 Task: Dashboard Creation
Action: Mouse moved to (429, 185)
Screenshot: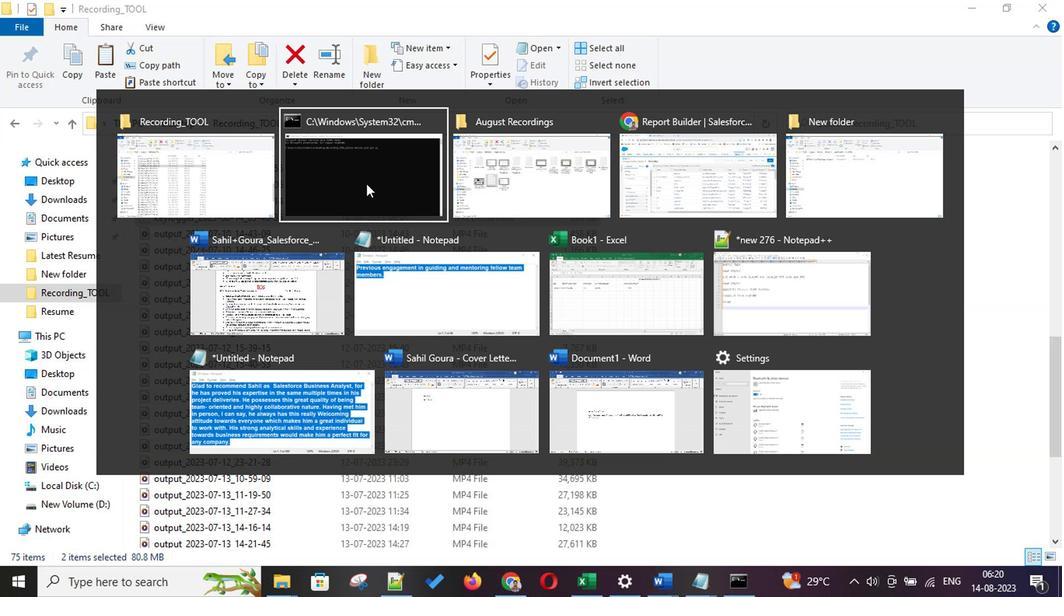 
Action: Key pressed <Key.alt_l><Key.tab><Key.tab><Key.tab>
Screenshot: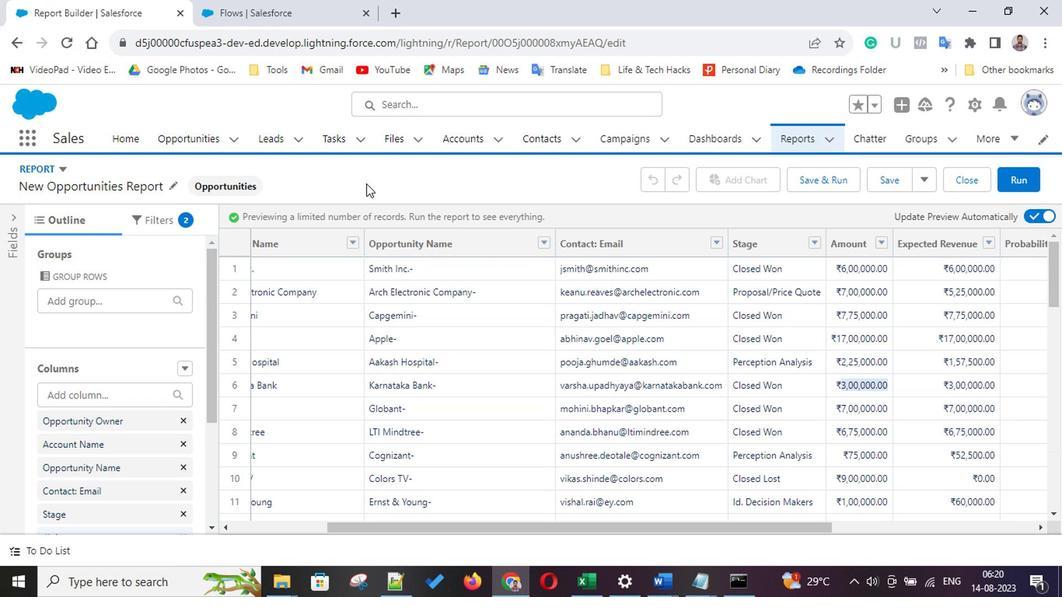 
Action: Mouse moved to (709, 141)
Screenshot: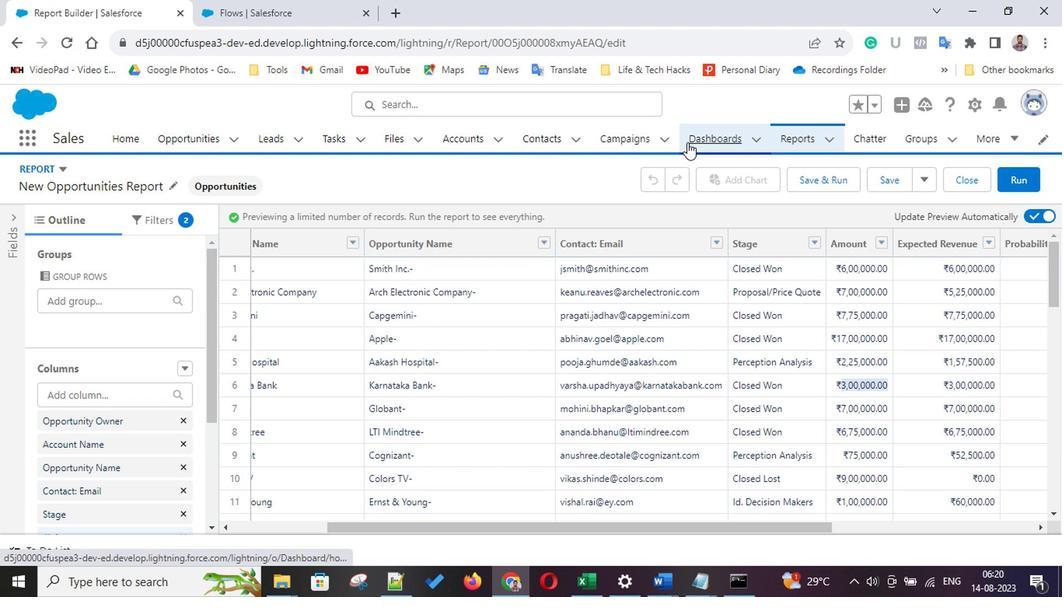 
Action: Mouse pressed left at (709, 141)
Screenshot: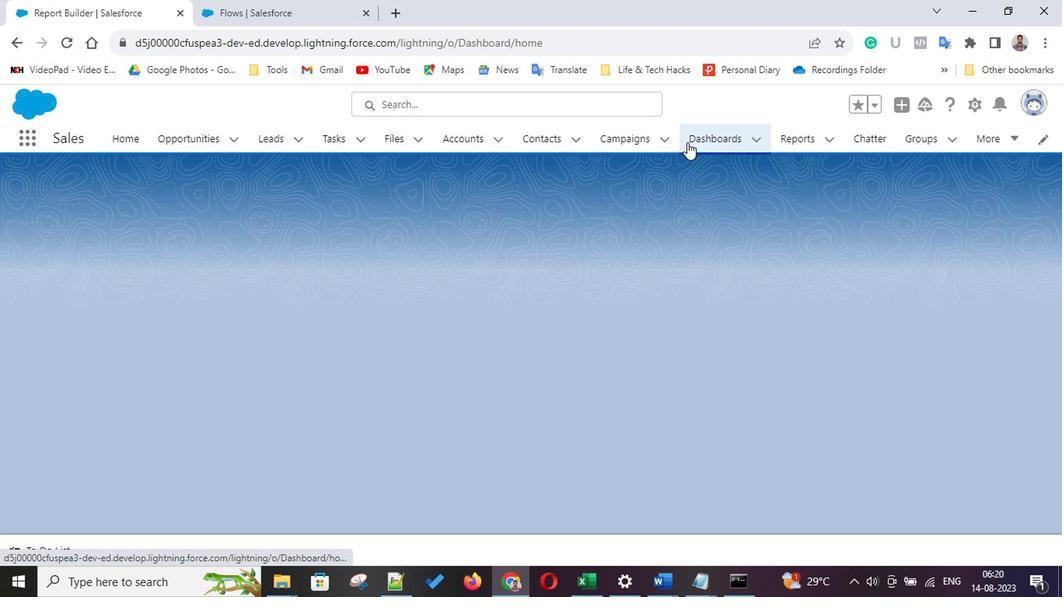 
Action: Mouse moved to (868, 196)
Screenshot: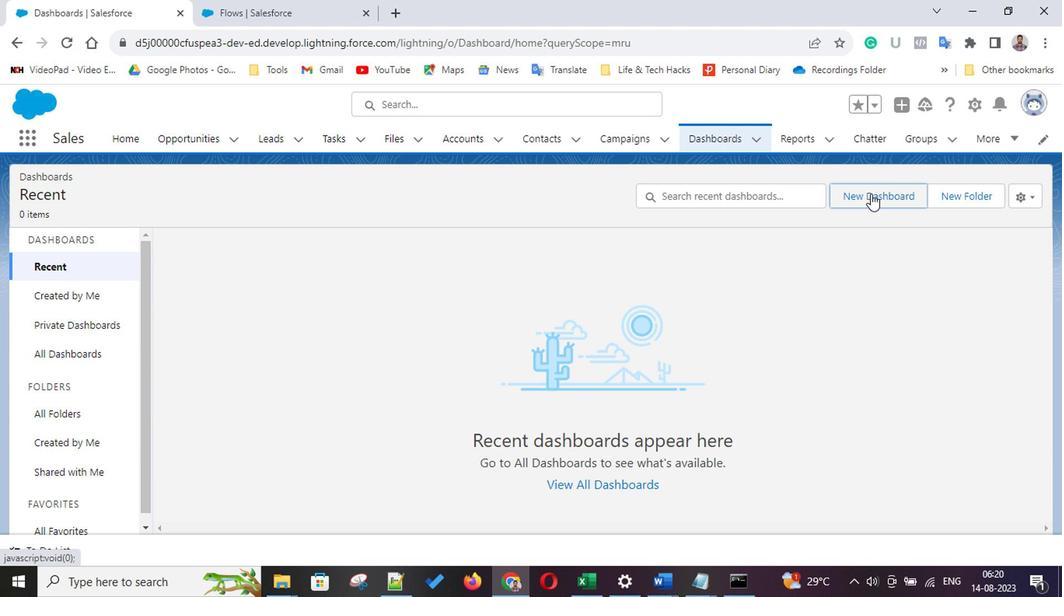
Action: Mouse pressed left at (868, 196)
Screenshot: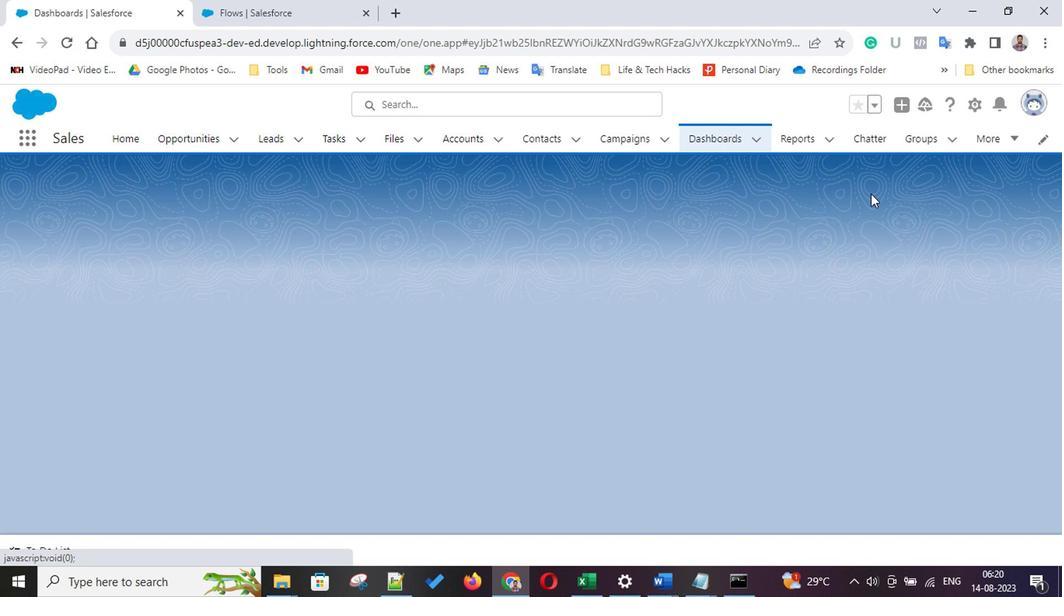 
Action: Mouse moved to (719, 238)
Screenshot: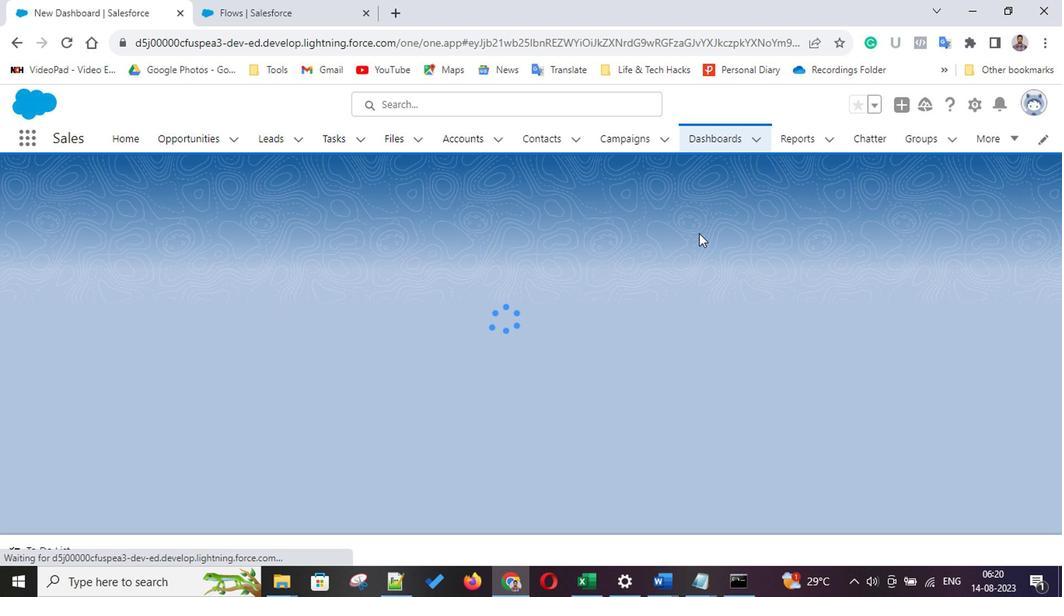 
Action: Key pressed <Key.shift>New<Key.space><Key.shift>O<Key.shift>pportunities<Key.space><Key.shift>Dashboard
Screenshot: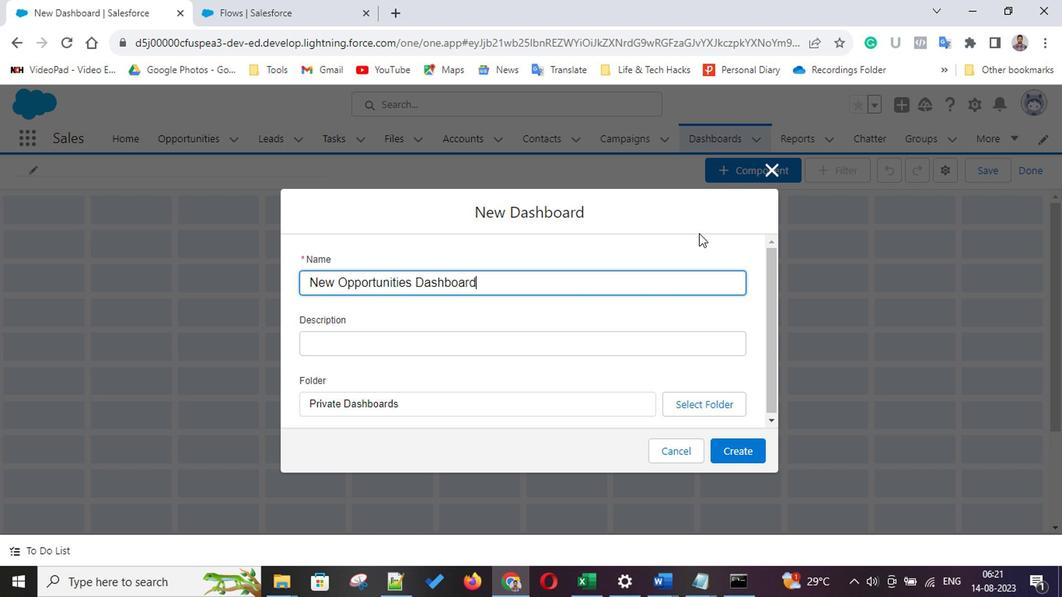 
Action: Mouse moved to (751, 423)
Screenshot: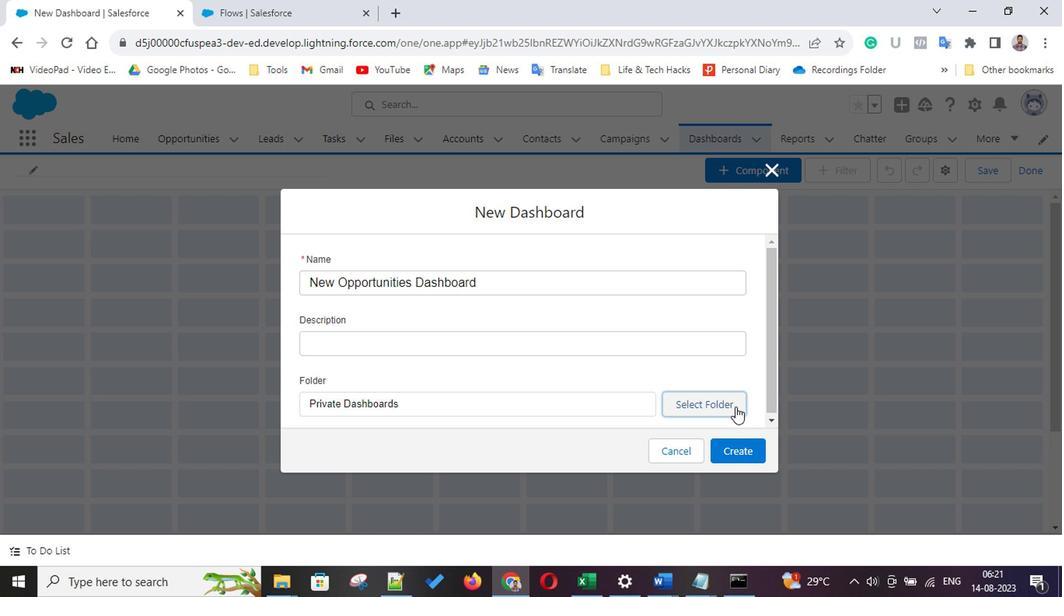 
Action: Mouse pressed left at (751, 423)
Screenshot: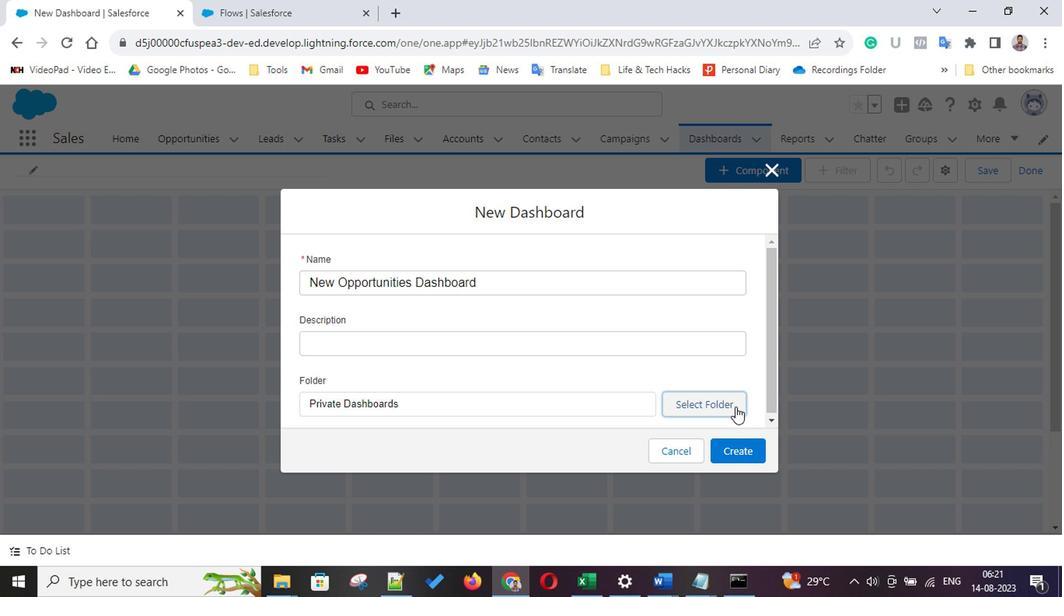 
Action: Mouse moved to (391, 274)
Screenshot: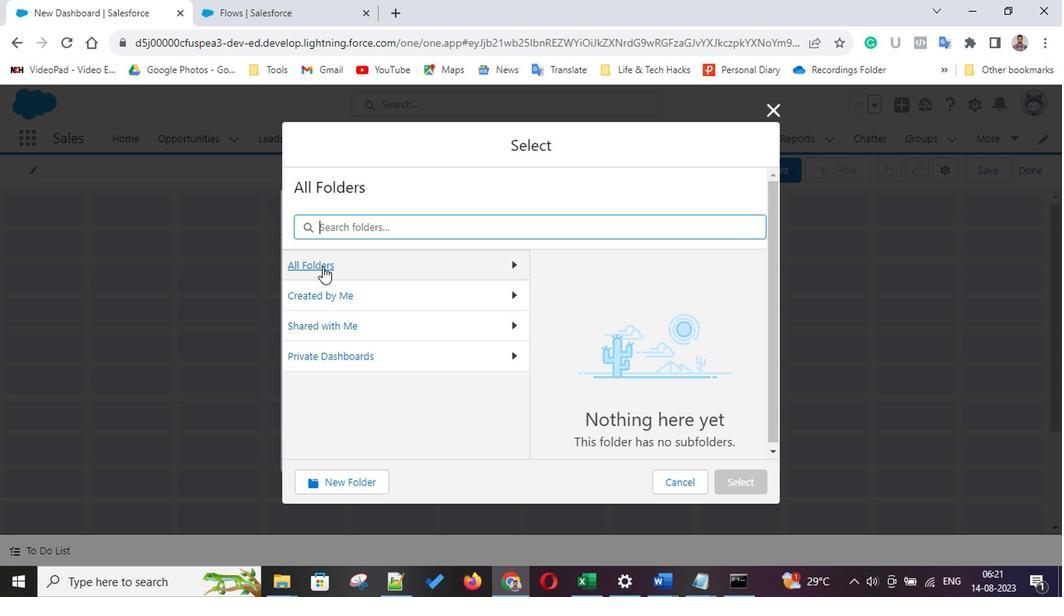 
Action: Mouse pressed left at (391, 274)
Screenshot: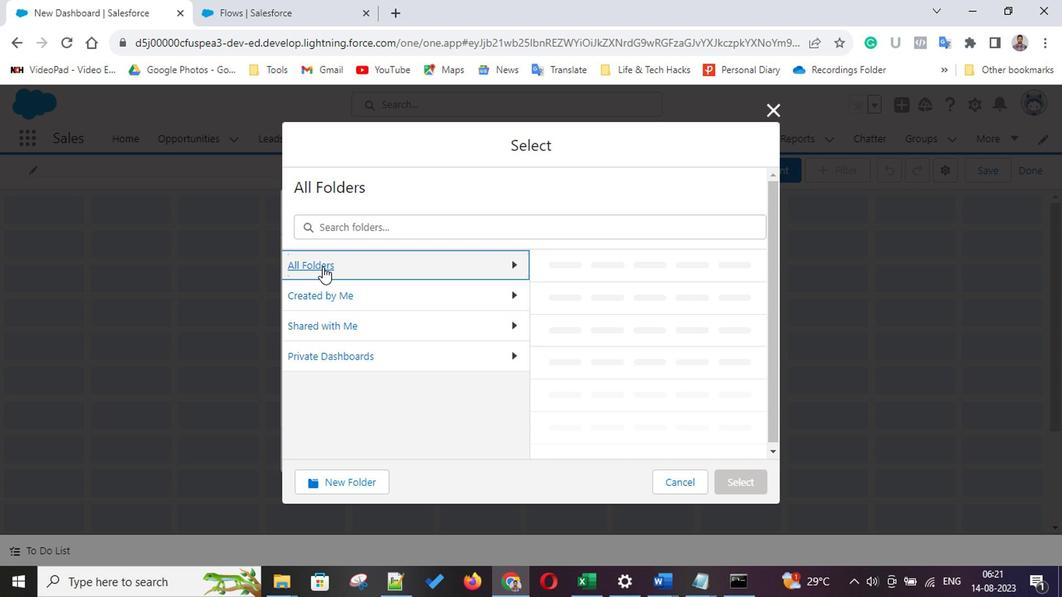 
Action: Mouse moved to (417, 368)
Screenshot: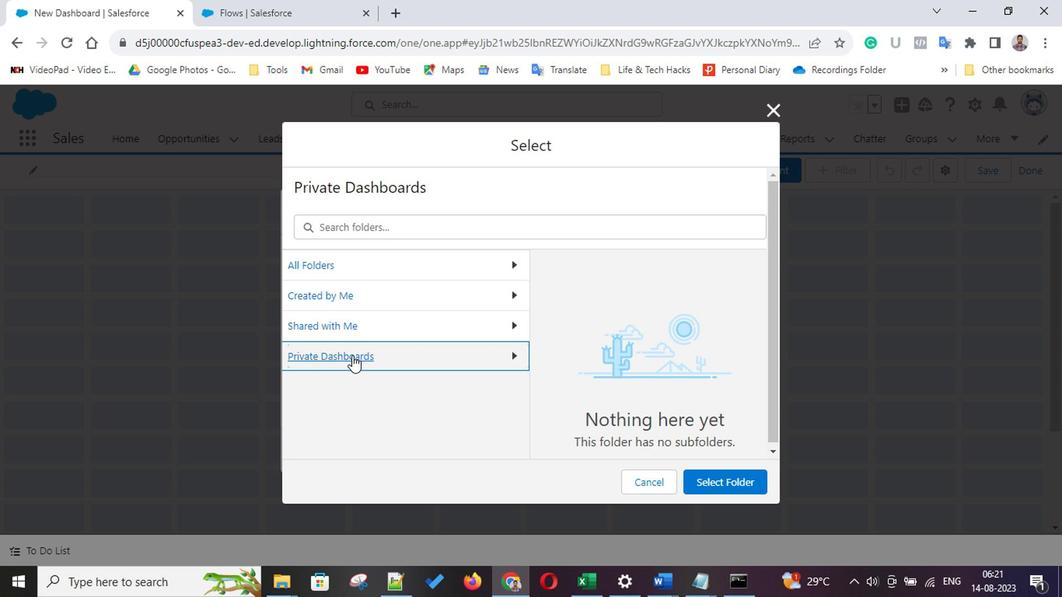 
Action: Mouse pressed left at (417, 368)
Screenshot: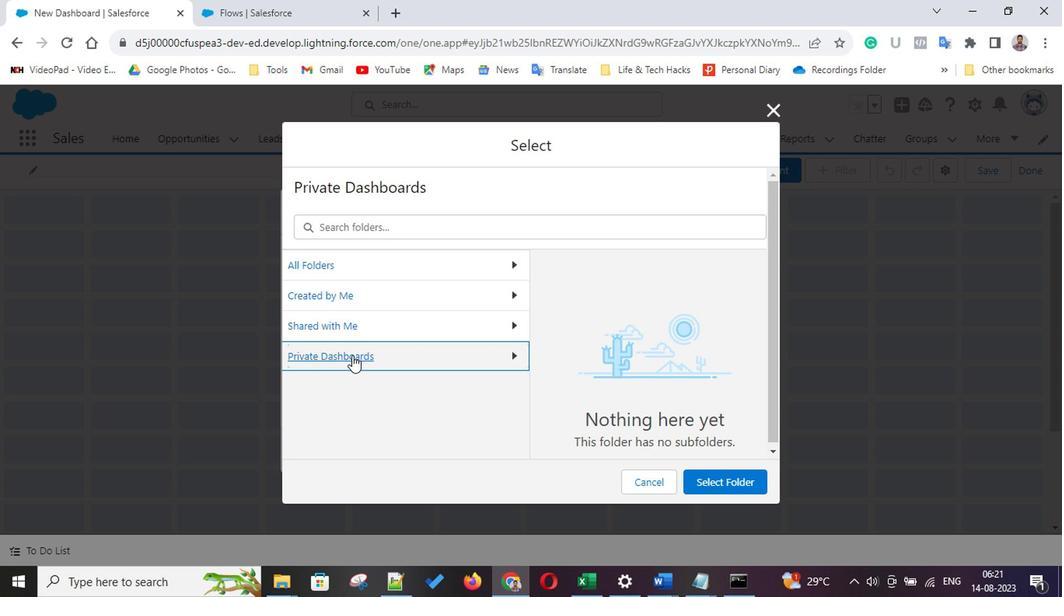 
Action: Mouse moved to (482, 293)
Screenshot: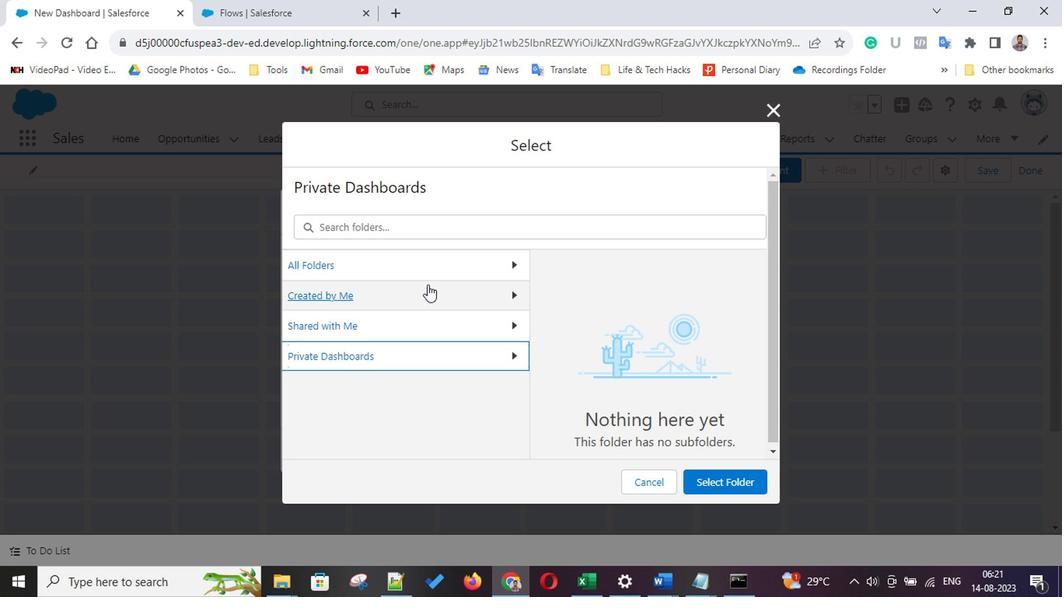 
Action: Mouse scrolled (482, 292) with delta (0, 0)
Screenshot: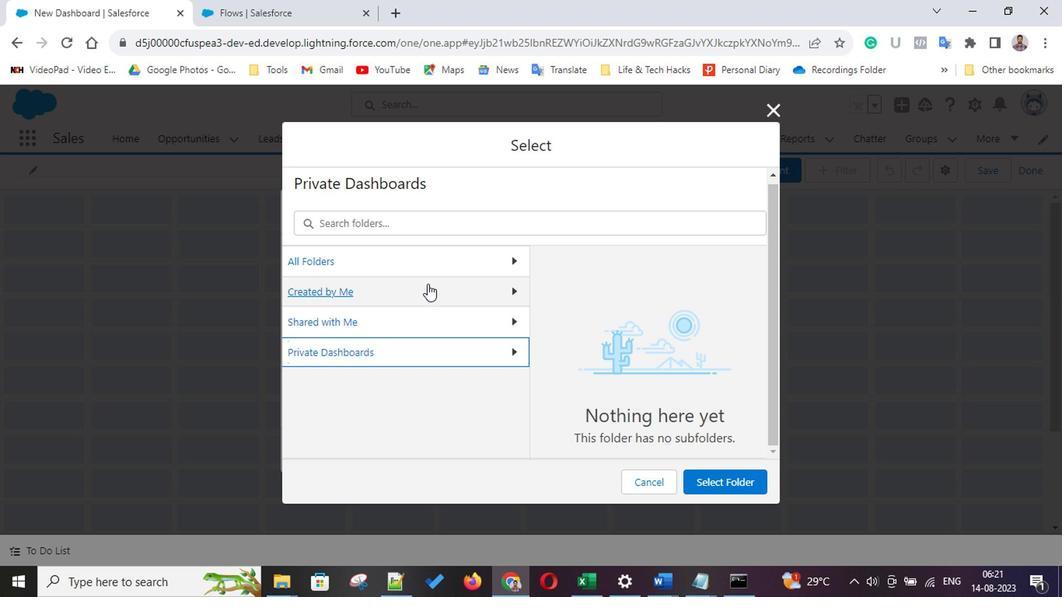 
Action: Mouse scrolled (482, 292) with delta (0, 0)
Screenshot: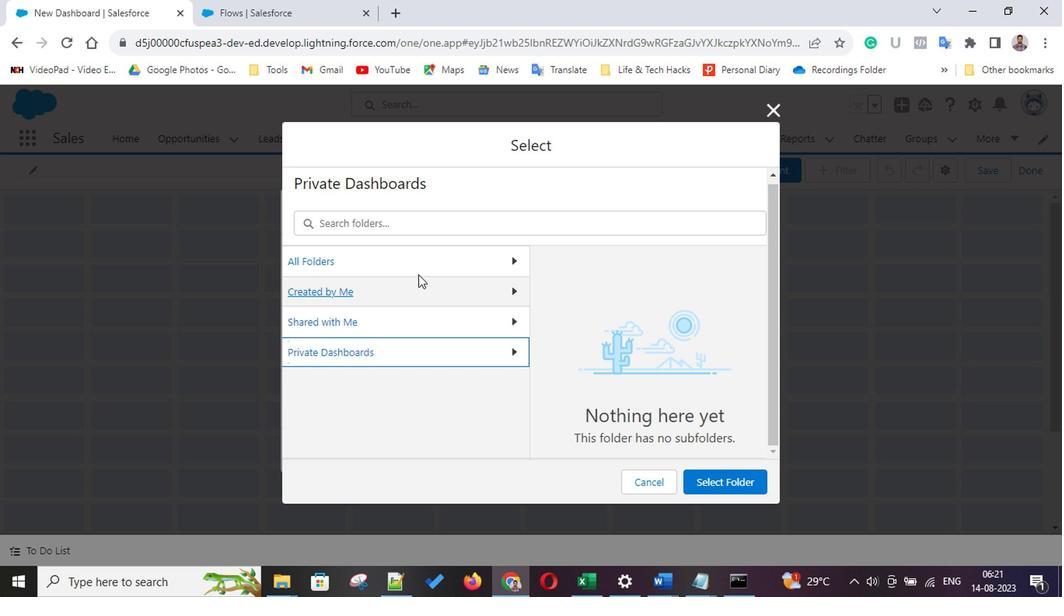 
Action: Mouse scrolled (482, 292) with delta (0, 0)
Screenshot: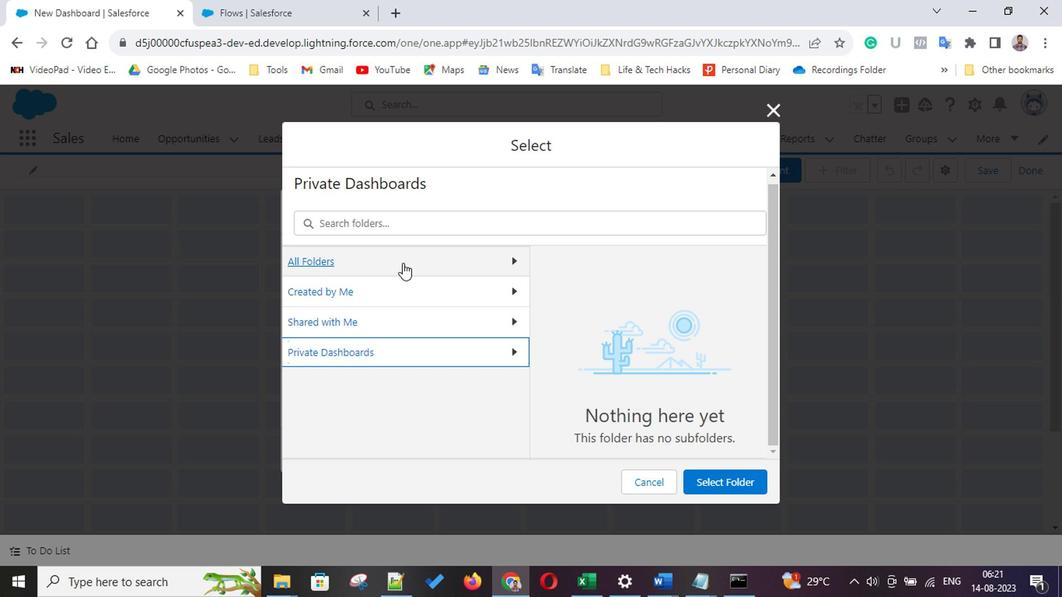 
Action: Mouse scrolled (482, 292) with delta (0, 0)
Screenshot: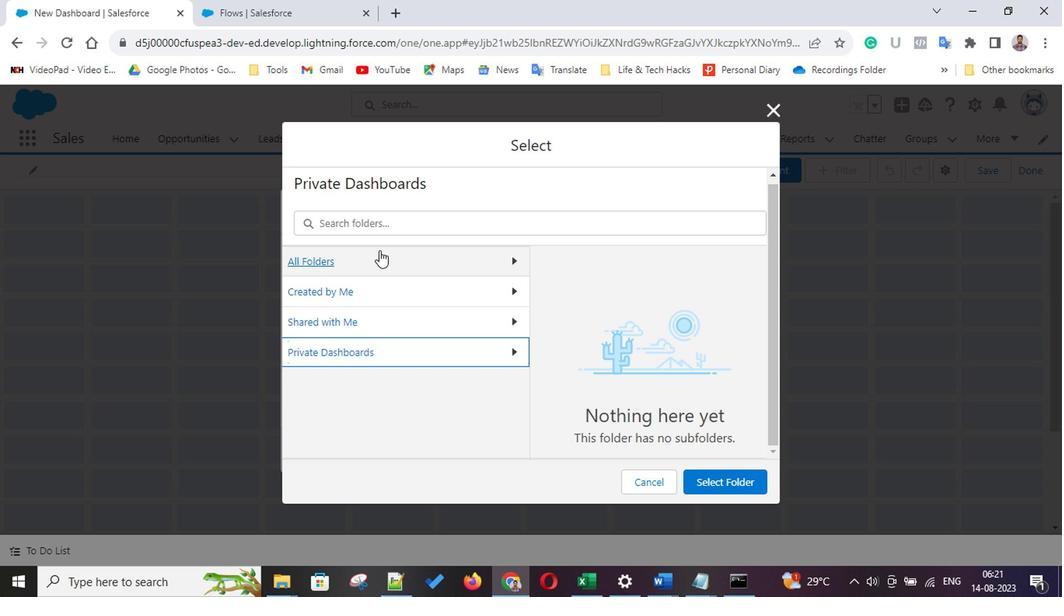 
Action: Mouse moved to (557, 266)
Screenshot: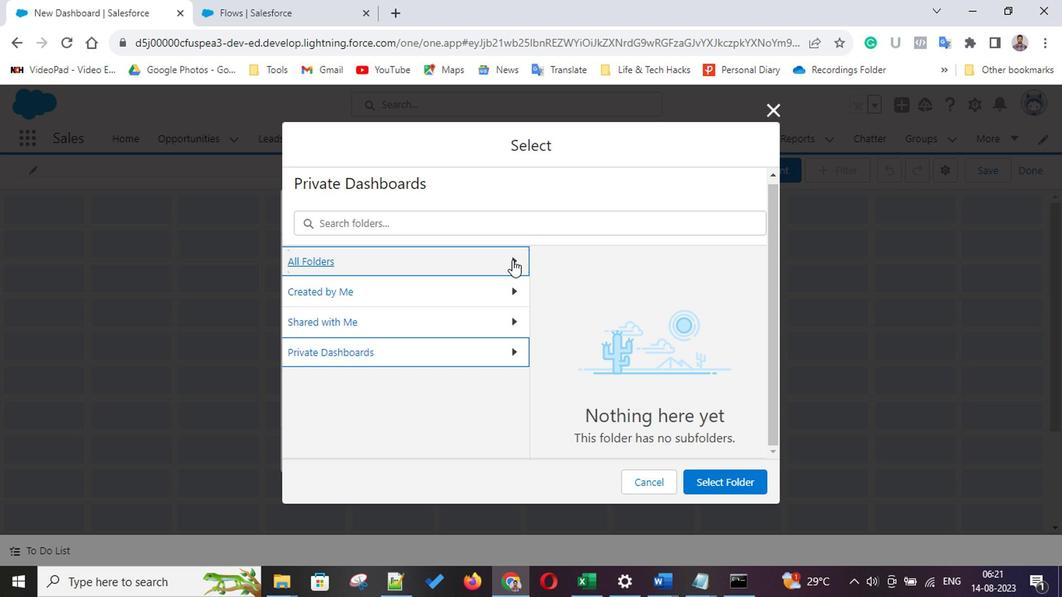 
Action: Mouse pressed left at (557, 266)
Screenshot: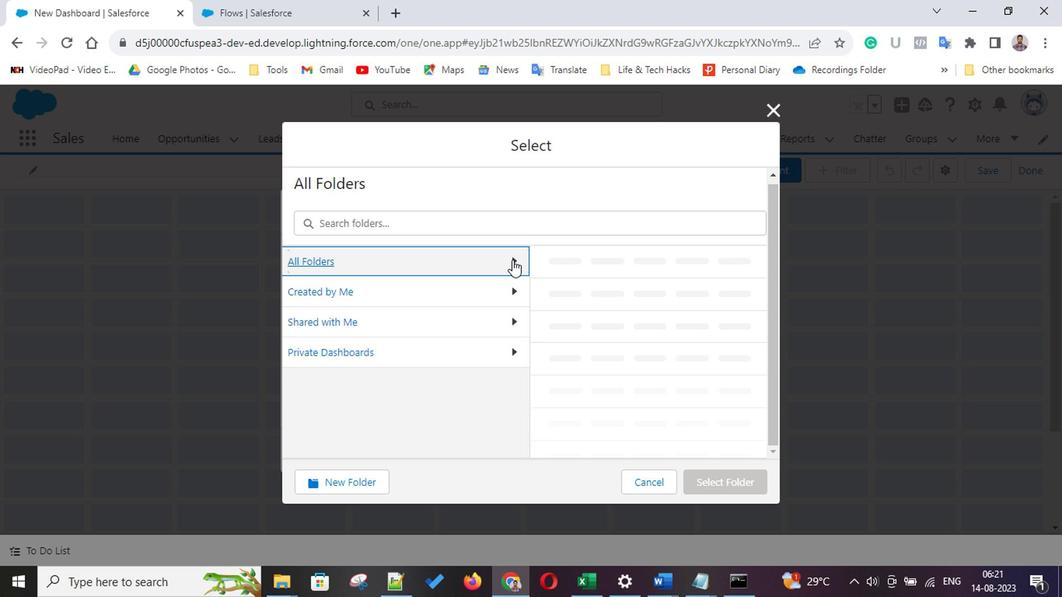 
Action: Mouse moved to (543, 361)
Screenshot: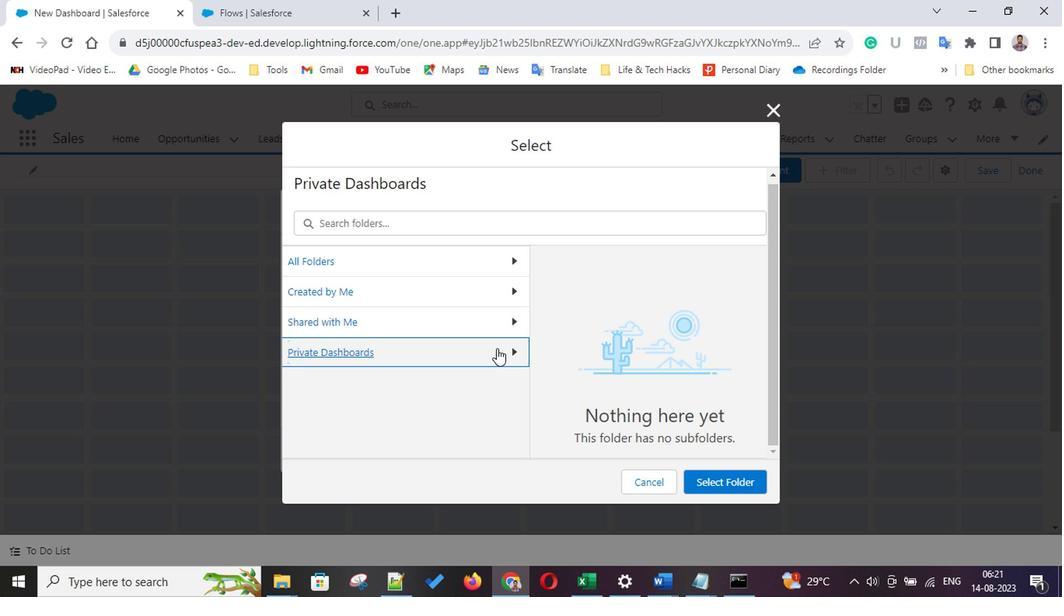 
Action: Mouse pressed left at (543, 361)
Screenshot: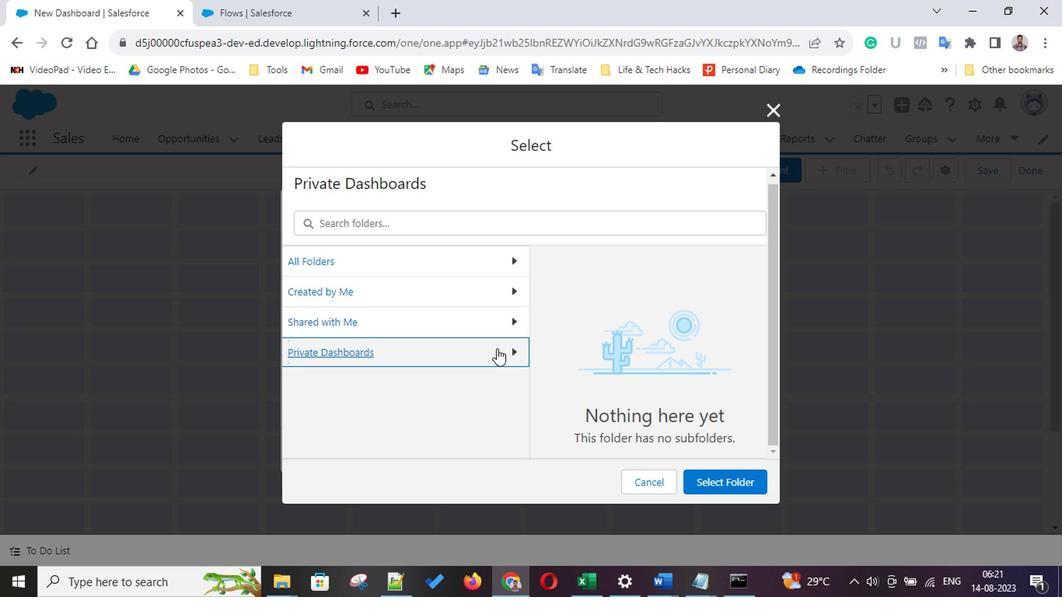 
Action: Mouse moved to (743, 492)
Screenshot: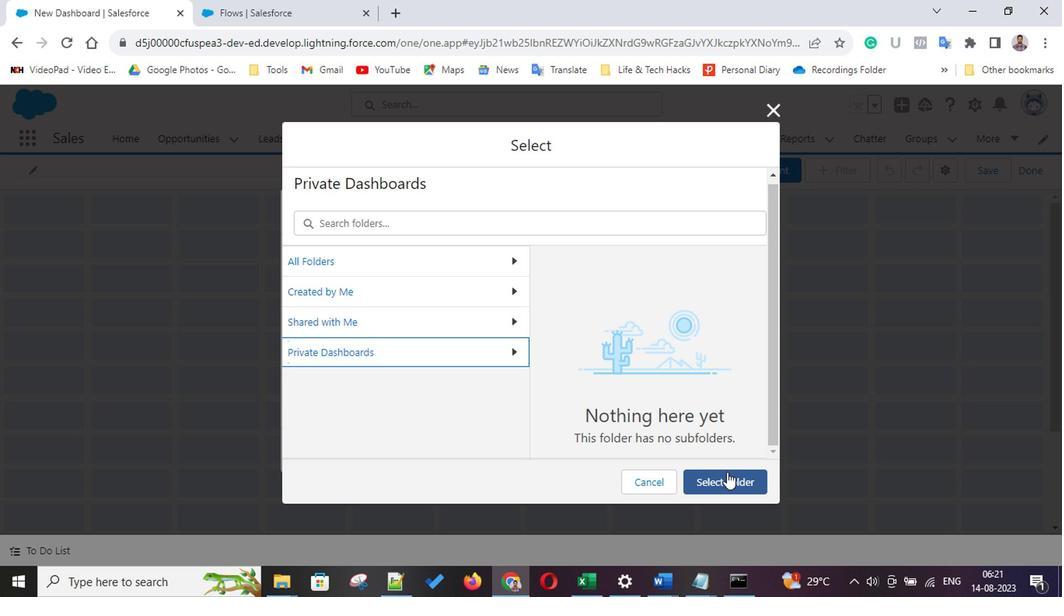 
Action: Mouse pressed left at (743, 492)
Screenshot: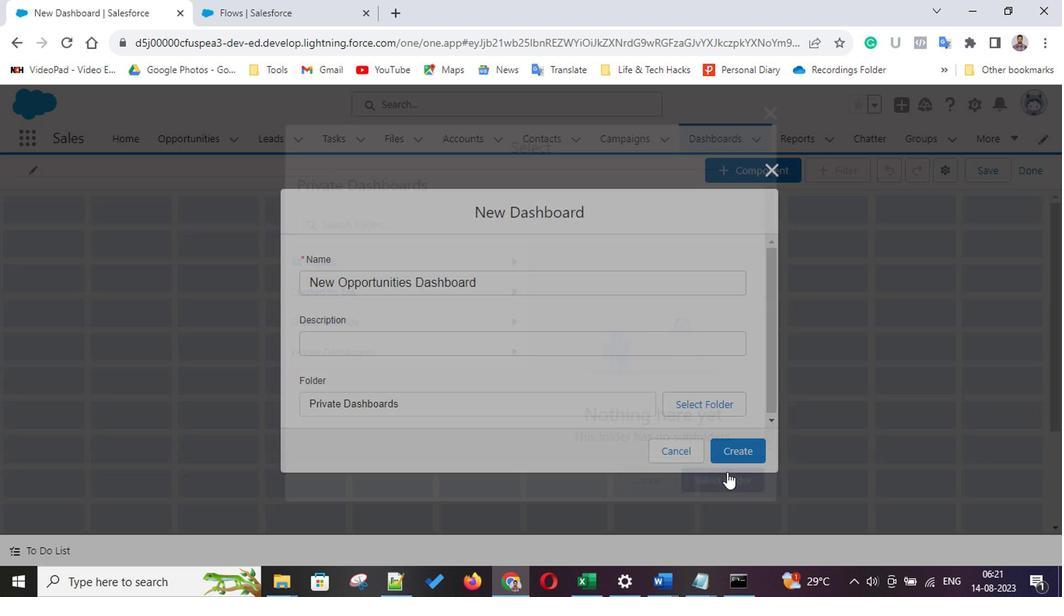 
Action: Mouse moved to (754, 459)
Screenshot: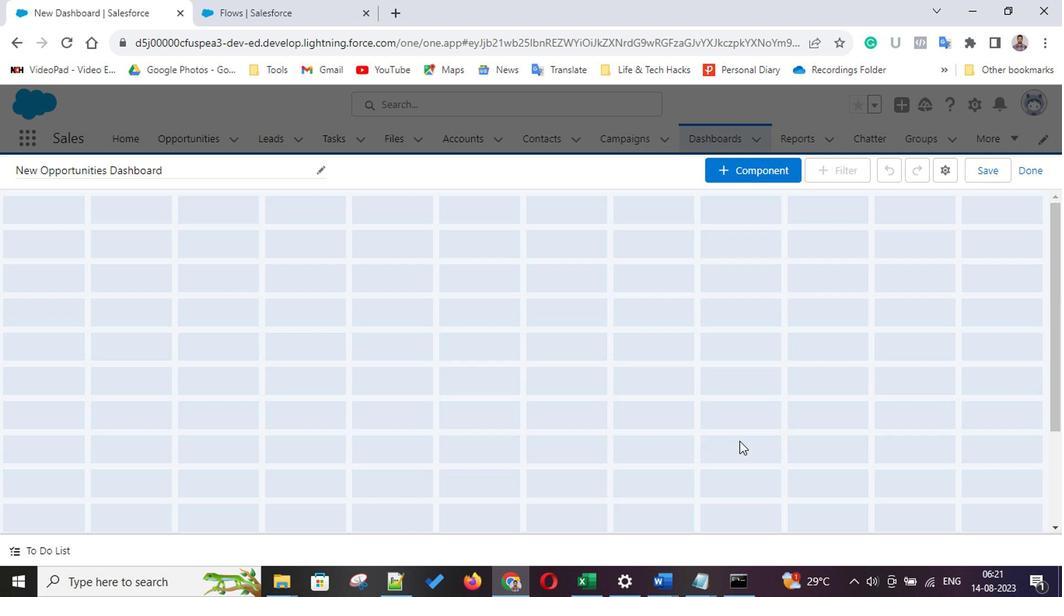 
Action: Mouse pressed left at (754, 459)
Screenshot: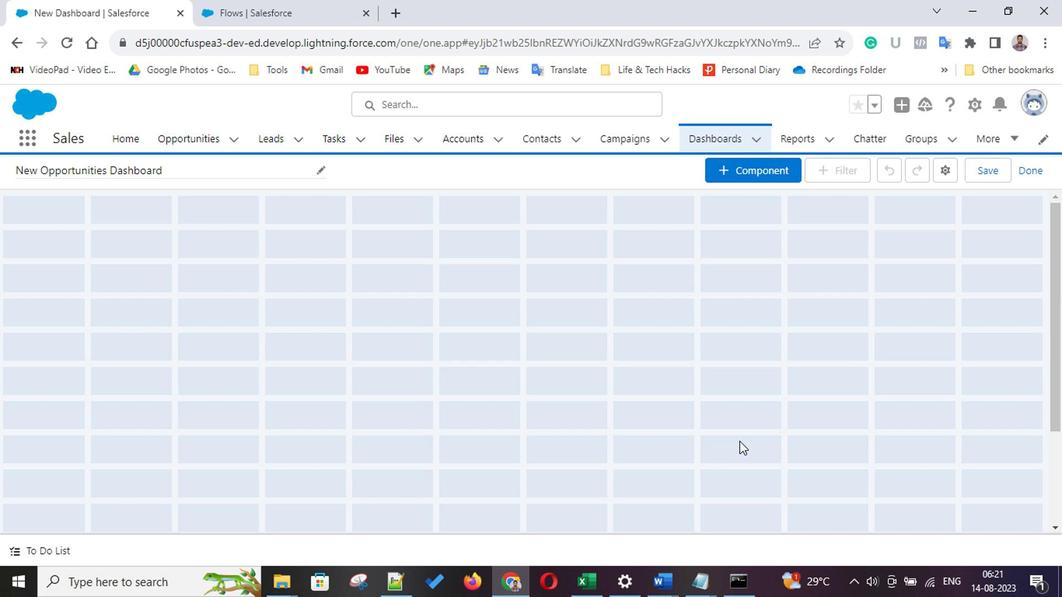 
Action: Mouse moved to (727, 167)
Screenshot: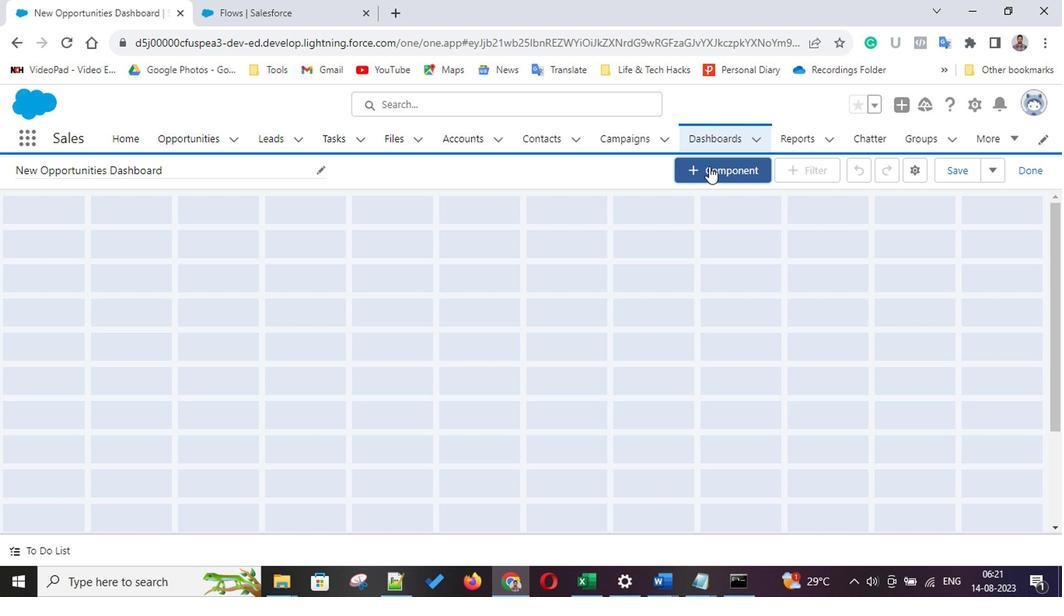 
Action: Mouse pressed left at (727, 167)
Screenshot: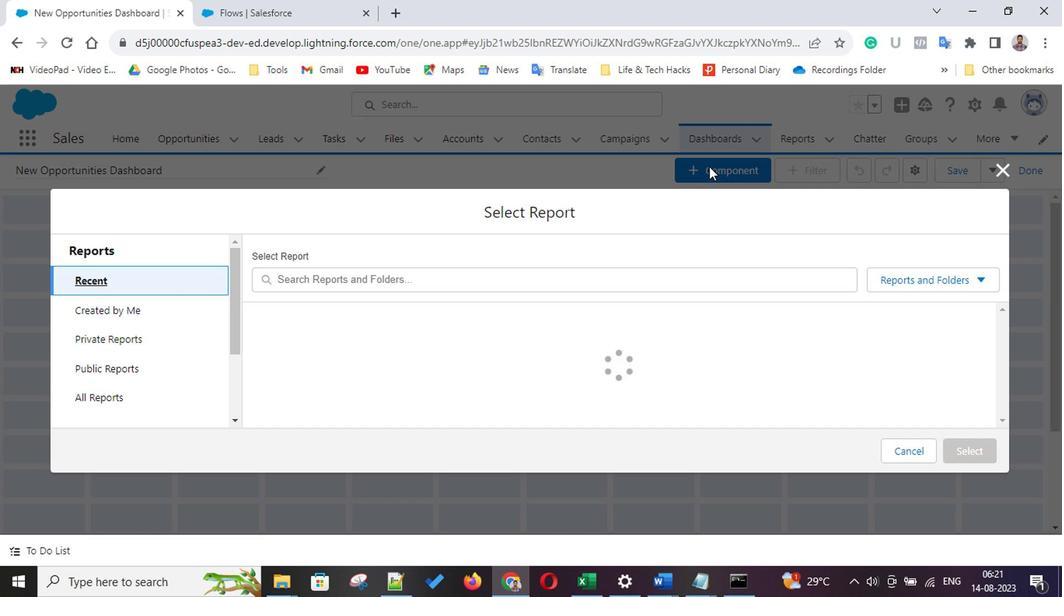 
Action: Mouse moved to (405, 381)
Screenshot: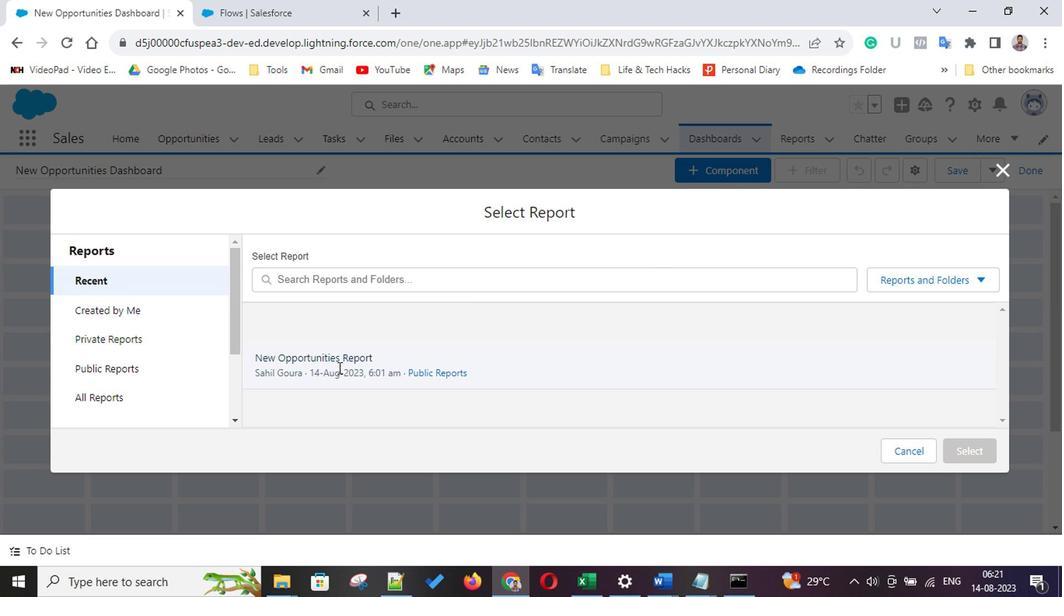 
Action: Mouse pressed left at (405, 381)
Screenshot: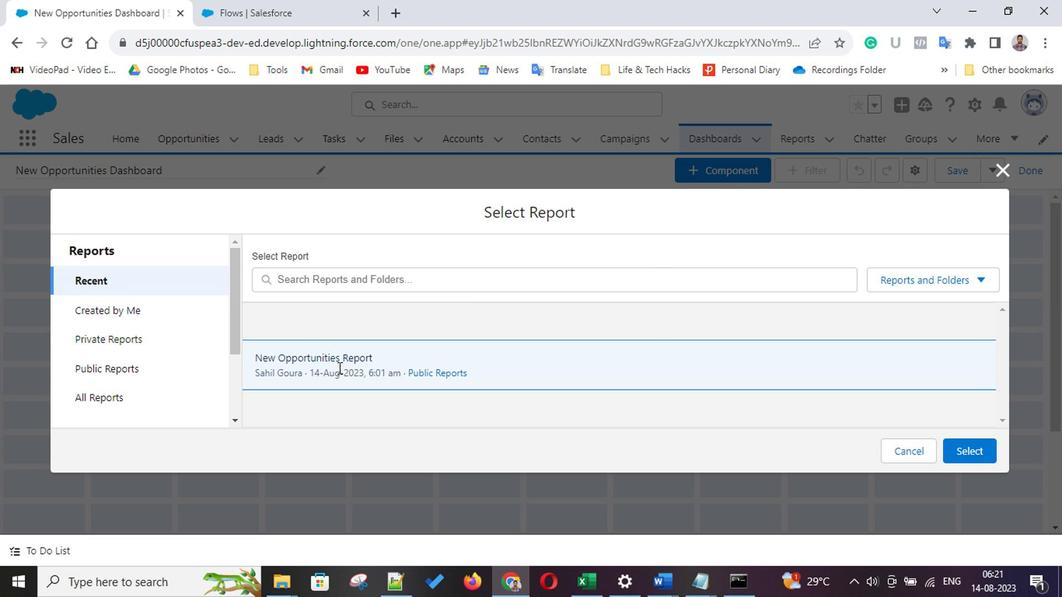 
Action: Mouse moved to (961, 467)
Screenshot: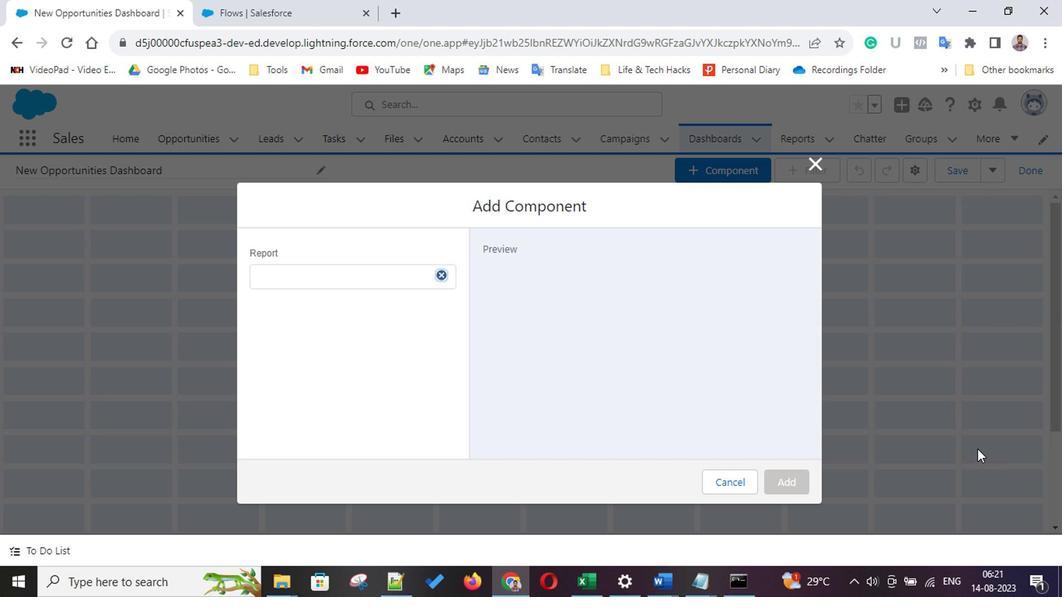 
Action: Mouse pressed left at (961, 467)
Screenshot: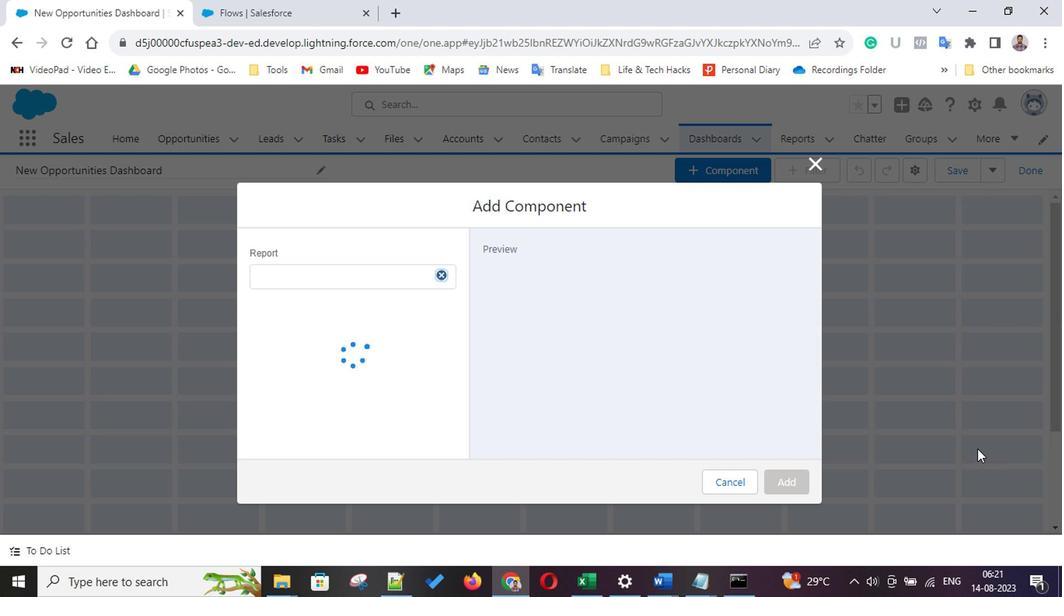 
Action: Mouse moved to (413, 409)
Screenshot: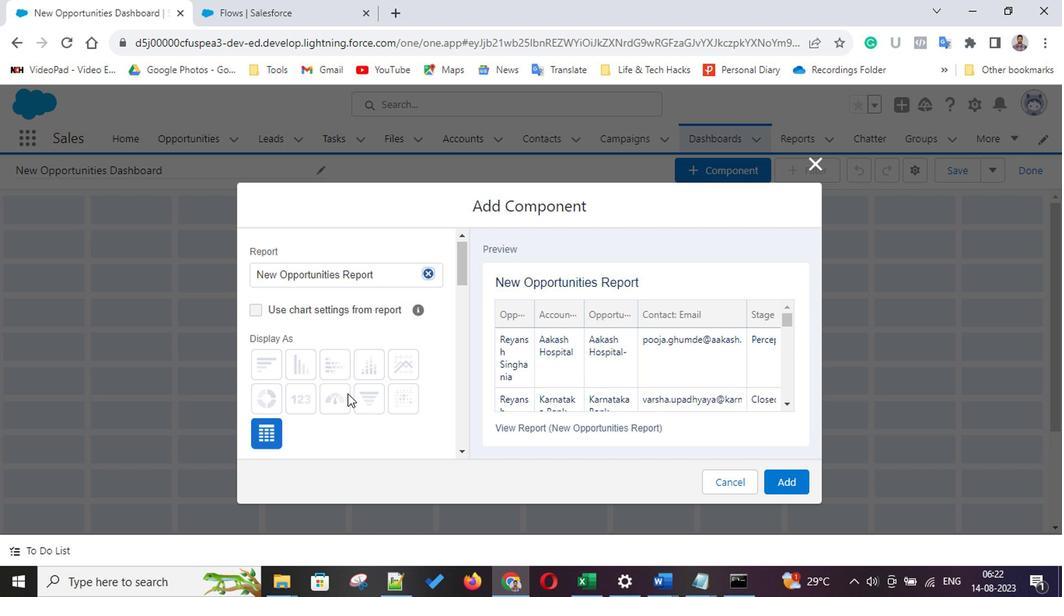 
Action: Mouse scrolled (413, 408) with delta (0, -1)
Screenshot: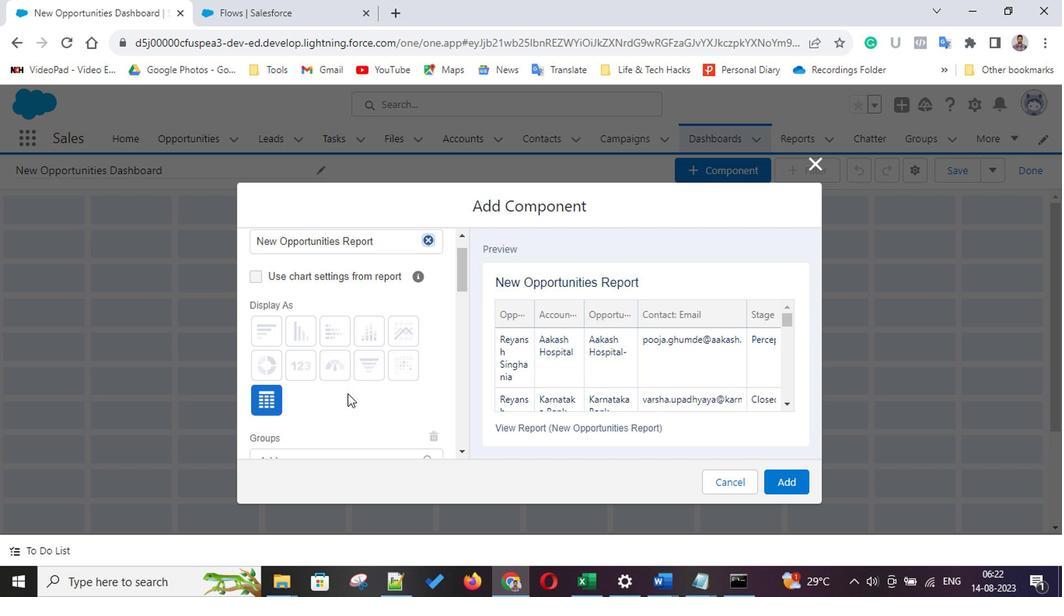 
Action: Mouse scrolled (413, 408) with delta (0, -1)
Screenshot: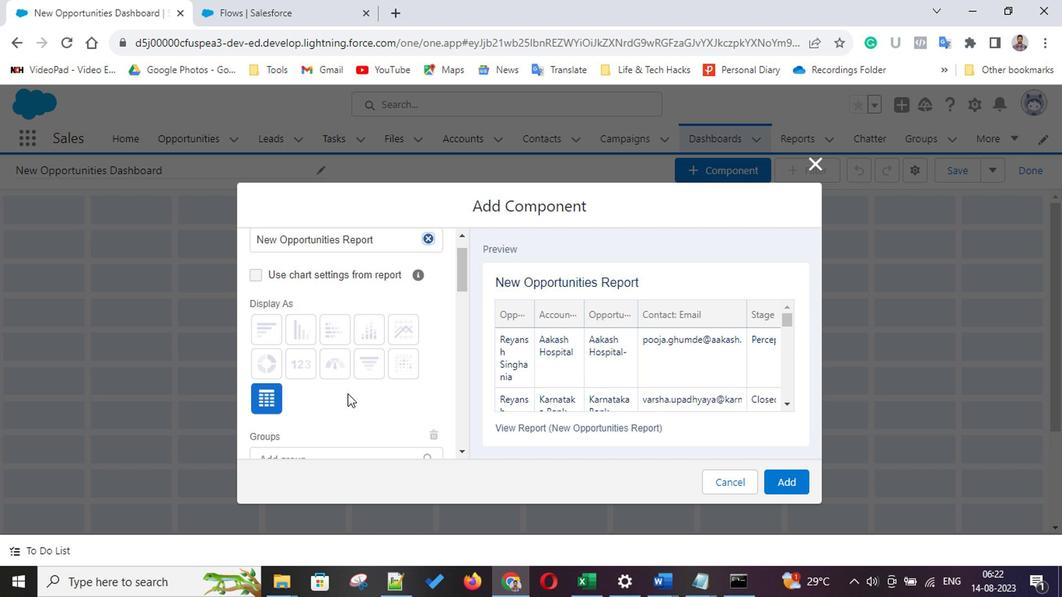 
Action: Mouse scrolled (413, 408) with delta (0, -1)
Screenshot: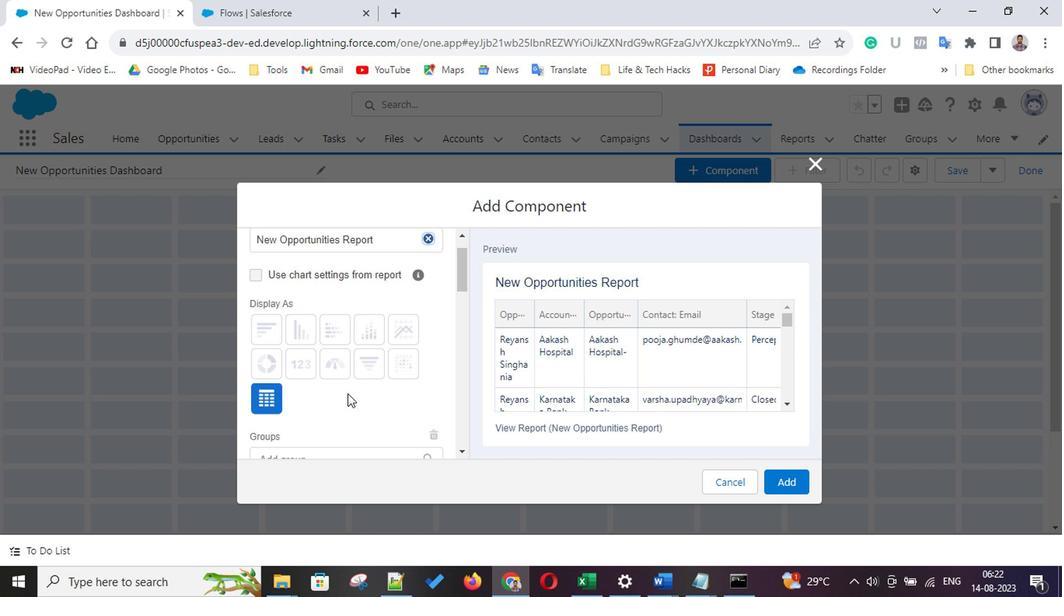 
Action: Mouse scrolled (413, 408) with delta (0, -1)
Screenshot: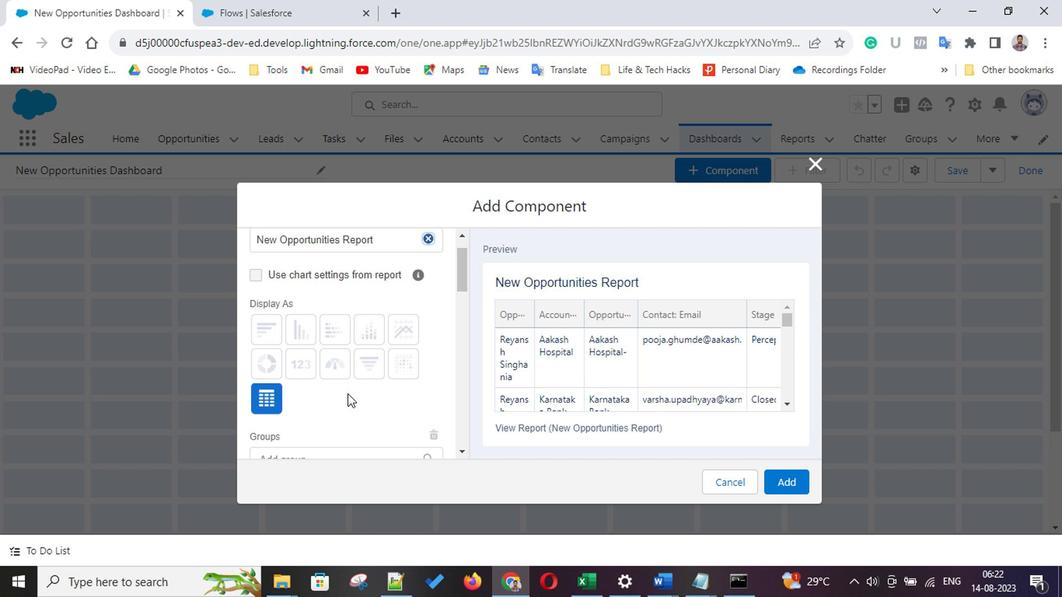 
Action: Mouse scrolled (413, 408) with delta (0, -1)
Screenshot: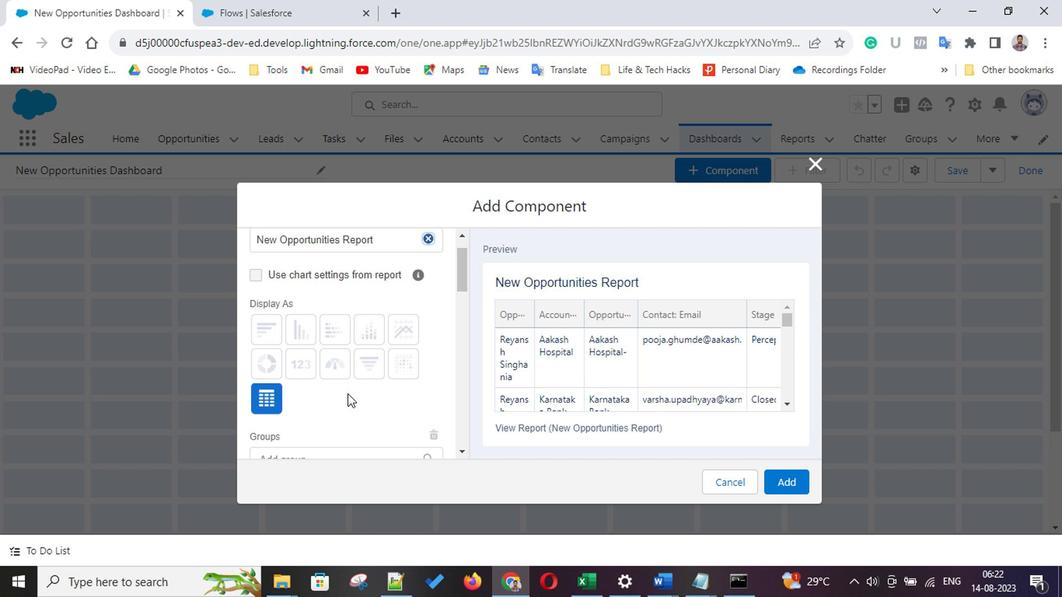 
Action: Mouse scrolled (413, 408) with delta (0, -1)
Screenshot: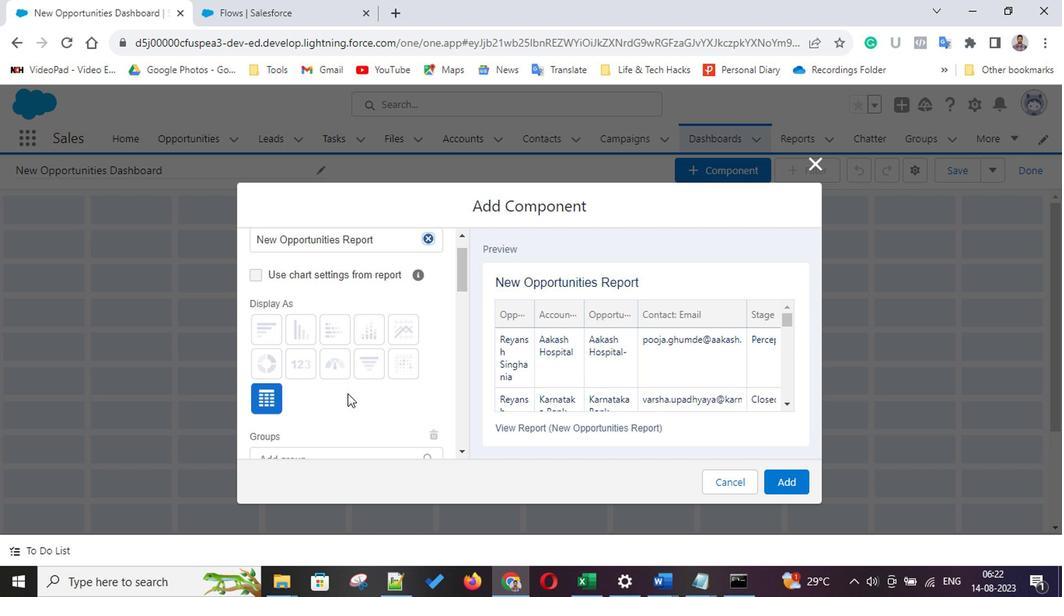 
Action: Mouse scrolled (413, 408) with delta (0, -1)
Screenshot: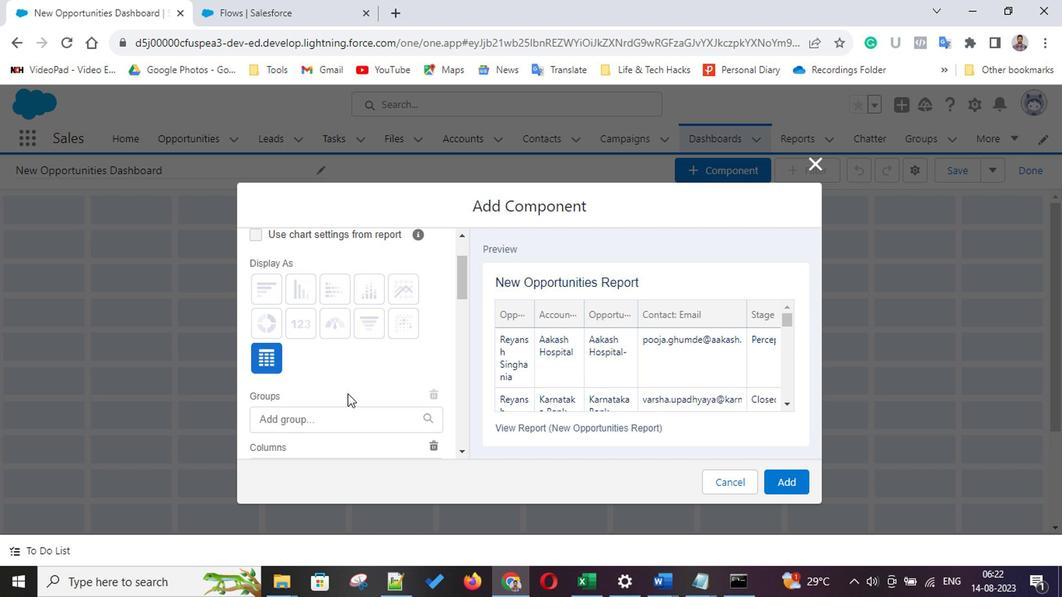 
Action: Mouse scrolled (413, 408) with delta (0, -1)
Screenshot: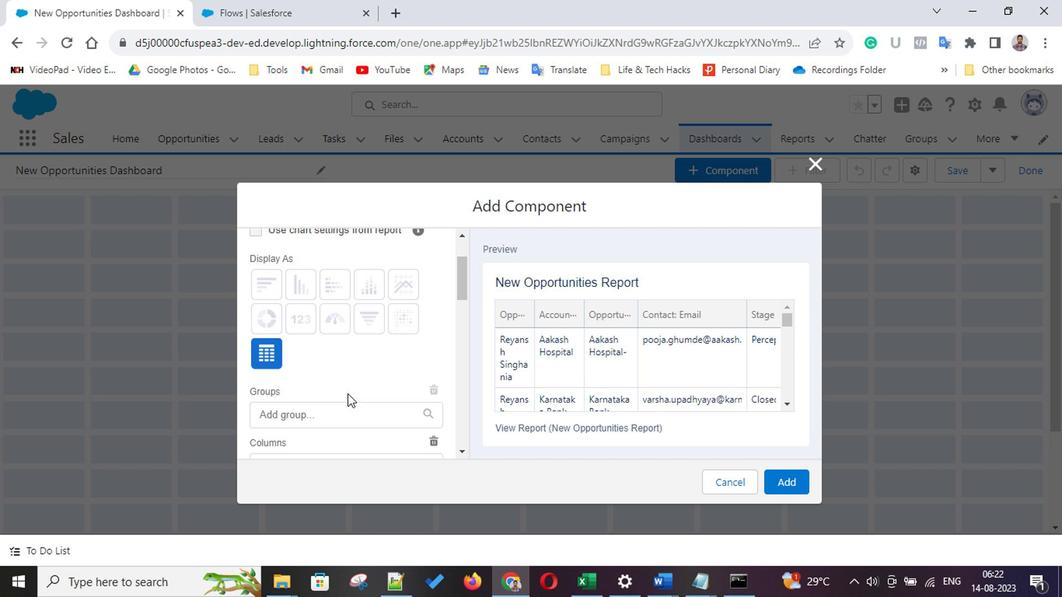
Action: Mouse scrolled (413, 408) with delta (0, -1)
Screenshot: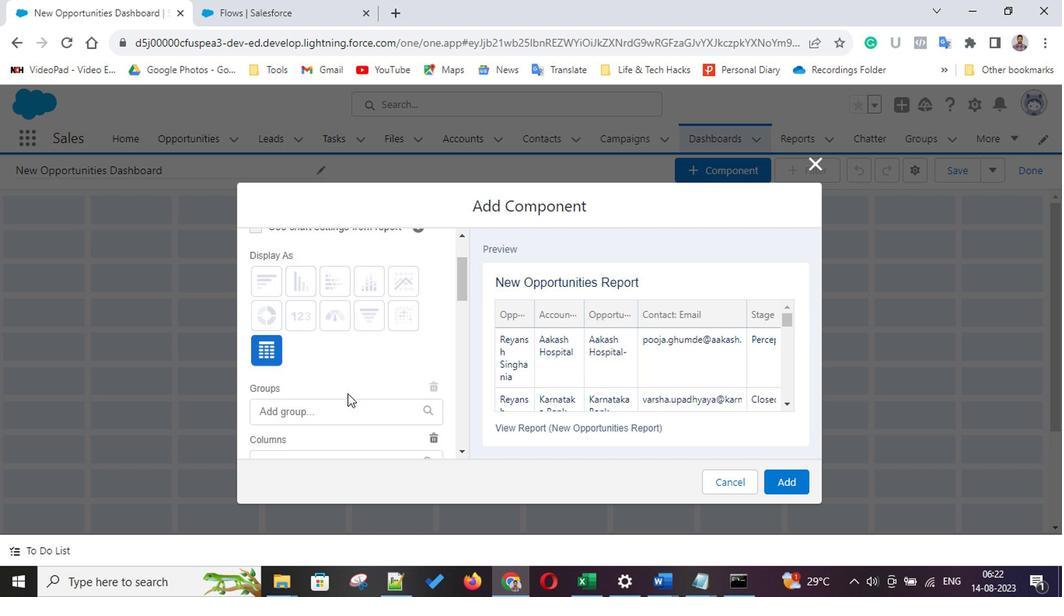 
Action: Mouse scrolled (413, 408) with delta (0, -1)
Screenshot: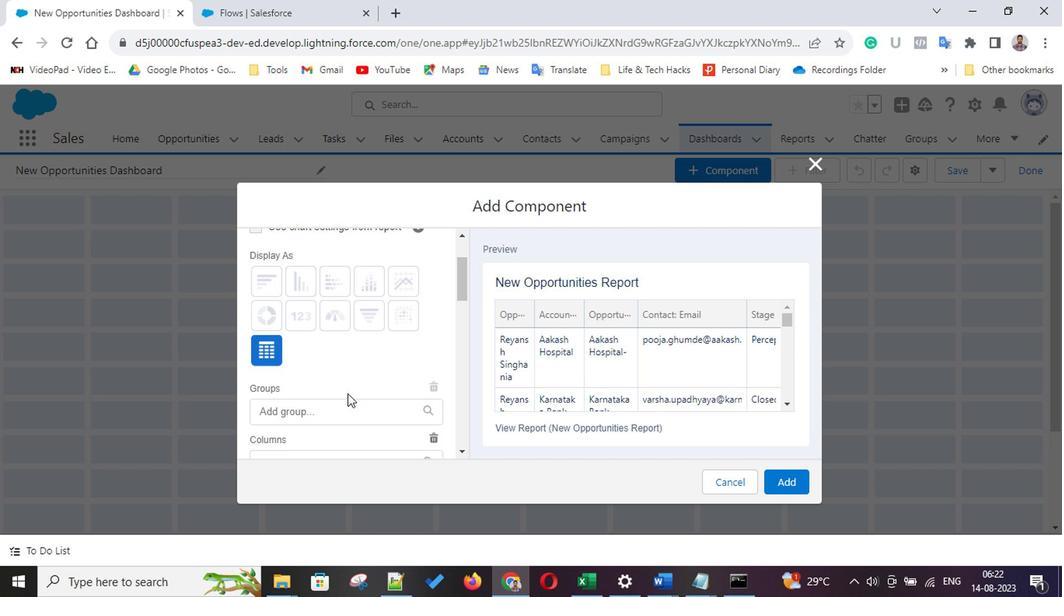 
Action: Mouse scrolled (413, 408) with delta (0, -1)
Screenshot: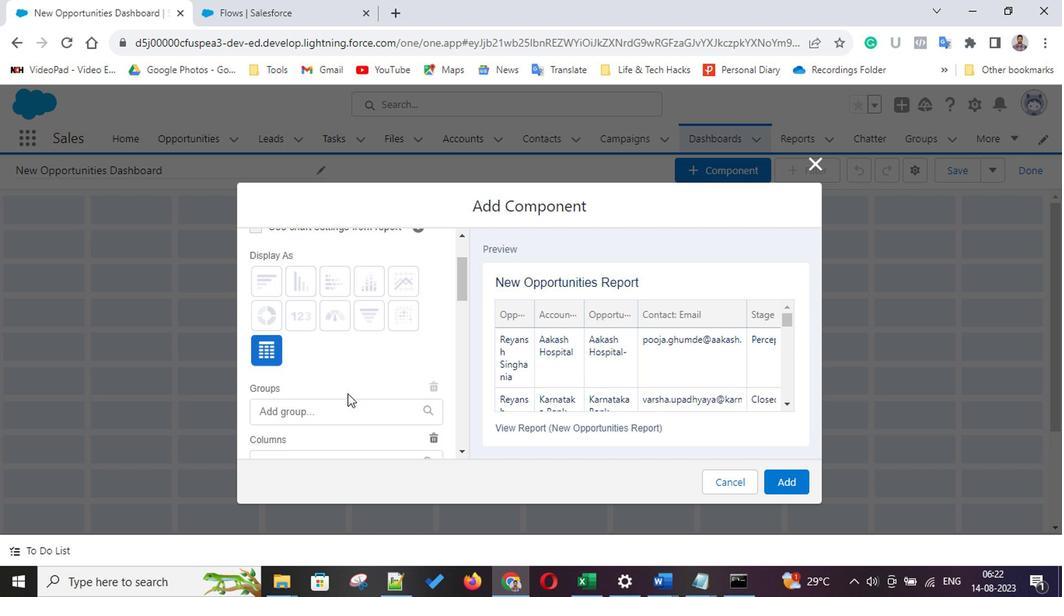 
Action: Mouse scrolled (413, 408) with delta (0, -1)
Screenshot: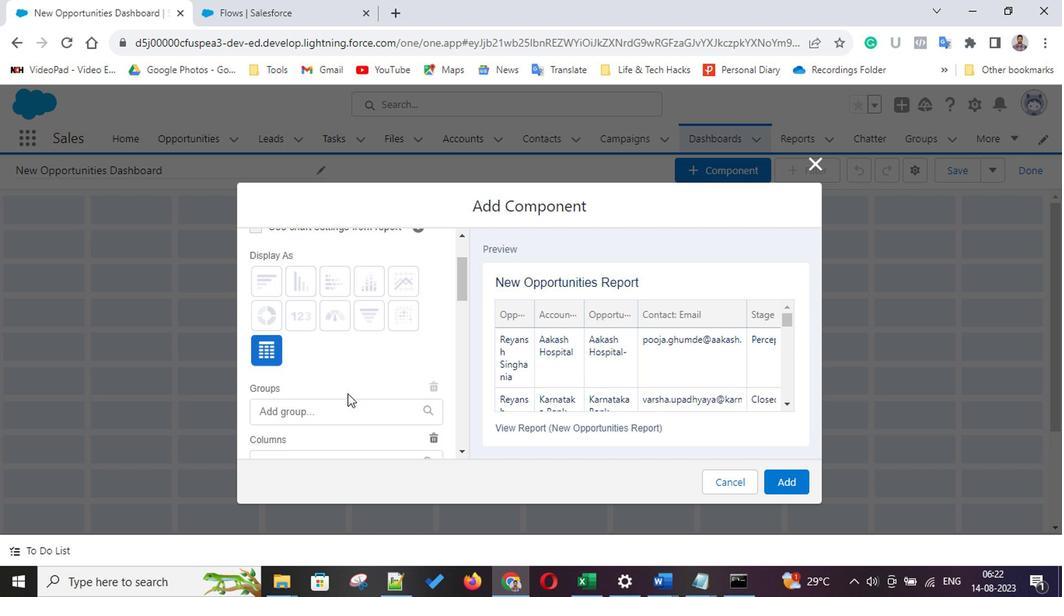 
Action: Mouse scrolled (413, 408) with delta (0, -1)
Screenshot: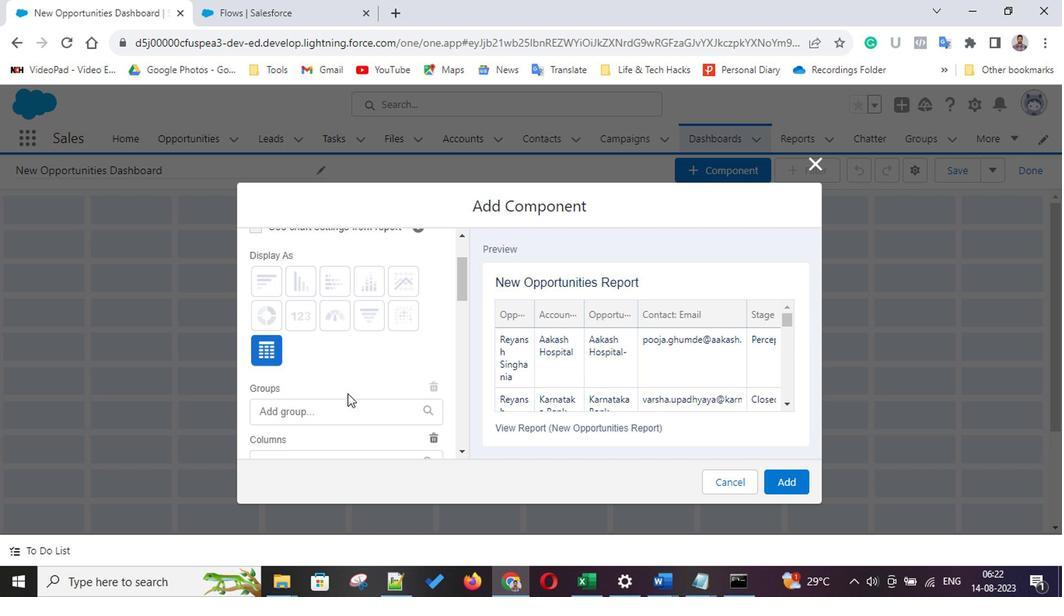 
Action: Mouse scrolled (413, 408) with delta (0, -1)
Screenshot: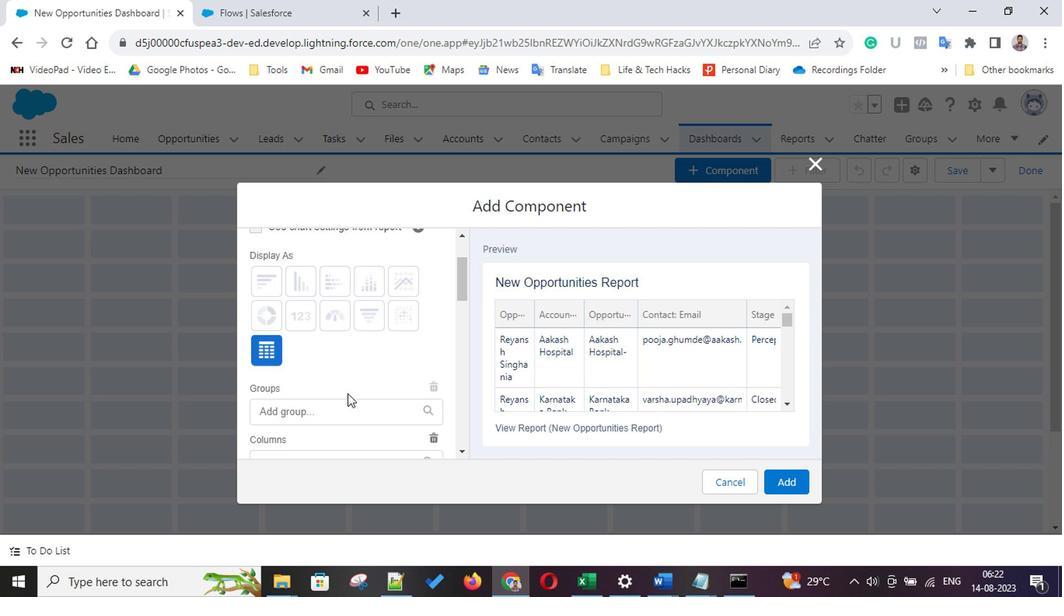 
Action: Mouse moved to (428, 412)
Screenshot: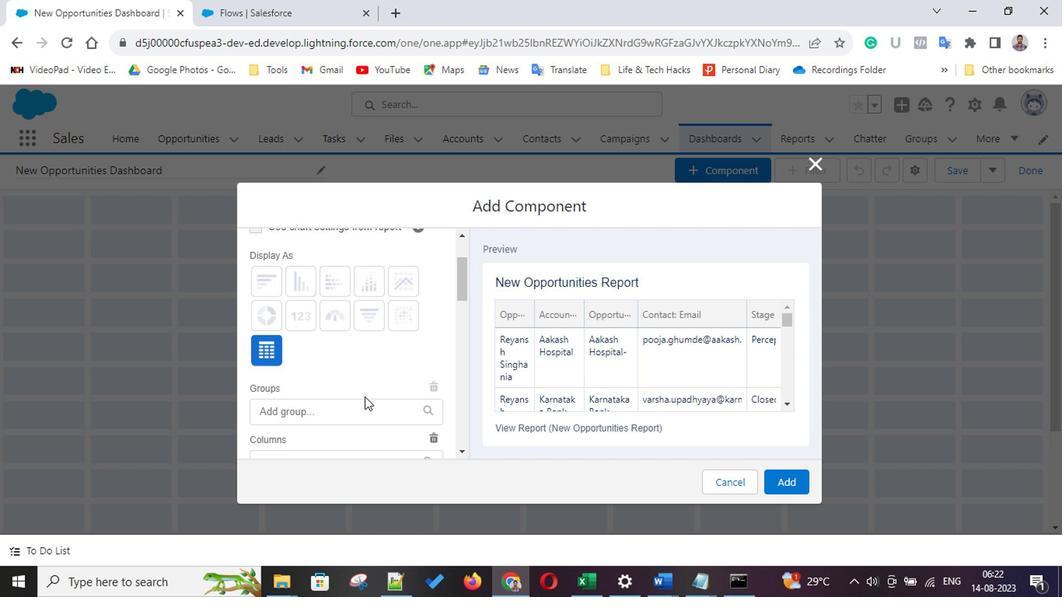 
Action: Mouse scrolled (428, 411) with delta (0, -1)
Screenshot: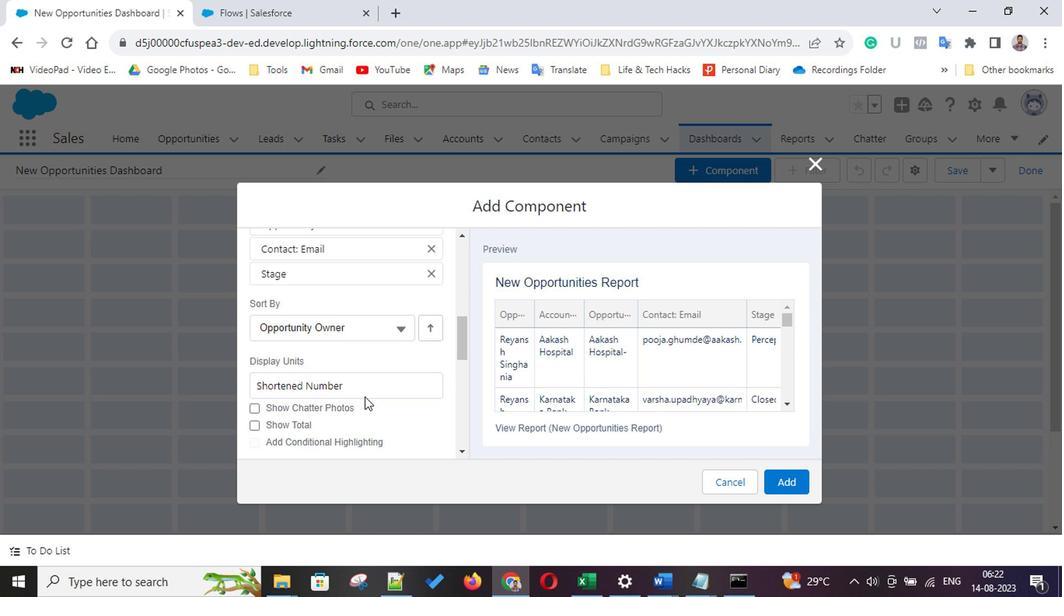 
Action: Mouse scrolled (428, 411) with delta (0, -1)
Screenshot: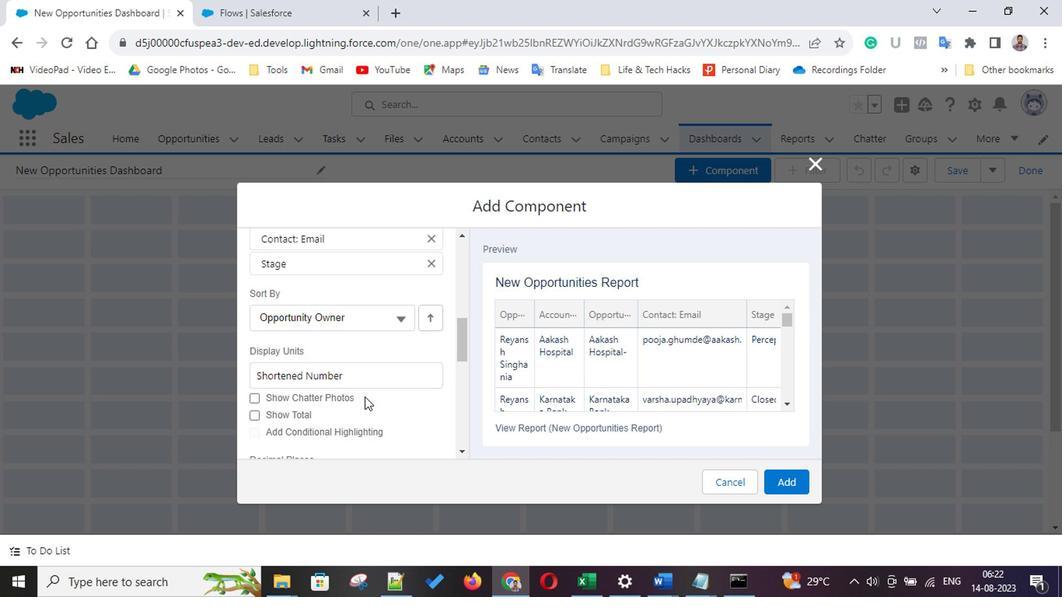 
Action: Mouse scrolled (428, 411) with delta (0, -1)
Screenshot: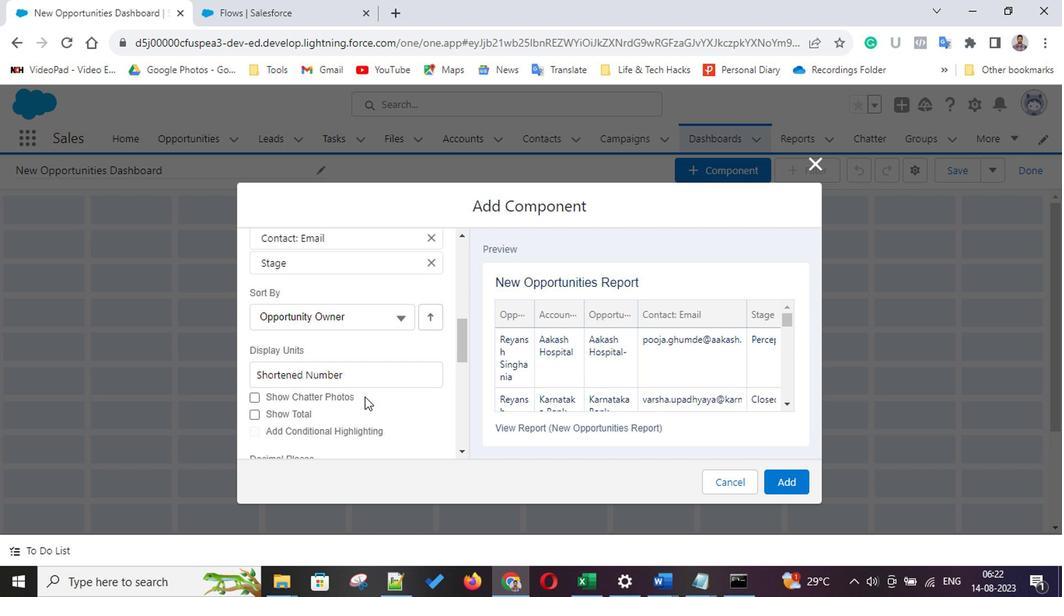 
Action: Mouse scrolled (428, 411) with delta (0, -1)
Screenshot: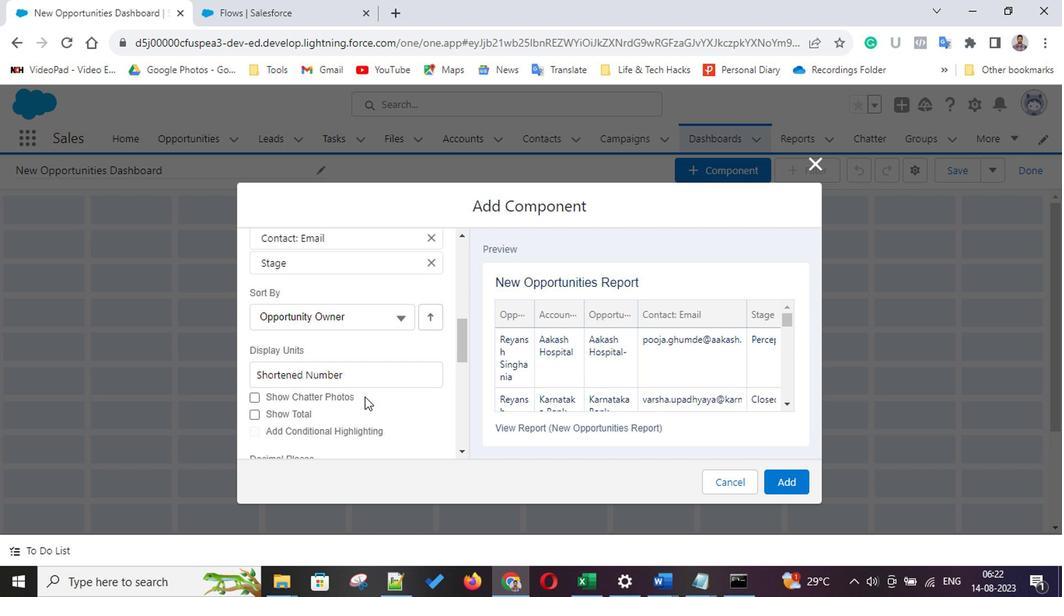 
Action: Mouse scrolled (428, 411) with delta (0, -1)
Screenshot: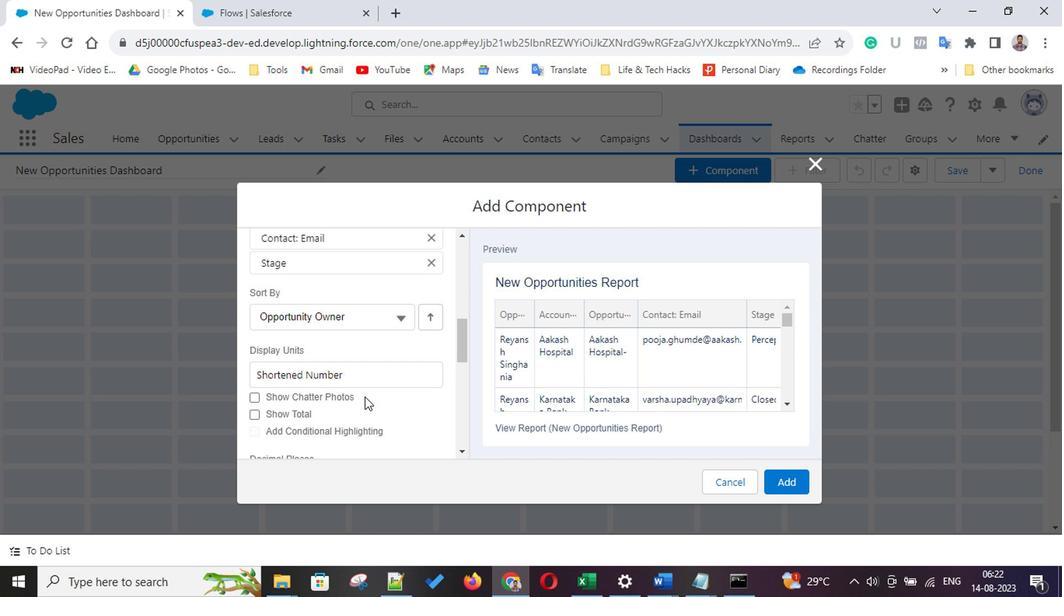 
Action: Mouse scrolled (428, 411) with delta (0, -1)
Screenshot: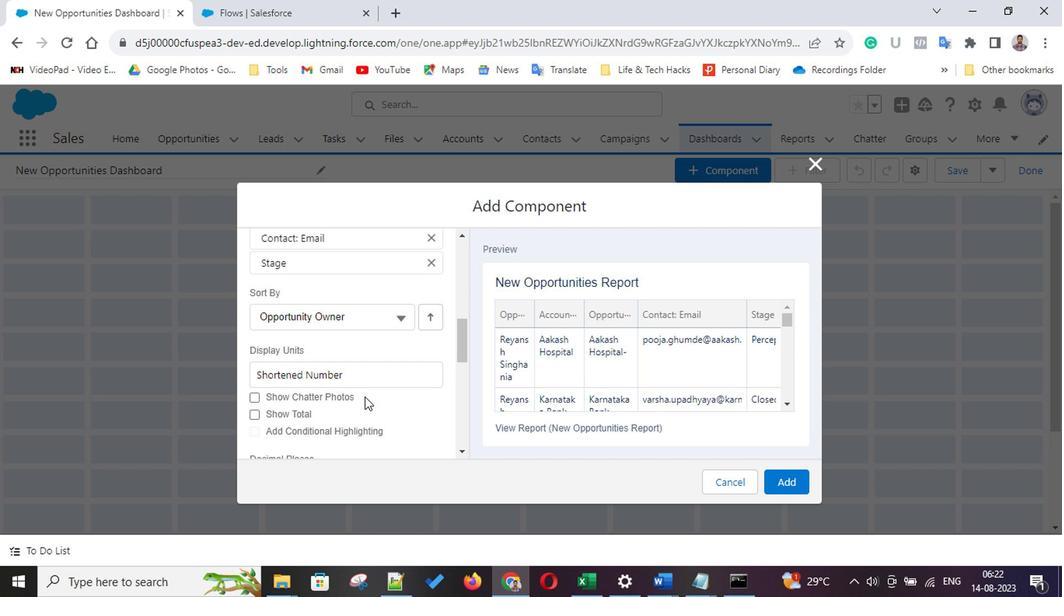 
Action: Mouse scrolled (428, 411) with delta (0, -1)
Screenshot: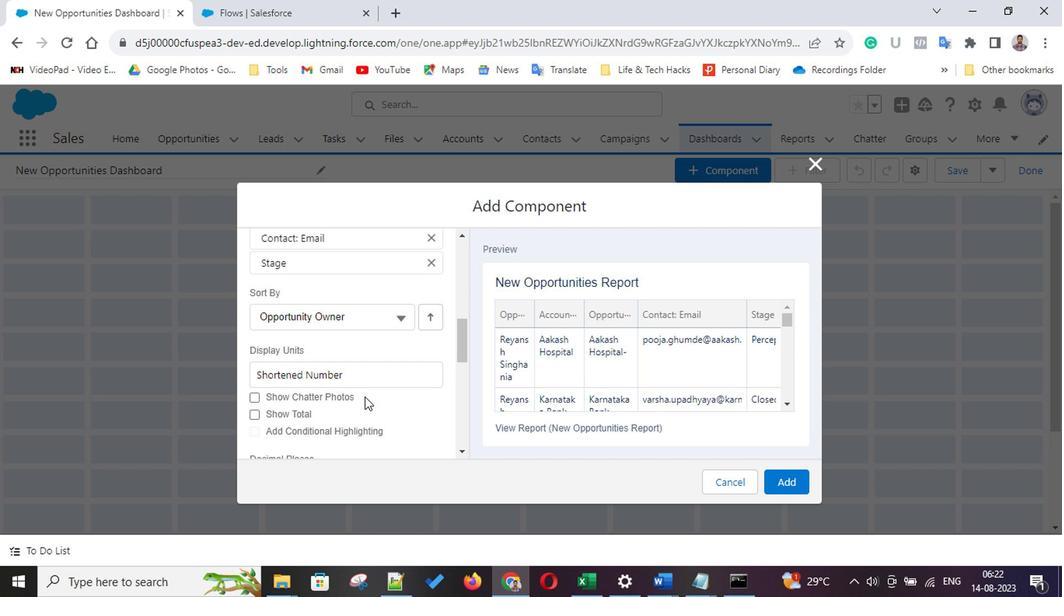 
Action: Mouse scrolled (428, 411) with delta (0, -1)
Screenshot: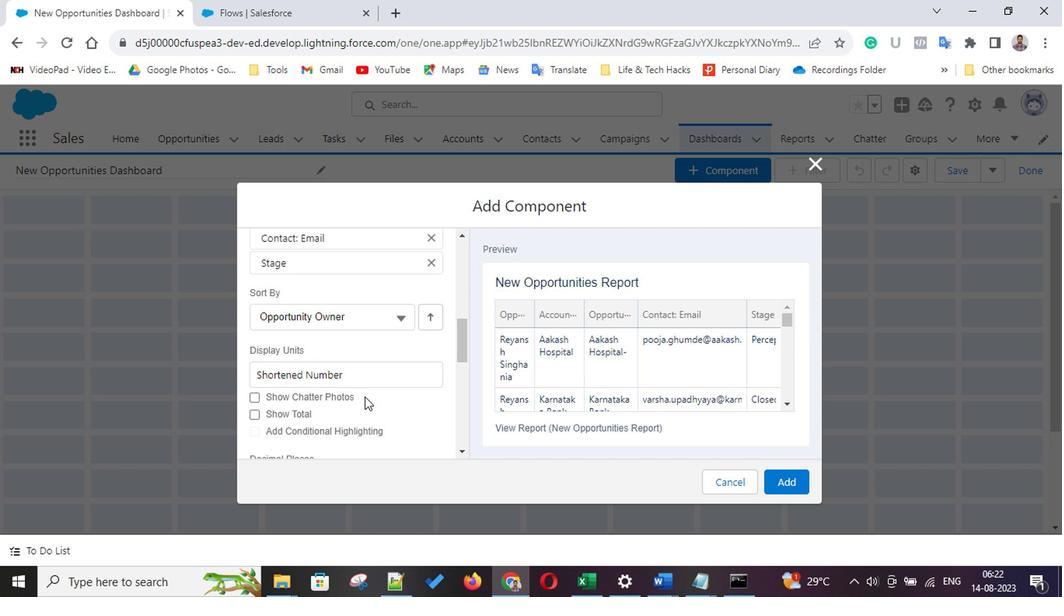 
Action: Mouse scrolled (428, 411) with delta (0, -1)
Screenshot: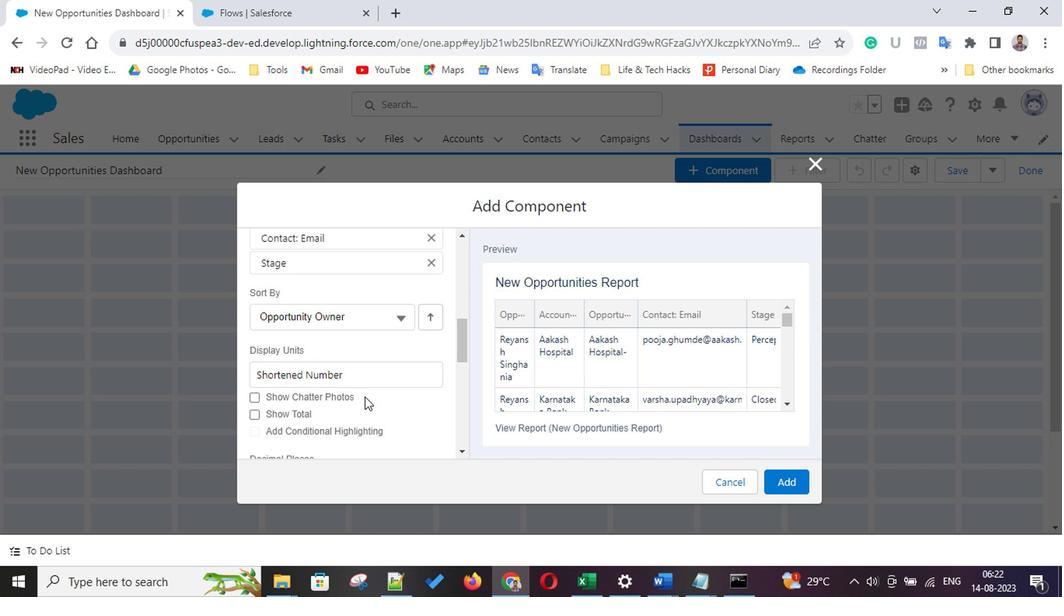 
Action: Mouse scrolled (428, 411) with delta (0, -1)
Screenshot: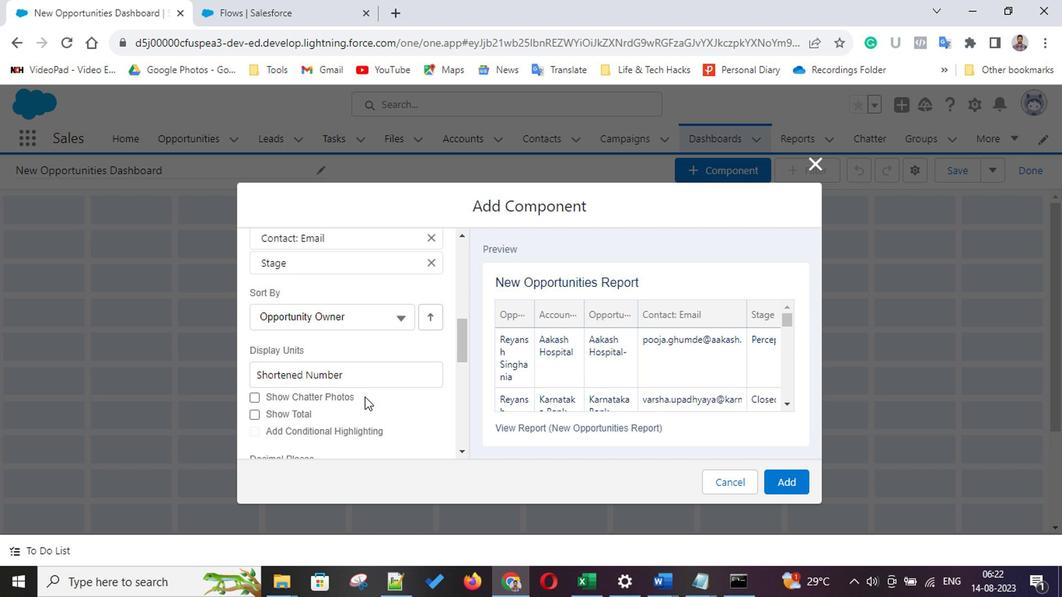 
Action: Mouse scrolled (428, 411) with delta (0, -1)
Screenshot: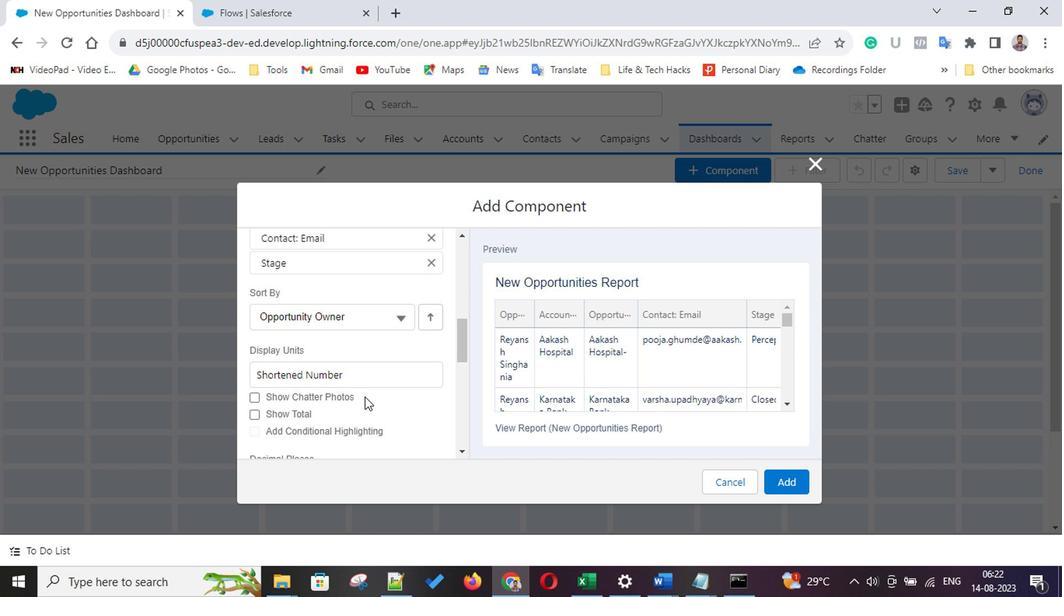 
Action: Mouse scrolled (428, 411) with delta (0, -1)
Screenshot: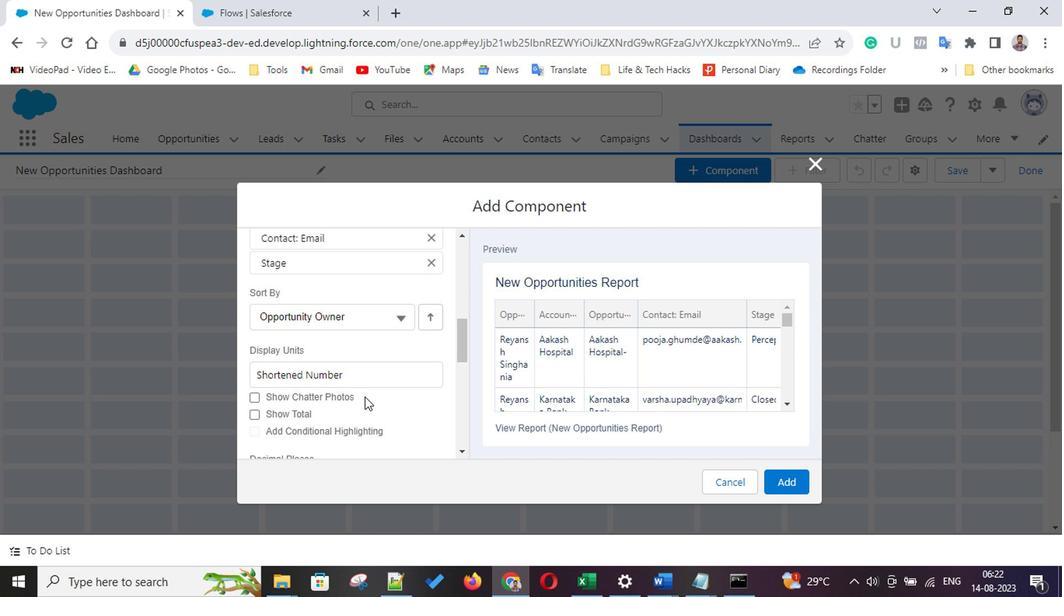 
Action: Mouse scrolled (428, 411) with delta (0, -1)
Screenshot: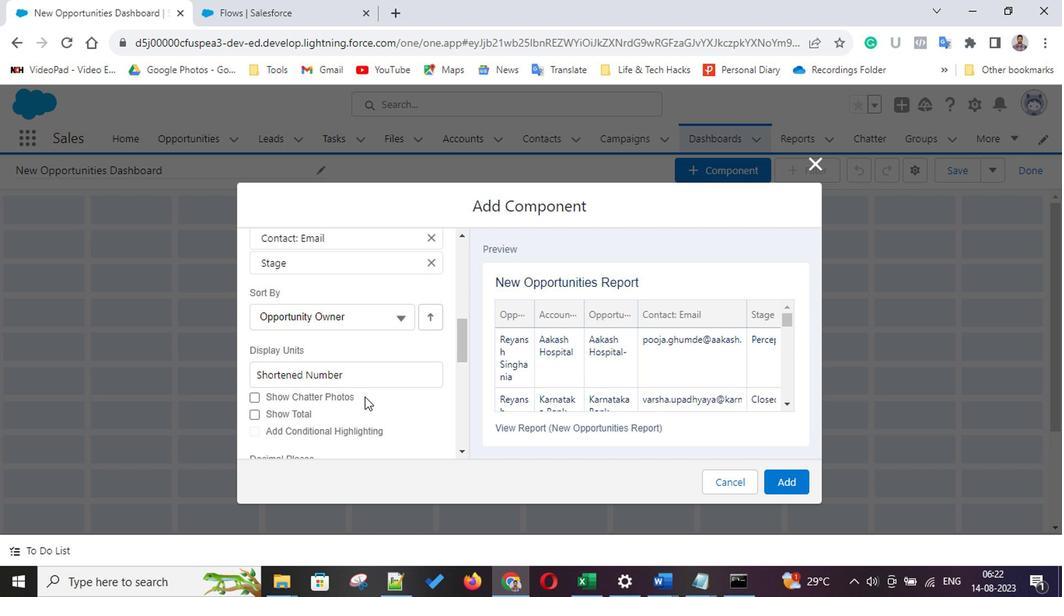 
Action: Mouse moved to (422, 361)
Screenshot: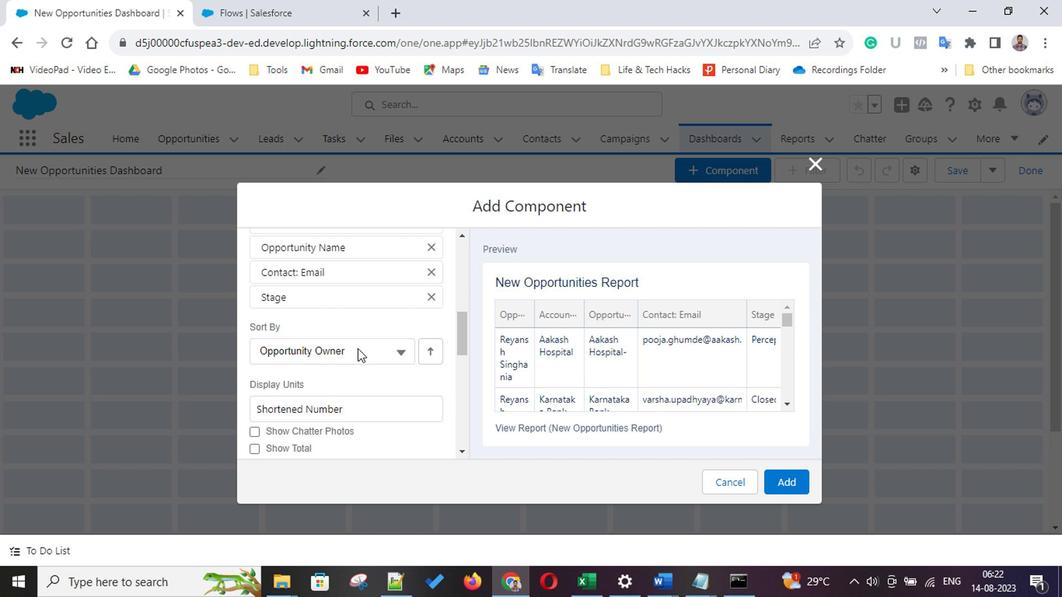 
Action: Mouse scrolled (422, 360) with delta (0, -1)
Screenshot: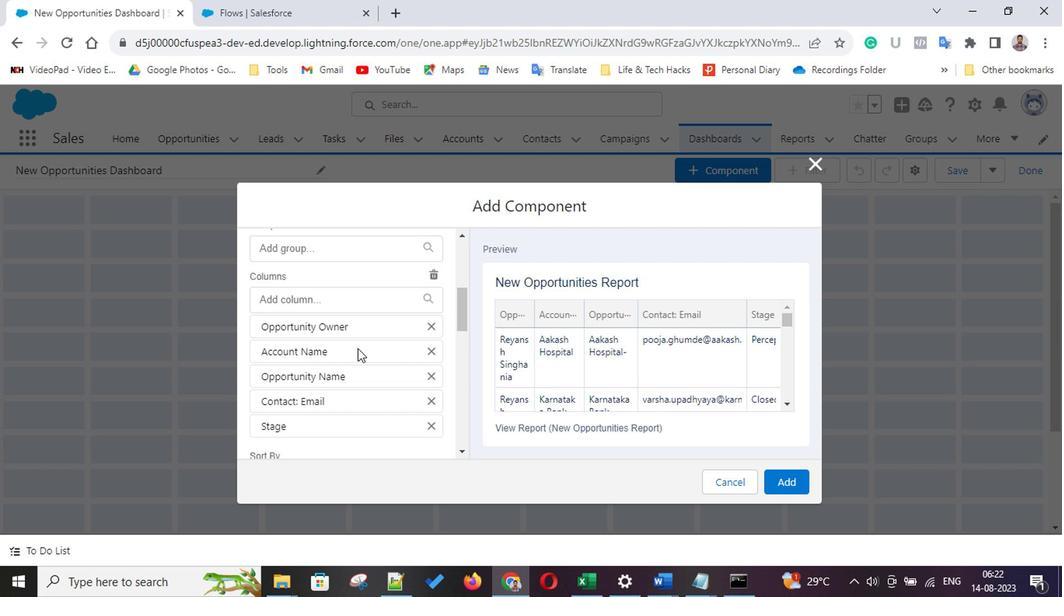 
Action: Mouse scrolled (422, 360) with delta (0, -1)
Screenshot: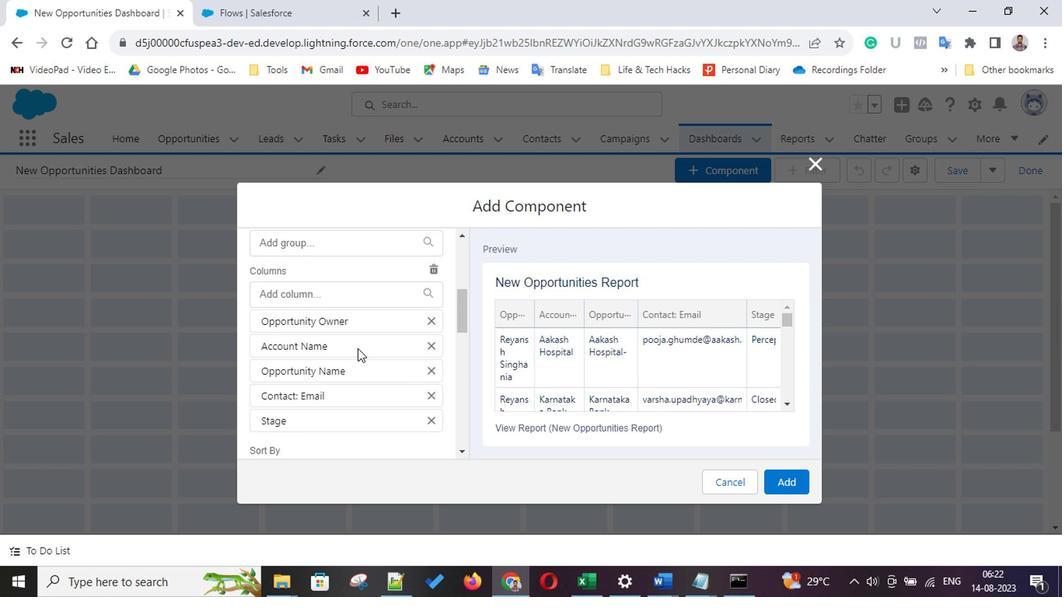 
Action: Mouse scrolled (422, 360) with delta (0, -1)
Screenshot: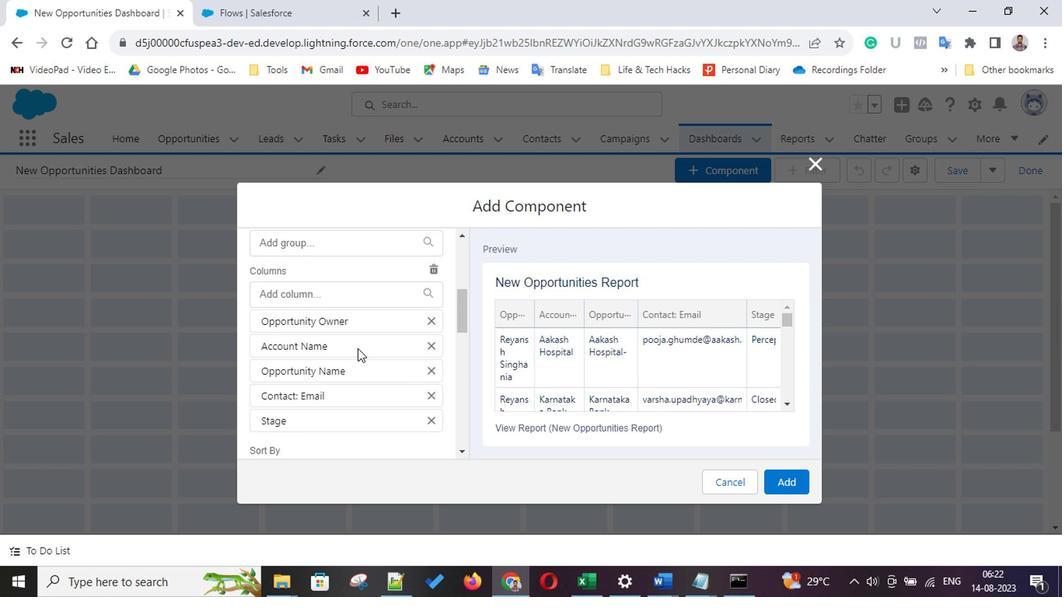 
Action: Mouse scrolled (422, 360) with delta (0, -1)
Screenshot: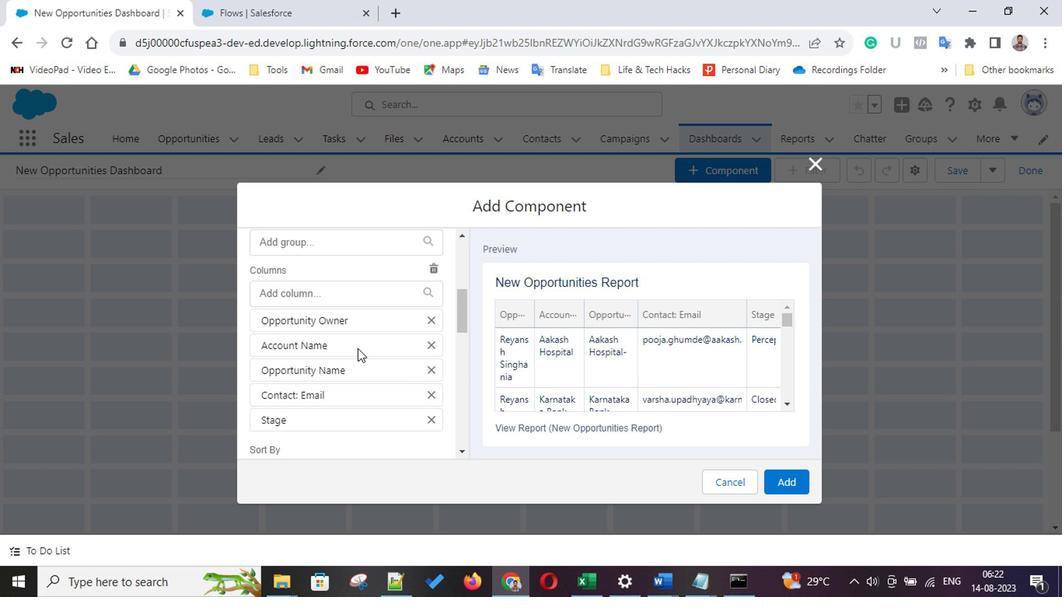 
Action: Mouse scrolled (422, 360) with delta (0, -1)
Screenshot: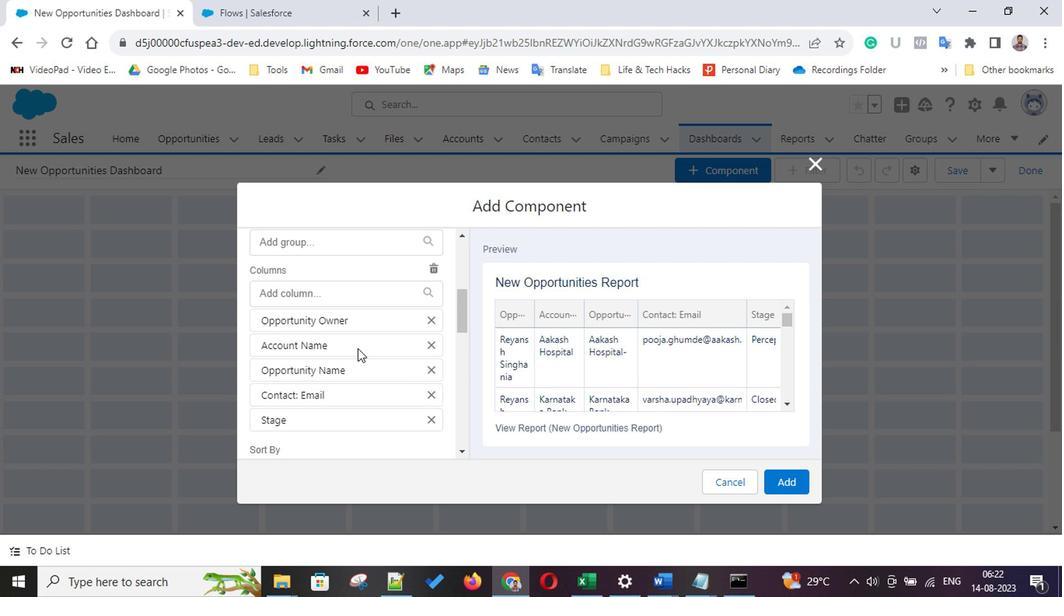 
Action: Mouse scrolled (422, 360) with delta (0, -1)
Screenshot: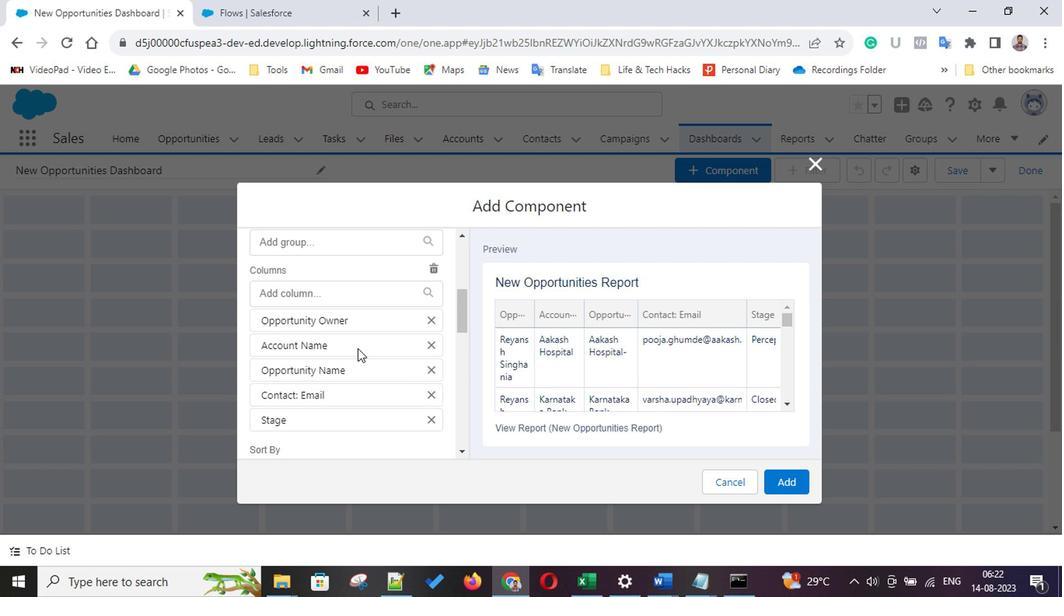 
Action: Mouse scrolled (422, 360) with delta (0, -1)
Screenshot: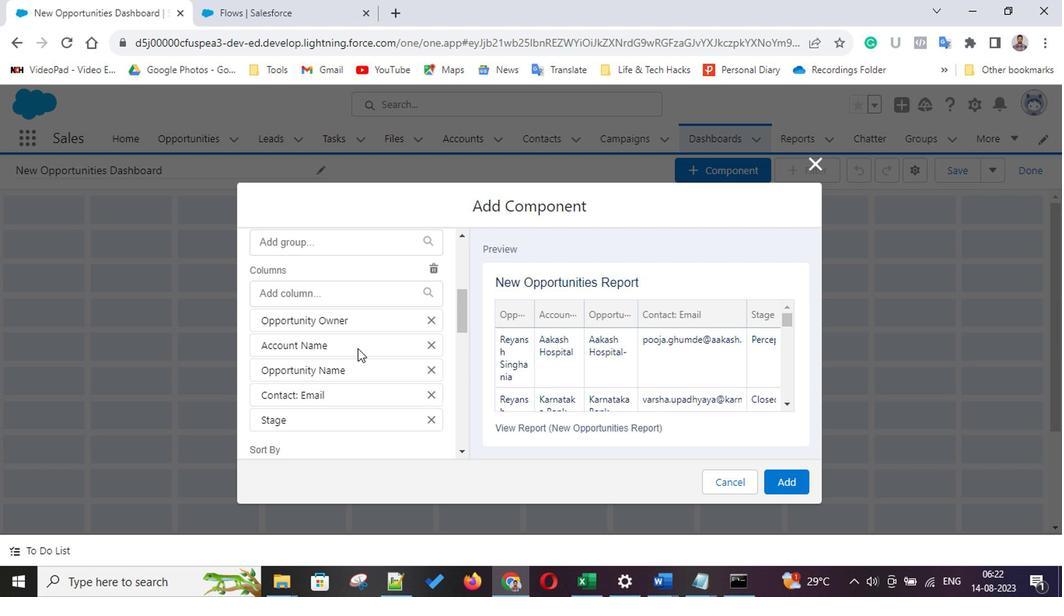 
Action: Mouse scrolled (422, 360) with delta (0, -1)
Screenshot: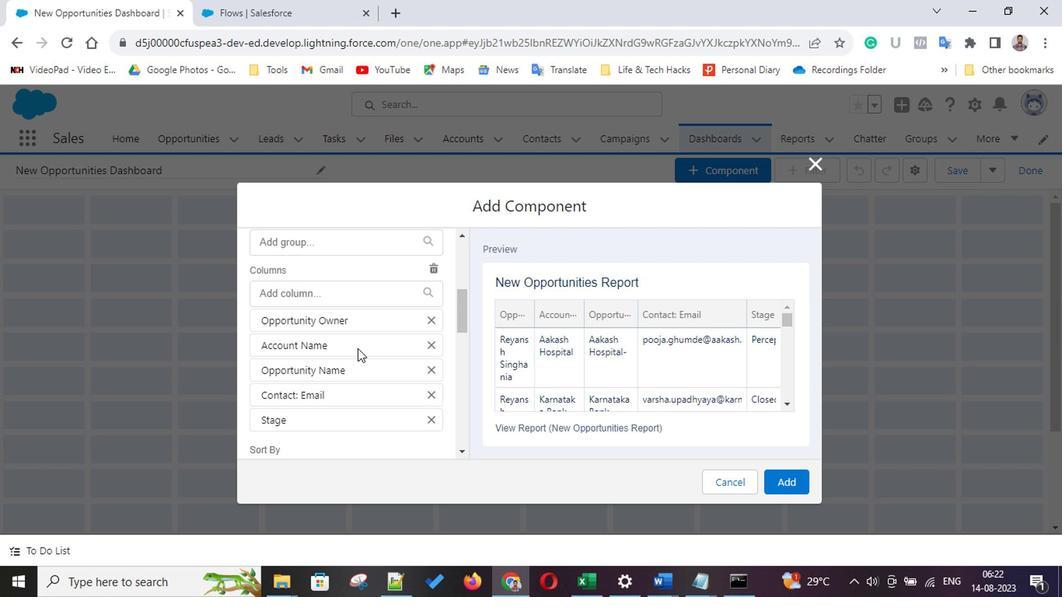 
Action: Mouse scrolled (422, 360) with delta (0, -1)
Screenshot: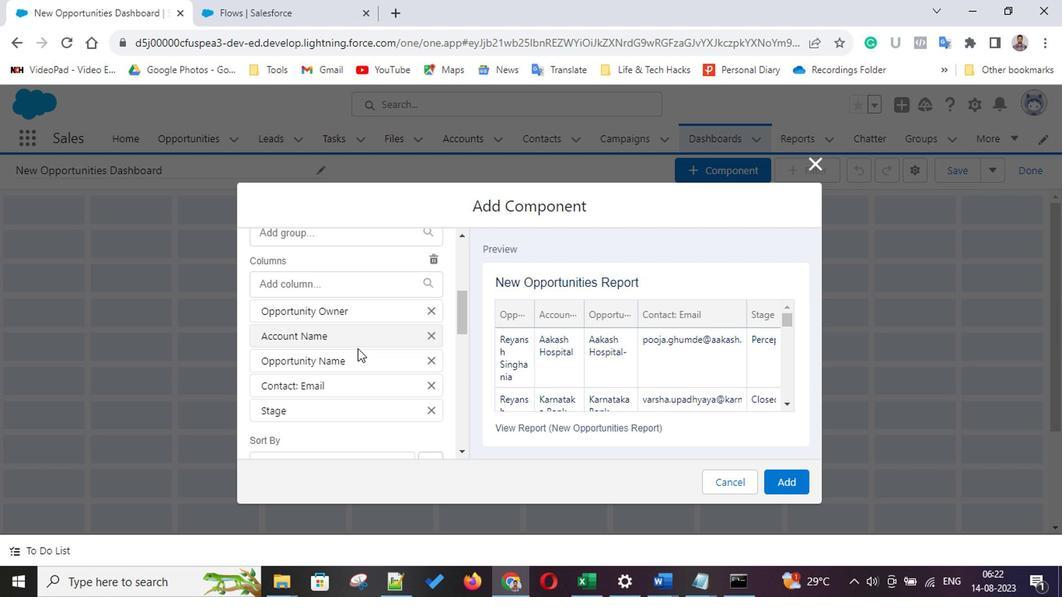 
Action: Mouse scrolled (422, 360) with delta (0, -1)
Screenshot: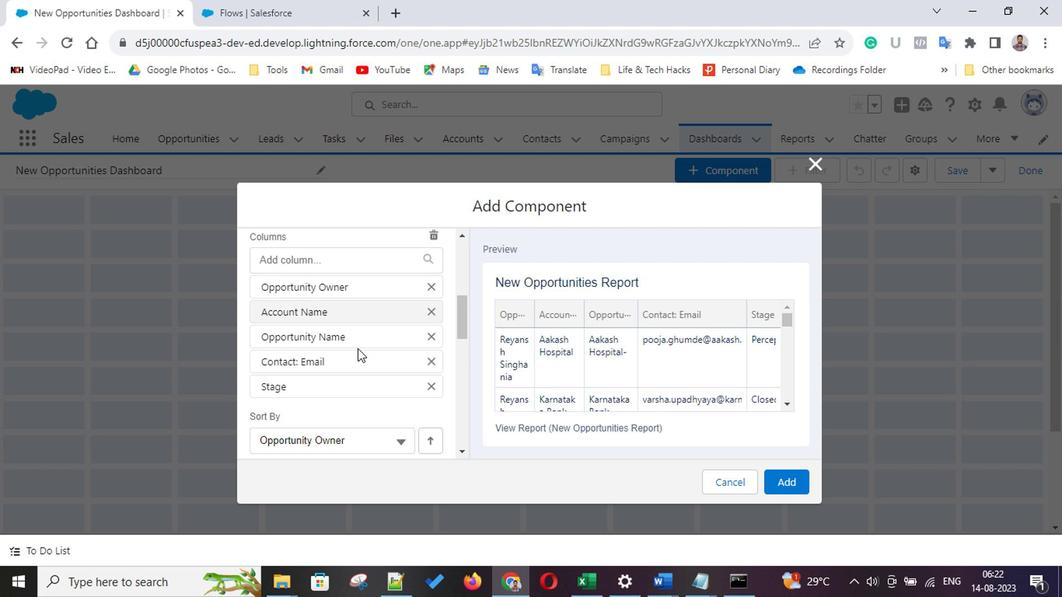 
Action: Mouse scrolled (422, 360) with delta (0, -1)
Screenshot: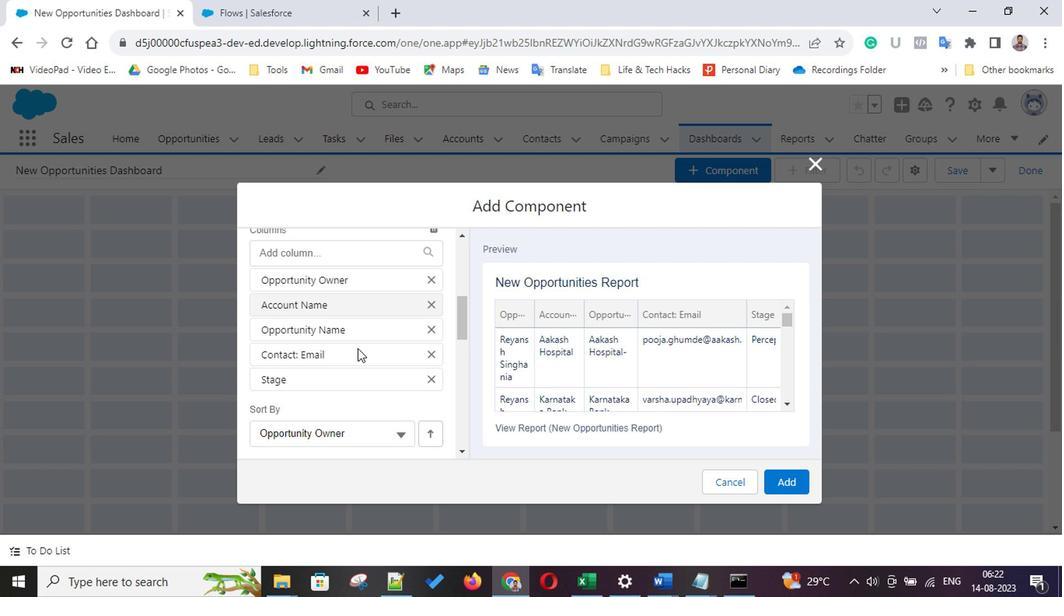 
Action: Mouse scrolled (422, 360) with delta (0, -1)
Screenshot: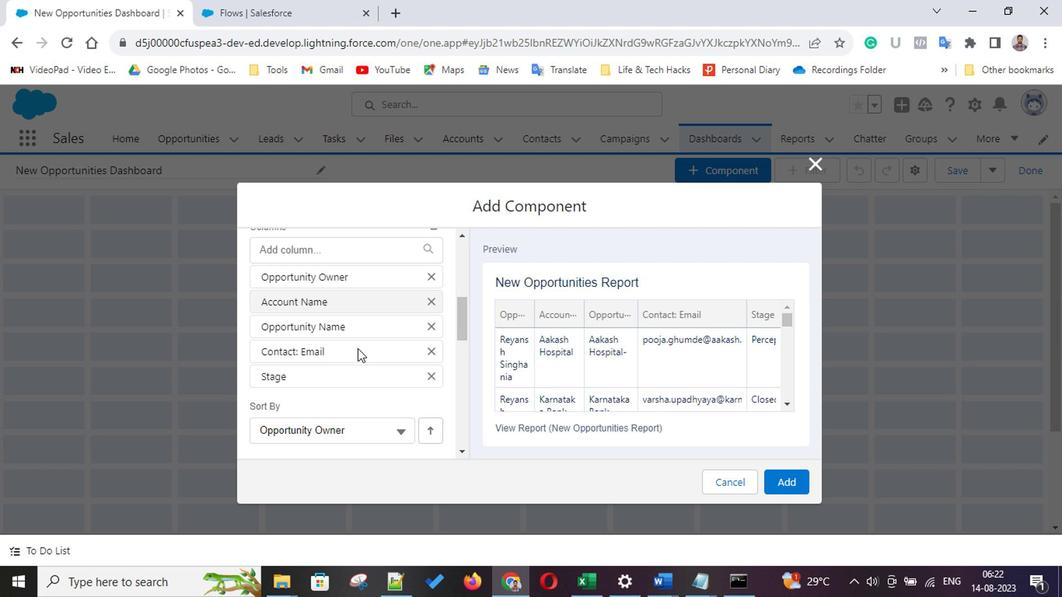 
Action: Mouse scrolled (422, 360) with delta (0, -1)
Screenshot: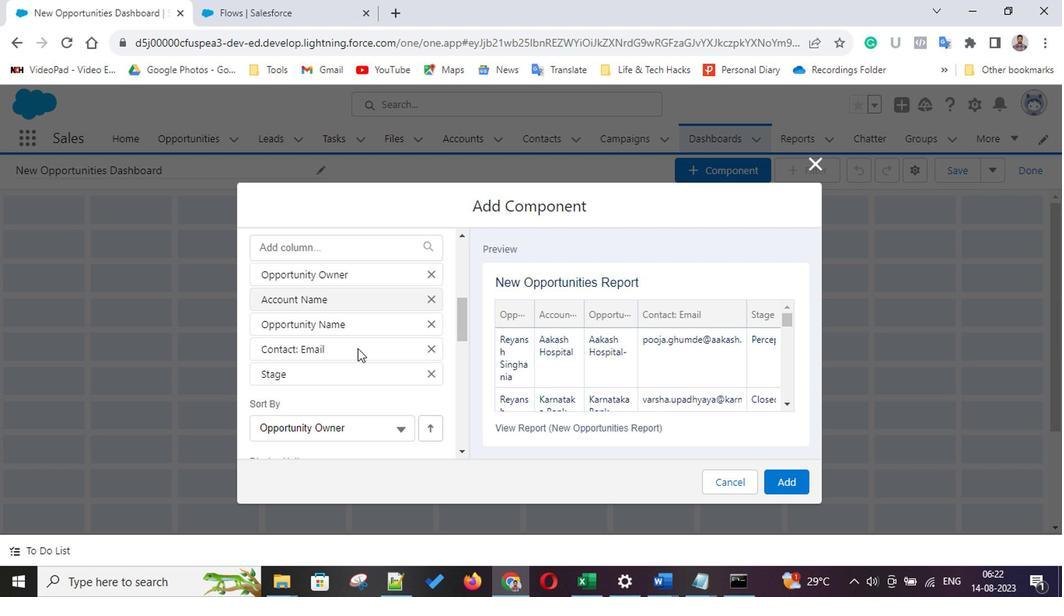 
Action: Mouse scrolled (422, 360) with delta (0, -1)
Screenshot: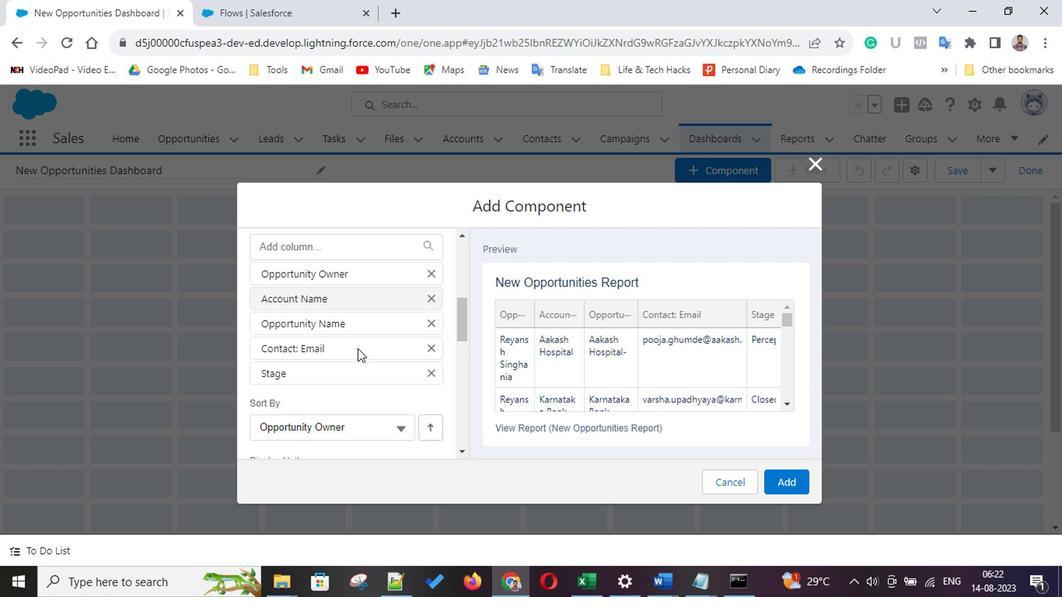 
Action: Mouse scrolled (422, 360) with delta (0, -1)
Screenshot: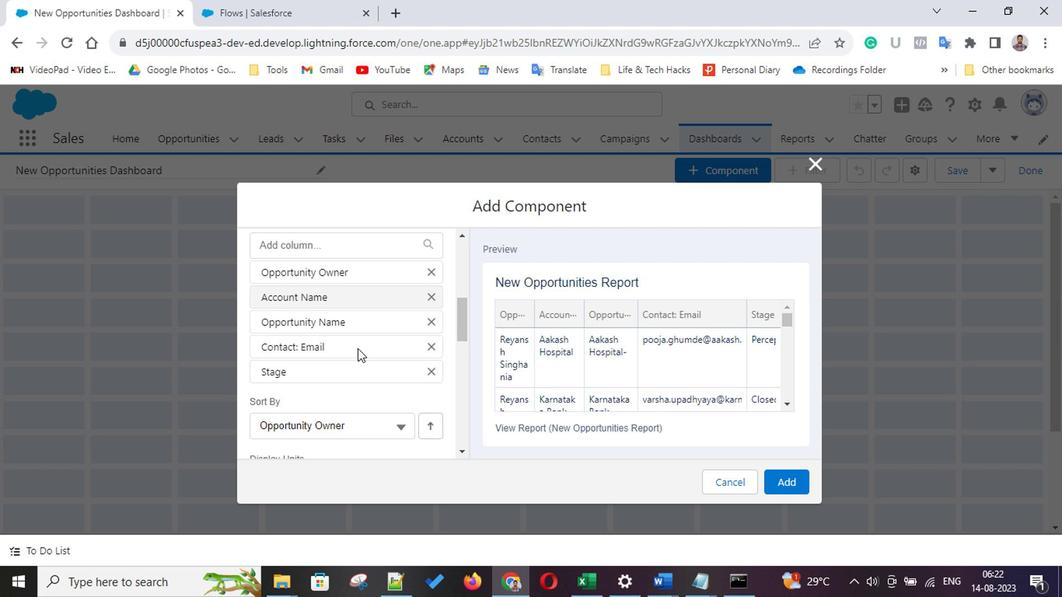 
Action: Mouse scrolled (422, 360) with delta (0, -1)
Screenshot: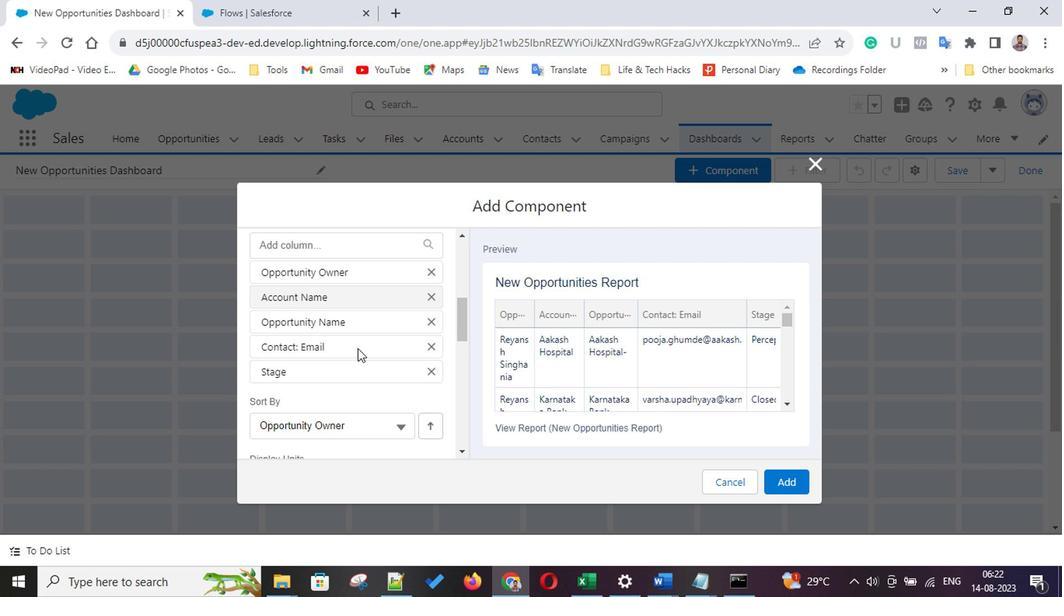
Action: Mouse moved to (335, 324)
Screenshot: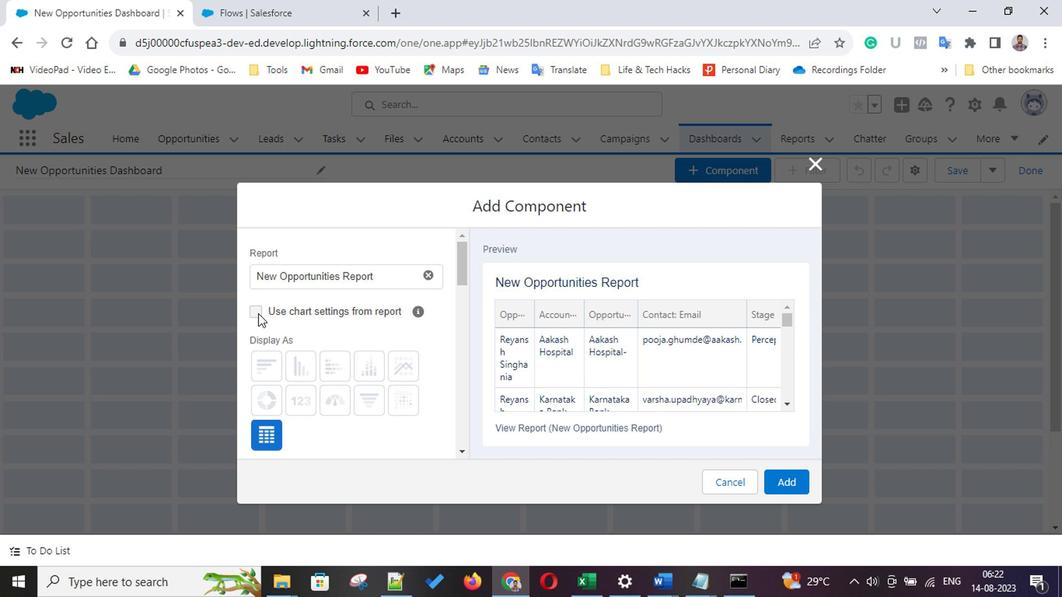 
Action: Mouse pressed left at (335, 324)
Screenshot: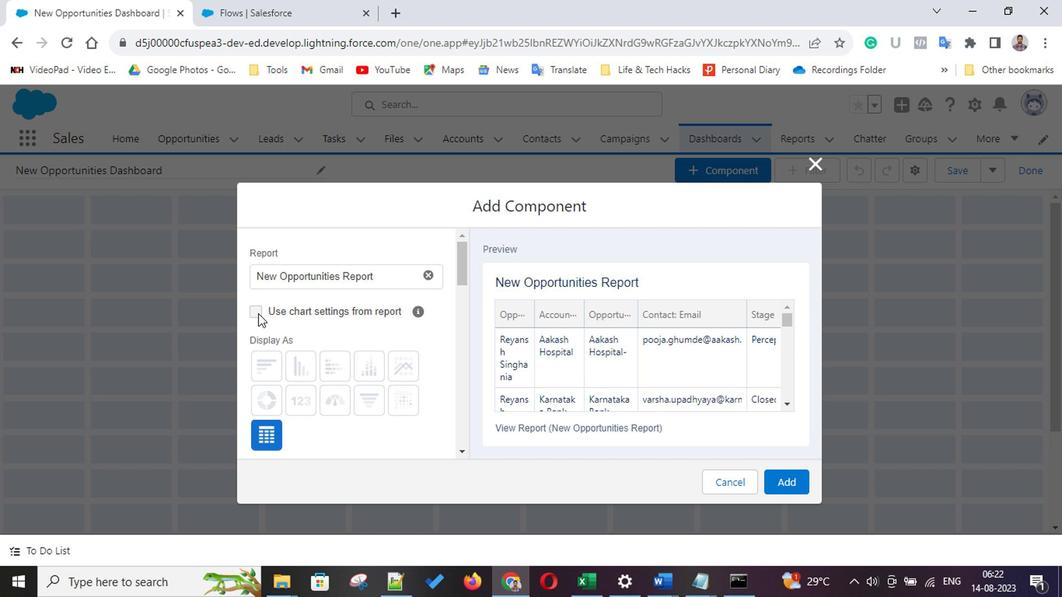
Action: Mouse moved to (335, 323)
Screenshot: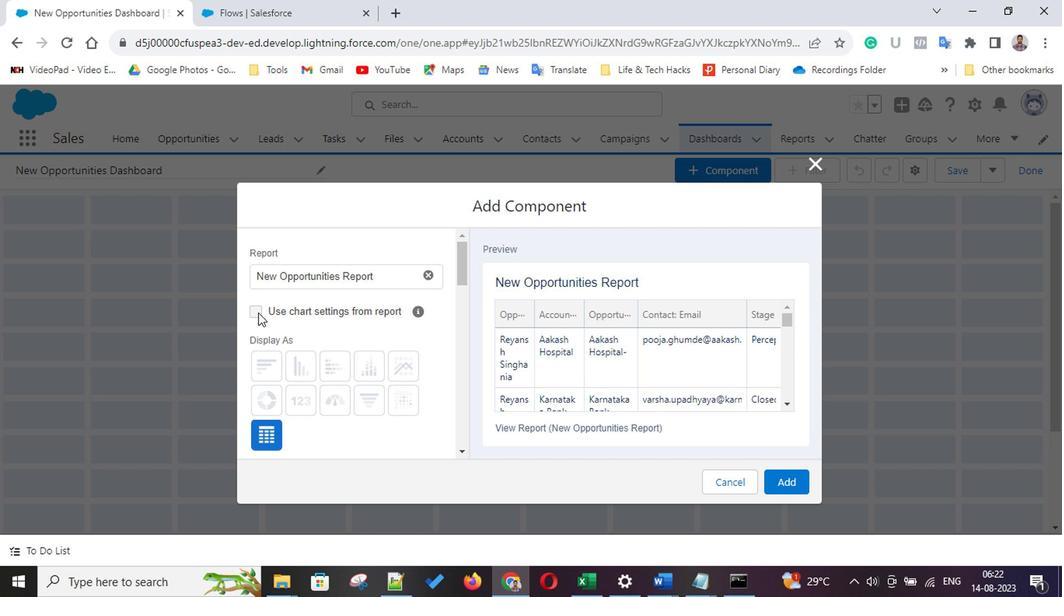 
Action: Mouse pressed left at (335, 323)
Screenshot: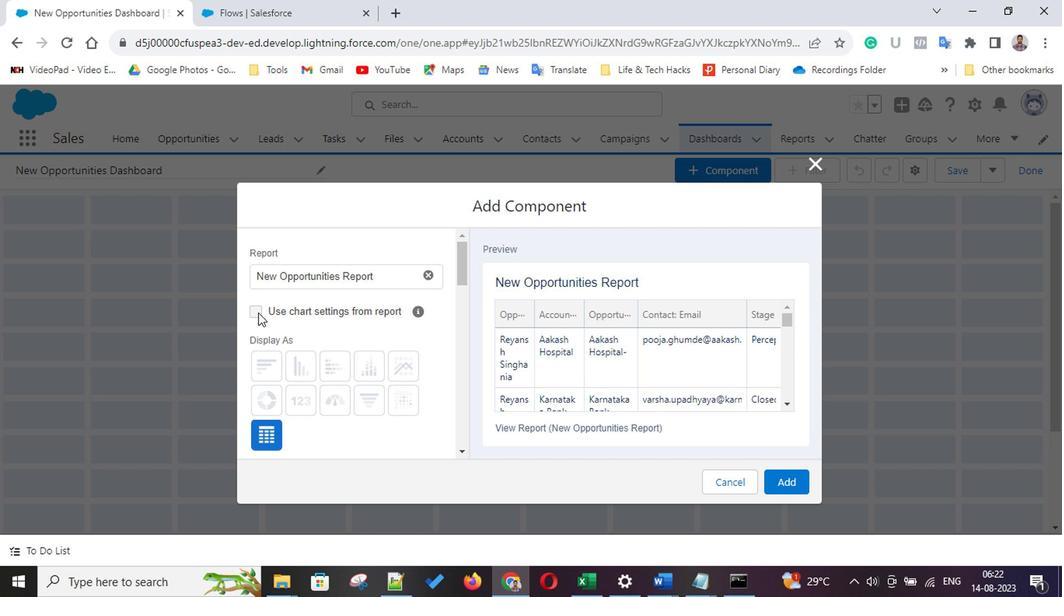 
Action: Mouse moved to (766, 374)
Screenshot: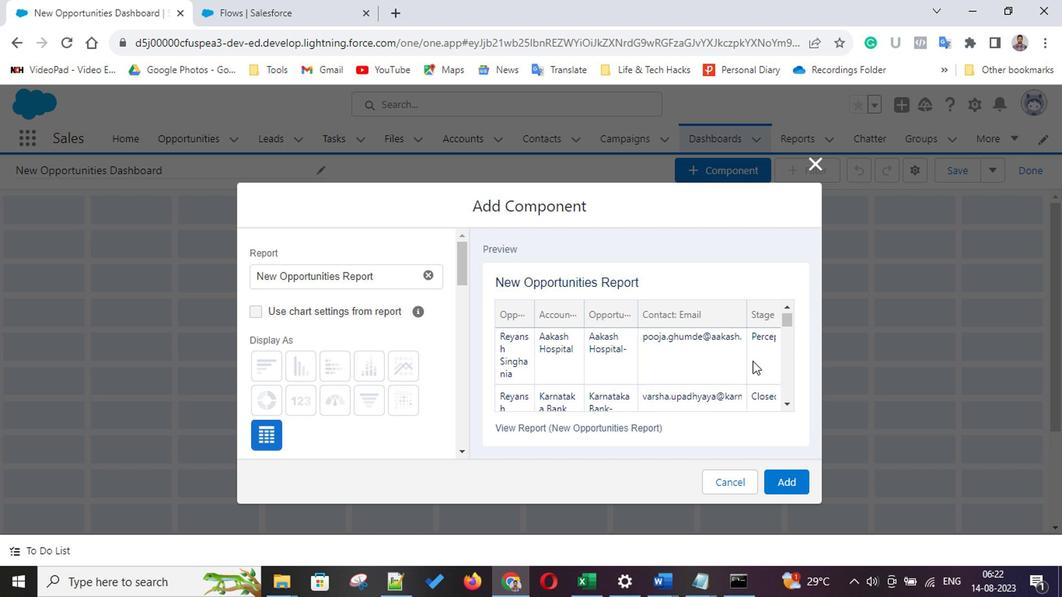 
Action: Mouse scrolled (766, 373) with delta (0, -1)
Screenshot: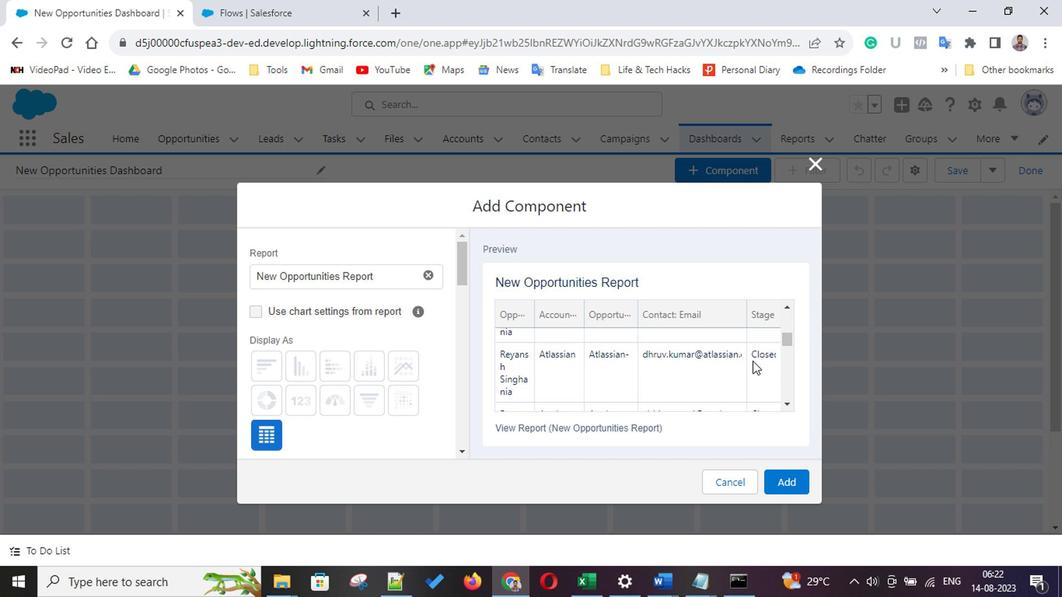 
Action: Mouse scrolled (766, 373) with delta (0, -1)
Screenshot: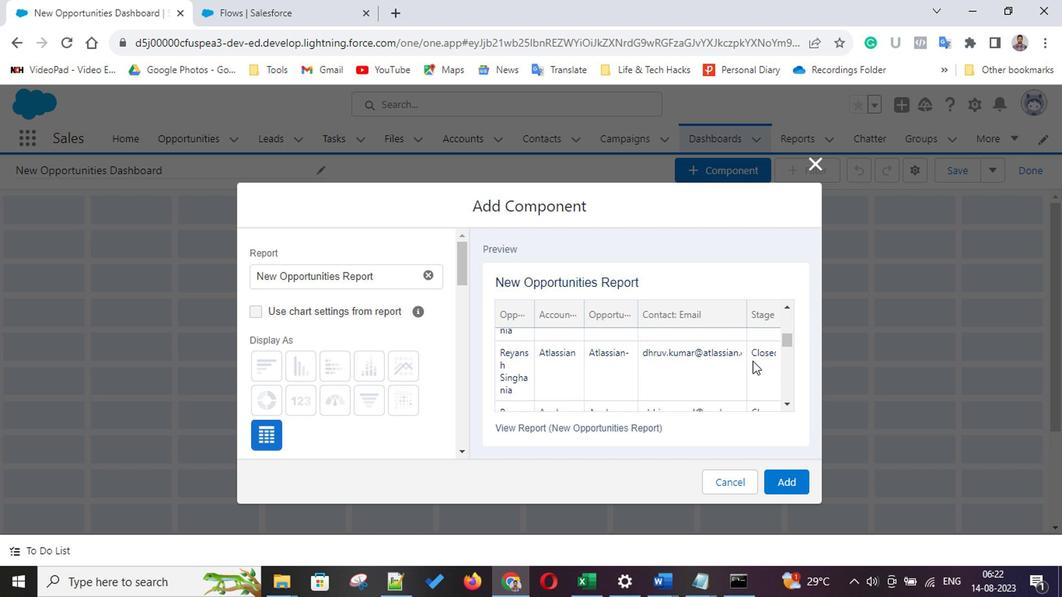 
Action: Mouse scrolled (766, 373) with delta (0, -1)
Screenshot: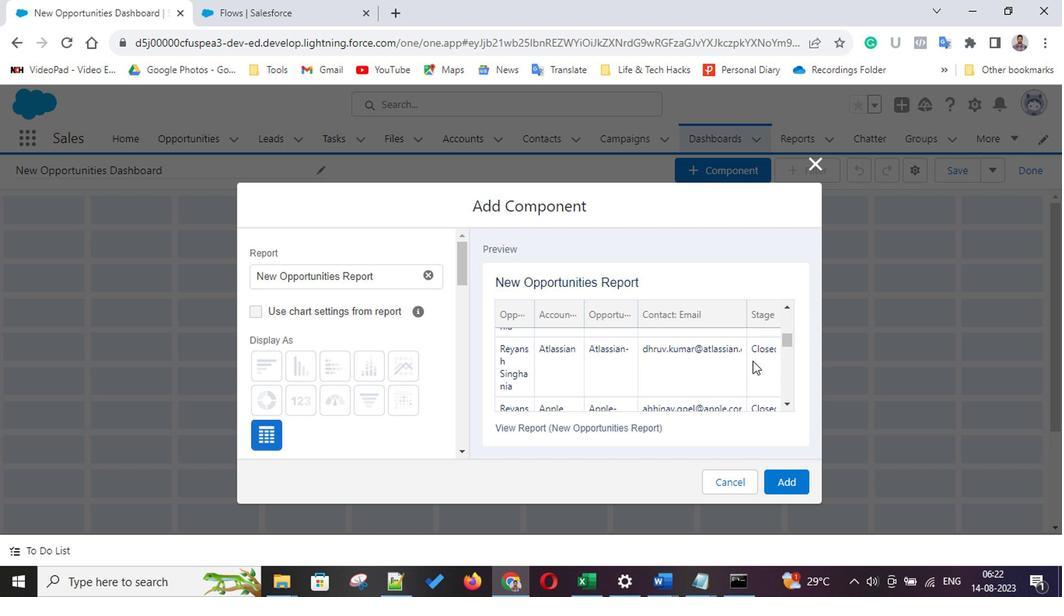 
Action: Mouse scrolled (766, 373) with delta (0, -1)
Screenshot: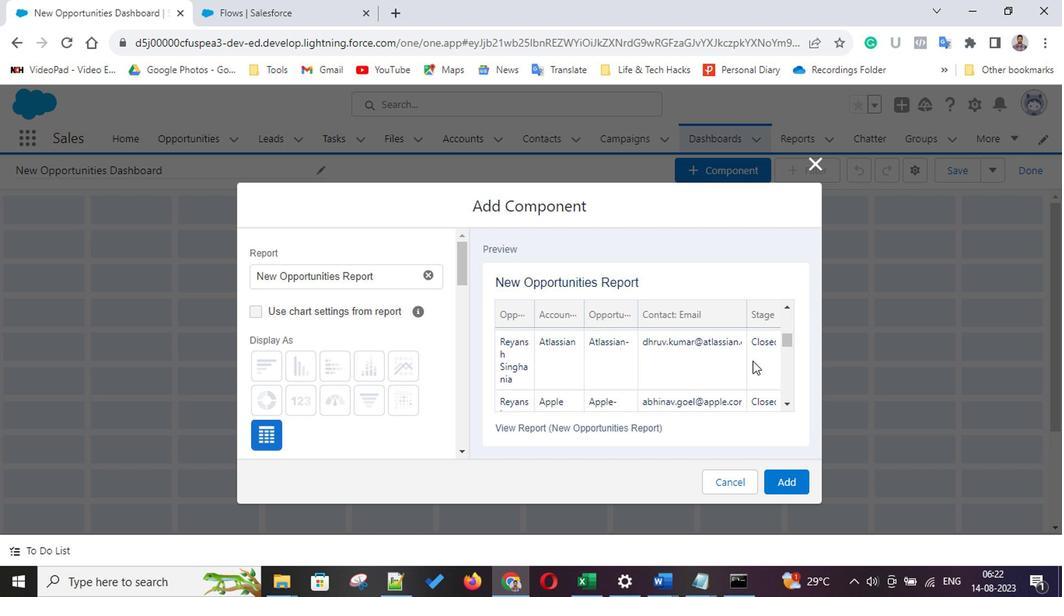 
Action: Mouse scrolled (766, 372) with delta (0, -1)
Screenshot: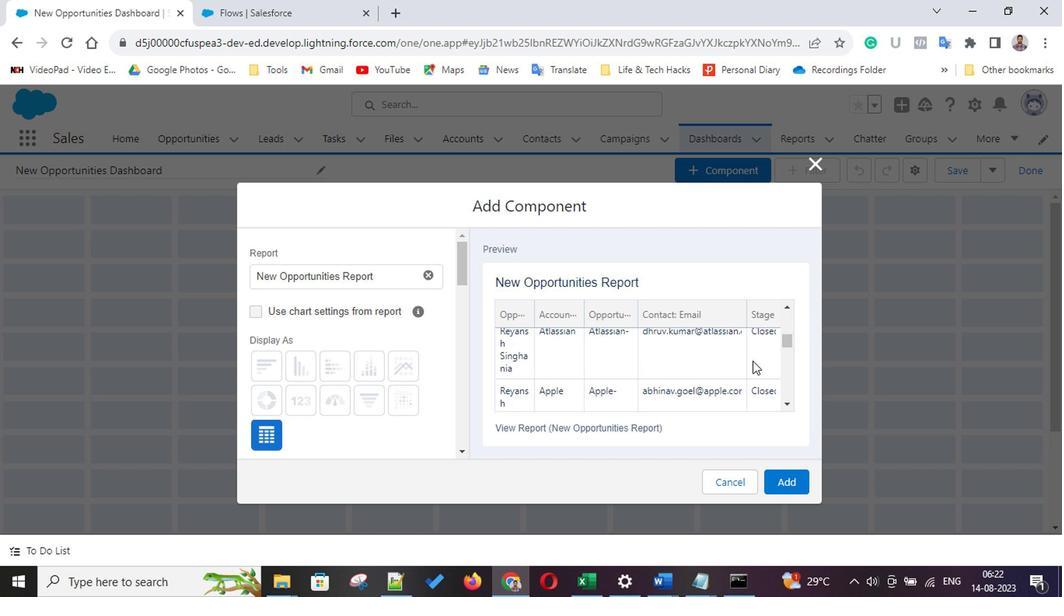 
Action: Mouse scrolled (766, 373) with delta (0, -1)
Screenshot: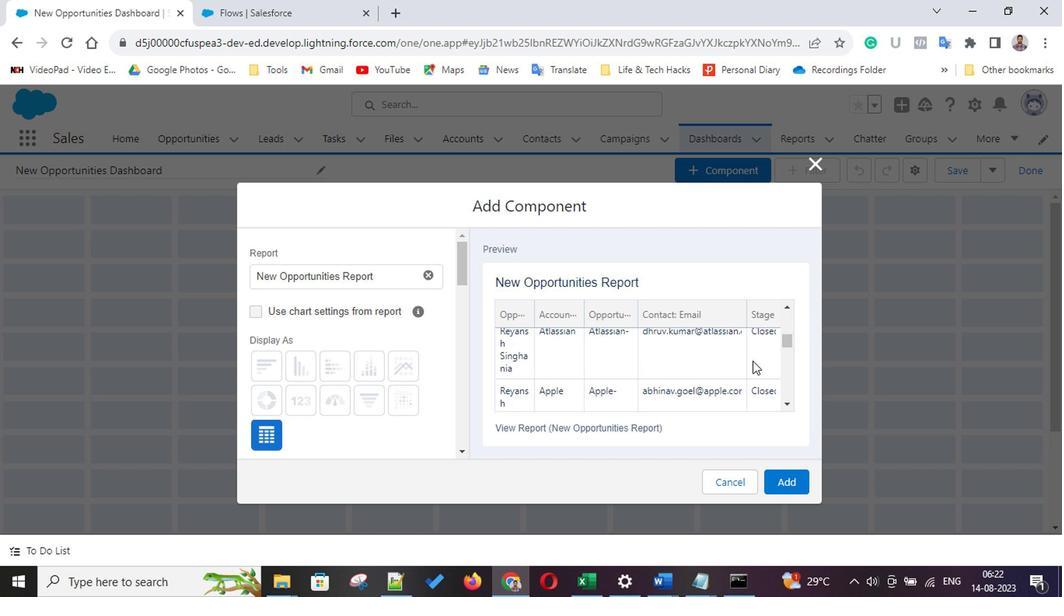 
Action: Mouse scrolled (766, 373) with delta (0, -1)
Screenshot: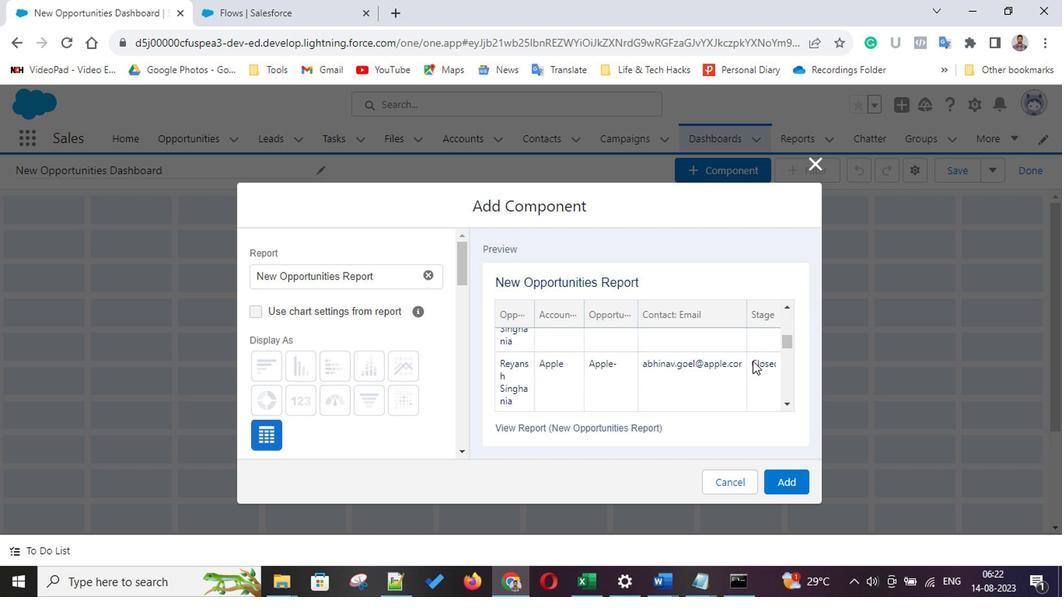 
Action: Mouse scrolled (766, 373) with delta (0, -1)
Screenshot: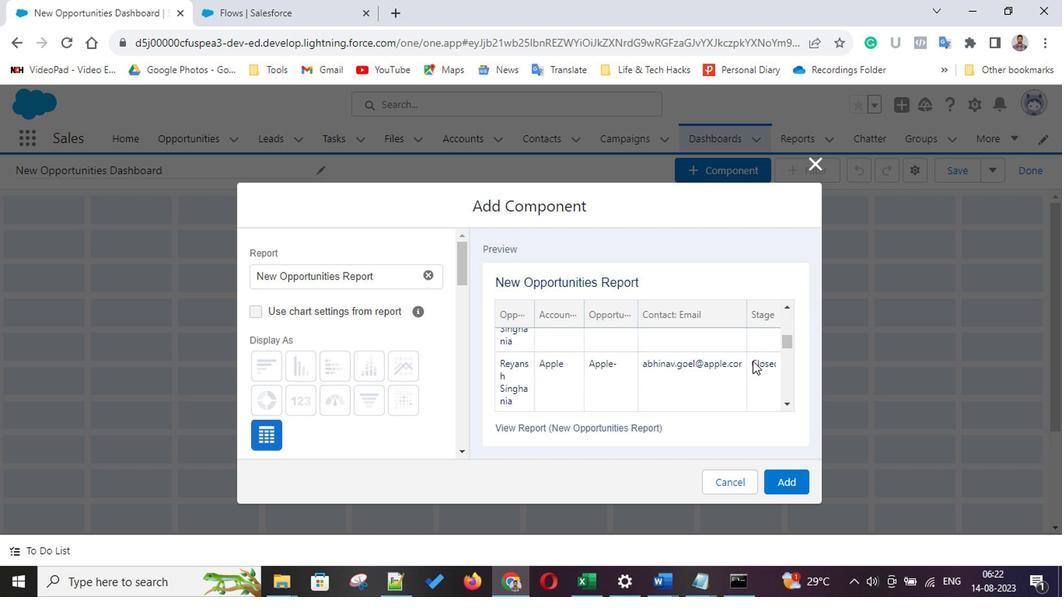 
Action: Mouse scrolled (766, 373) with delta (0, -1)
Screenshot: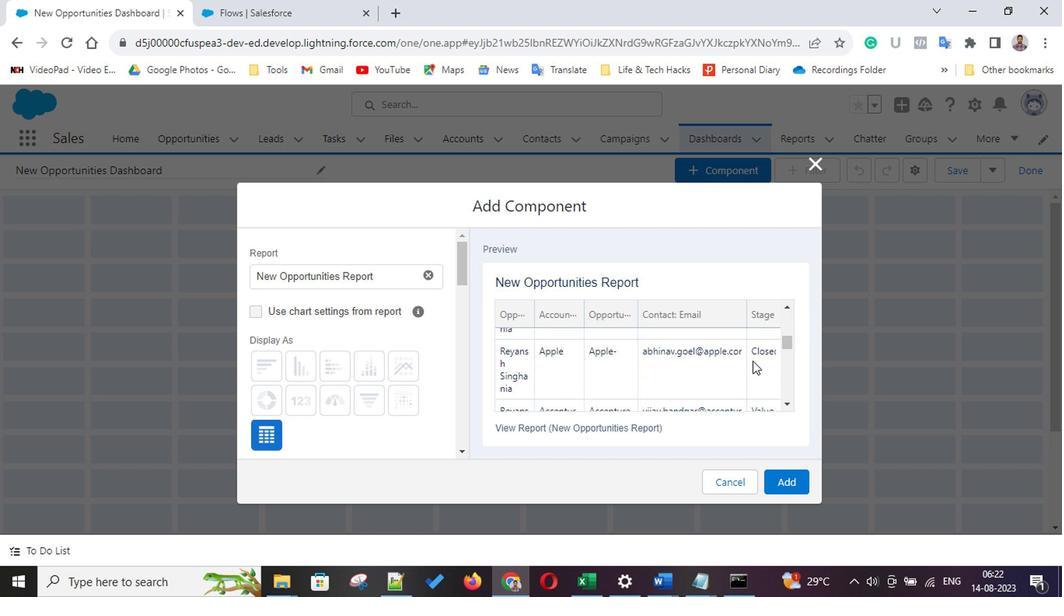 
Action: Mouse scrolled (766, 373) with delta (0, -1)
Screenshot: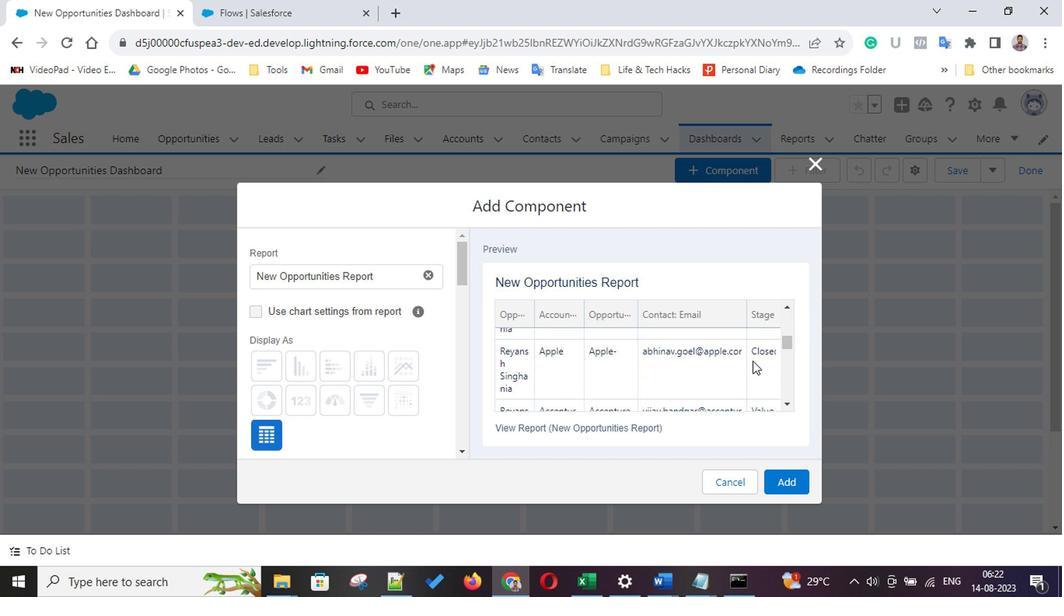 
Action: Mouse scrolled (766, 373) with delta (0, -1)
Screenshot: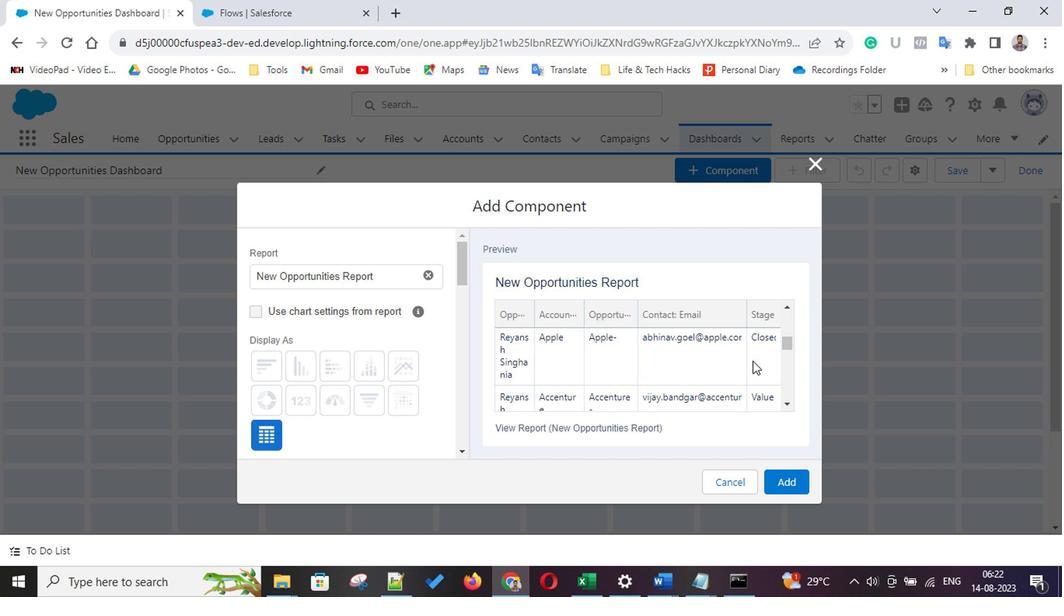 
Action: Mouse scrolled (766, 373) with delta (0, -1)
Screenshot: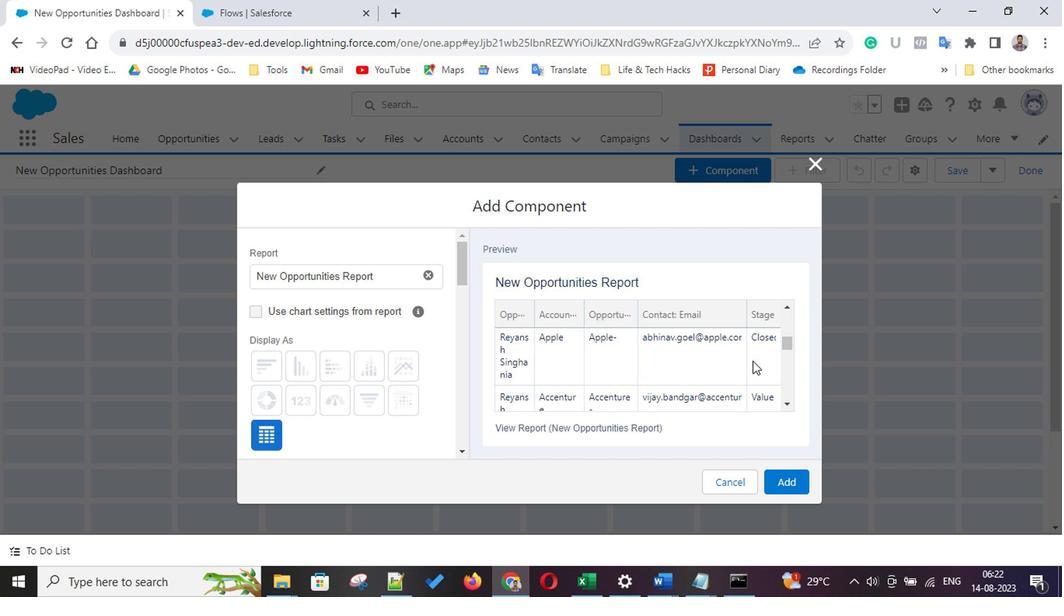 
Action: Mouse scrolled (766, 373) with delta (0, -1)
Screenshot: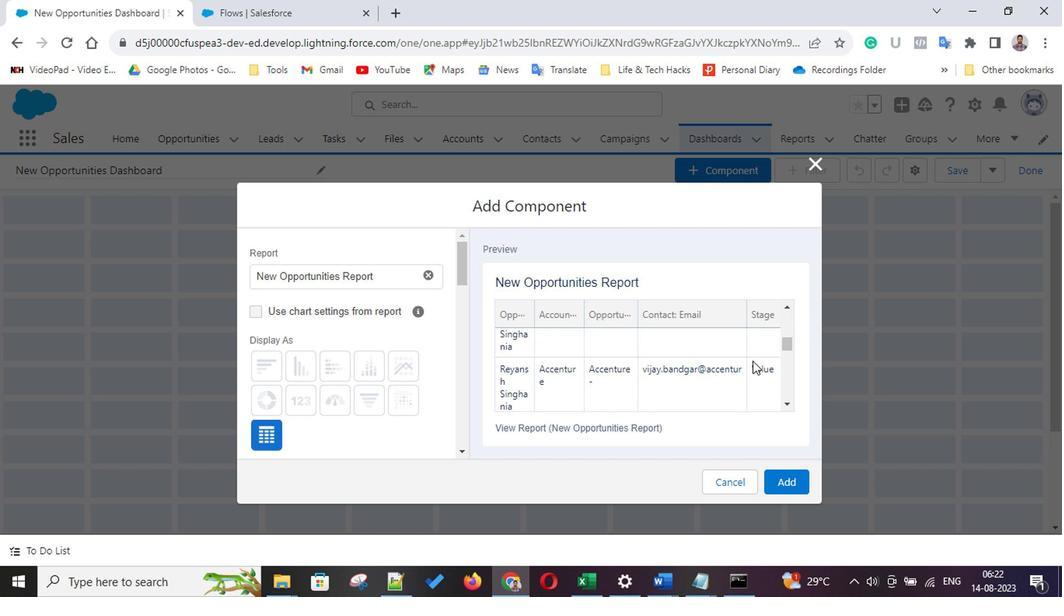 
Action: Mouse scrolled (766, 373) with delta (0, -1)
Screenshot: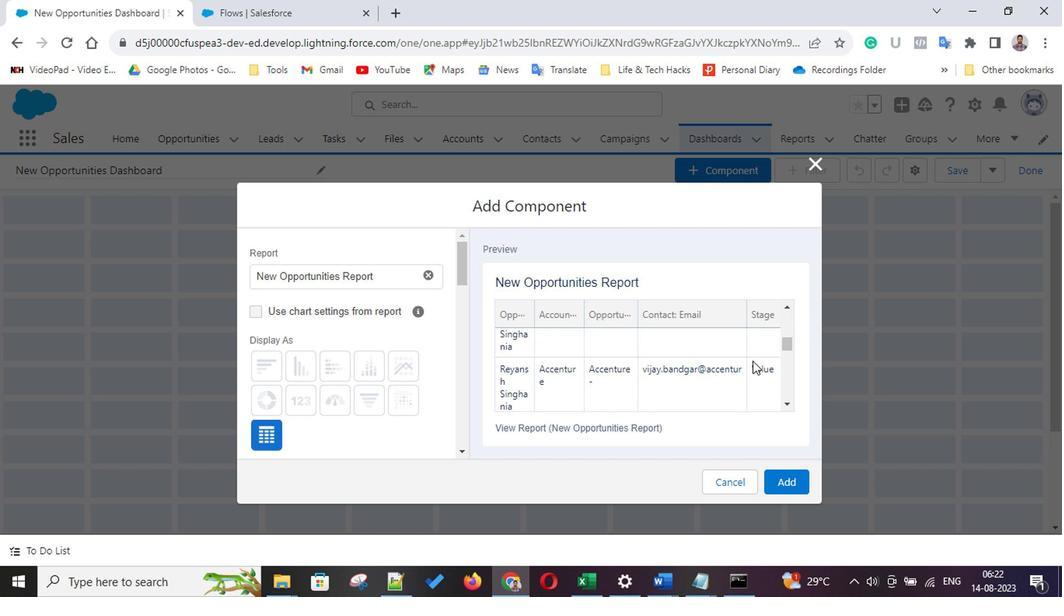 
Action: Mouse scrolled (766, 373) with delta (0, -1)
Screenshot: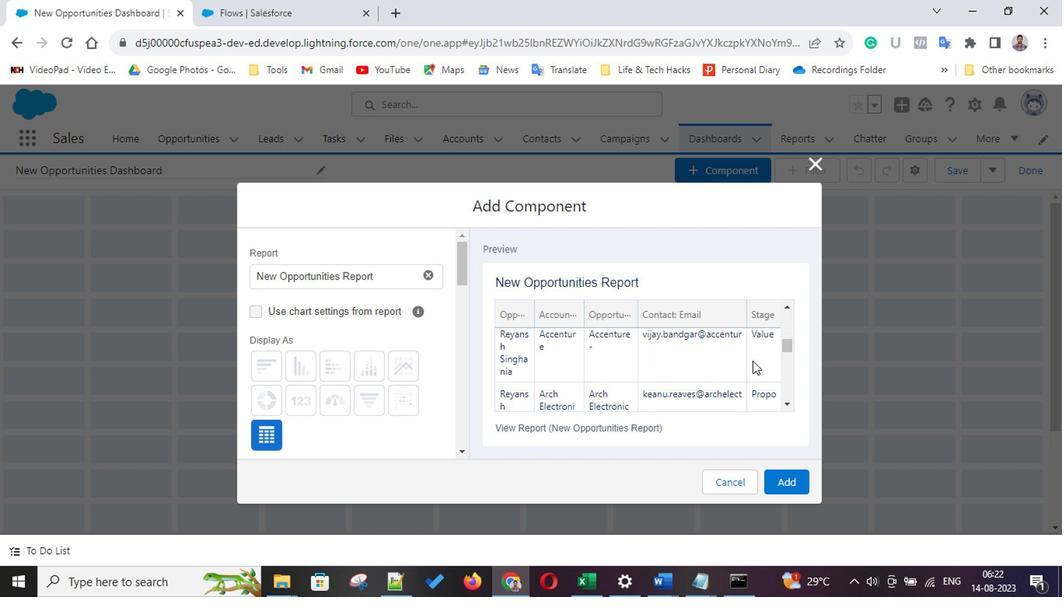 
Action: Mouse scrolled (766, 373) with delta (0, -1)
Screenshot: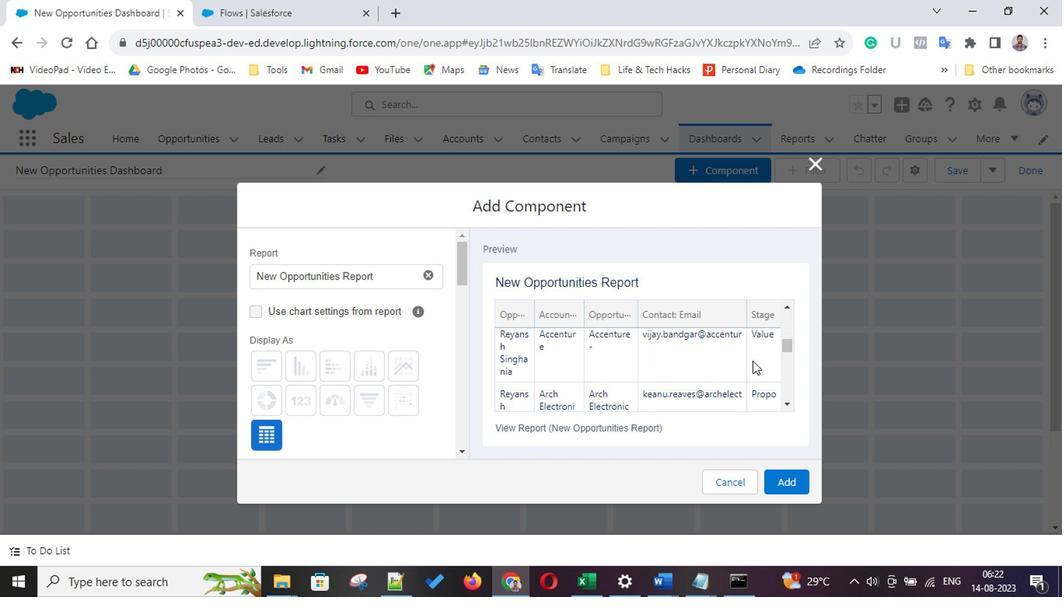 
Action: Mouse scrolled (766, 373) with delta (0, -1)
Screenshot: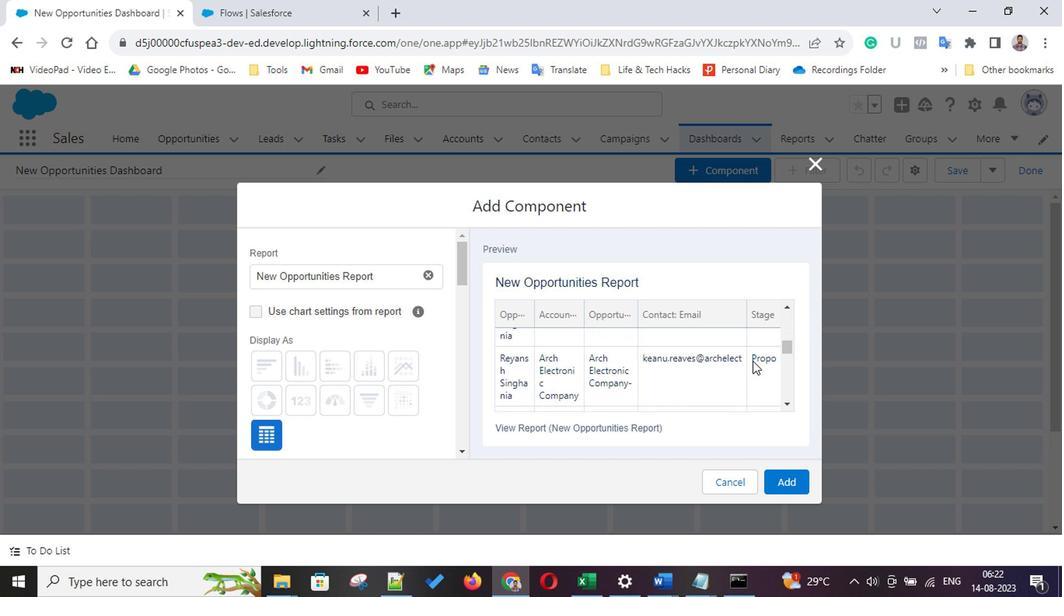 
Action: Mouse scrolled (766, 373) with delta (0, -1)
Screenshot: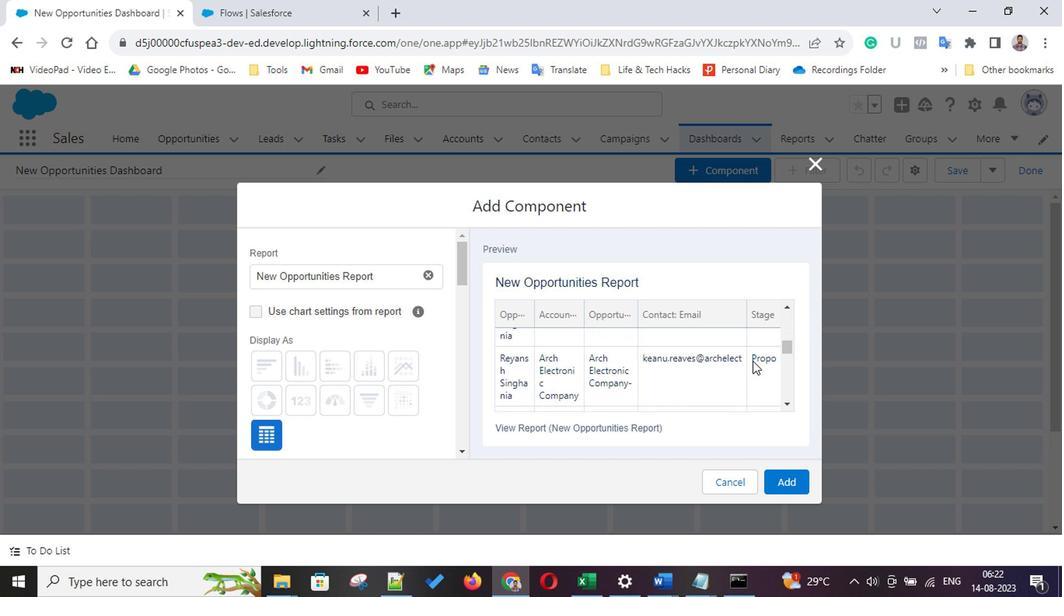 
Action: Mouse scrolled (766, 373) with delta (0, -1)
Screenshot: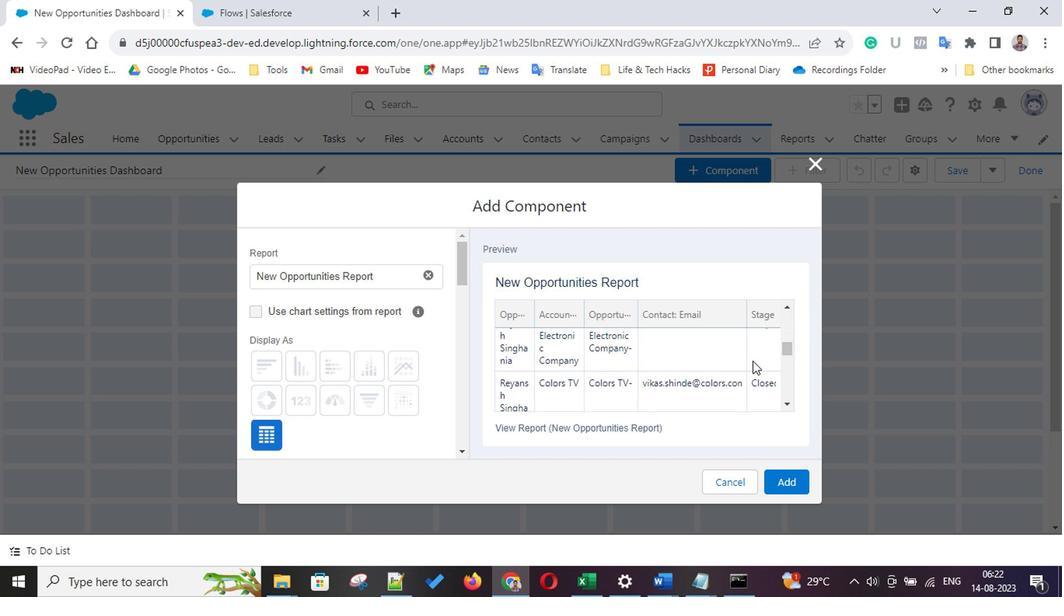
Action: Mouse scrolled (766, 373) with delta (0, -1)
Screenshot: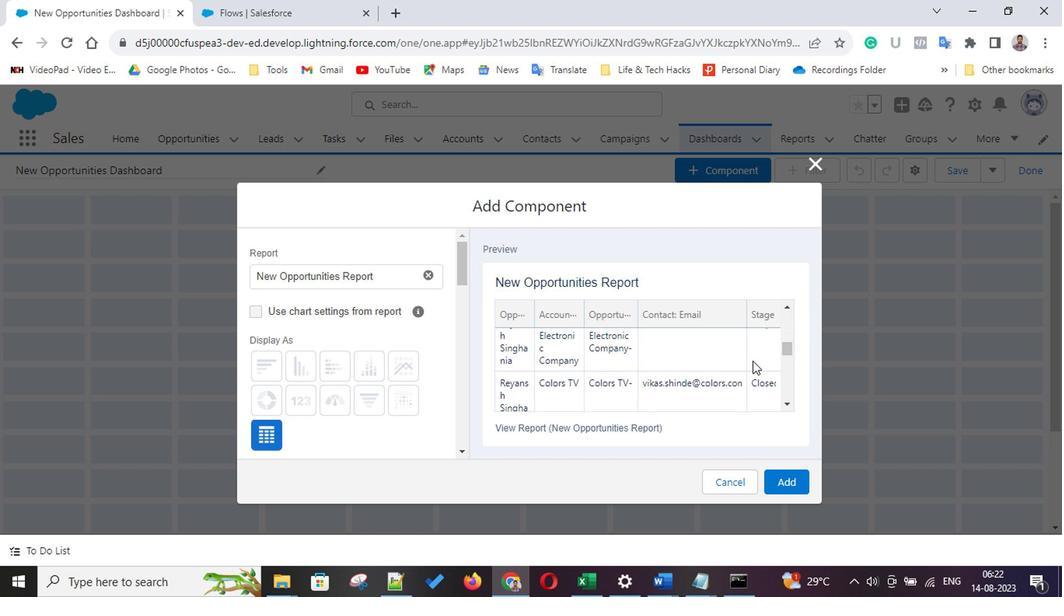 
Action: Mouse scrolled (766, 373) with delta (0, -1)
Screenshot: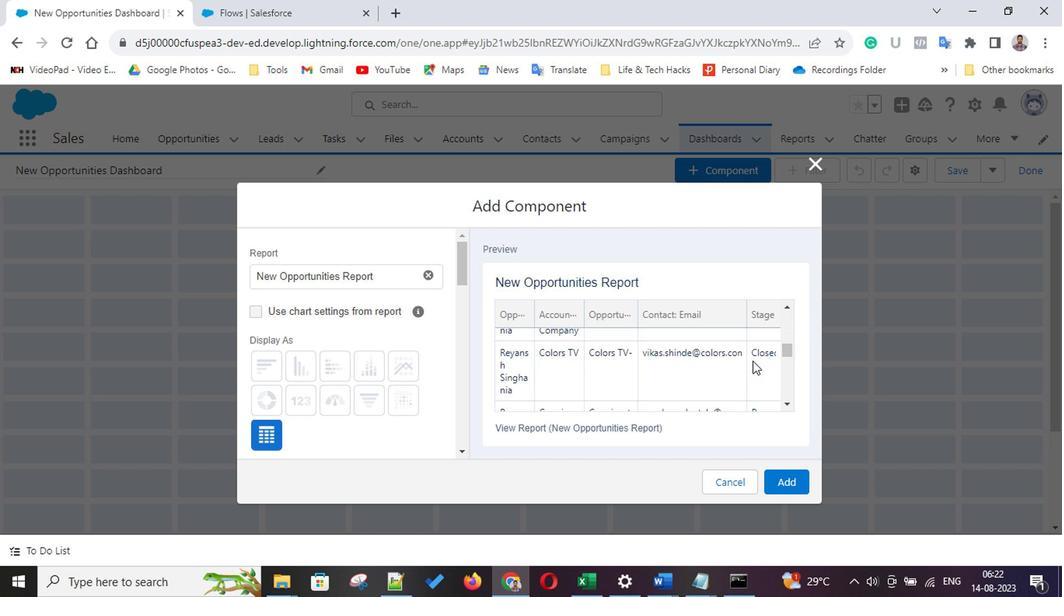 
Action: Mouse scrolled (766, 373) with delta (0, -1)
Screenshot: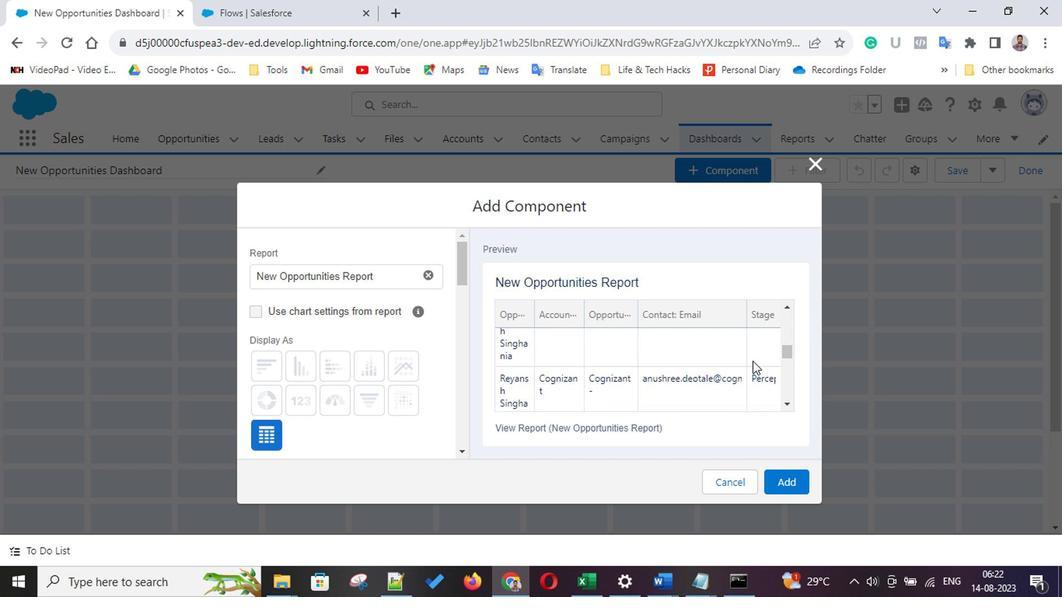 
Action: Mouse scrolled (766, 373) with delta (0, -1)
Screenshot: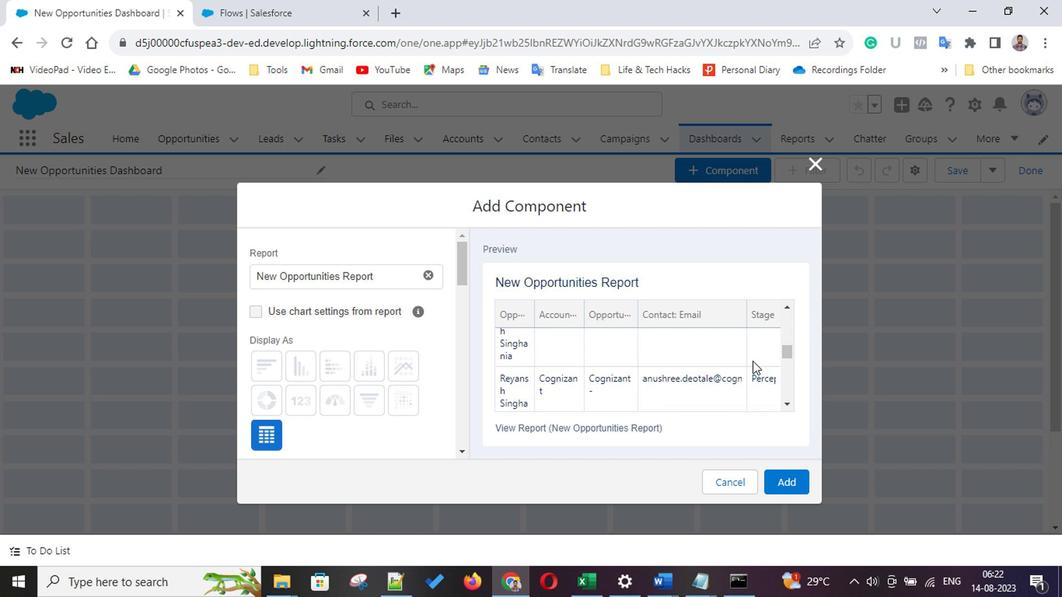 
Action: Mouse scrolled (766, 373) with delta (0, -1)
Screenshot: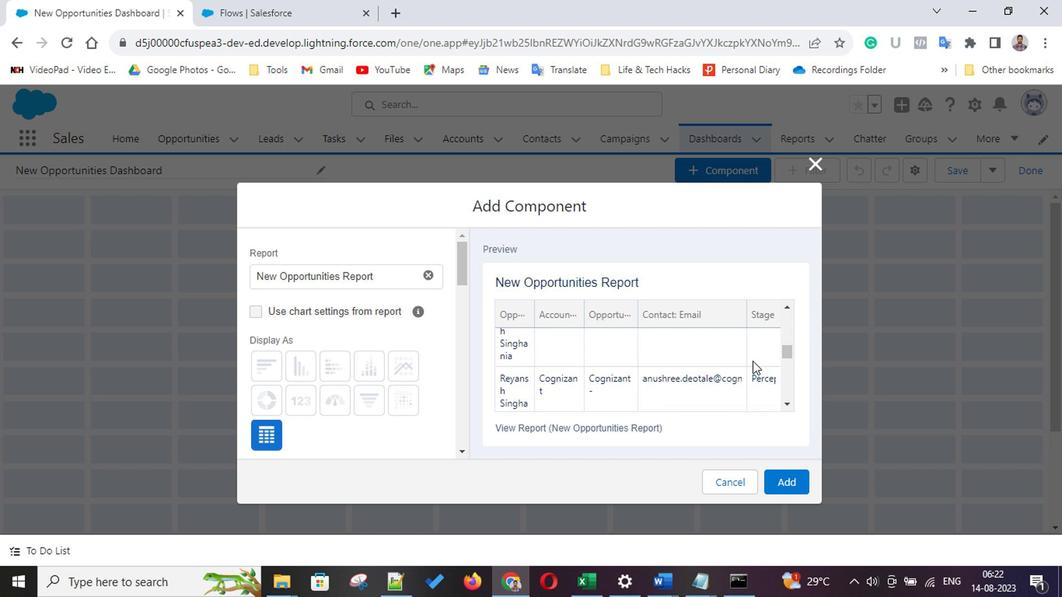 
Action: Mouse scrolled (766, 373) with delta (0, -1)
Screenshot: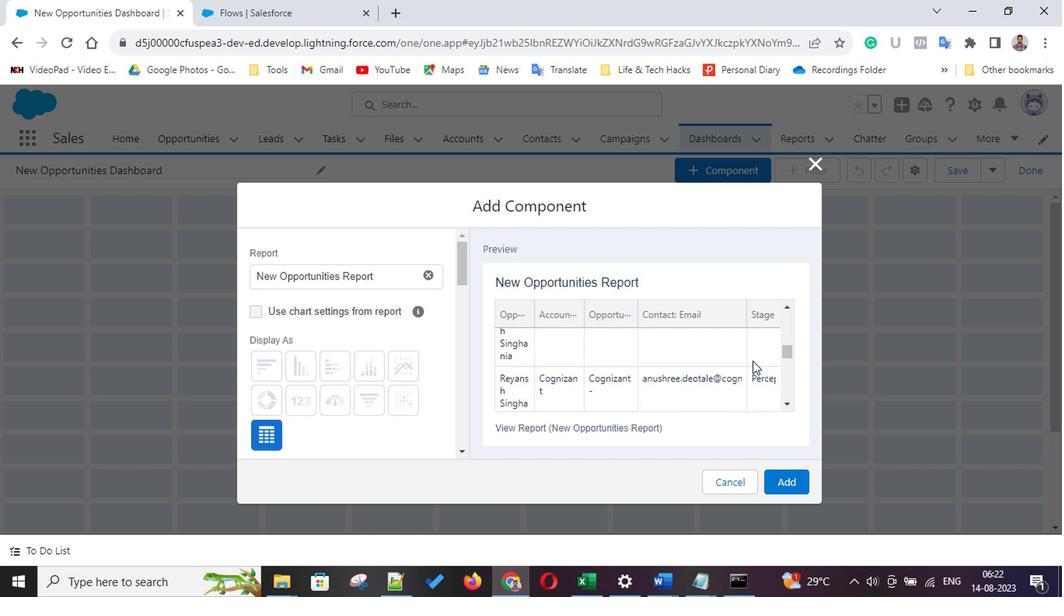 
Action: Mouse scrolled (766, 373) with delta (0, -1)
Screenshot: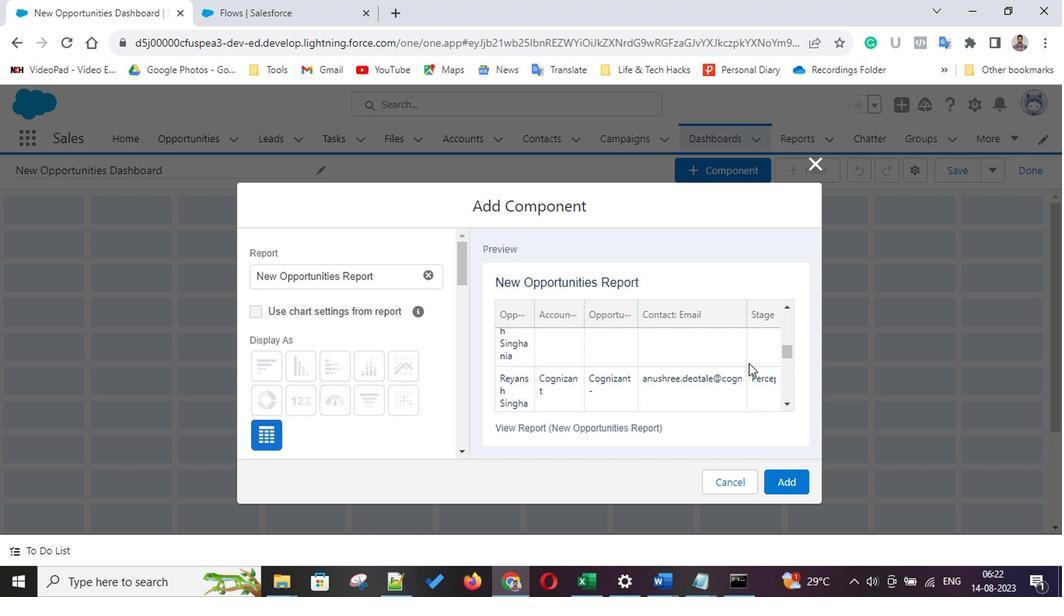 
Action: Mouse scrolled (766, 373) with delta (0, -1)
Screenshot: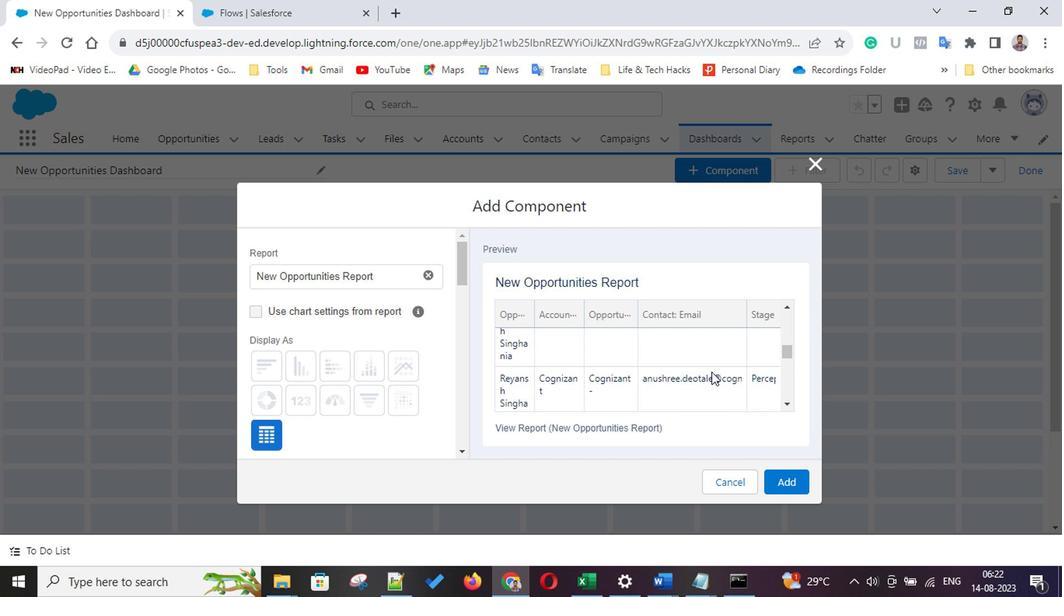 
Action: Mouse moved to (685, 394)
Screenshot: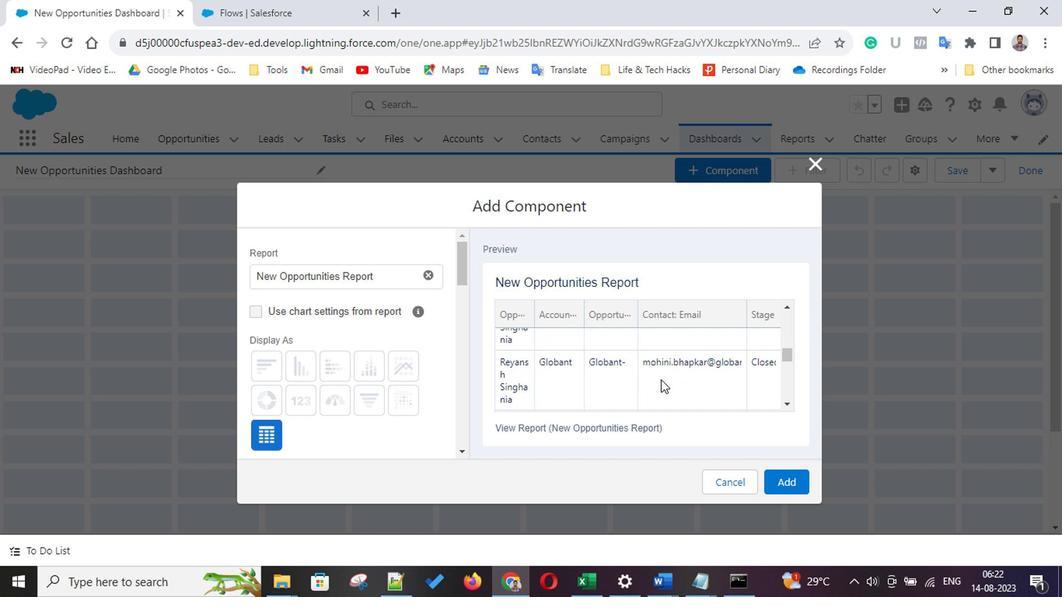 
Action: Mouse scrolled (685, 393) with delta (0, -1)
Screenshot: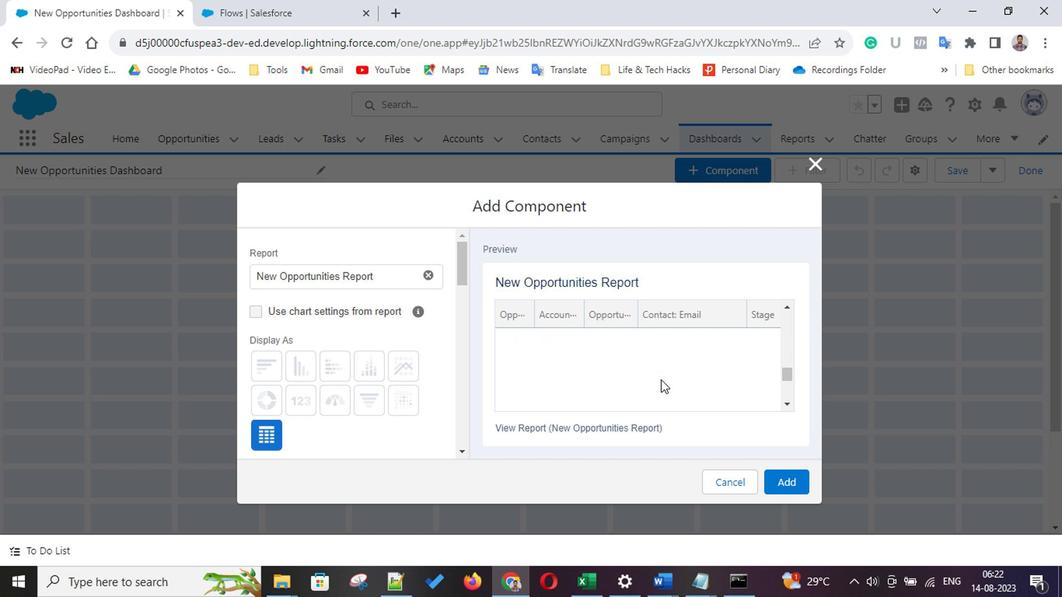 
Action: Mouse scrolled (685, 393) with delta (0, -1)
Screenshot: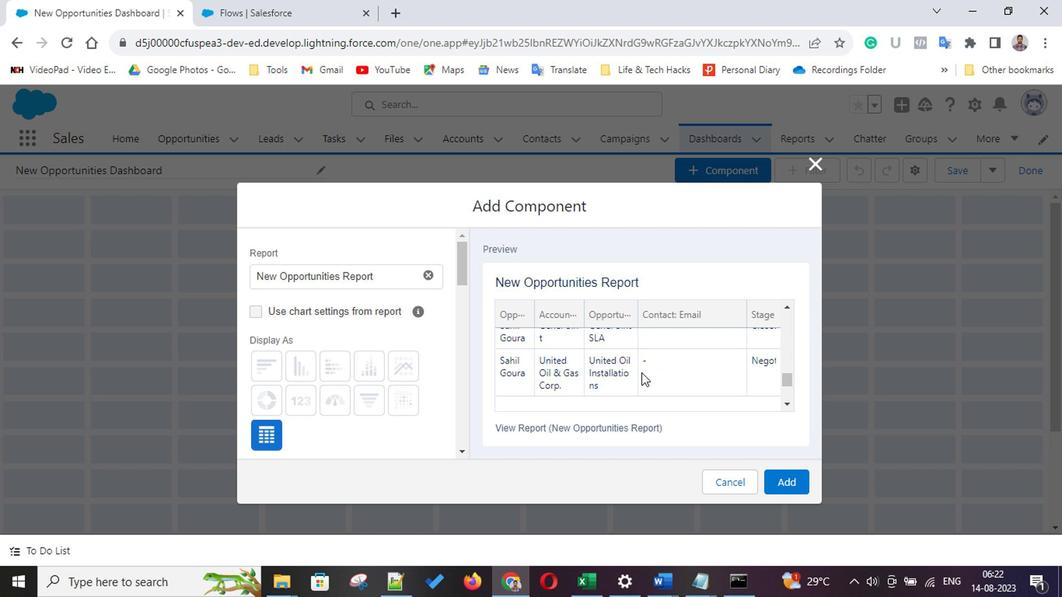 
Action: Mouse scrolled (685, 393) with delta (0, -1)
Screenshot: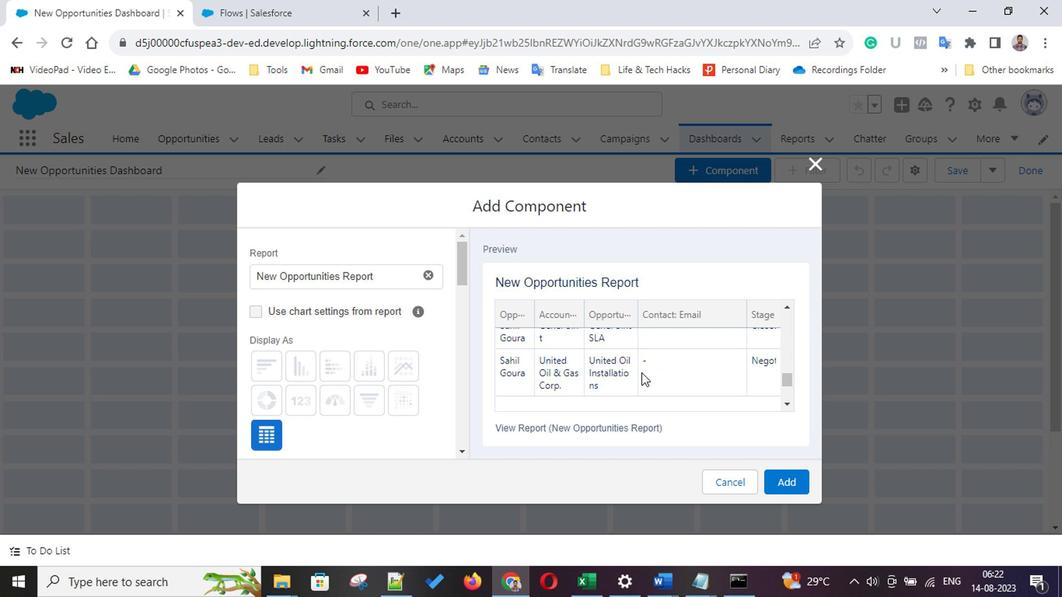 
Action: Mouse scrolled (685, 393) with delta (0, -1)
Screenshot: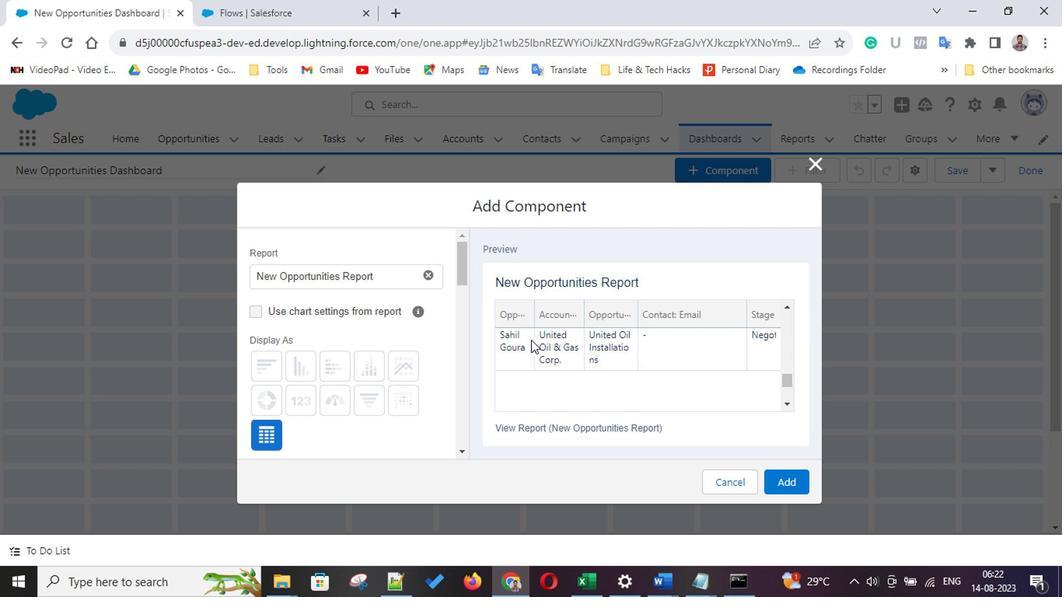 
Action: Mouse scrolled (685, 393) with delta (0, -1)
Screenshot: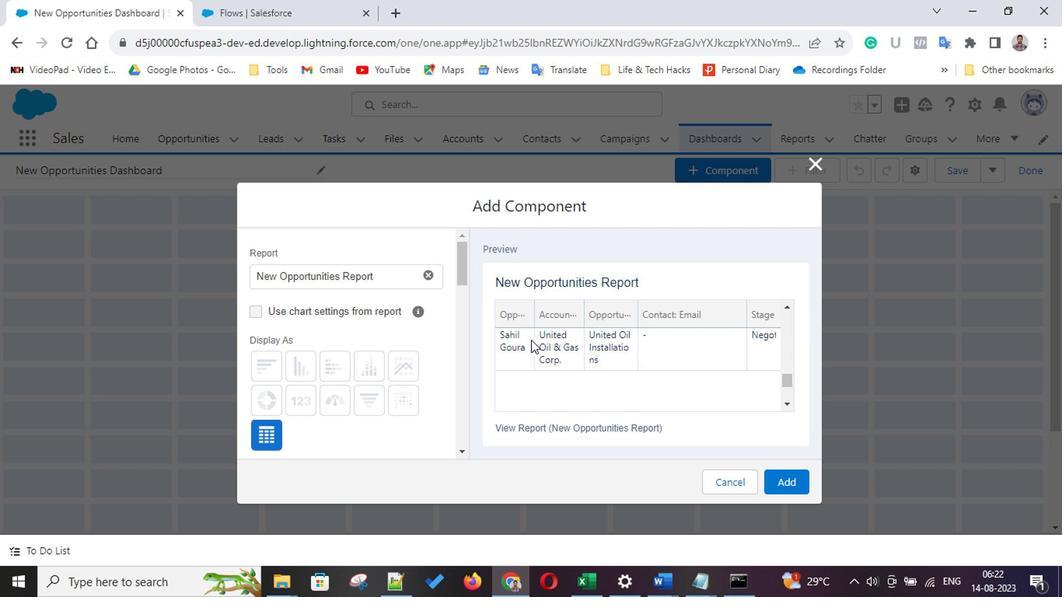 
Action: Mouse scrolled (685, 393) with delta (0, -1)
Screenshot: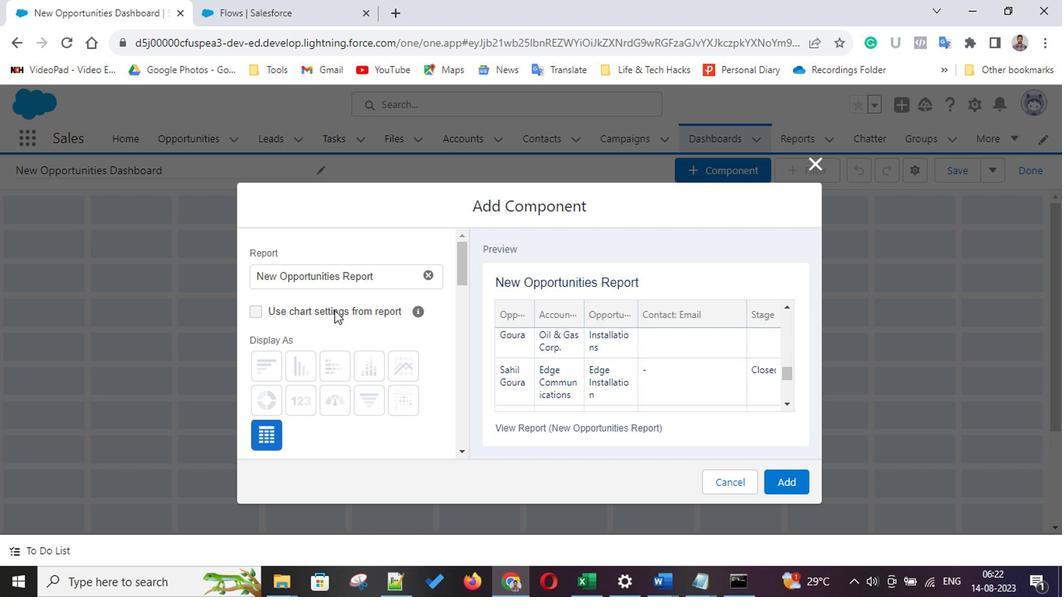 
Action: Mouse scrolled (685, 393) with delta (0, -1)
Screenshot: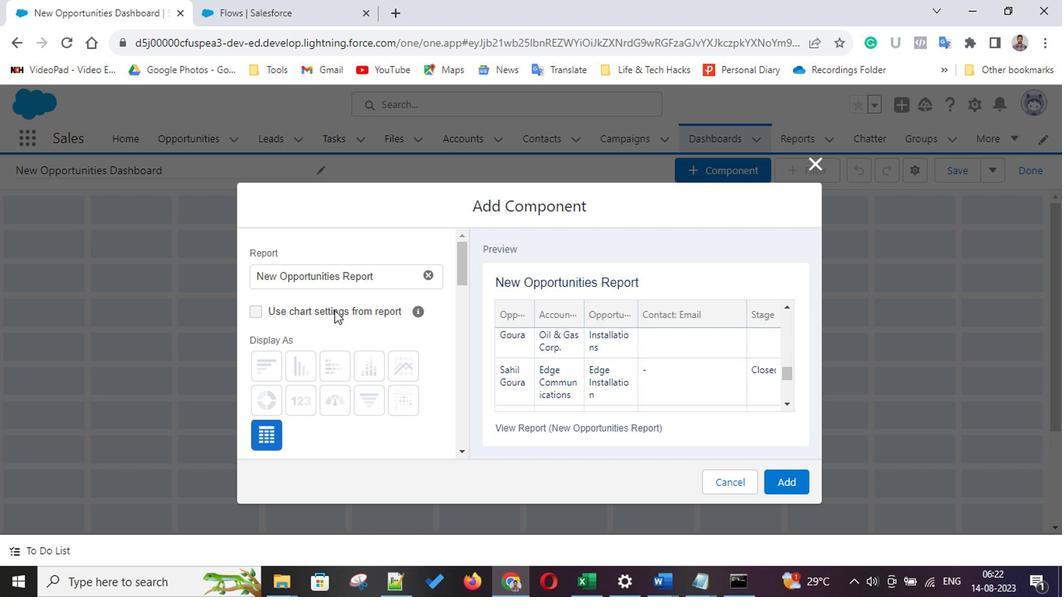 
Action: Mouse scrolled (685, 393) with delta (0, -1)
Screenshot: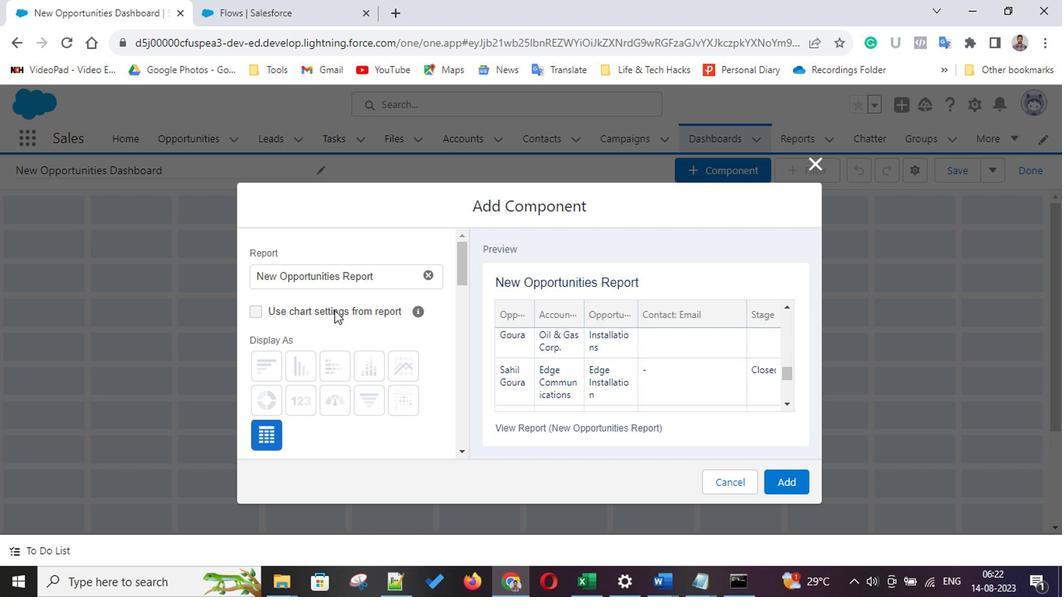 
Action: Mouse scrolled (685, 393) with delta (0, -1)
Screenshot: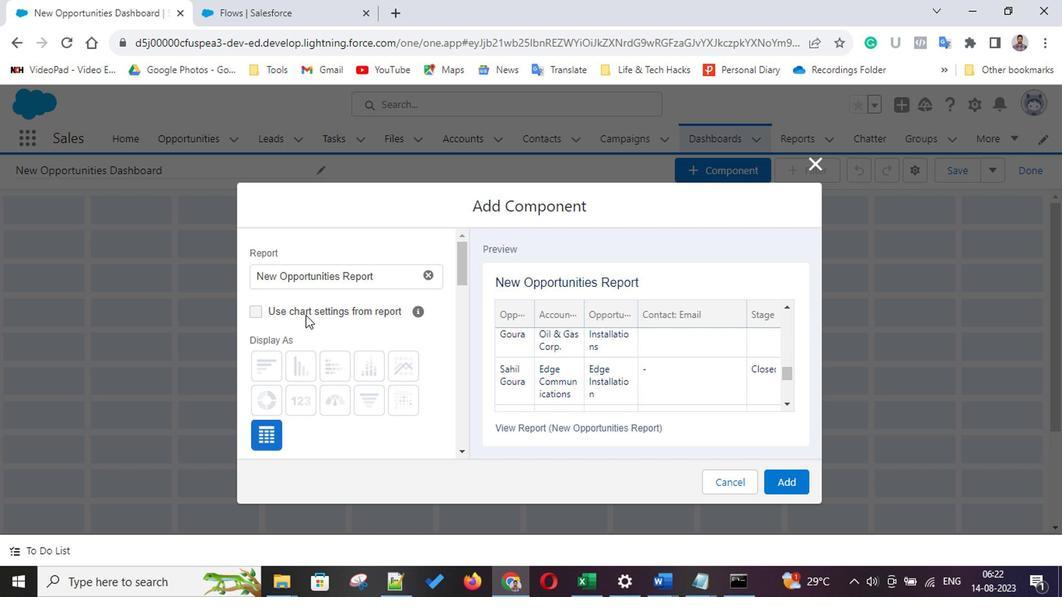 
Action: Mouse scrolled (685, 393) with delta (0, -1)
Screenshot: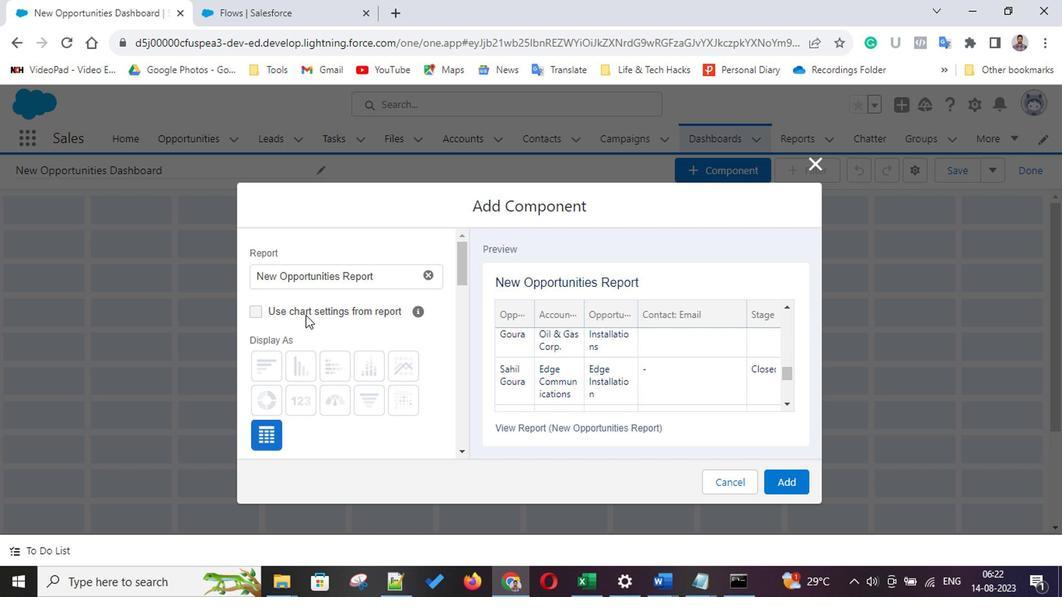 
Action: Mouse scrolled (685, 393) with delta (0, -1)
Screenshot: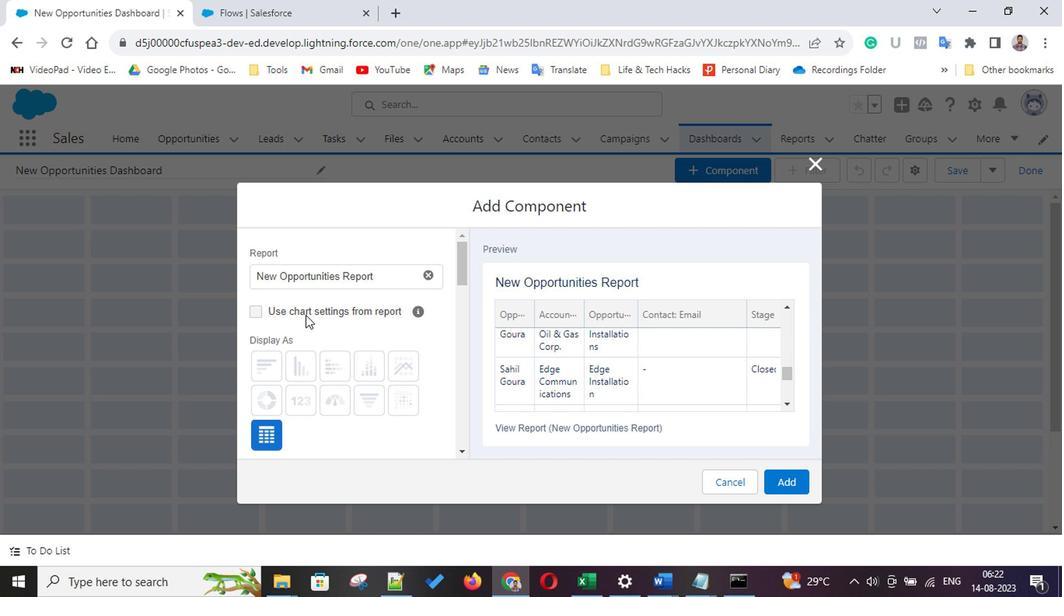 
Action: Mouse scrolled (685, 393) with delta (0, -1)
Screenshot: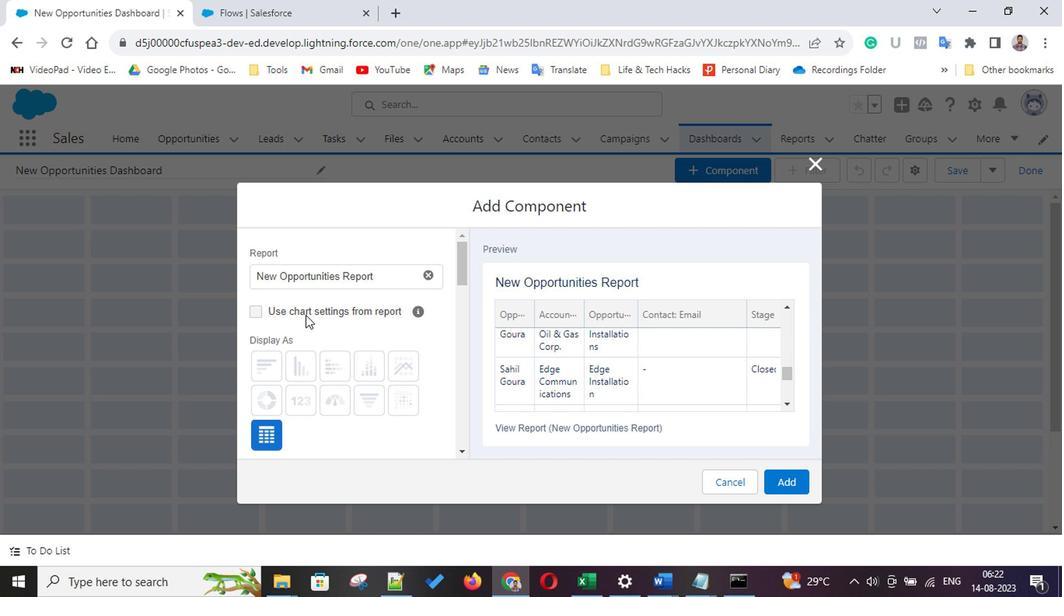 
Action: Mouse scrolled (685, 393) with delta (0, -1)
Screenshot: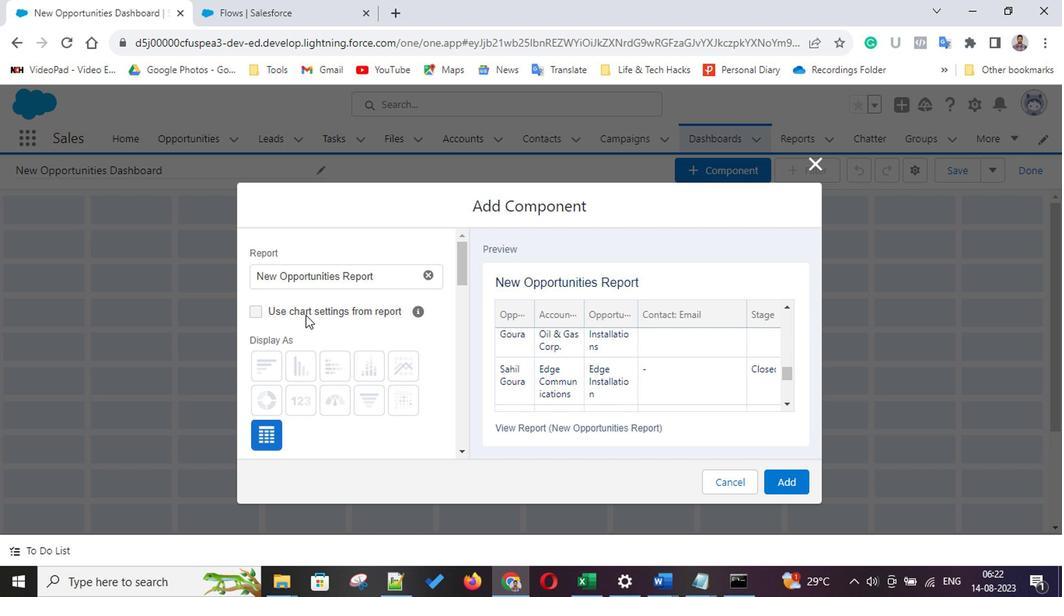 
Action: Mouse scrolled (685, 393) with delta (0, -1)
Screenshot: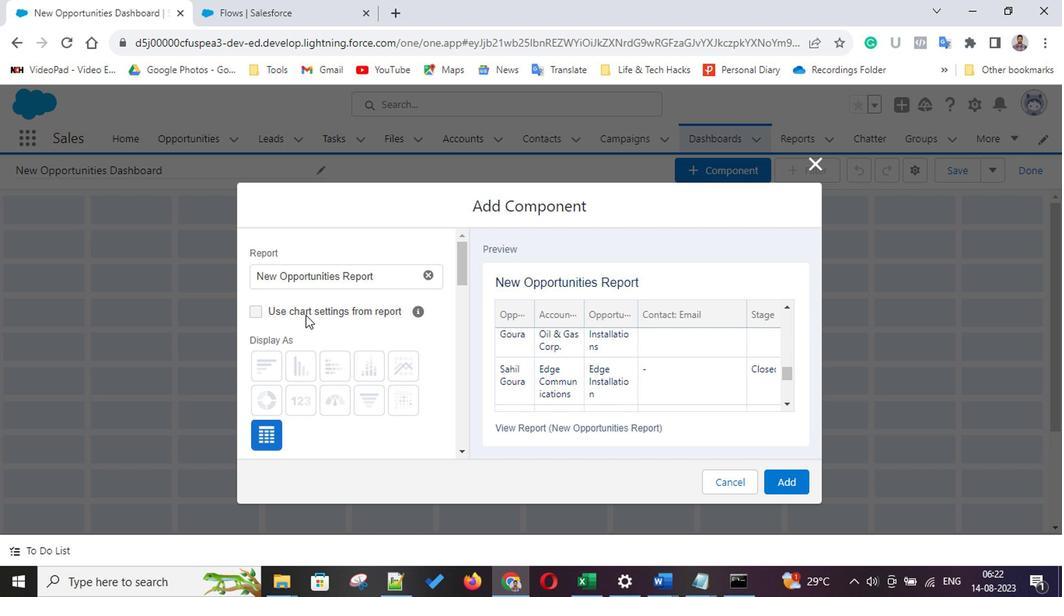 
Action: Mouse scrolled (685, 393) with delta (0, -1)
Screenshot: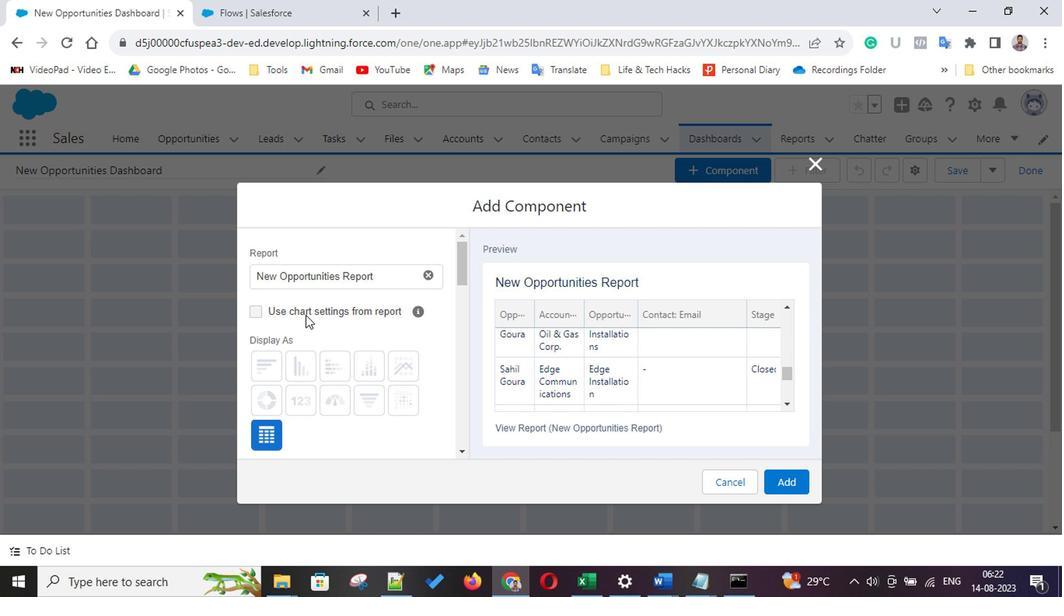 
Action: Mouse scrolled (685, 393) with delta (0, -1)
Screenshot: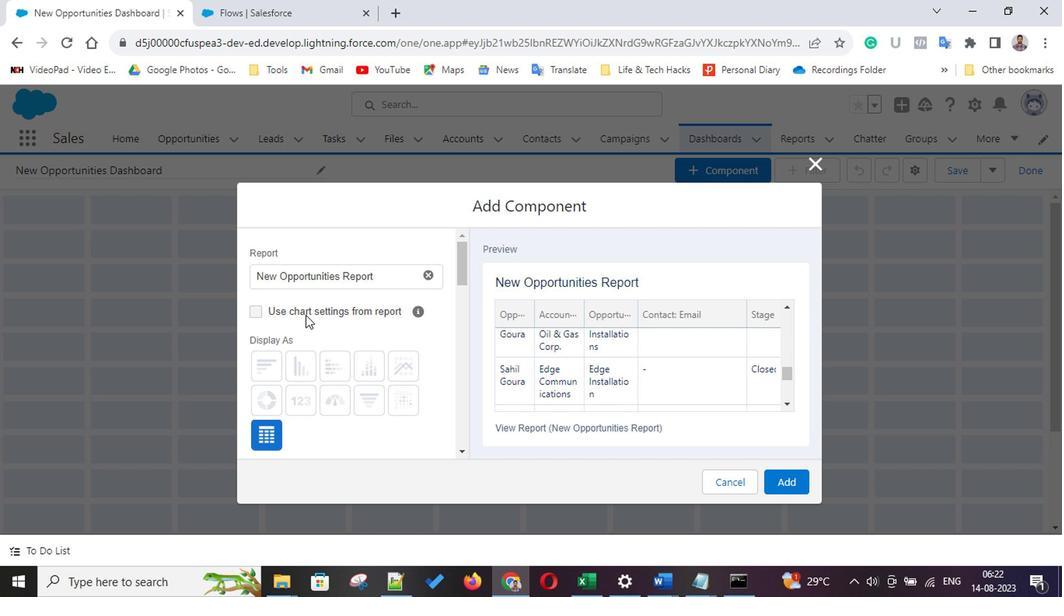 
Action: Mouse scrolled (685, 393) with delta (0, -1)
Screenshot: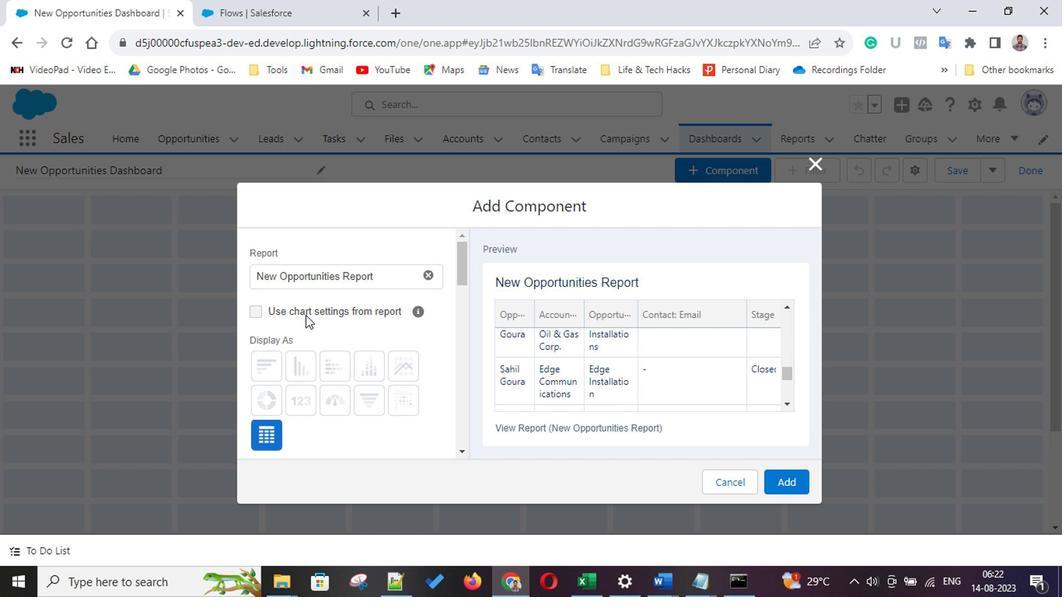 
Action: Mouse scrolled (685, 393) with delta (0, -1)
Screenshot: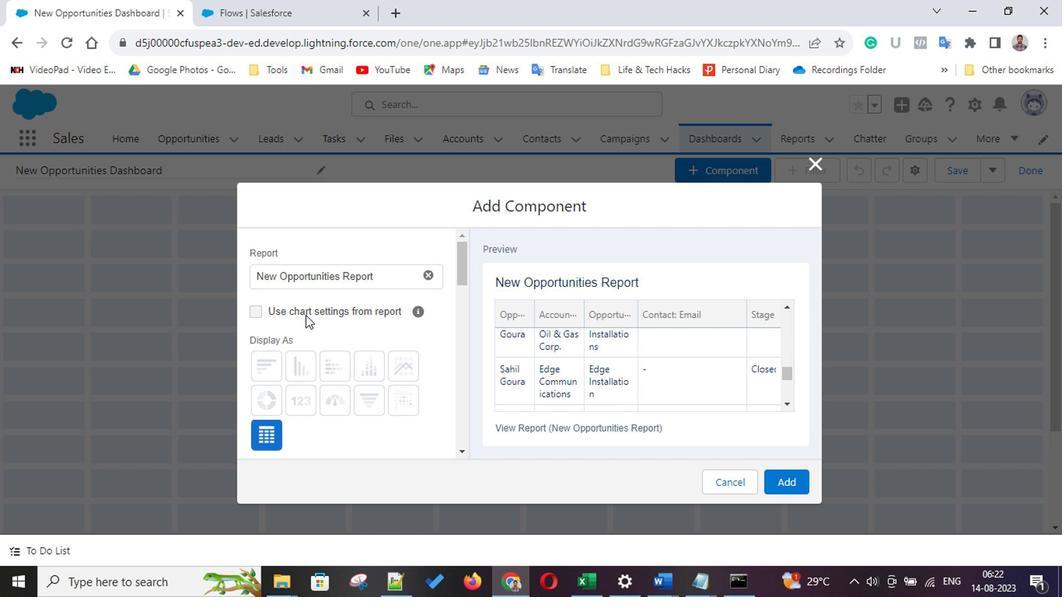 
Action: Mouse scrolled (685, 393) with delta (0, -1)
Screenshot: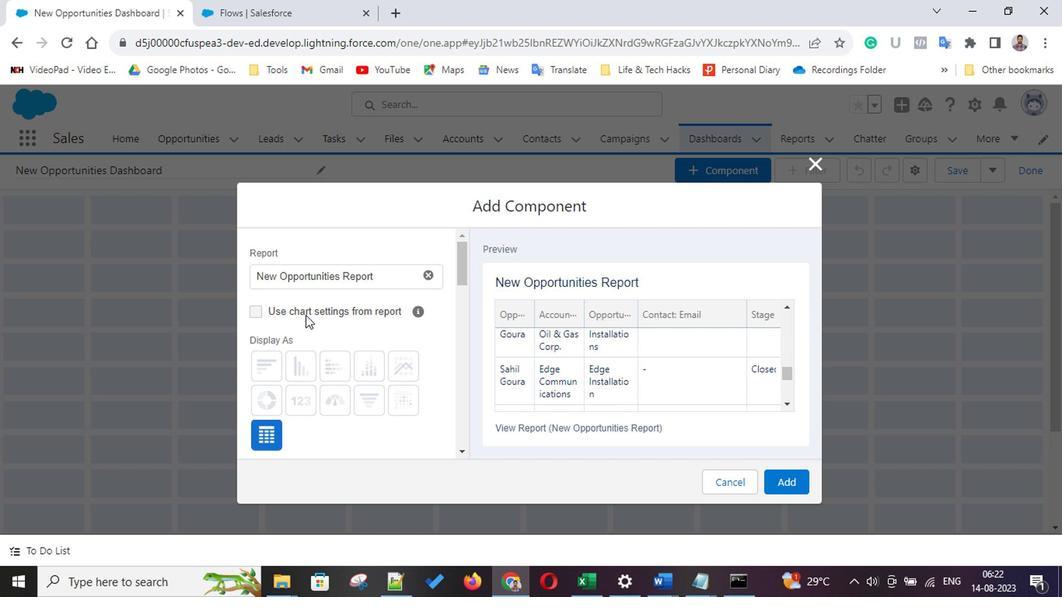 
Action: Mouse scrolled (685, 393) with delta (0, -1)
Screenshot: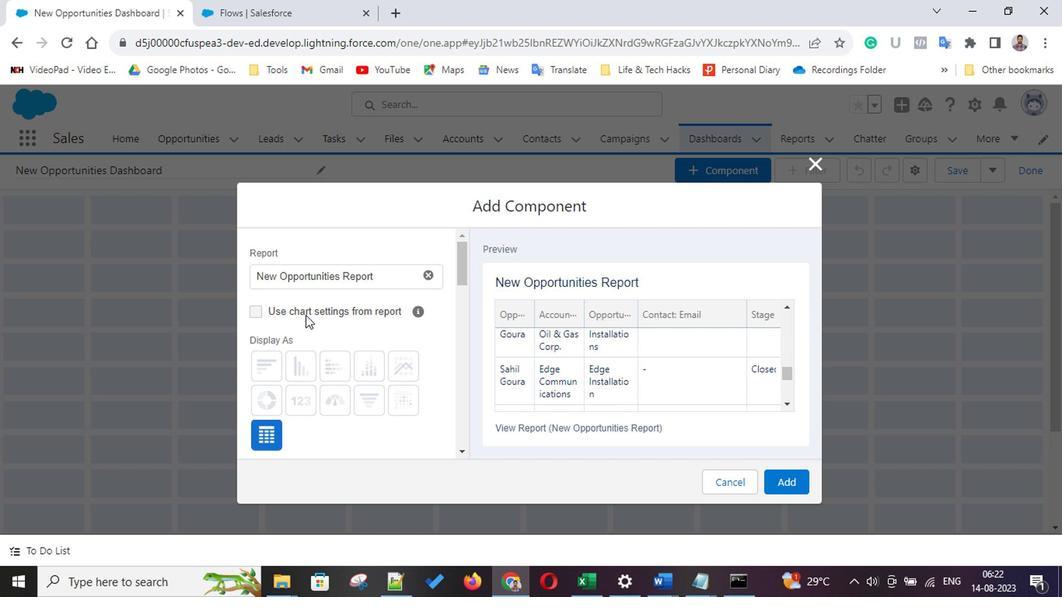 
Action: Mouse scrolled (685, 393) with delta (0, -1)
Screenshot: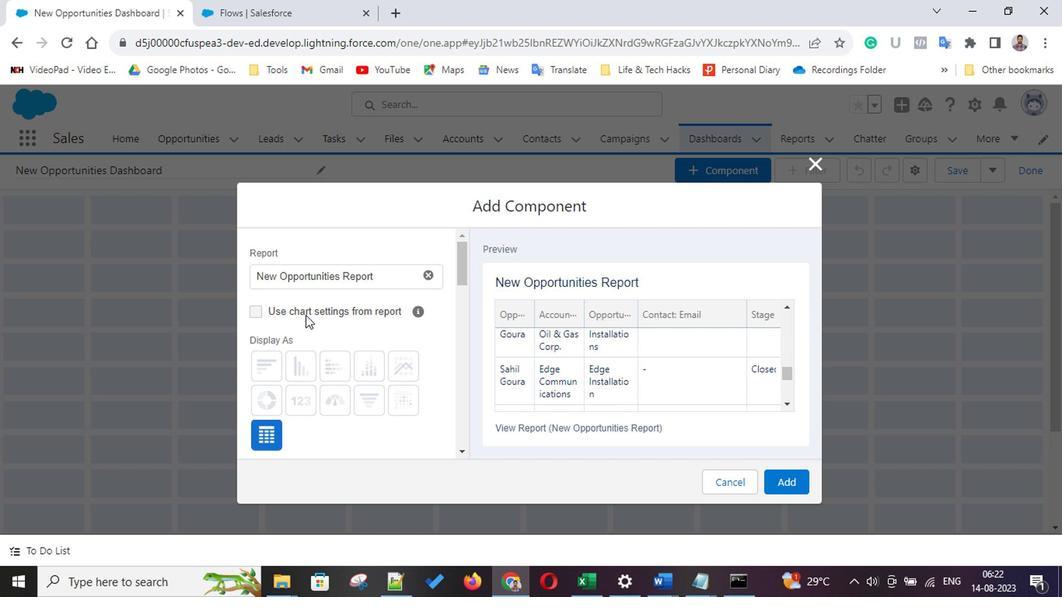 
Action: Mouse scrolled (685, 393) with delta (0, -1)
Screenshot: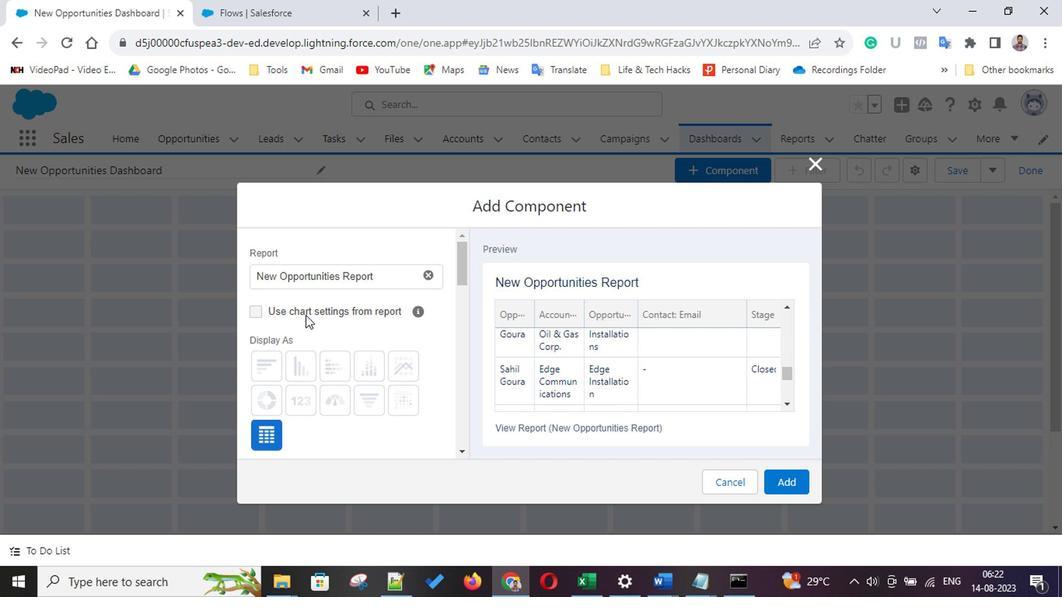 
Action: Mouse moved to (377, 325)
Screenshot: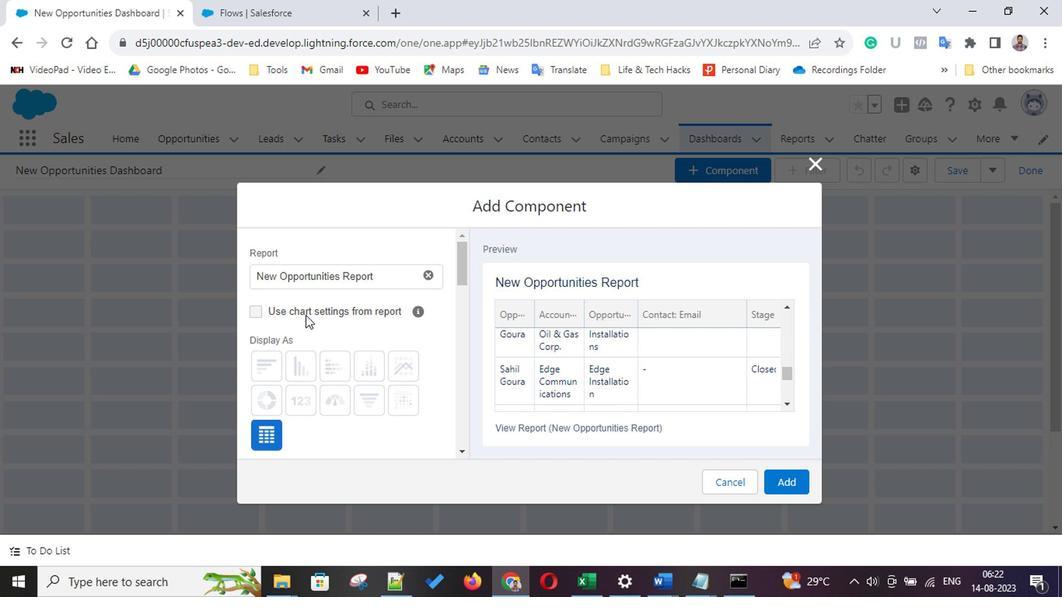 
Action: Mouse scrolled (377, 324) with delta (0, -1)
Screenshot: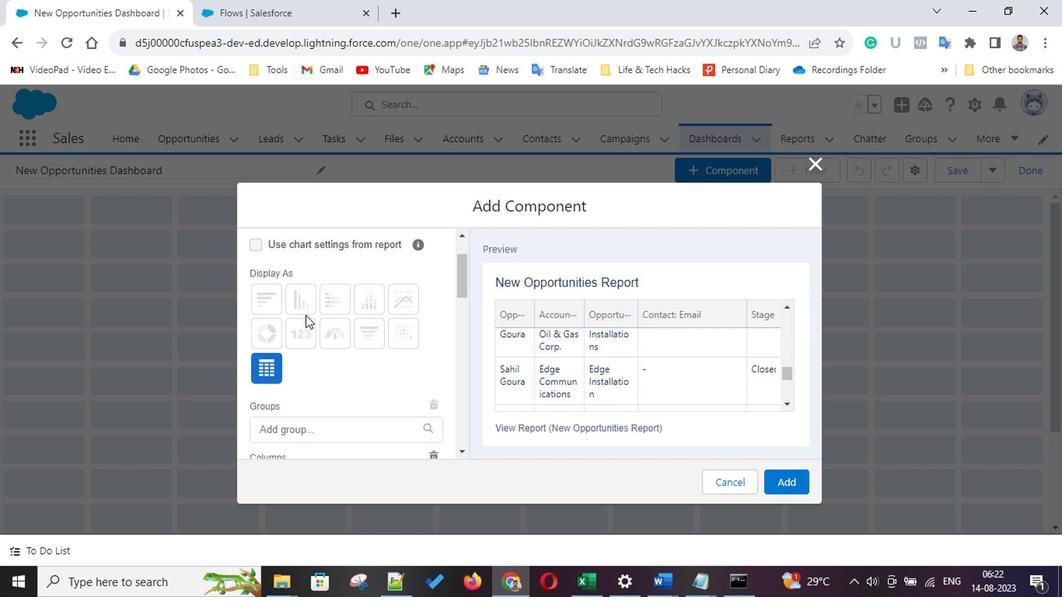 
Action: Mouse scrolled (377, 324) with delta (0, -1)
Screenshot: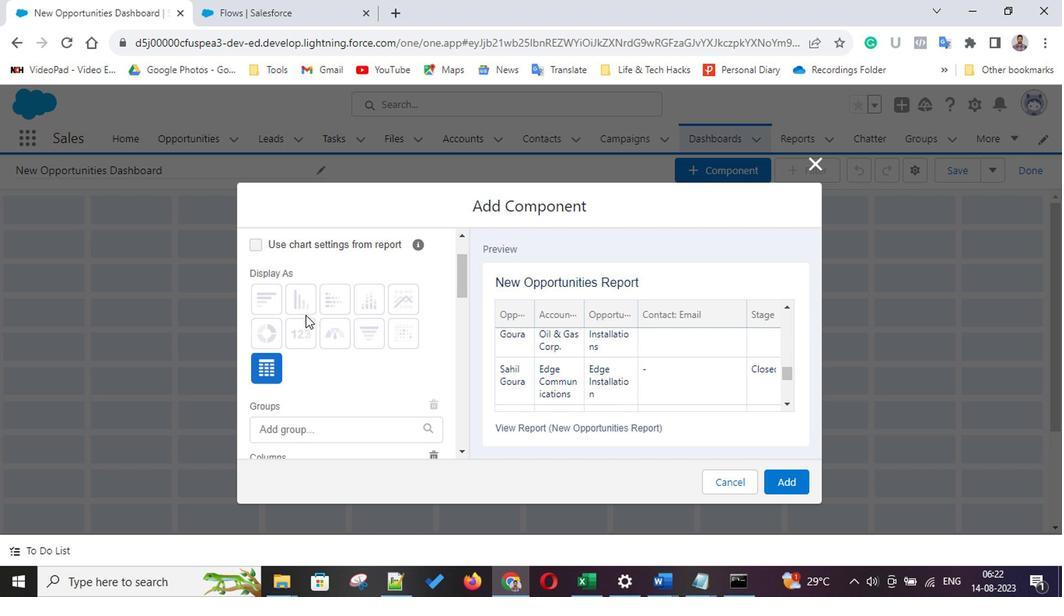
Action: Mouse scrolled (377, 324) with delta (0, -1)
Screenshot: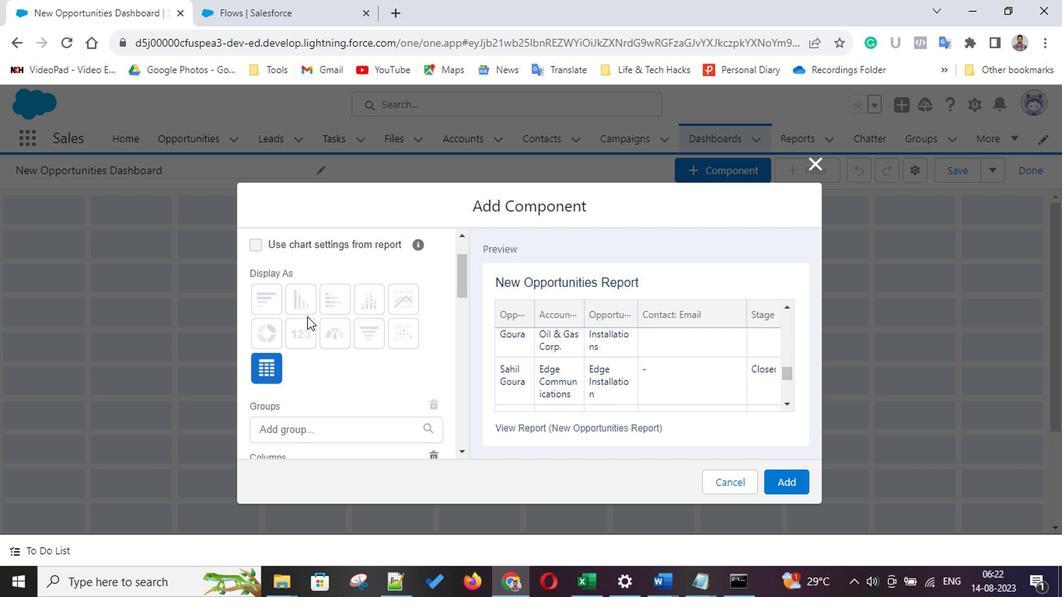 
Action: Mouse scrolled (377, 324) with delta (0, -1)
Screenshot: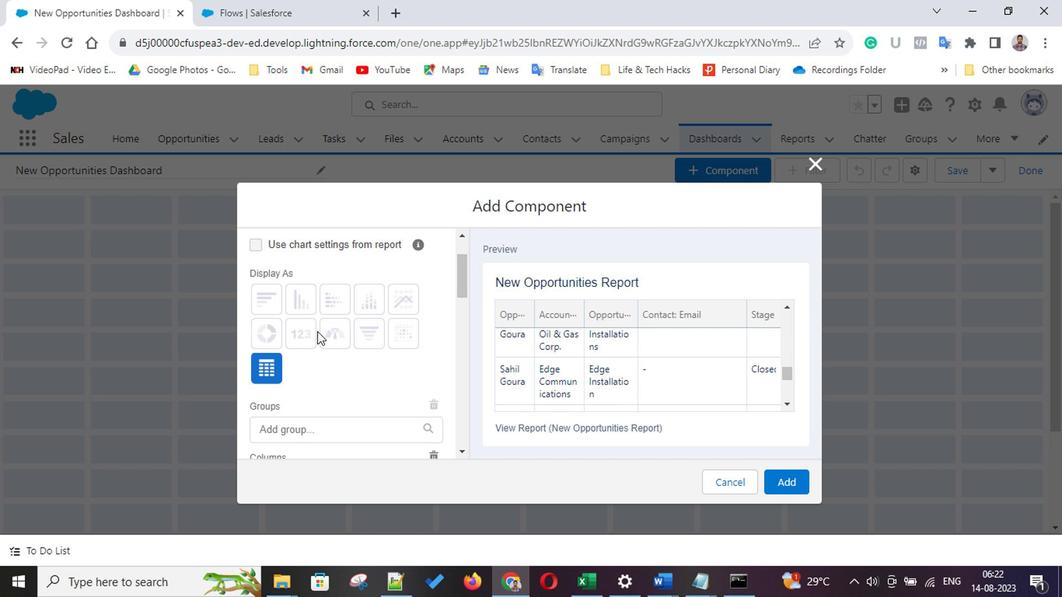 
Action: Mouse scrolled (377, 324) with delta (0, -1)
Screenshot: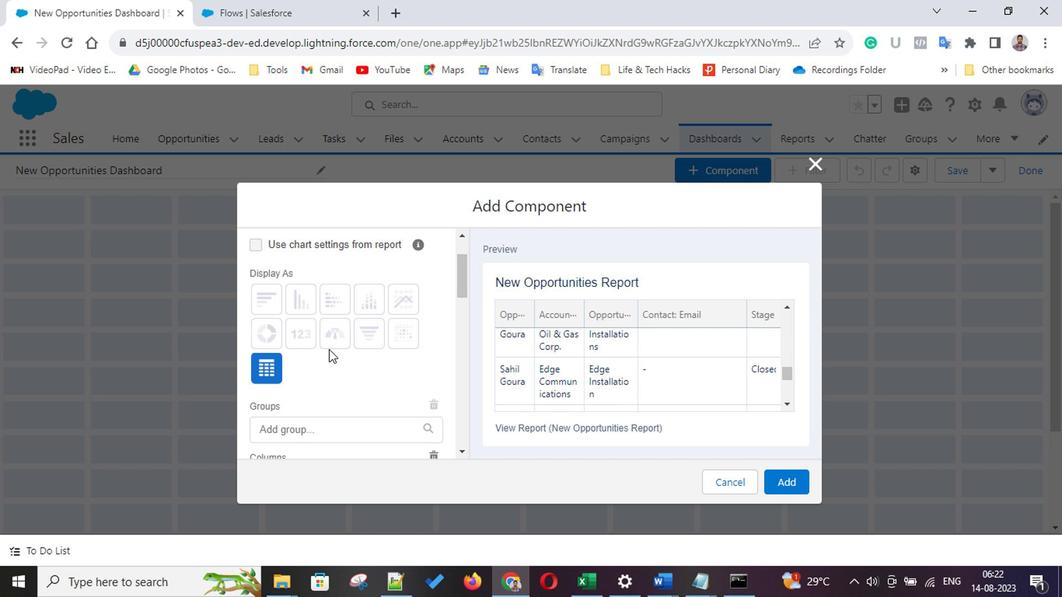
Action: Mouse scrolled (377, 324) with delta (0, -1)
Screenshot: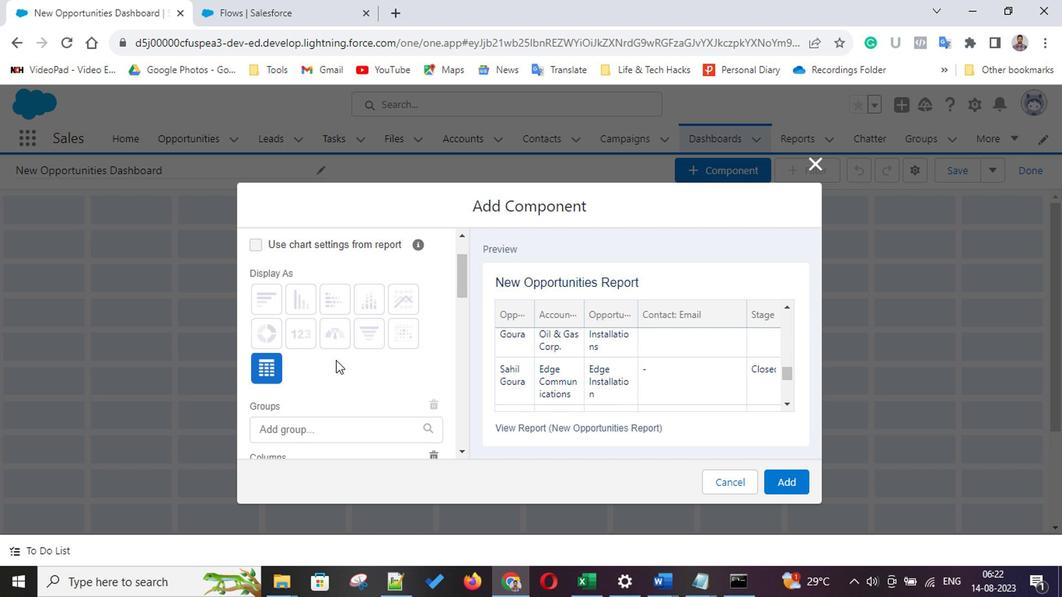 
Action: Mouse moved to (404, 376)
Screenshot: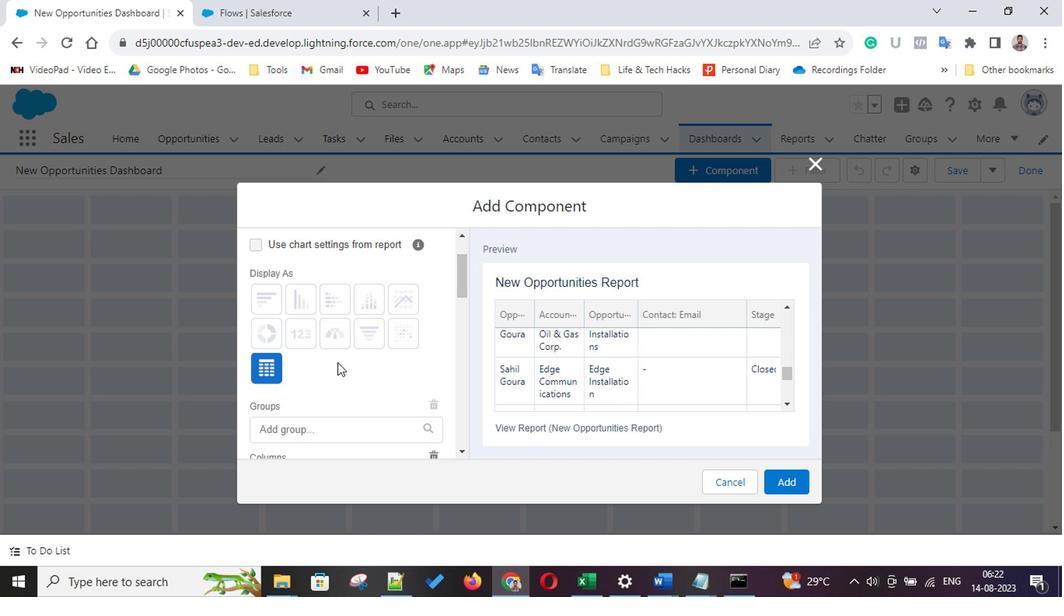 
Action: Mouse scrolled (404, 375) with delta (0, -1)
Screenshot: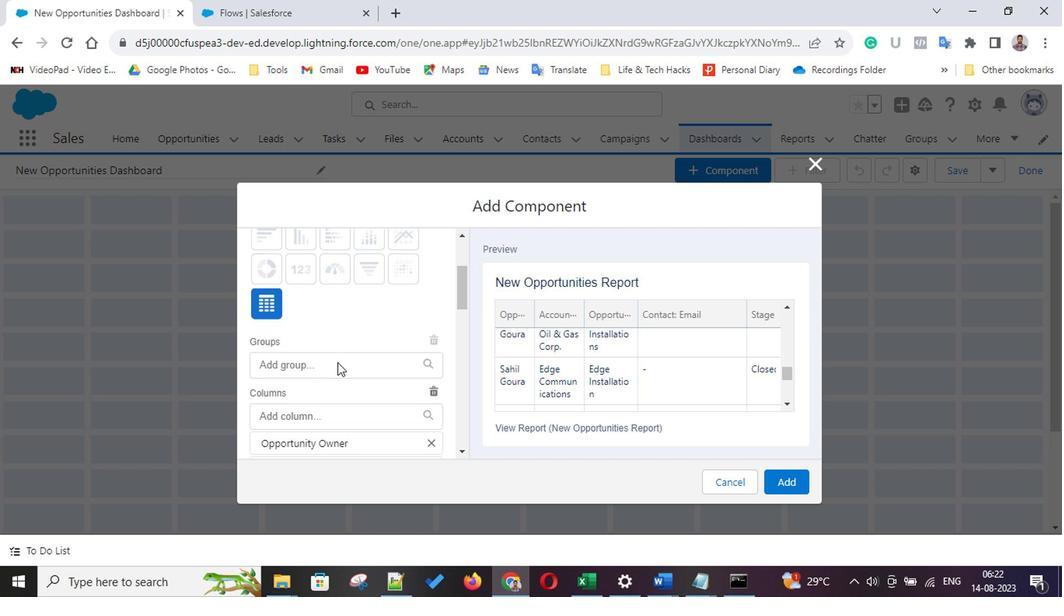 
Action: Mouse scrolled (404, 375) with delta (0, -1)
Screenshot: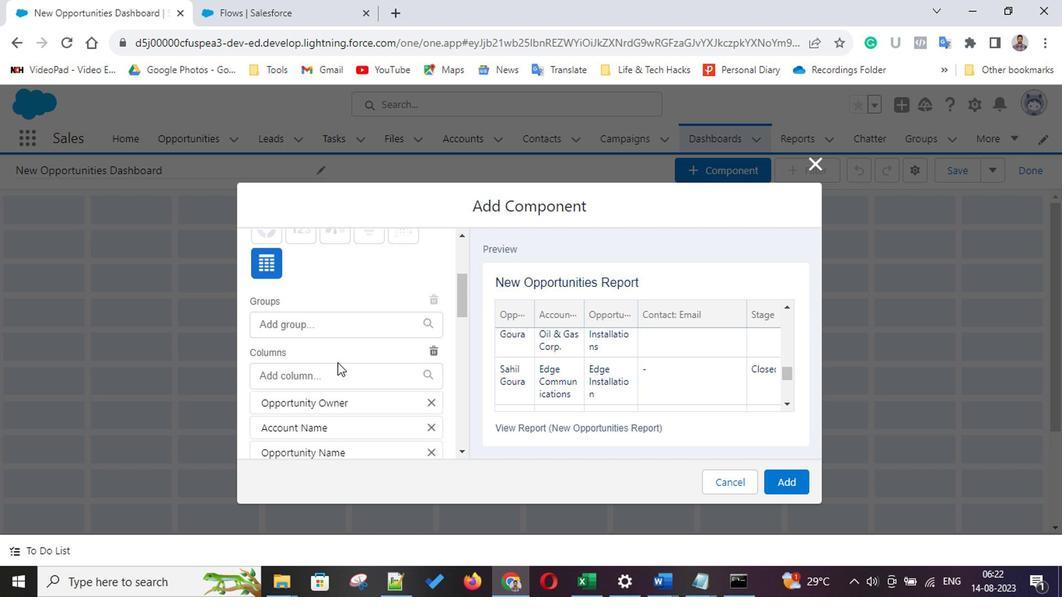 
Action: Mouse scrolled (404, 375) with delta (0, -1)
Screenshot: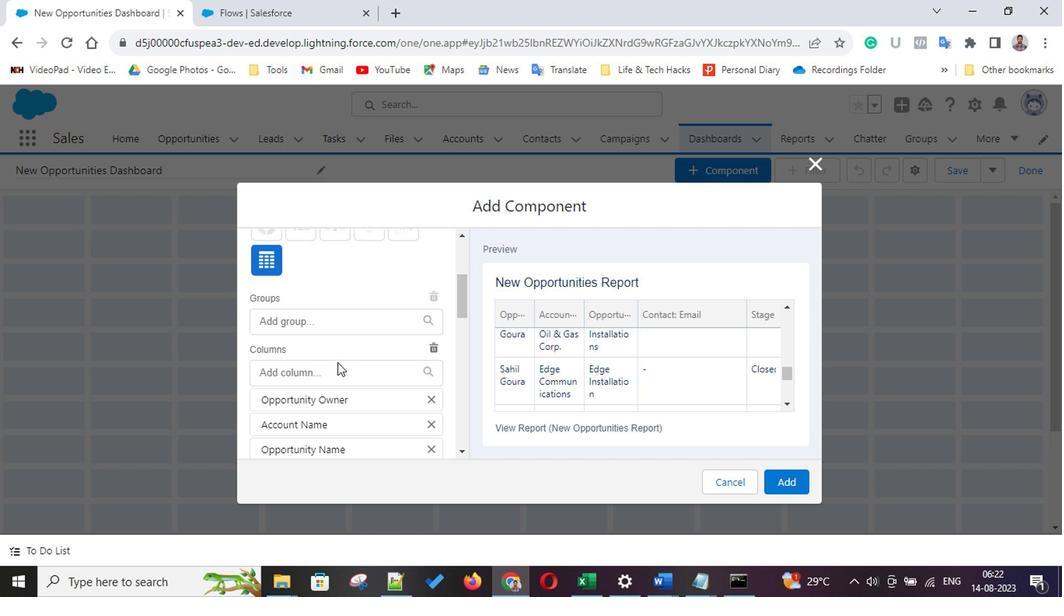 
Action: Mouse scrolled (404, 375) with delta (0, -1)
Screenshot: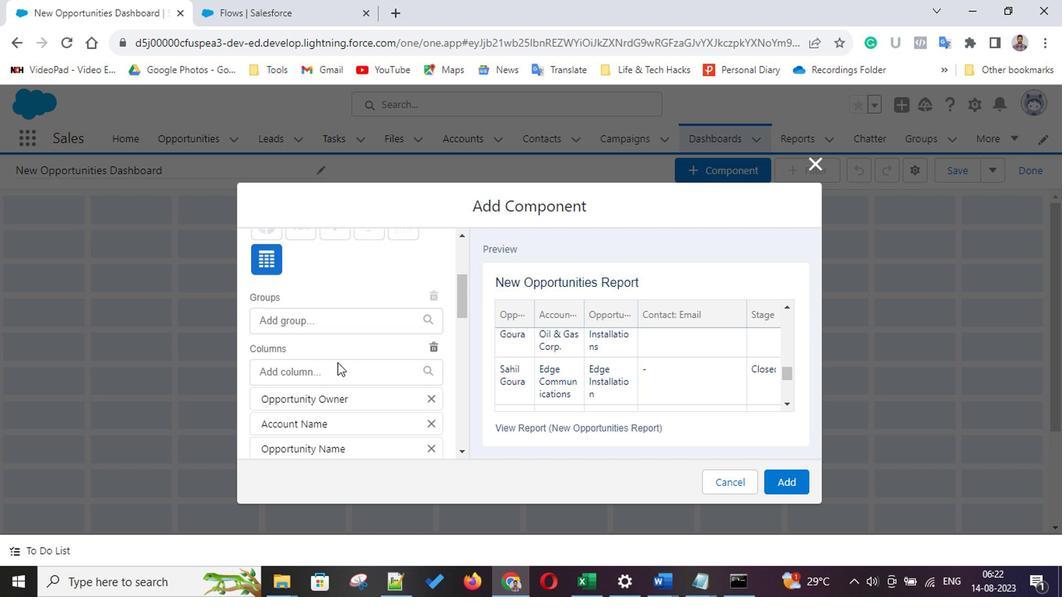 
Action: Mouse scrolled (404, 375) with delta (0, -1)
Screenshot: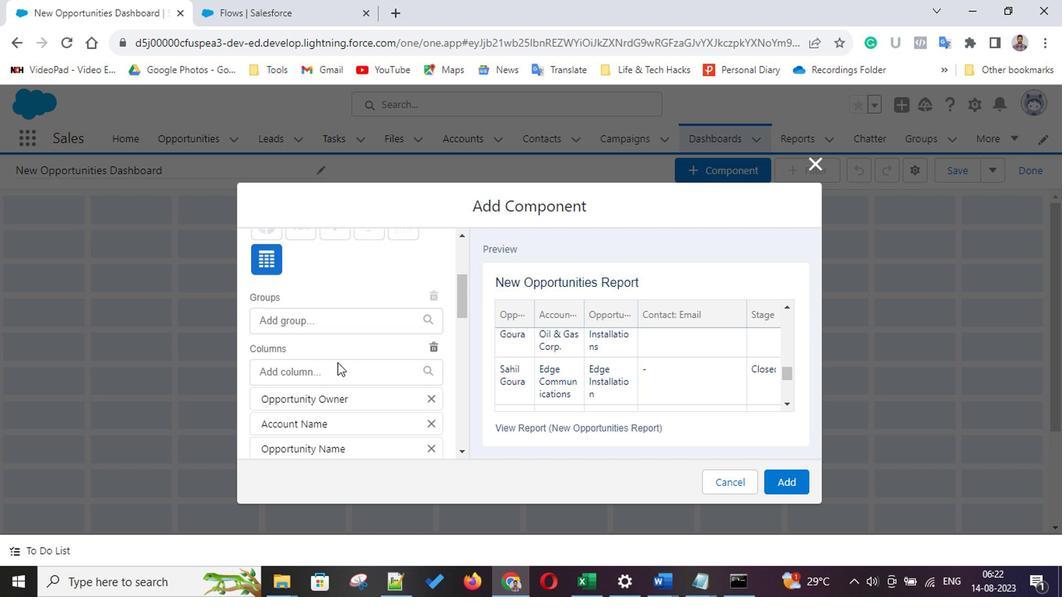 
Action: Mouse scrolled (404, 375) with delta (0, -1)
Screenshot: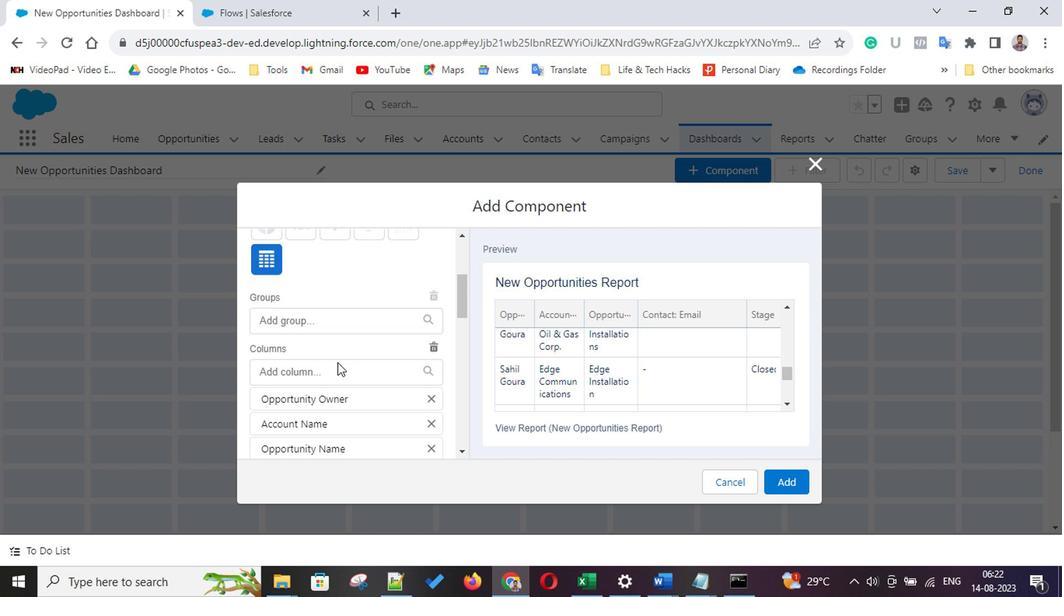 
Action: Mouse scrolled (404, 375) with delta (0, -1)
Screenshot: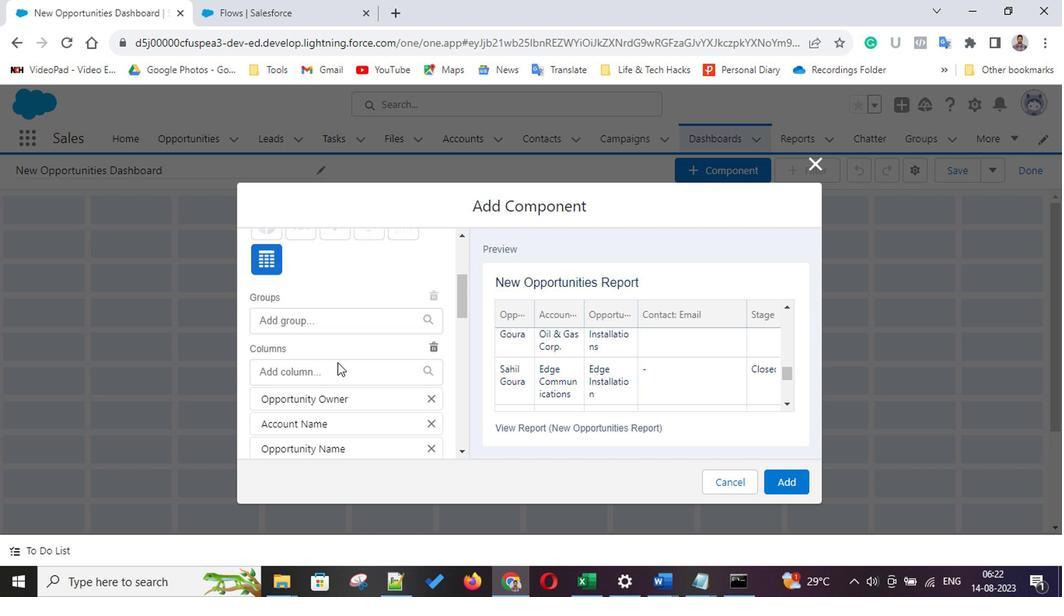 
Action: Mouse scrolled (404, 375) with delta (0, -1)
Screenshot: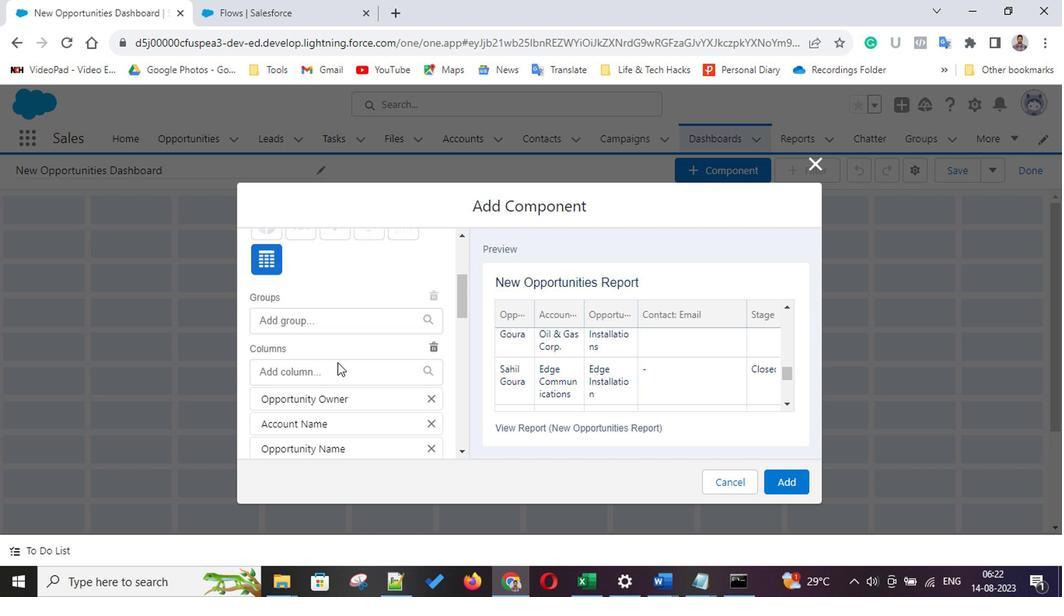 
Action: Mouse scrolled (404, 375) with delta (0, -1)
Screenshot: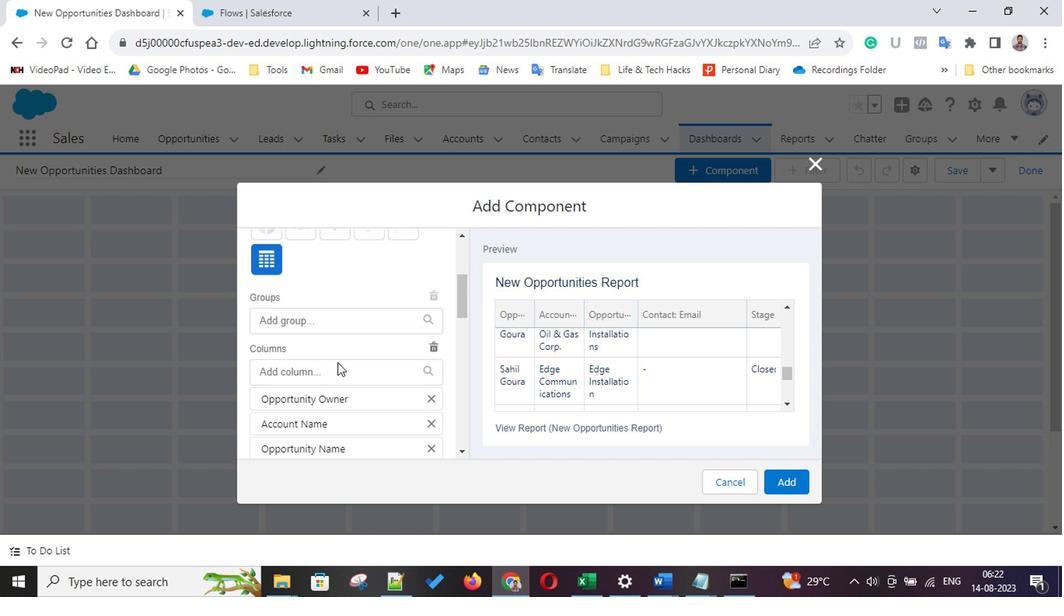 
Action: Mouse scrolled (404, 375) with delta (0, -1)
Screenshot: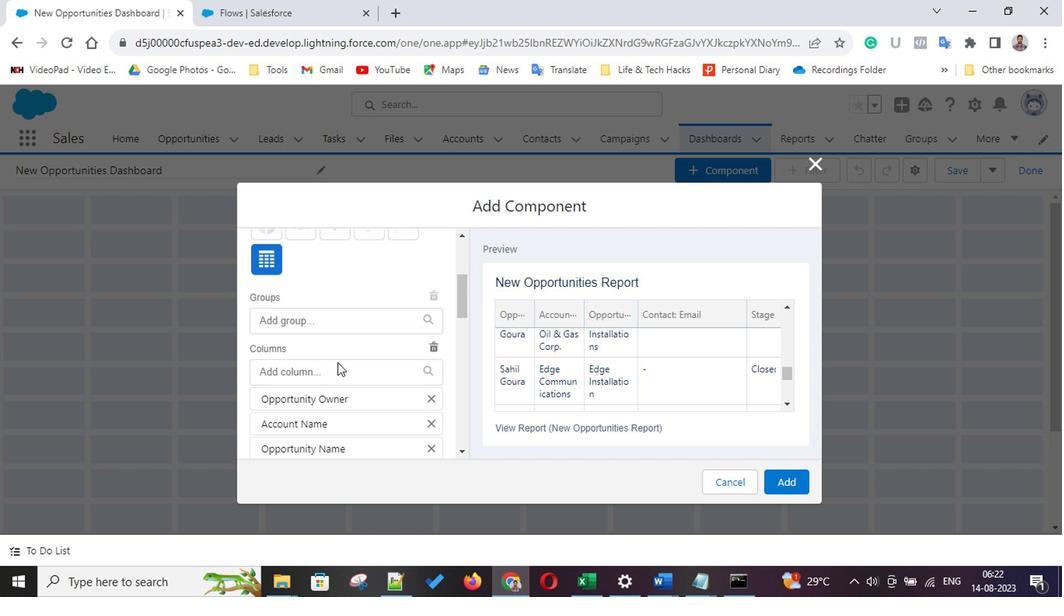 
Action: Mouse scrolled (404, 375) with delta (0, -1)
Screenshot: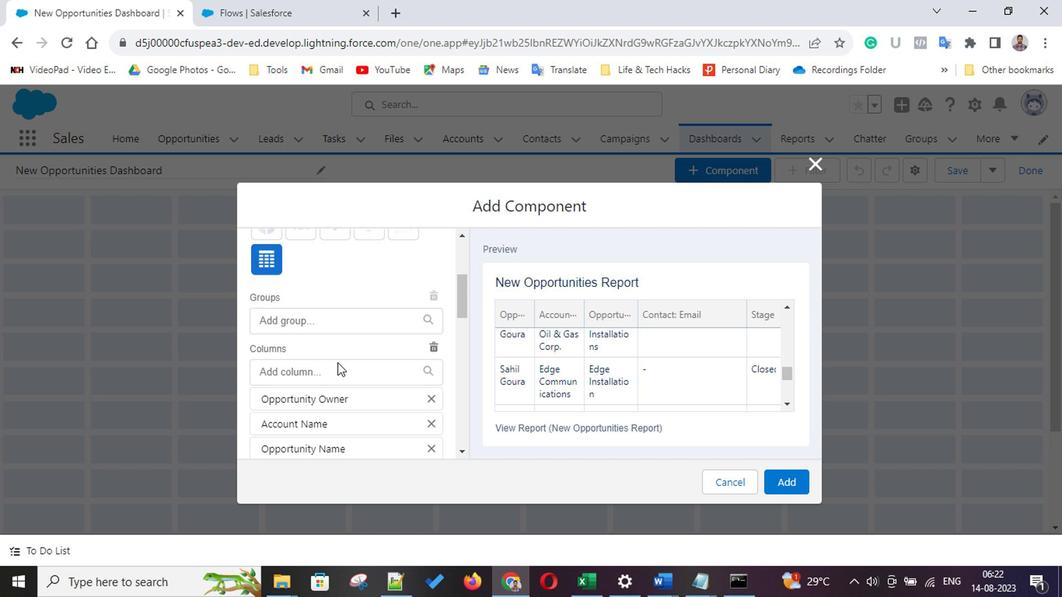 
Action: Mouse scrolled (404, 375) with delta (0, -1)
Screenshot: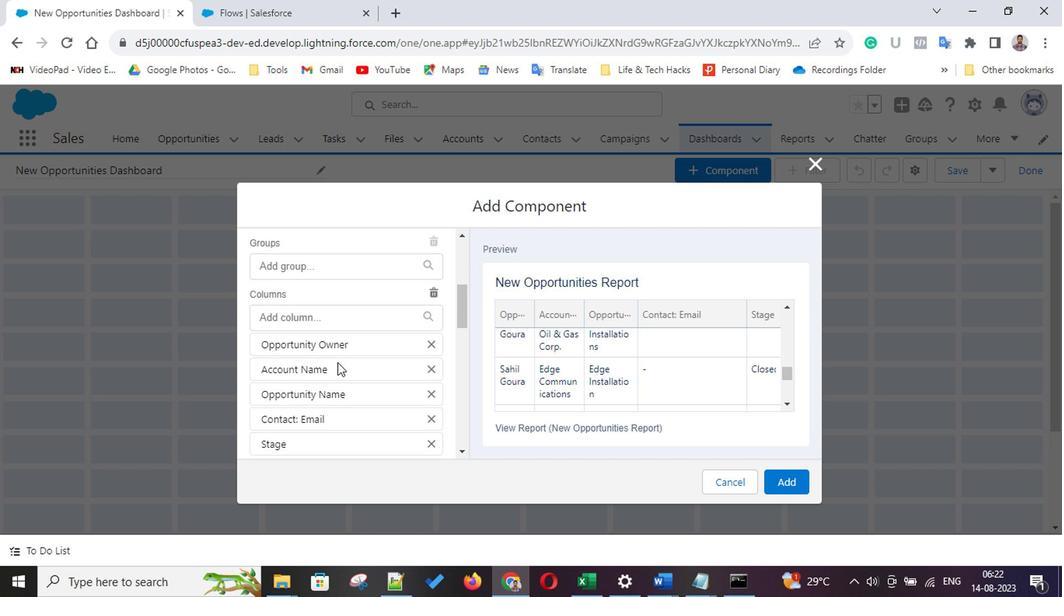 
Action: Mouse scrolled (404, 375) with delta (0, -1)
Screenshot: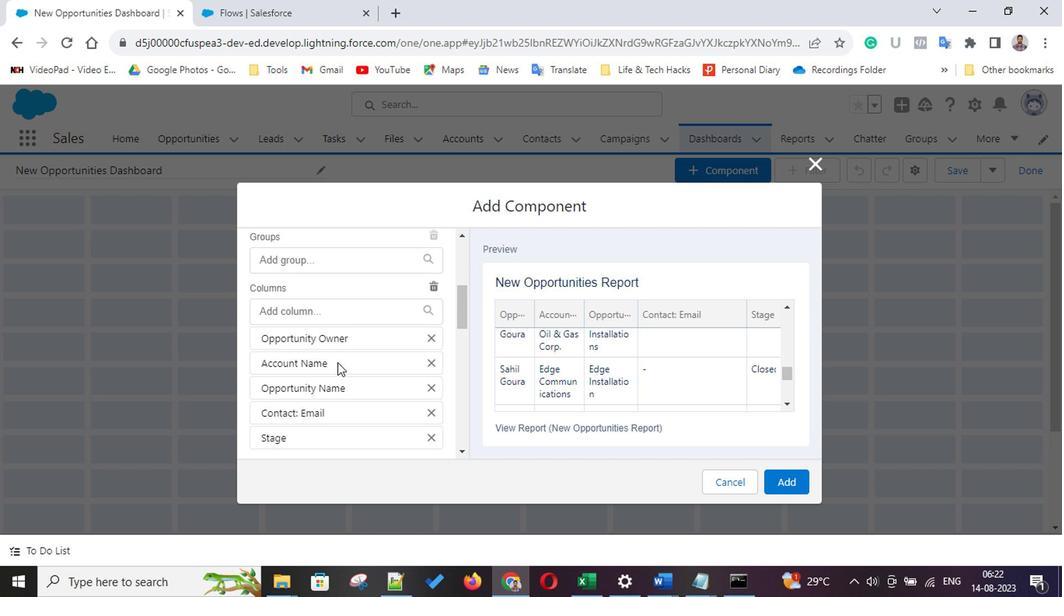 
Action: Mouse scrolled (404, 375) with delta (0, -1)
Screenshot: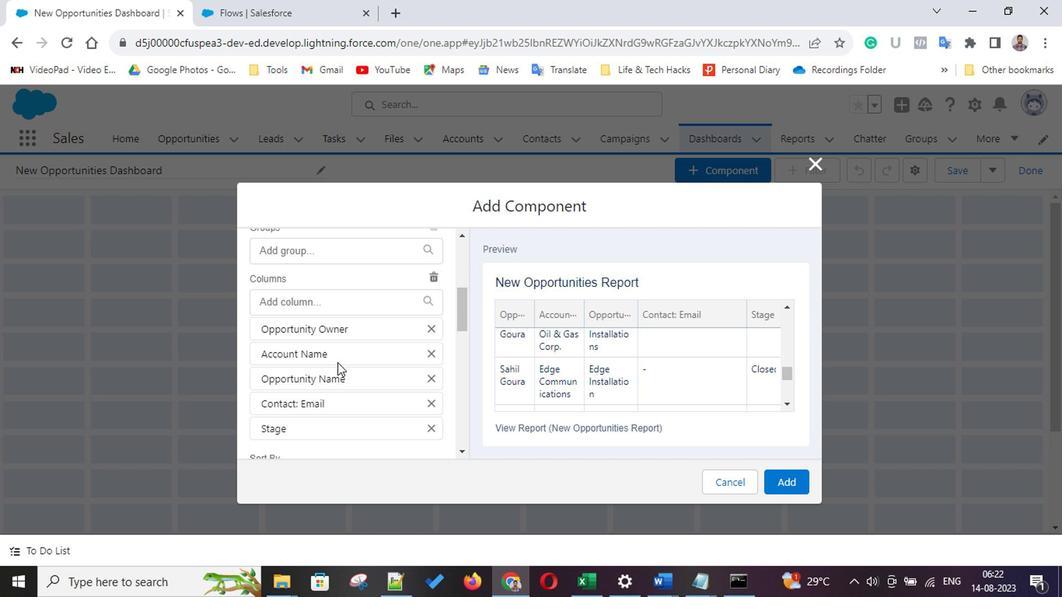 
Action: Mouse scrolled (404, 375) with delta (0, -1)
Screenshot: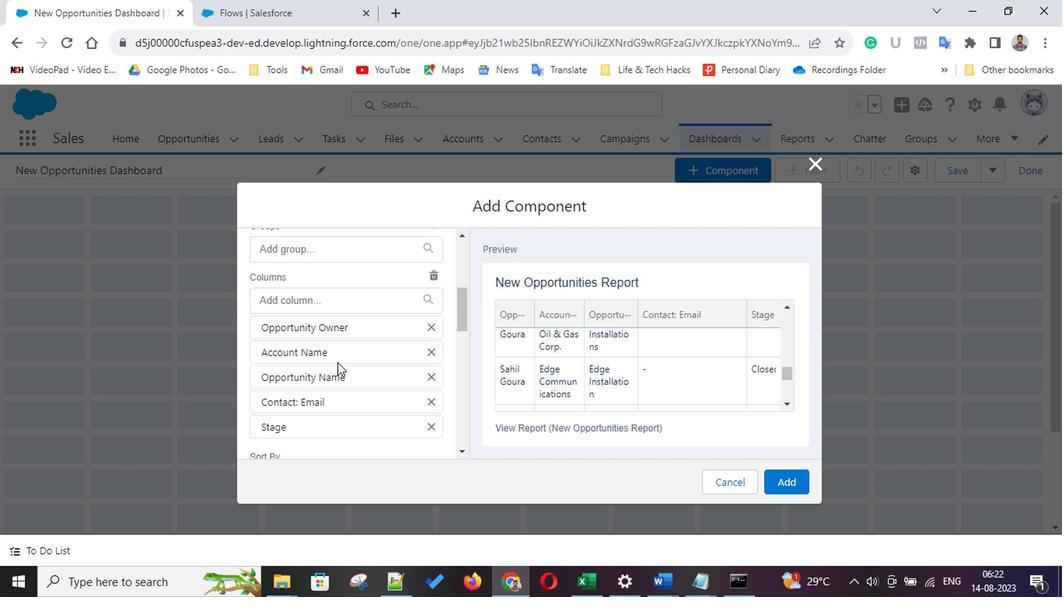 
Action: Mouse scrolled (404, 375) with delta (0, -1)
Screenshot: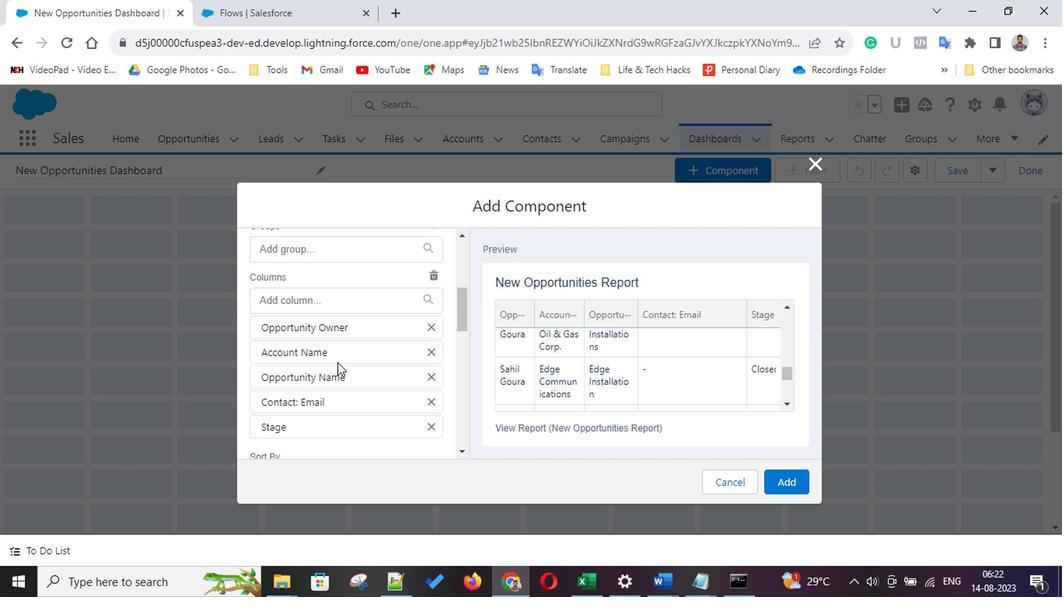 
Action: Mouse scrolled (404, 375) with delta (0, -1)
Screenshot: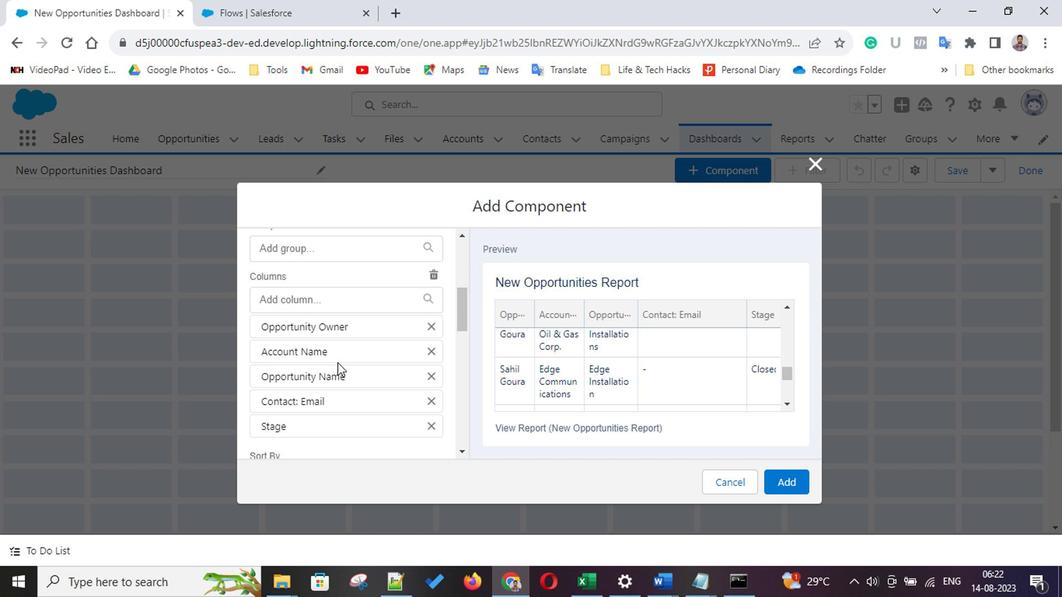 
Action: Mouse scrolled (404, 375) with delta (0, -1)
Screenshot: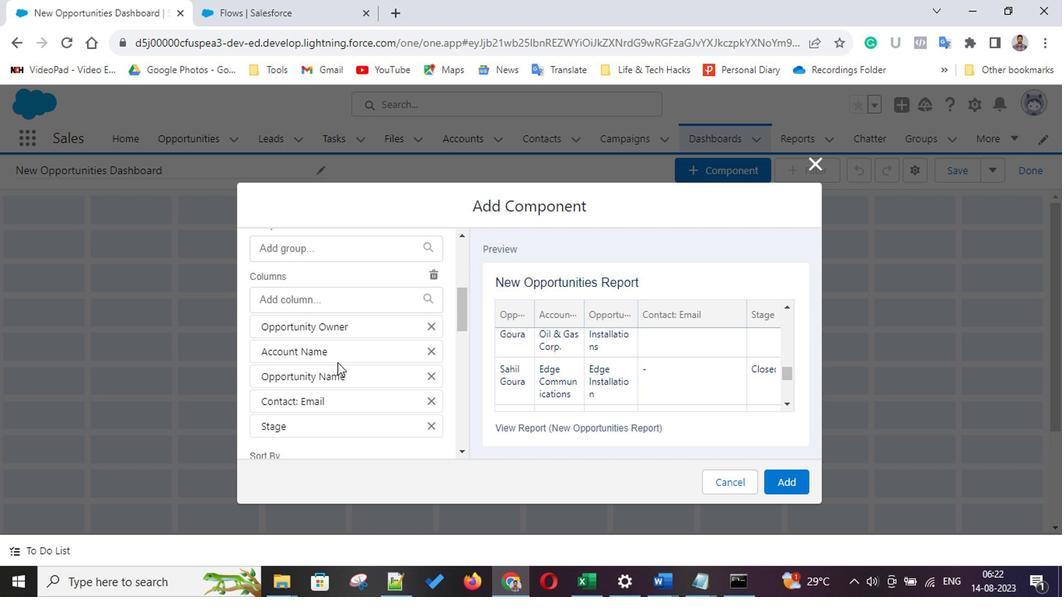 
Action: Mouse scrolled (404, 375) with delta (0, -1)
Screenshot: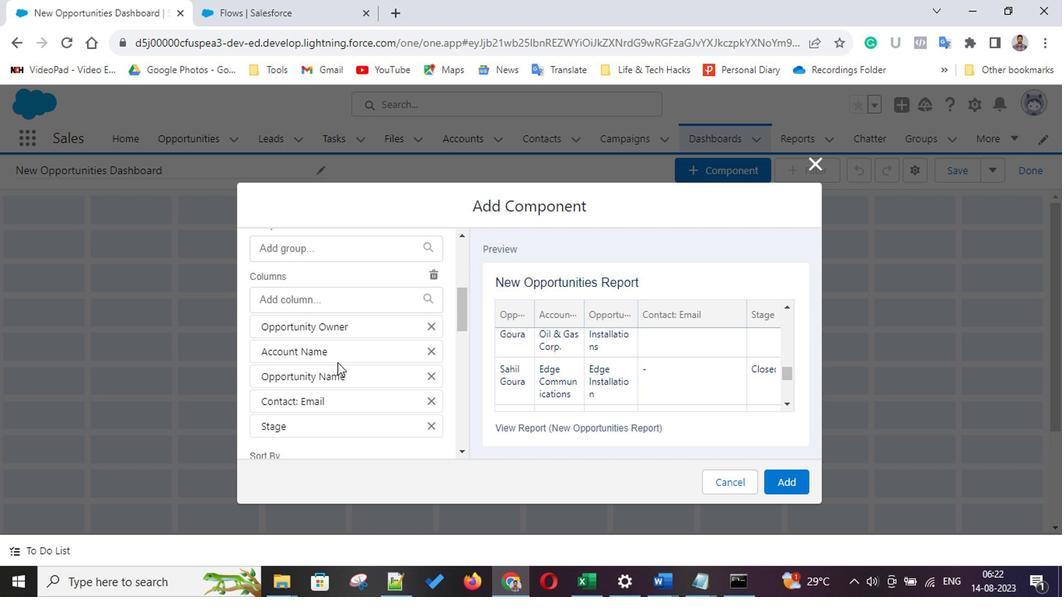
Action: Mouse scrolled (404, 375) with delta (0, -1)
Screenshot: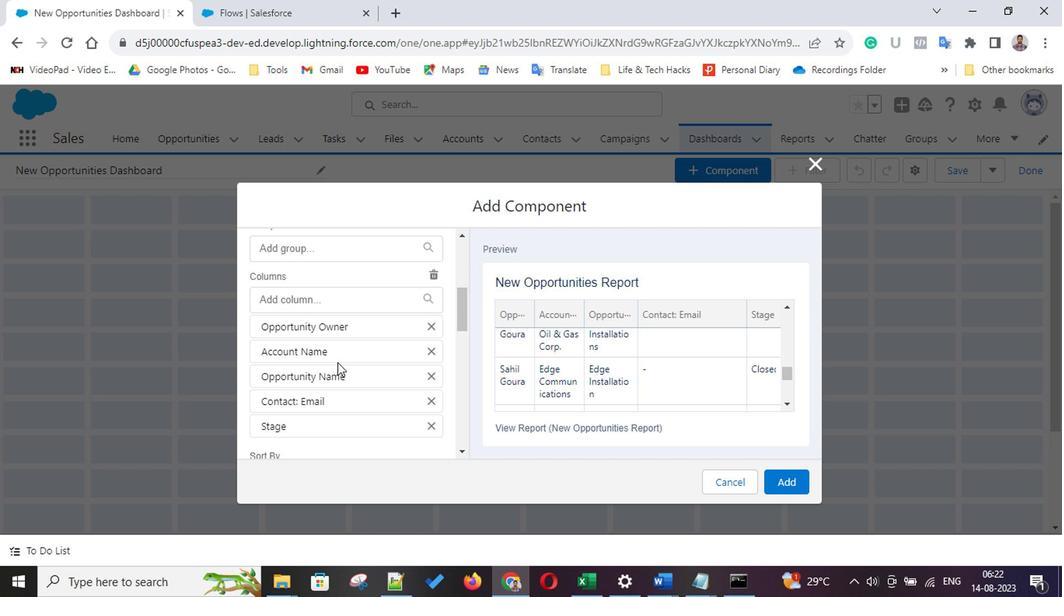 
Action: Mouse scrolled (404, 375) with delta (0, -1)
Screenshot: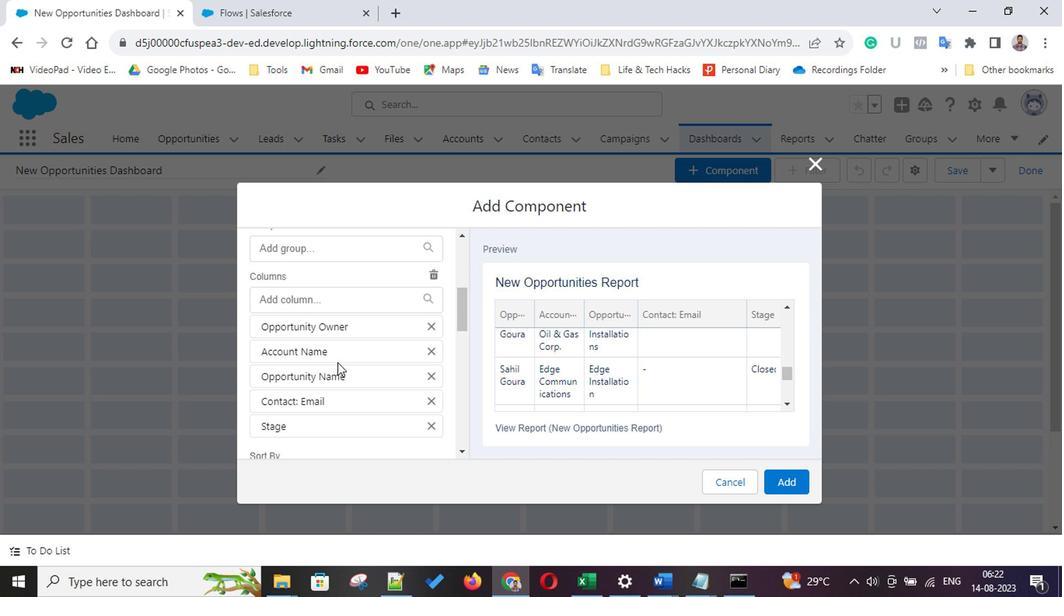 
Action: Mouse scrolled (404, 375) with delta (0, -1)
Screenshot: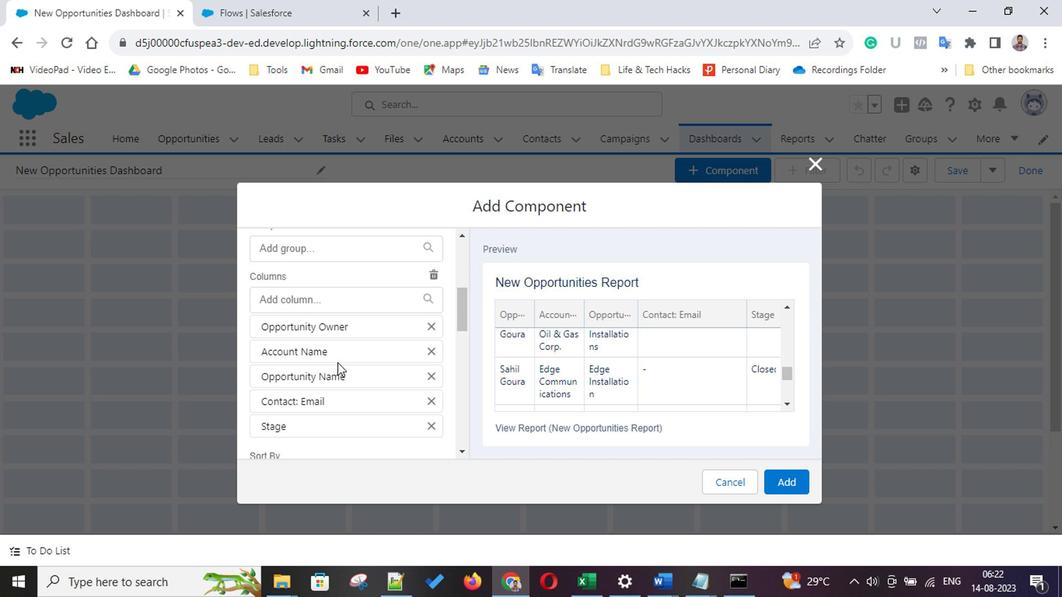 
Action: Mouse scrolled (404, 375) with delta (0, -1)
Screenshot: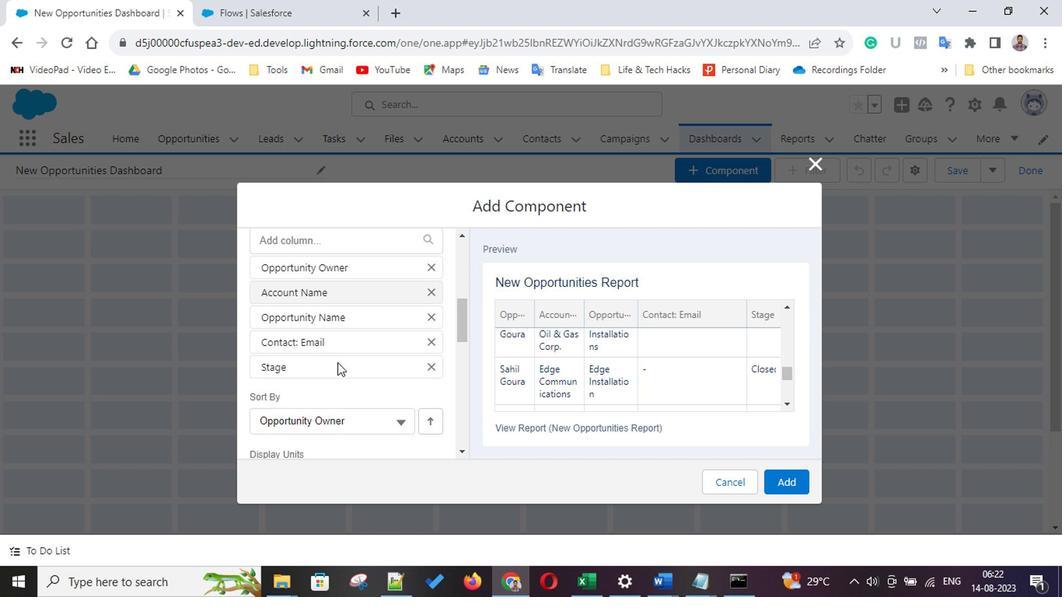 
Action: Mouse scrolled (404, 375) with delta (0, -1)
Screenshot: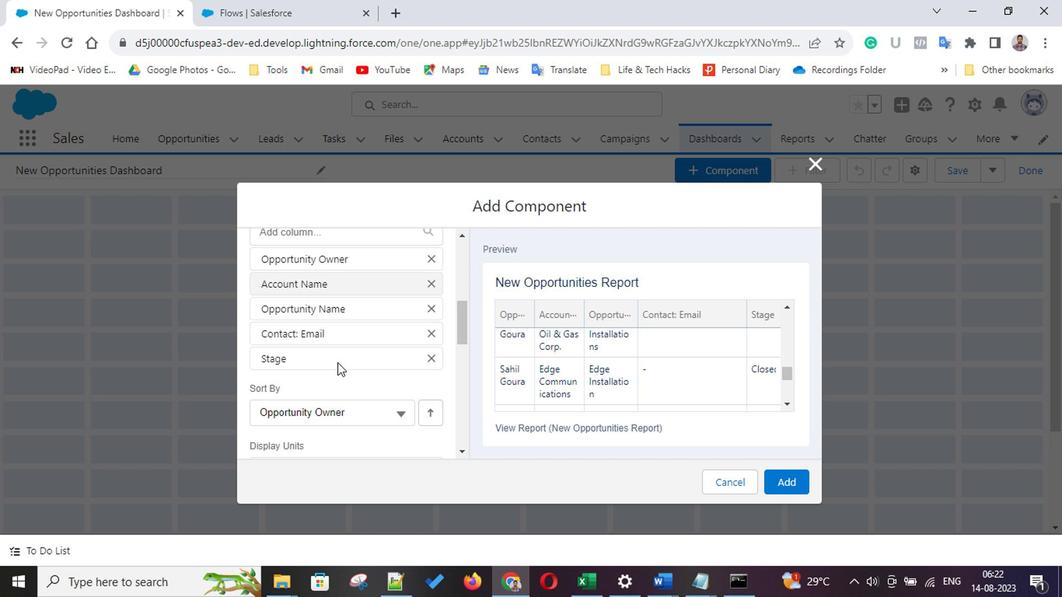 
Action: Mouse scrolled (404, 375) with delta (0, -1)
Screenshot: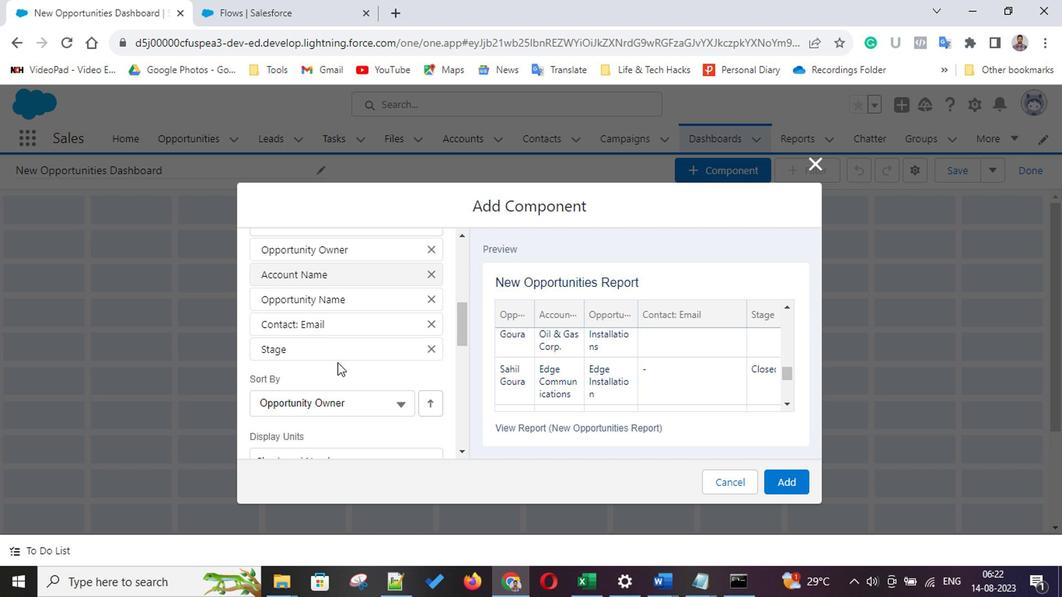 
Action: Mouse scrolled (404, 375) with delta (0, -1)
Screenshot: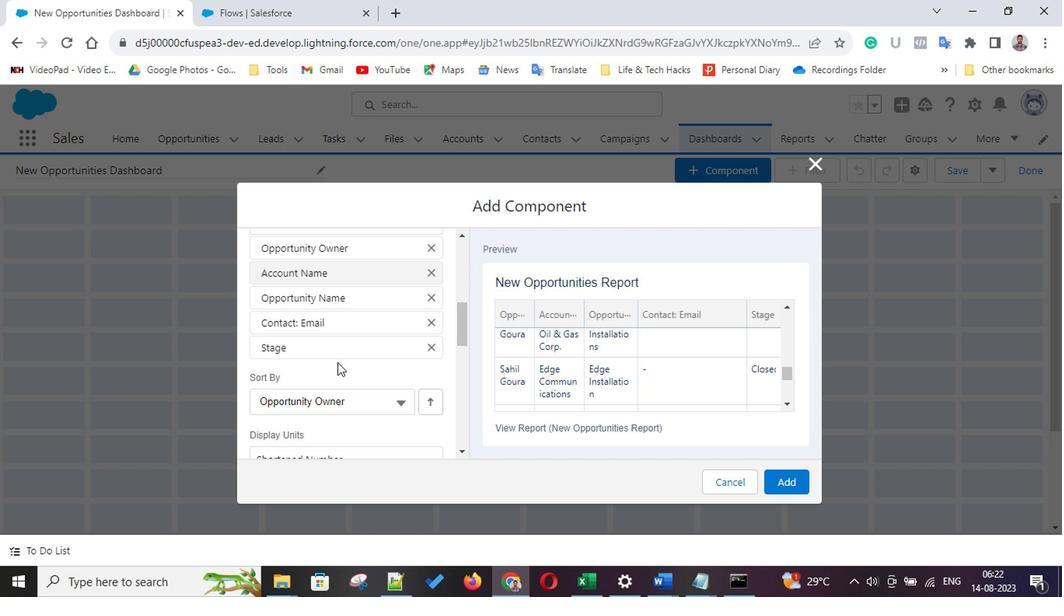 
Action: Mouse scrolled (404, 375) with delta (0, -1)
Screenshot: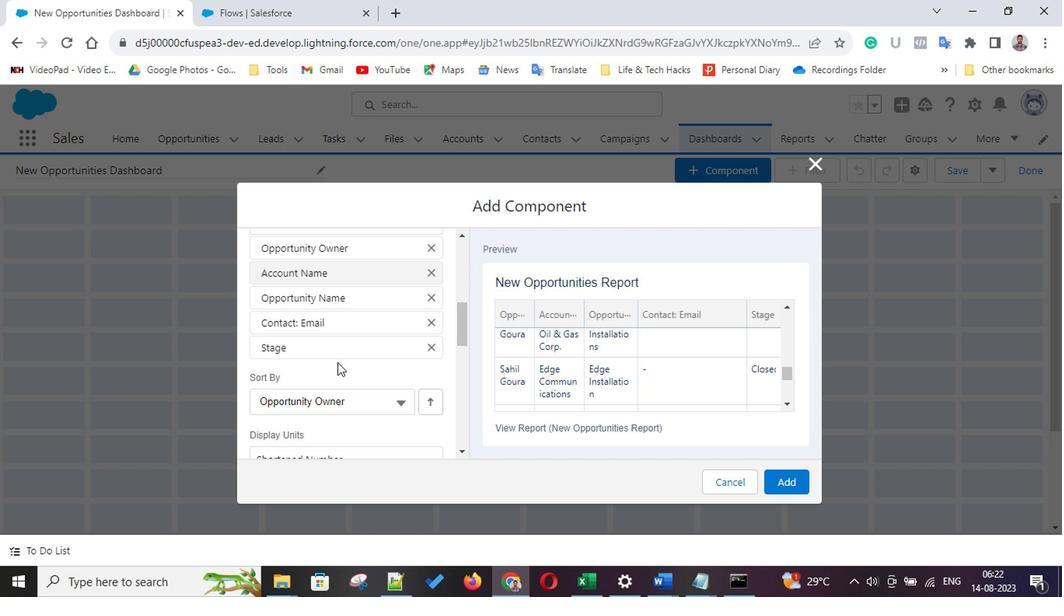 
Action: Mouse scrolled (404, 375) with delta (0, -1)
Screenshot: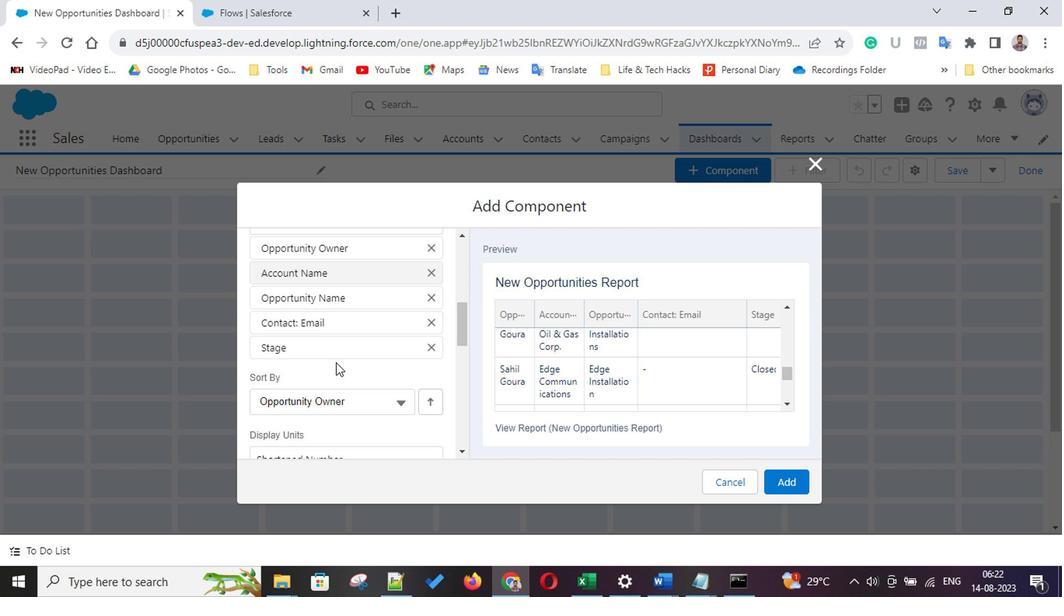 
Action: Mouse scrolled (404, 375) with delta (0, -1)
Screenshot: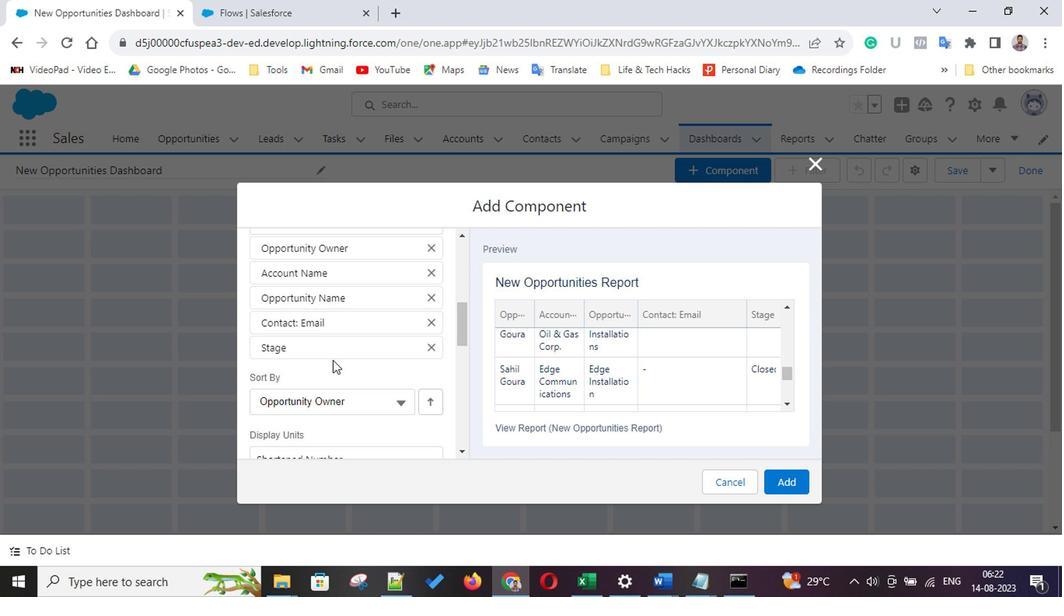 
Action: Mouse scrolled (404, 375) with delta (0, -1)
Screenshot: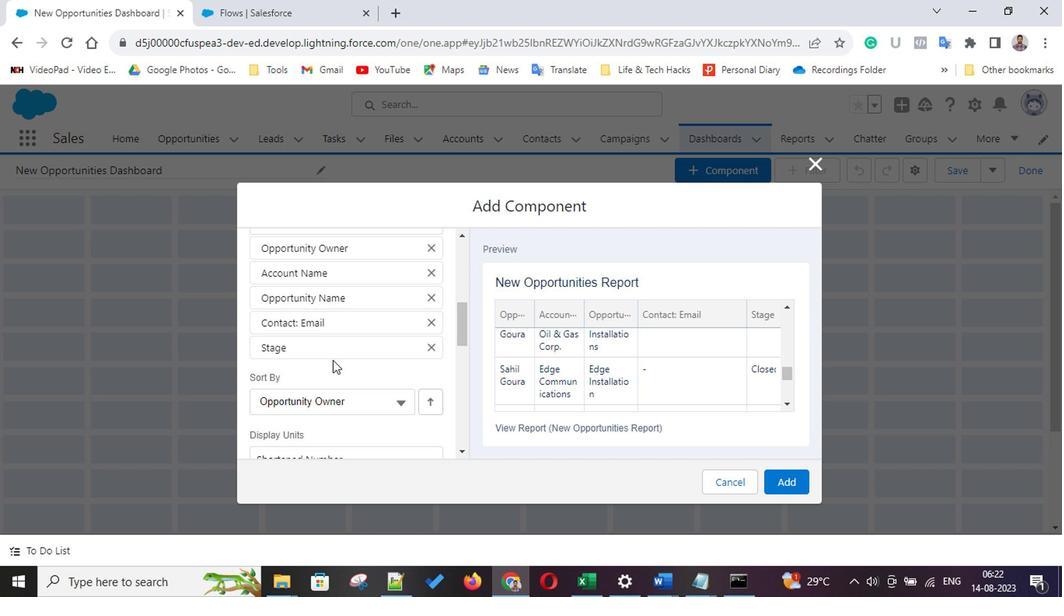 
Action: Mouse scrolled (404, 375) with delta (0, -1)
Screenshot: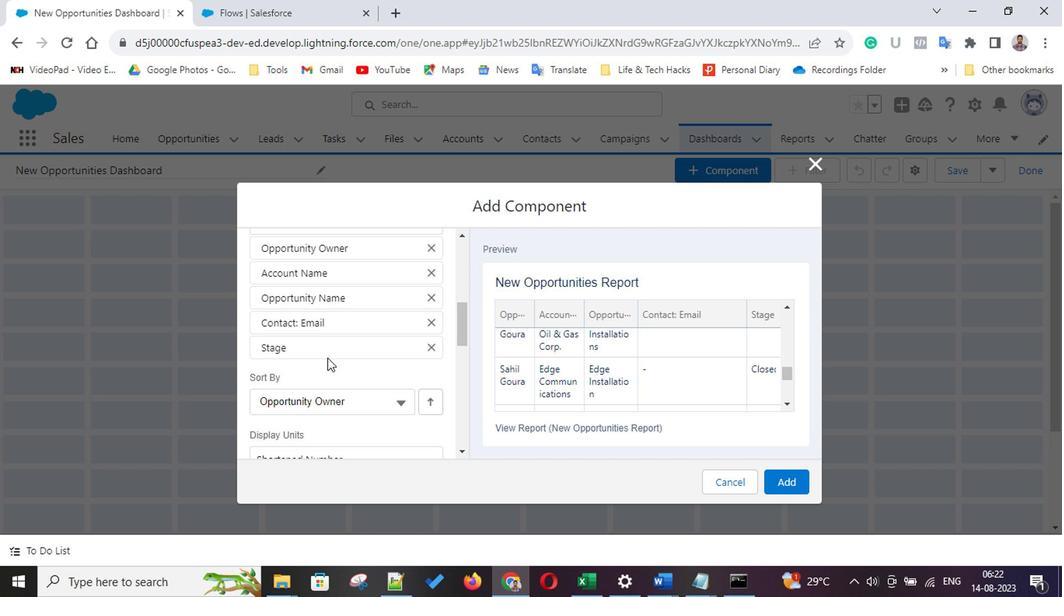 
Action: Mouse scrolled (404, 375) with delta (0, -1)
Screenshot: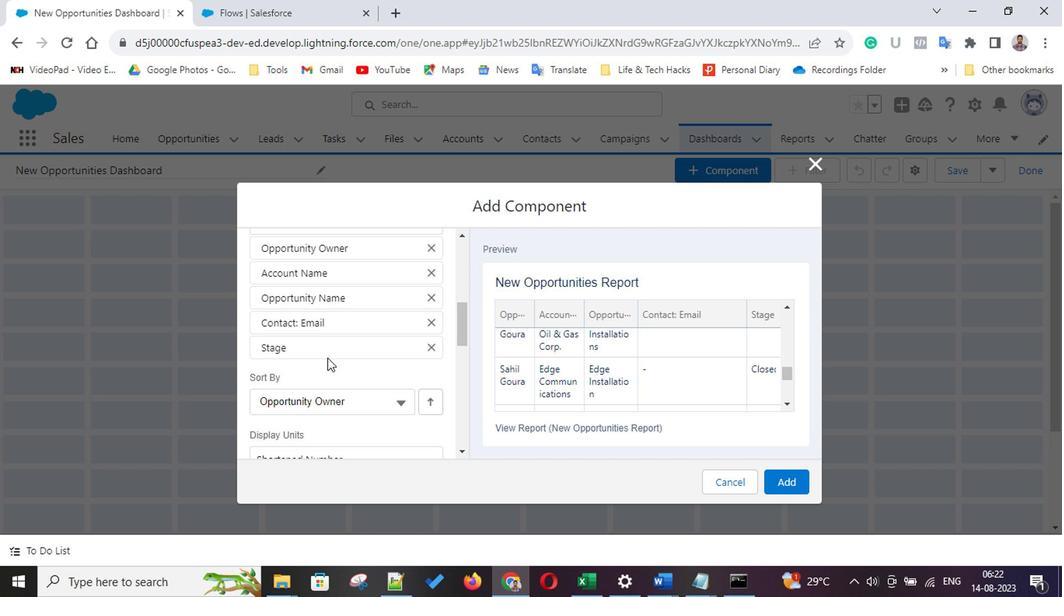 
Action: Mouse scrolled (404, 375) with delta (0, -1)
Screenshot: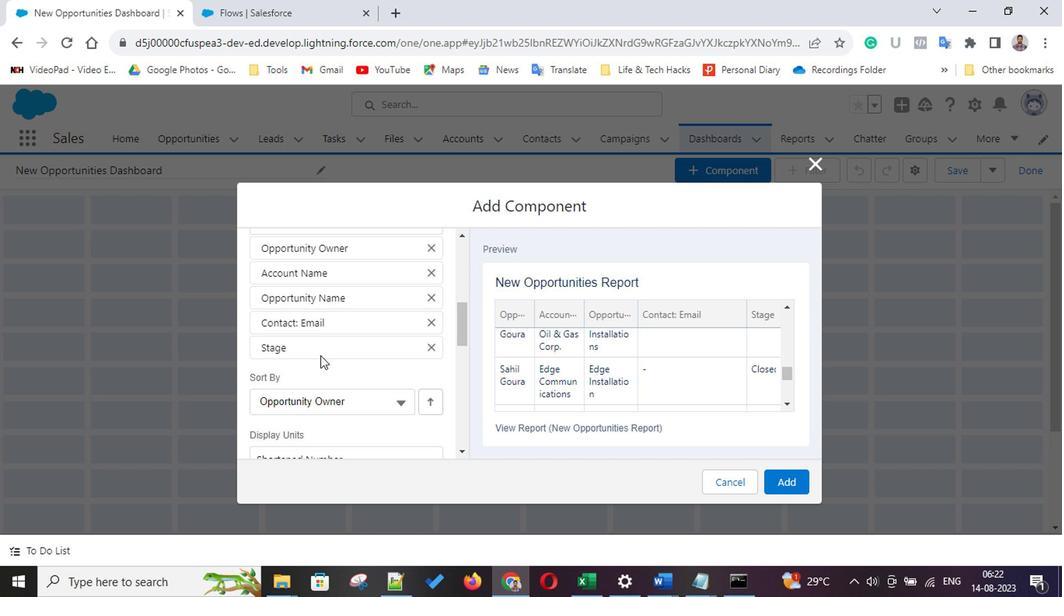 
Action: Mouse scrolled (404, 375) with delta (0, -1)
Screenshot: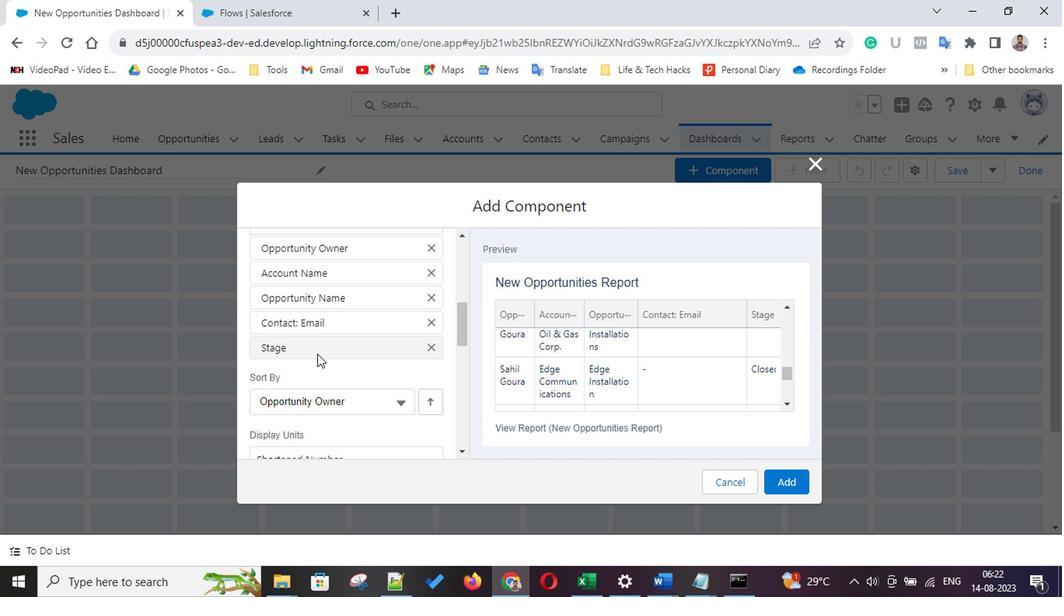 
Action: Mouse moved to (383, 356)
Screenshot: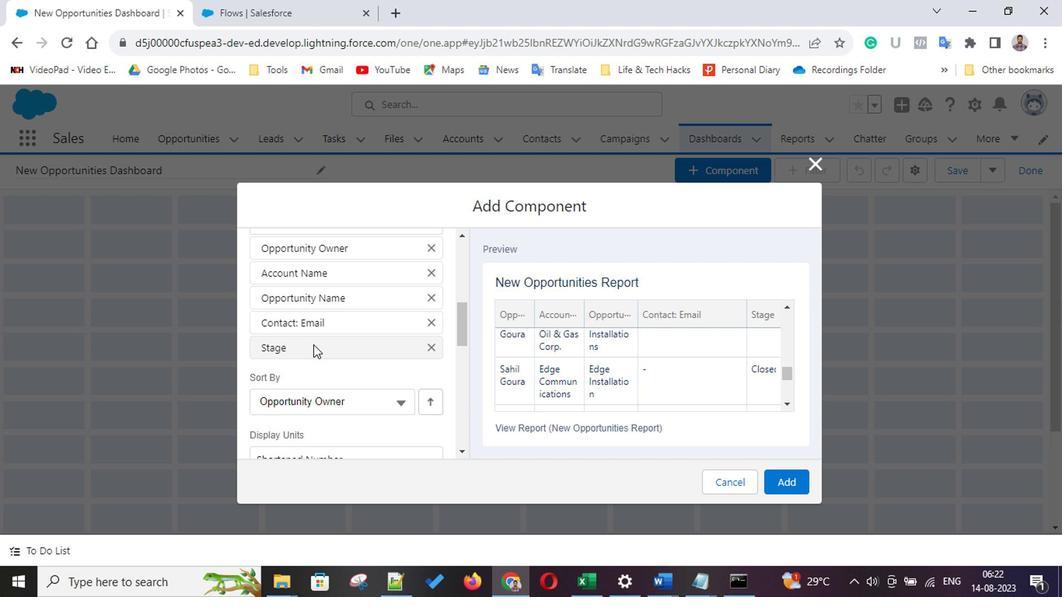 
Action: Mouse pressed left at (383, 356)
Screenshot: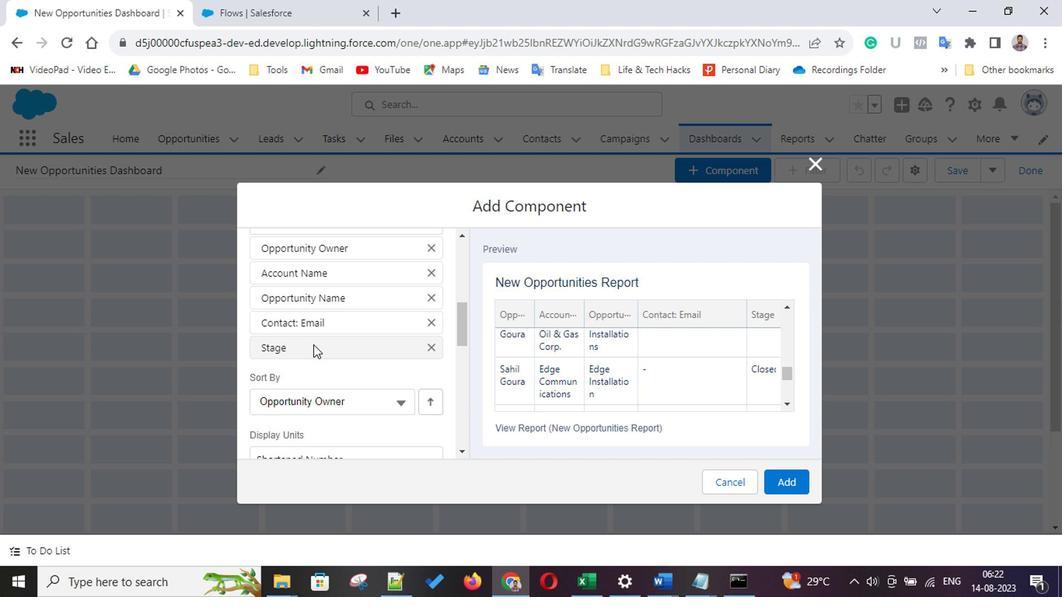 
Action: Mouse moved to (418, 368)
Screenshot: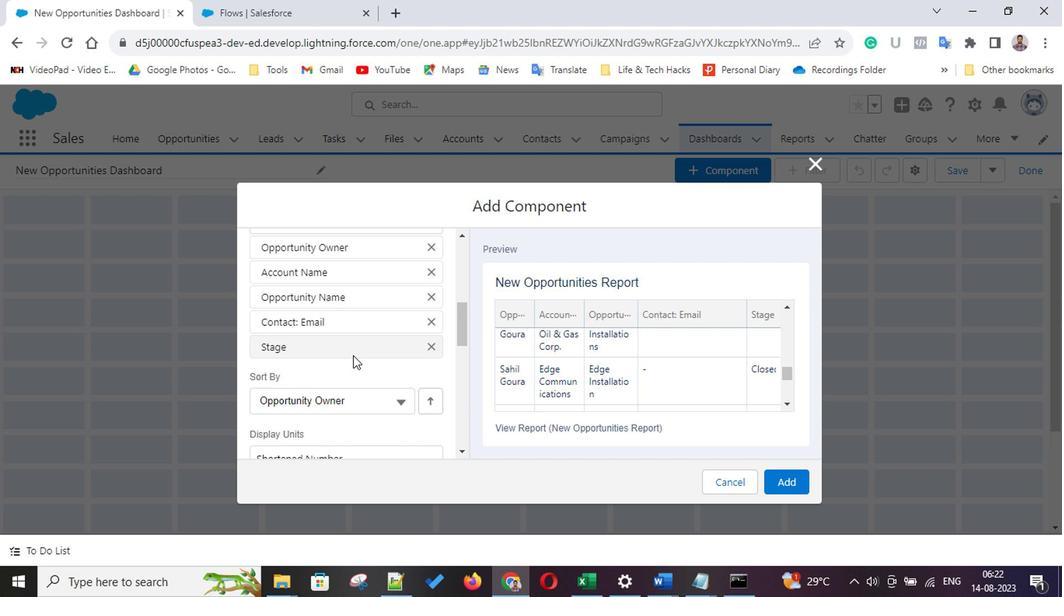 
Action: Mouse scrolled (418, 367) with delta (0, 0)
Screenshot: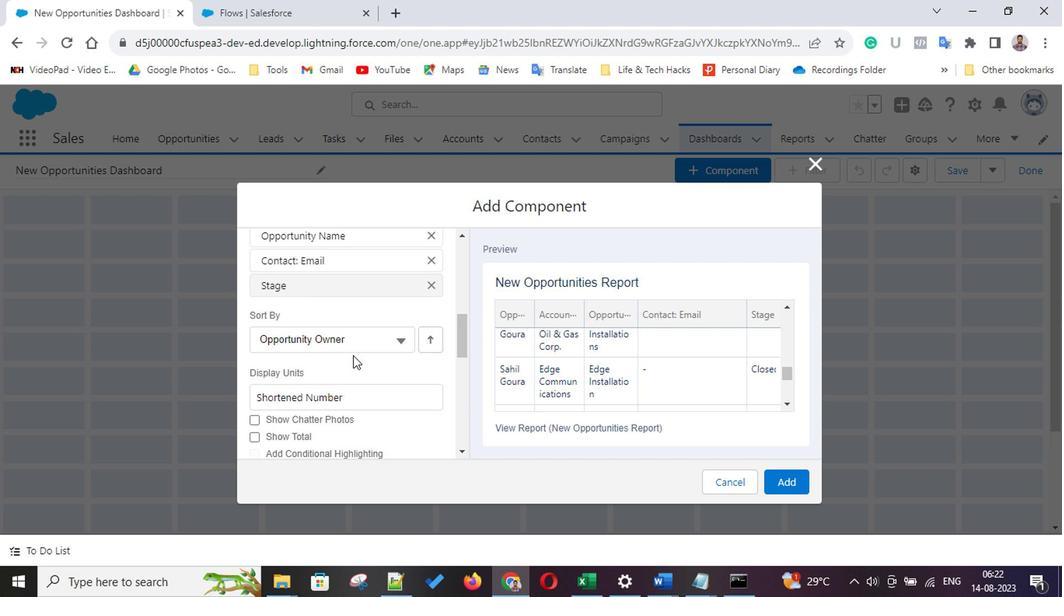 
Action: Mouse scrolled (418, 367) with delta (0, 0)
Screenshot: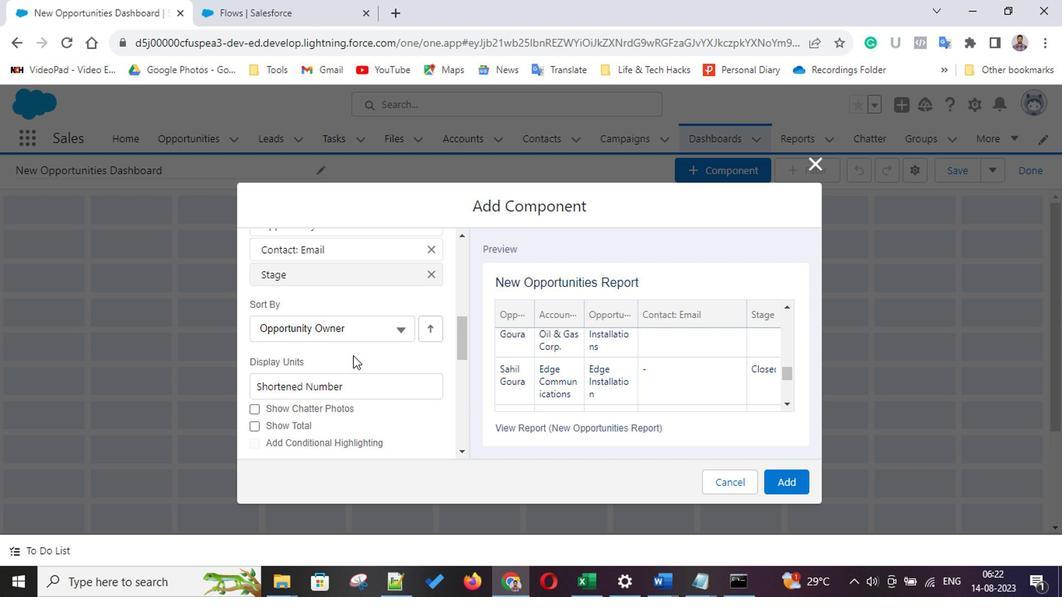 
Action: Mouse scrolled (418, 367) with delta (0, 0)
Screenshot: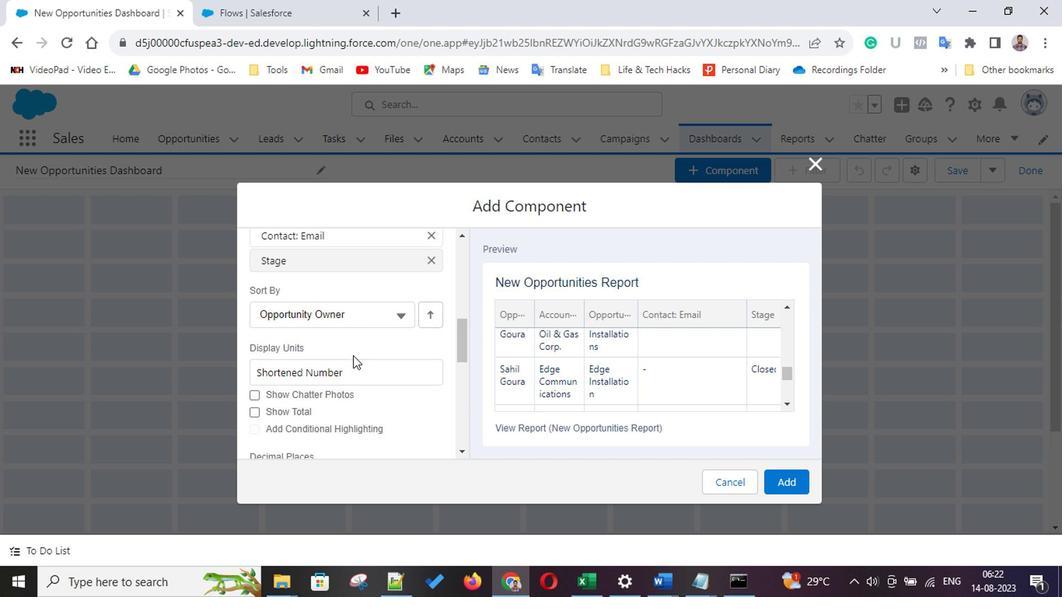 
Action: Mouse scrolled (418, 367) with delta (0, 0)
Screenshot: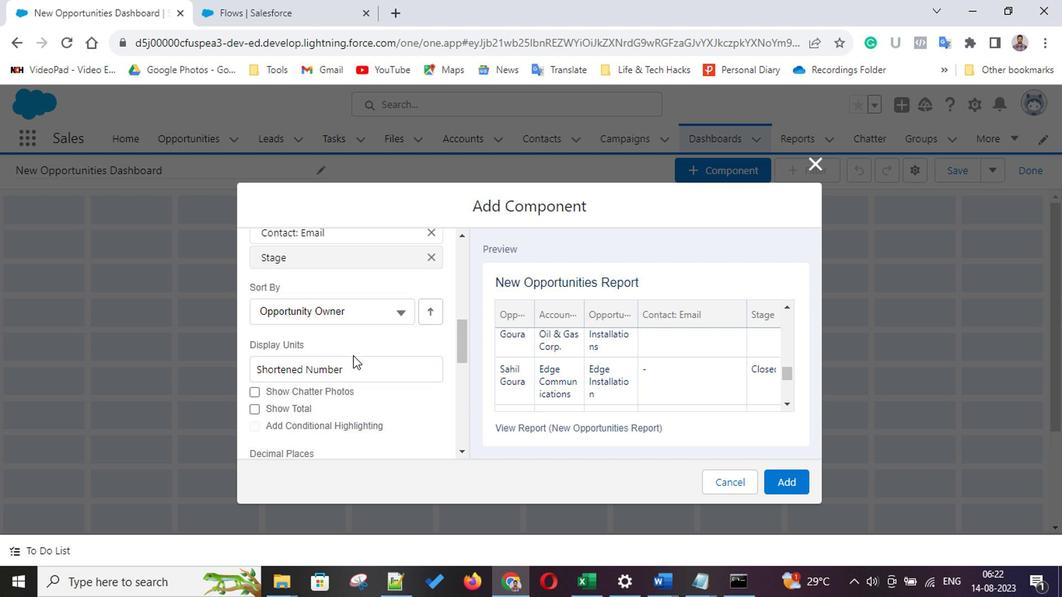 
Action: Mouse scrolled (418, 367) with delta (0, 0)
Screenshot: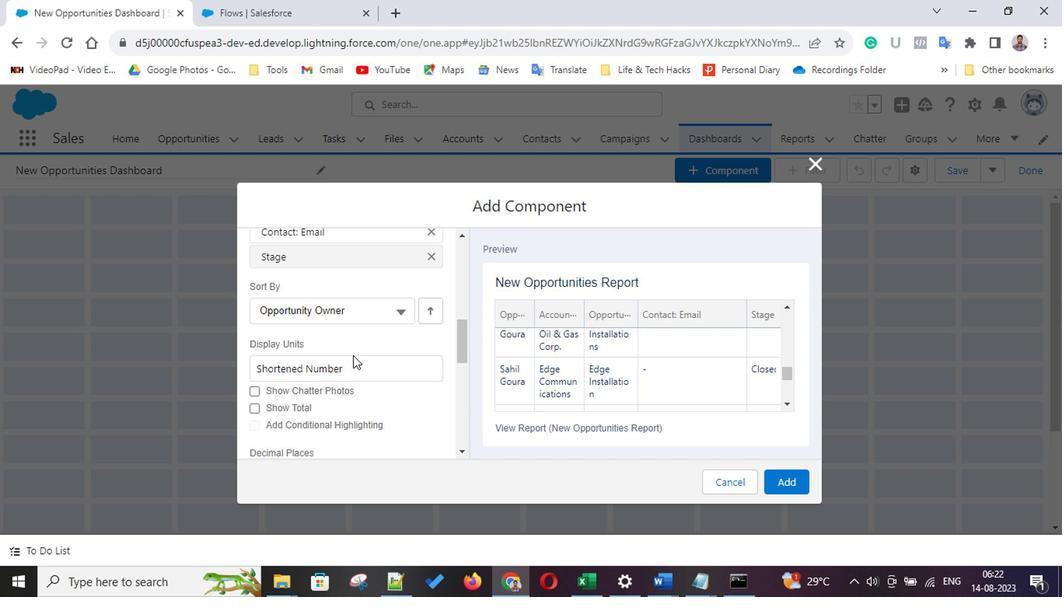 
Action: Mouse scrolled (418, 367) with delta (0, 0)
Screenshot: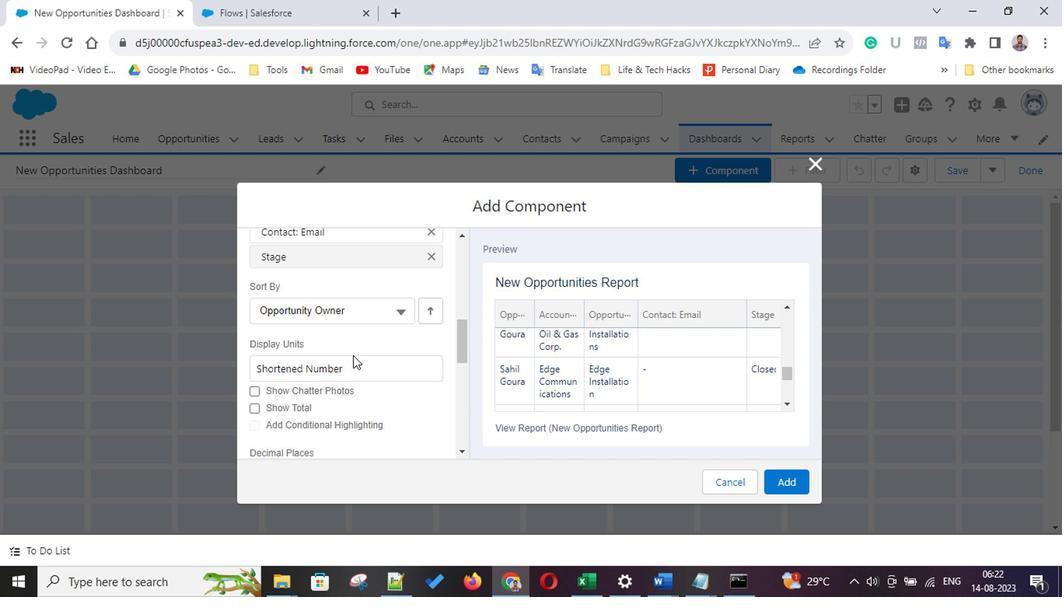 
Action: Mouse scrolled (418, 367) with delta (0, 0)
Screenshot: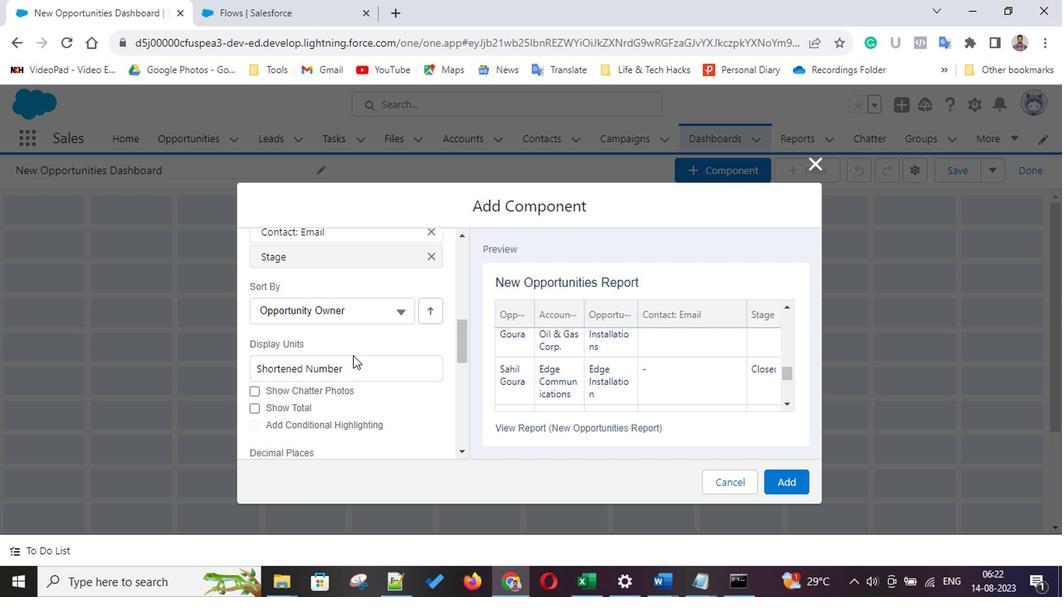 
Action: Mouse scrolled (418, 367) with delta (0, 0)
Screenshot: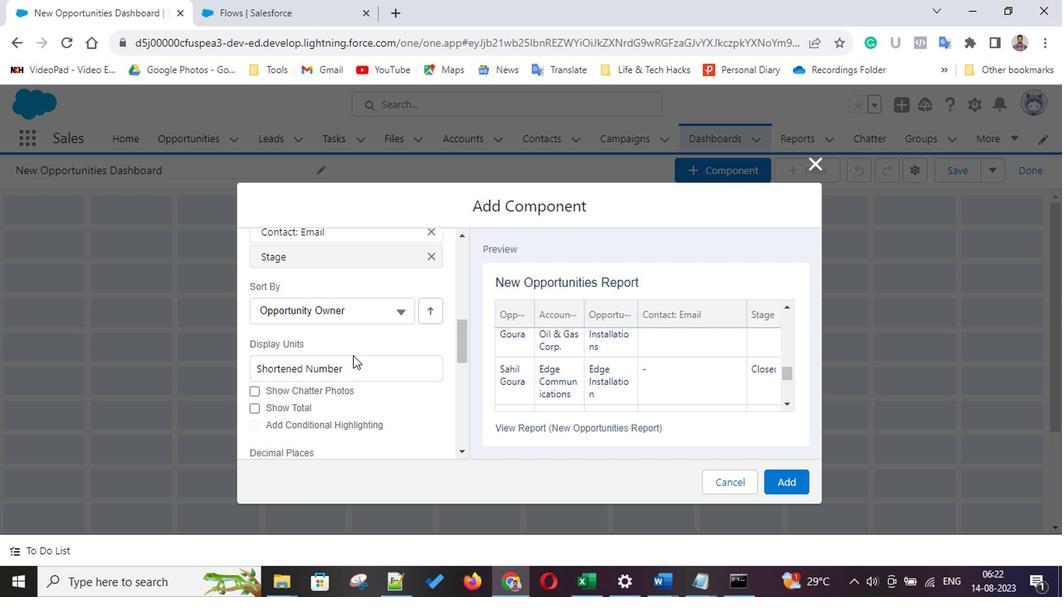 
Action: Mouse scrolled (418, 367) with delta (0, 0)
Screenshot: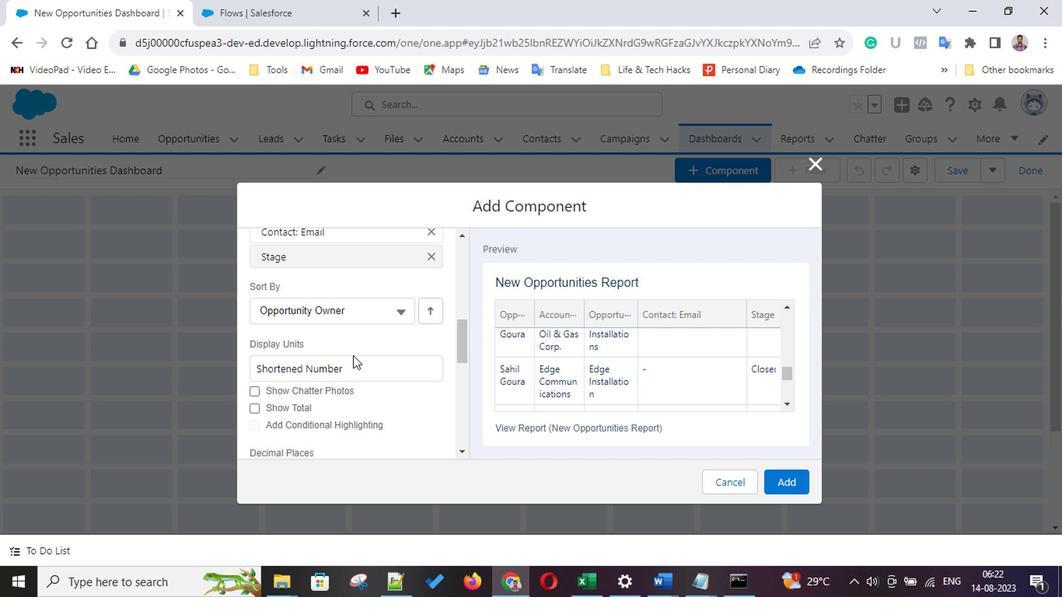 
Action: Mouse scrolled (418, 367) with delta (0, 0)
Screenshot: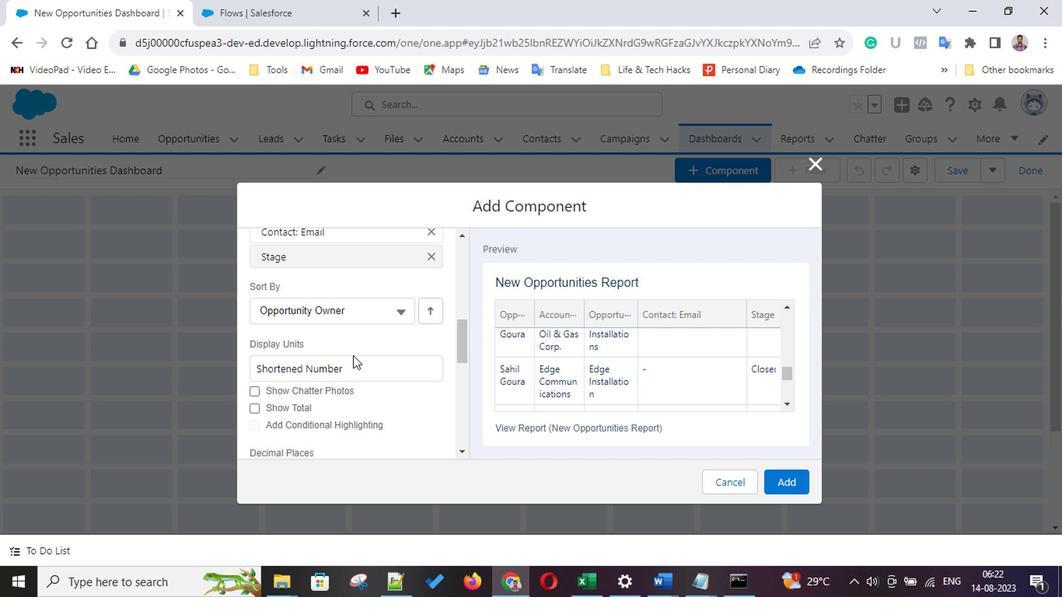 
Action: Mouse scrolled (418, 367) with delta (0, 0)
Screenshot: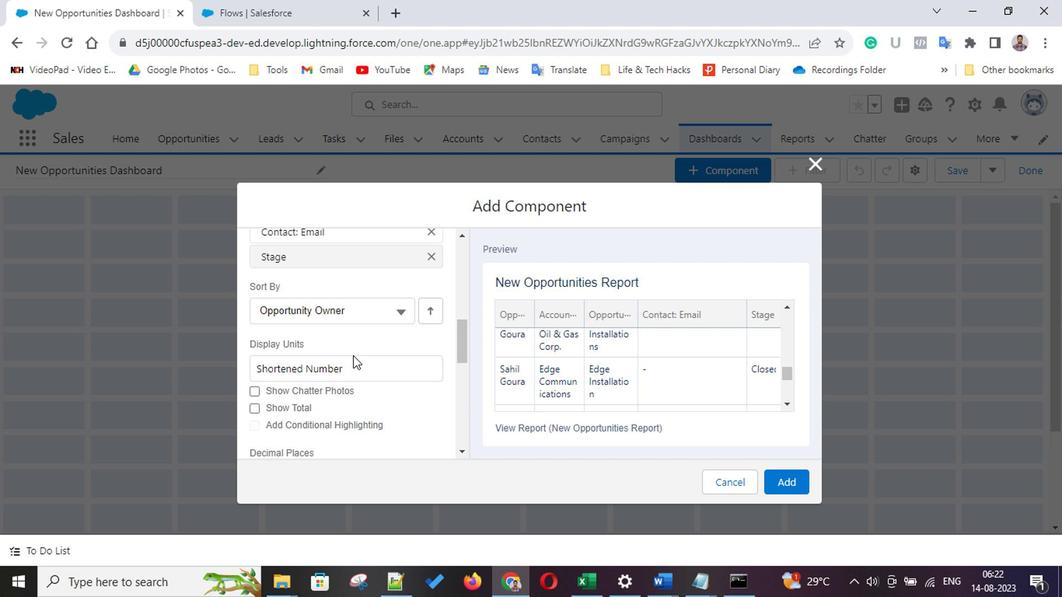 
Action: Mouse scrolled (418, 367) with delta (0, 0)
Screenshot: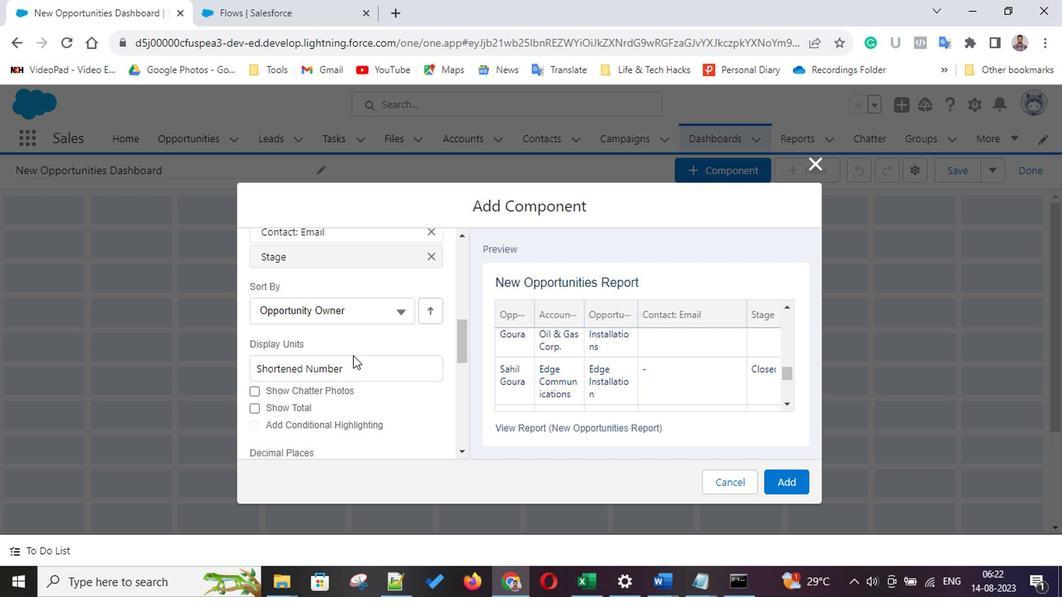 
Action: Mouse scrolled (418, 367) with delta (0, 0)
Screenshot: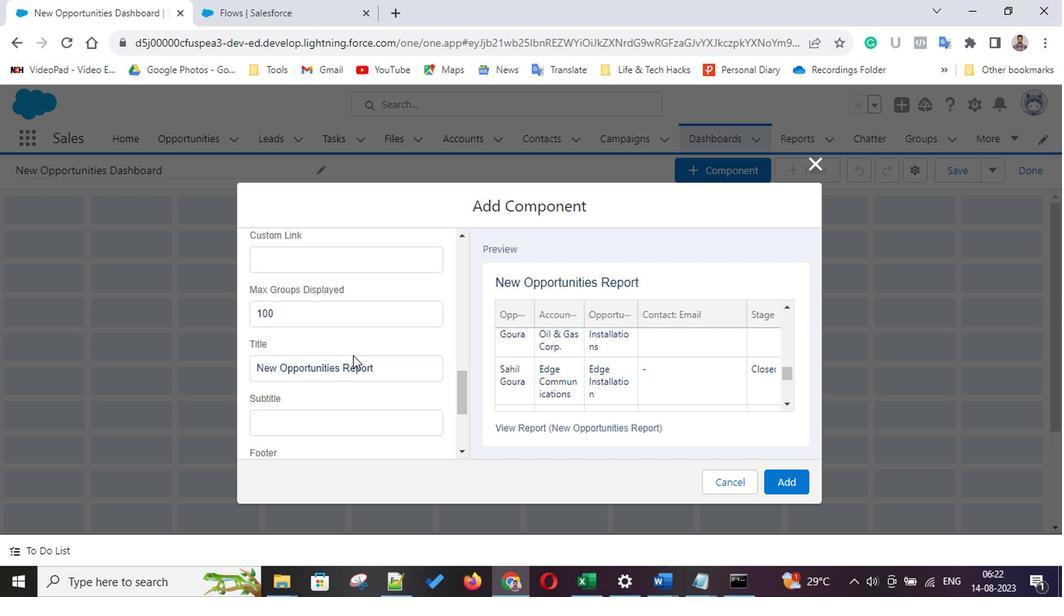 
Action: Mouse scrolled (418, 367) with delta (0, 0)
Screenshot: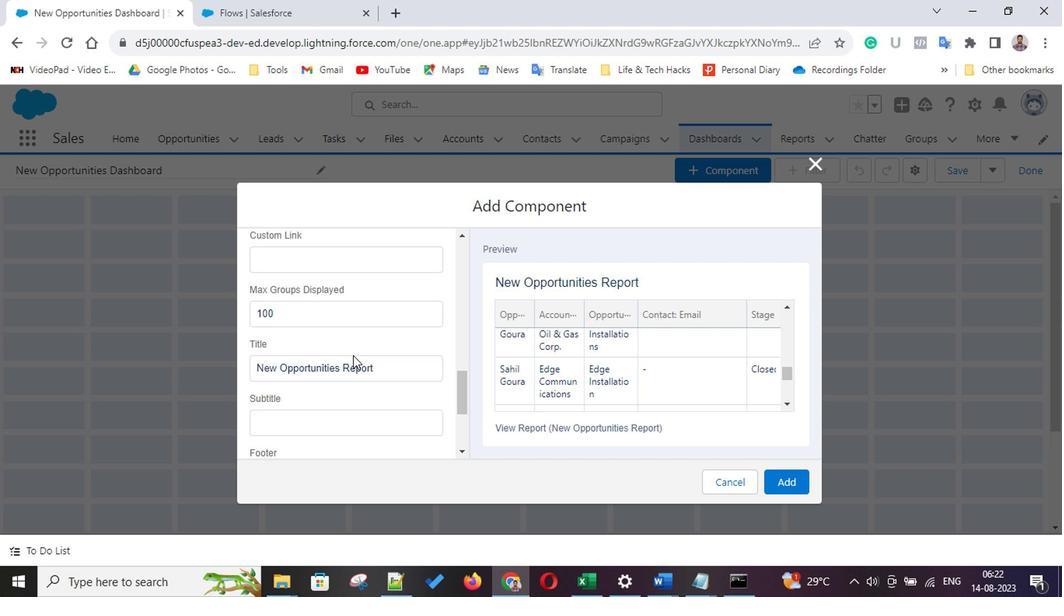 
Action: Mouse scrolled (418, 367) with delta (0, 0)
Screenshot: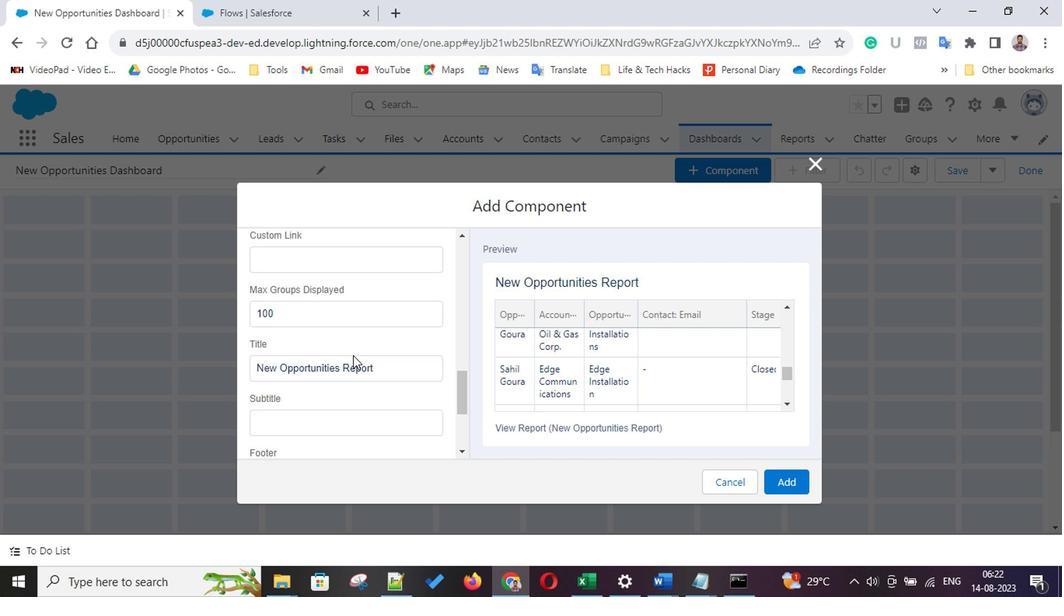 
Action: Mouse scrolled (418, 367) with delta (0, 0)
Screenshot: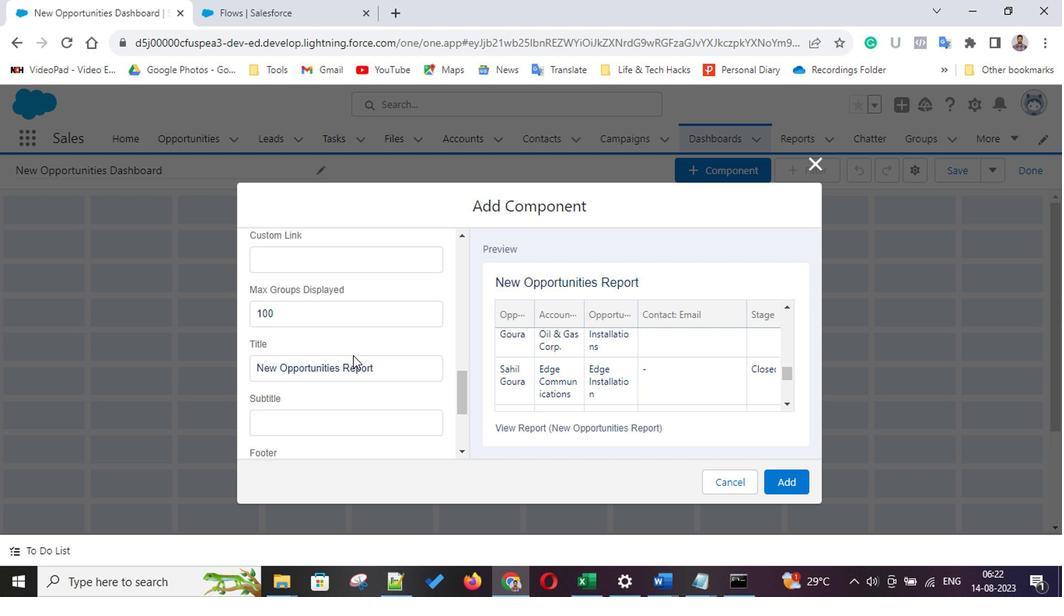 
Action: Mouse scrolled (418, 367) with delta (0, 0)
Screenshot: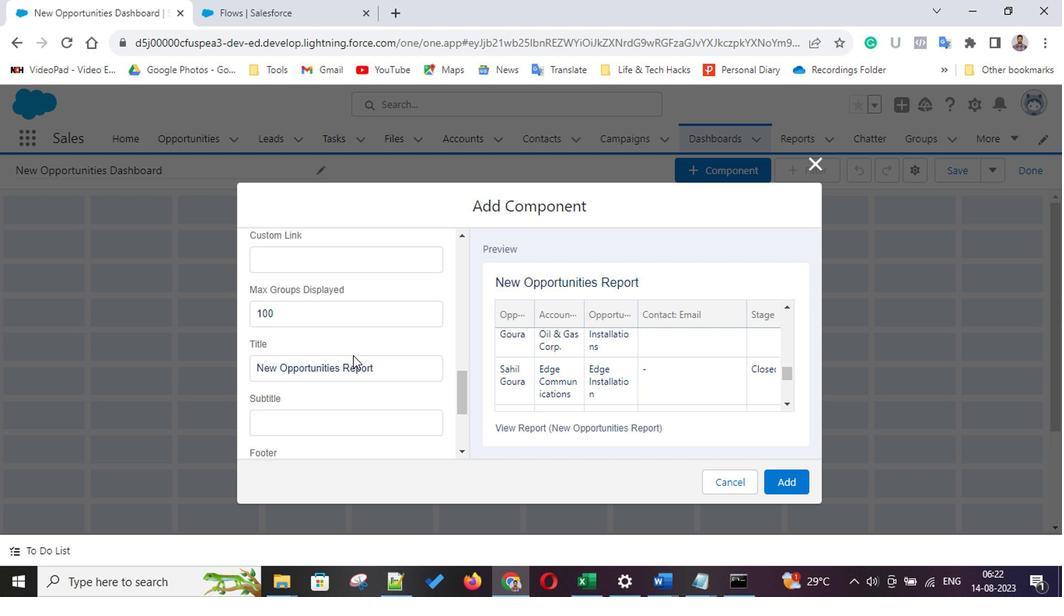 
Action: Mouse scrolled (418, 367) with delta (0, 0)
Screenshot: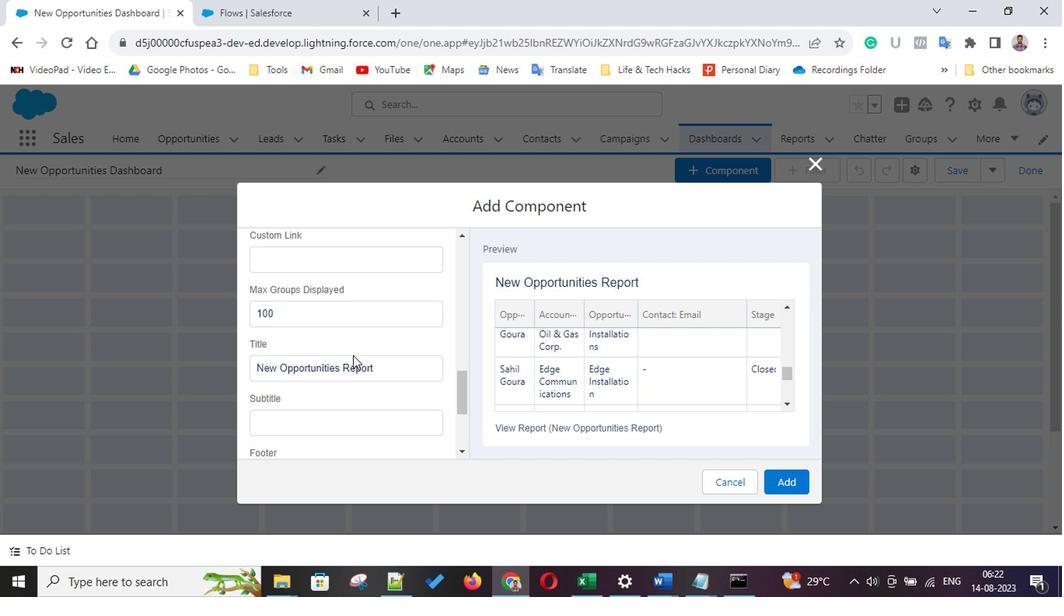 
Action: Mouse scrolled (418, 367) with delta (0, 0)
Screenshot: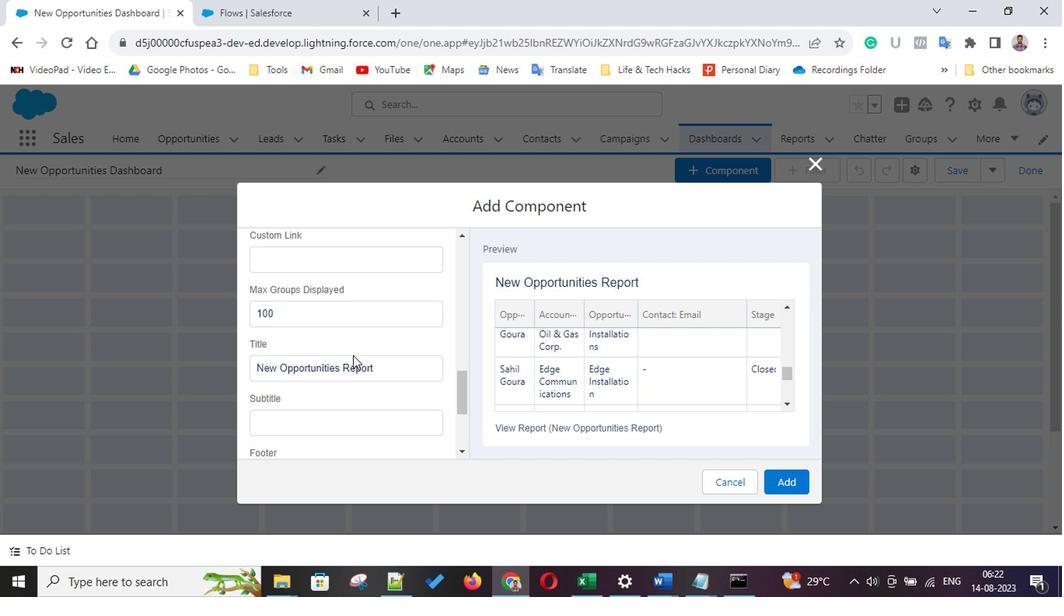 
Action: Mouse scrolled (418, 367) with delta (0, 0)
Screenshot: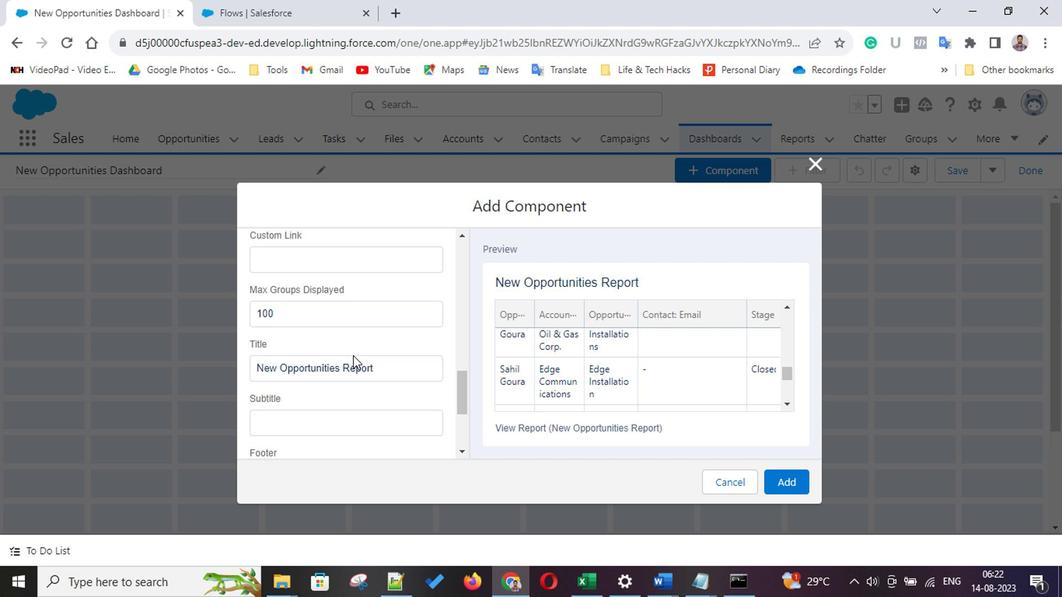 
Action: Mouse scrolled (418, 367) with delta (0, 0)
Screenshot: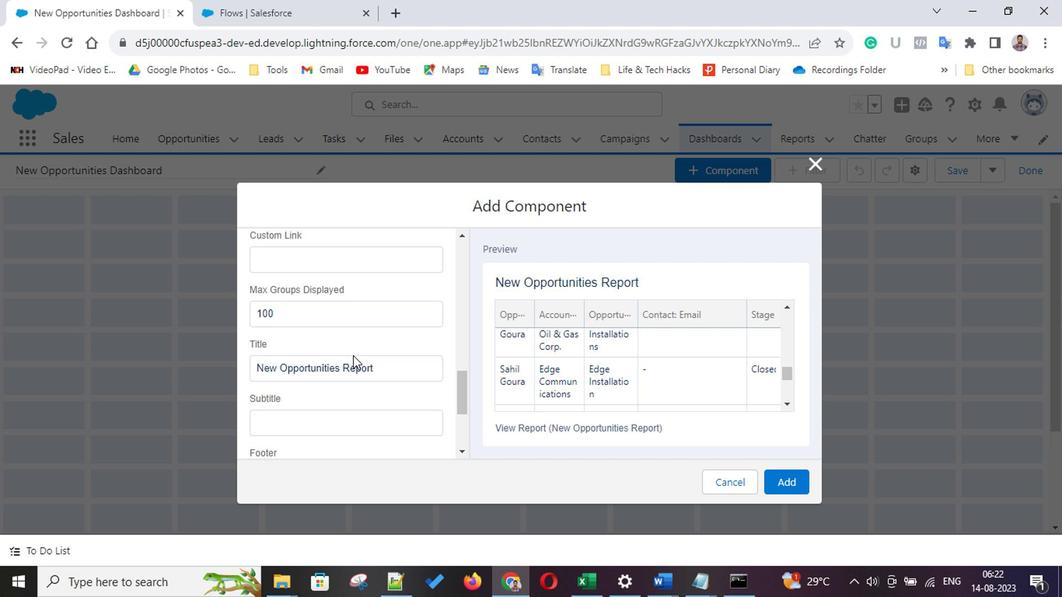 
Action: Mouse scrolled (418, 367) with delta (0, 0)
Screenshot: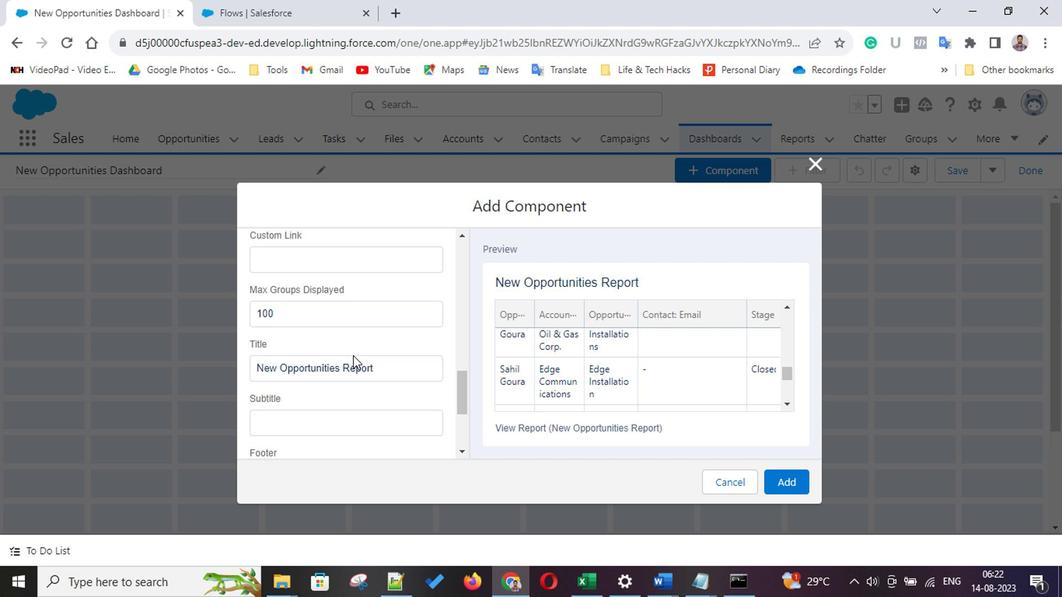 
Action: Mouse scrolled (418, 367) with delta (0, 0)
Screenshot: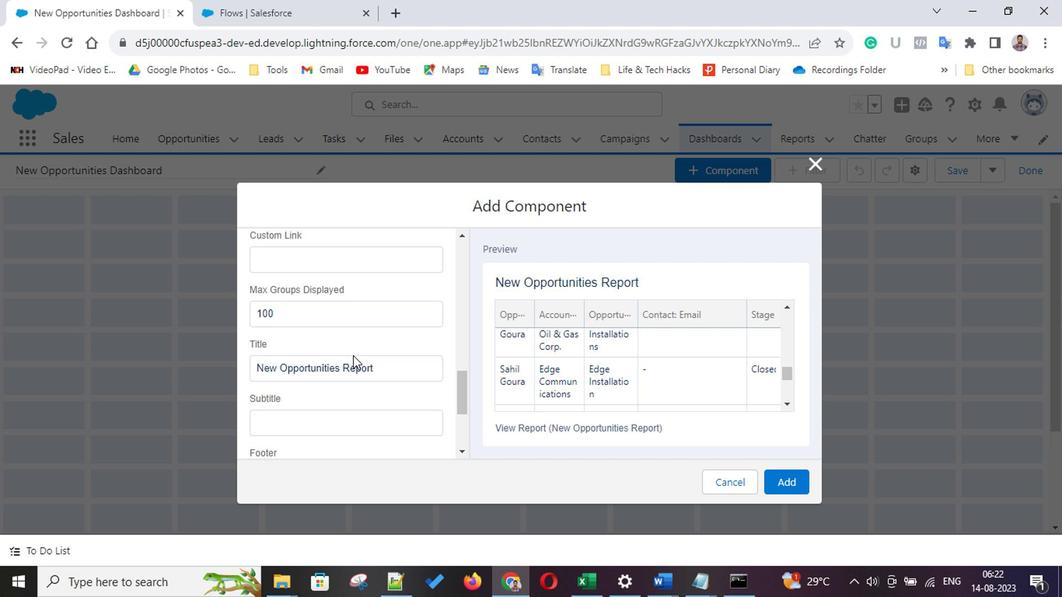 
Action: Mouse scrolled (418, 367) with delta (0, 0)
Screenshot: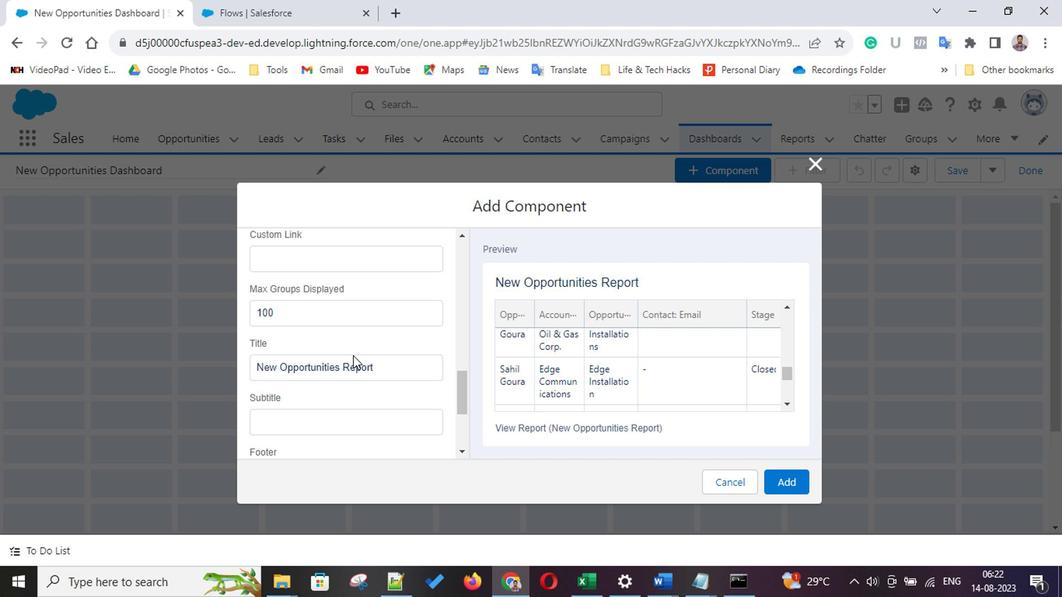 
Action: Mouse scrolled (418, 367) with delta (0, 0)
Screenshot: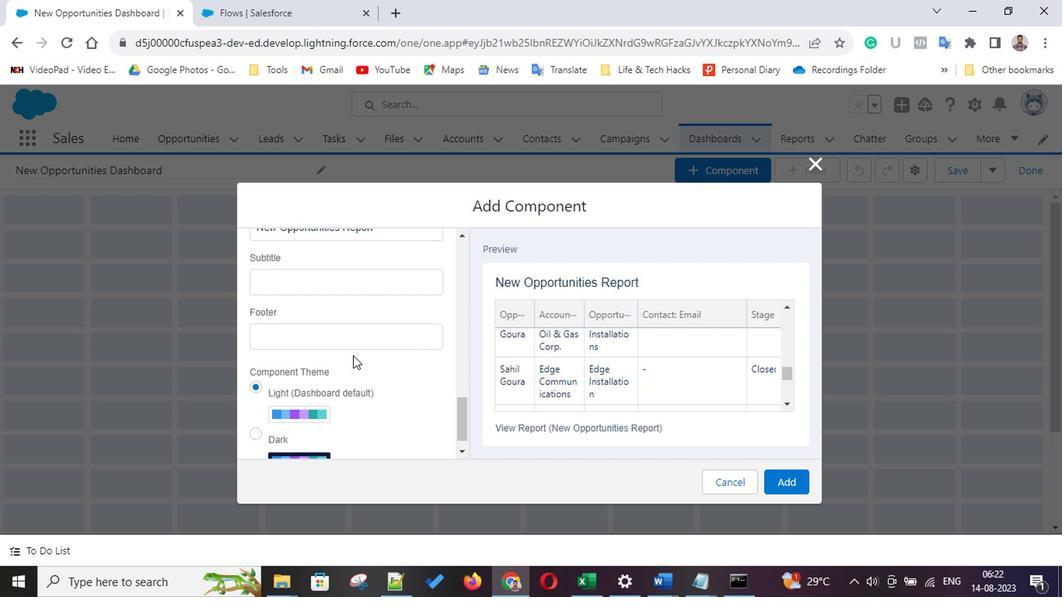 
Action: Mouse scrolled (418, 367) with delta (0, 0)
Screenshot: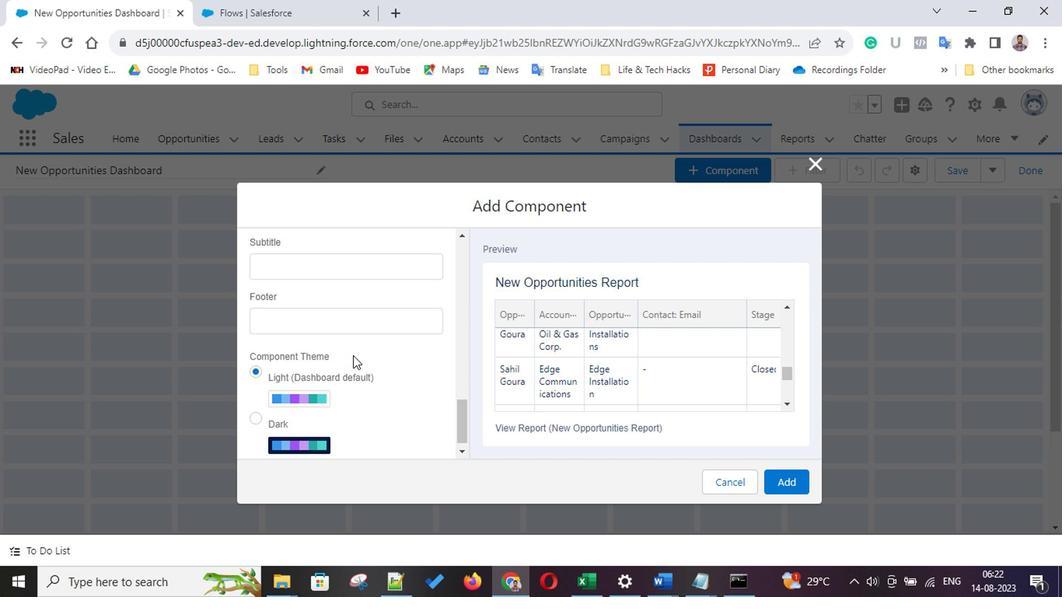 
Action: Mouse scrolled (418, 367) with delta (0, 0)
Screenshot: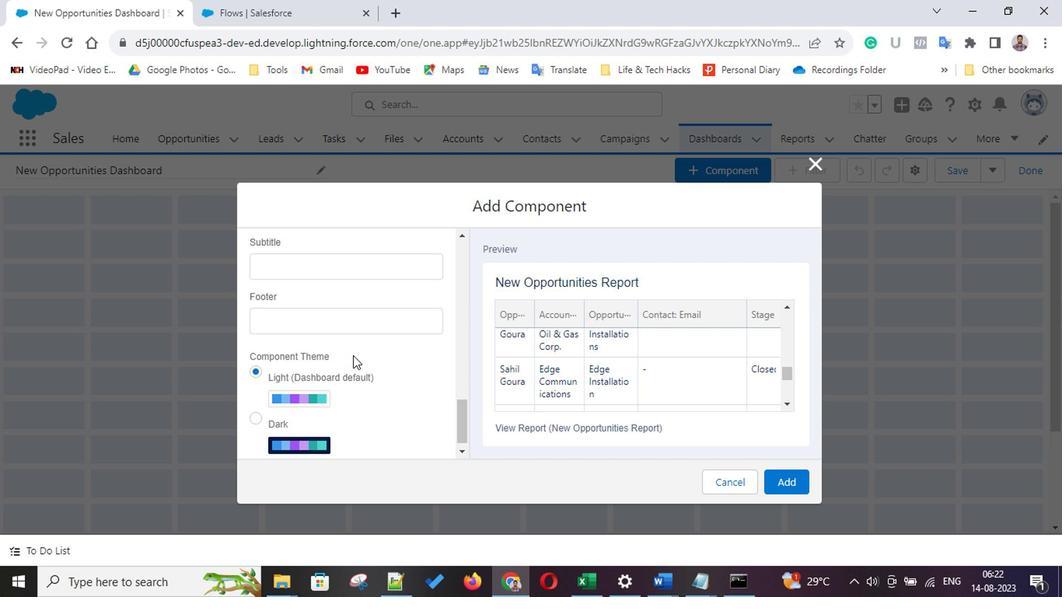 
Action: Mouse scrolled (418, 367) with delta (0, 0)
Screenshot: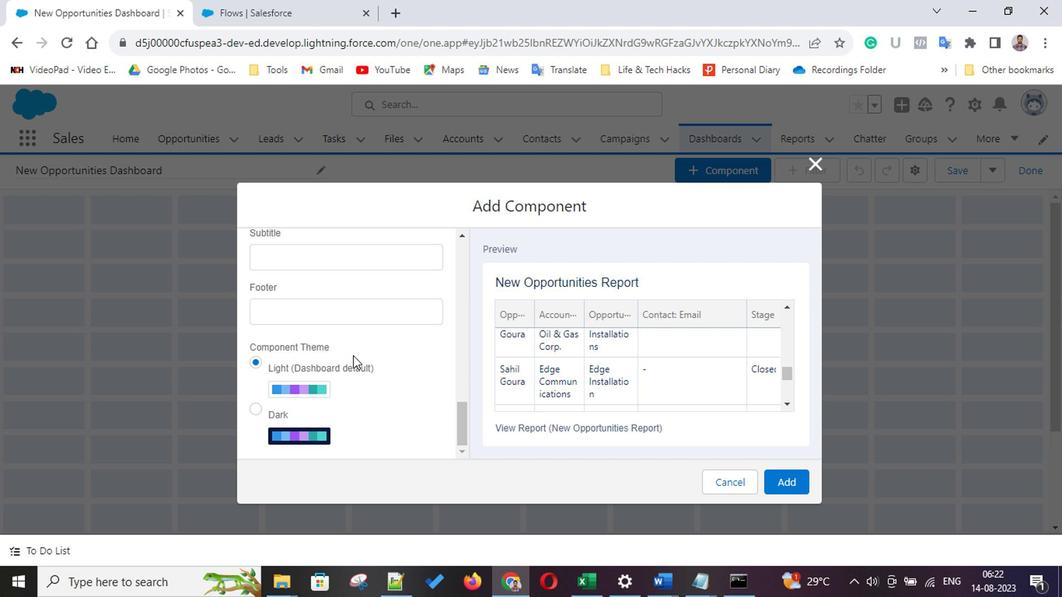 
Action: Mouse scrolled (418, 367) with delta (0, 0)
Screenshot: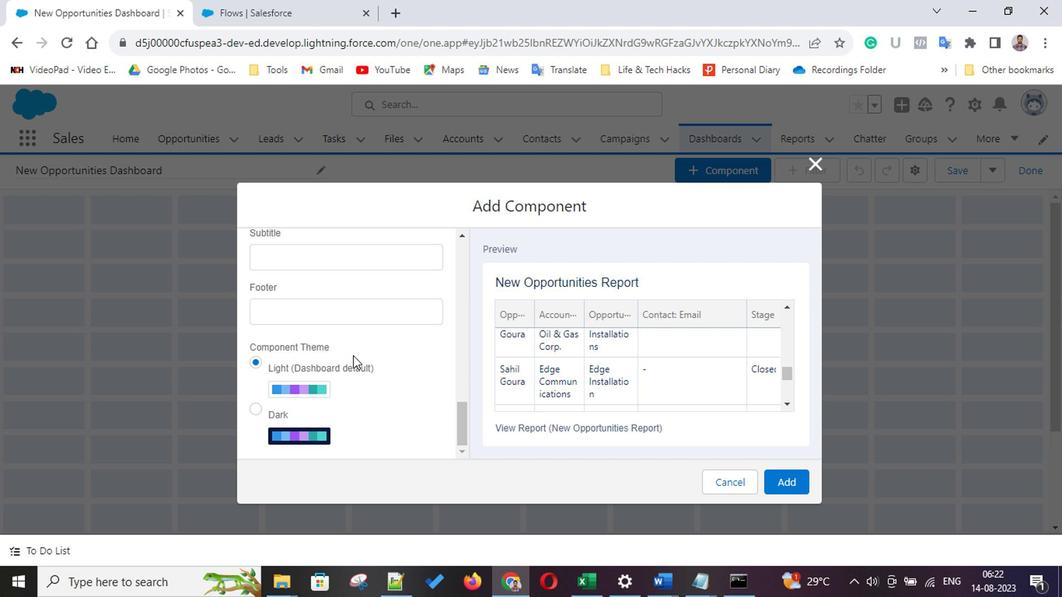 
Action: Mouse scrolled (418, 367) with delta (0, 0)
Screenshot: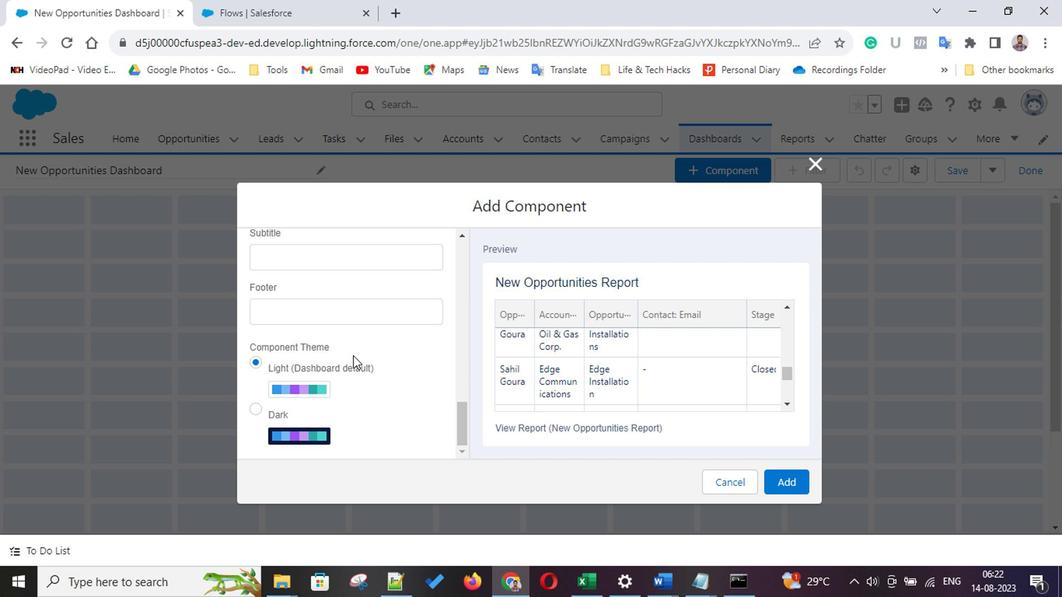 
Action: Mouse scrolled (418, 367) with delta (0, 0)
Screenshot: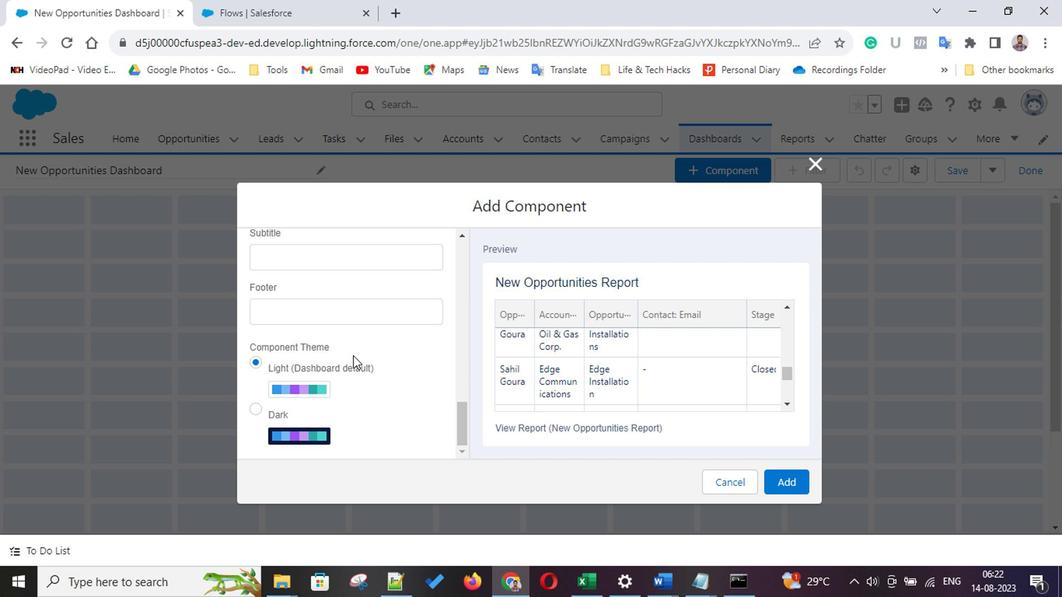 
Action: Mouse scrolled (418, 367) with delta (0, 0)
Screenshot: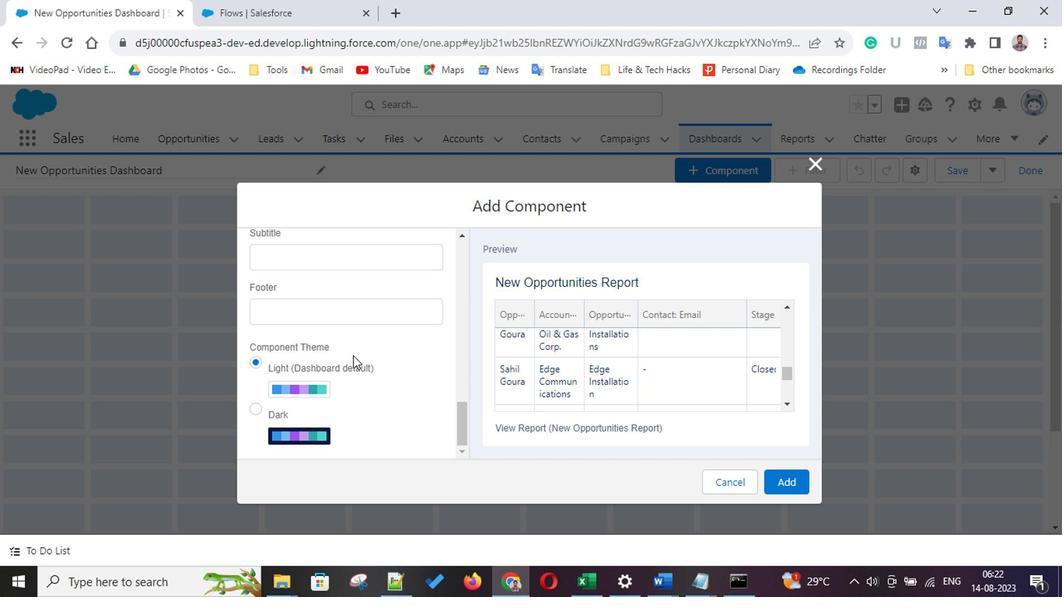 
Action: Mouse scrolled (418, 367) with delta (0, 0)
Screenshot: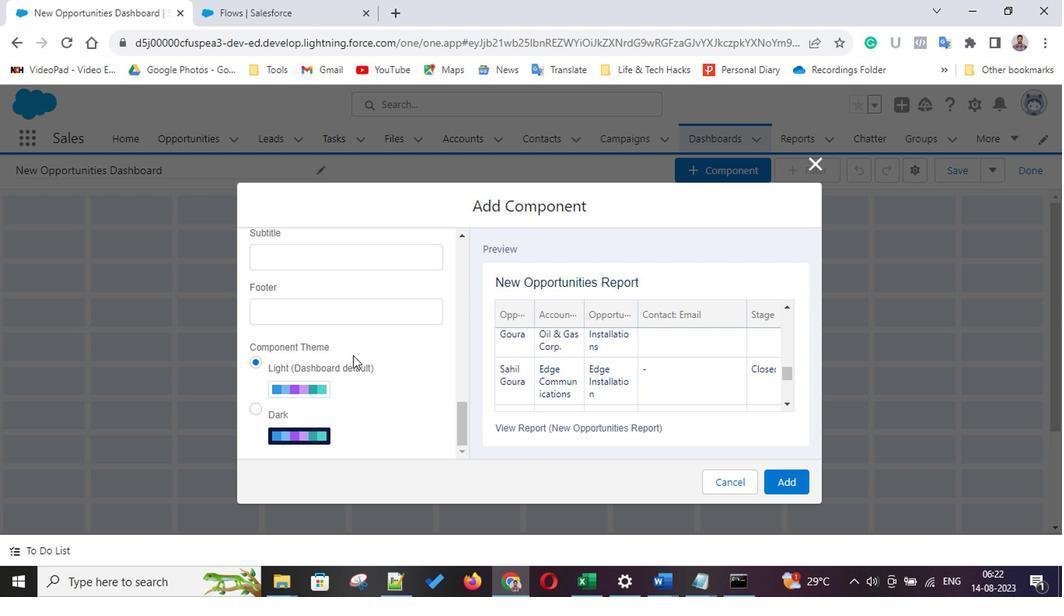 
Action: Mouse scrolled (418, 367) with delta (0, 0)
Screenshot: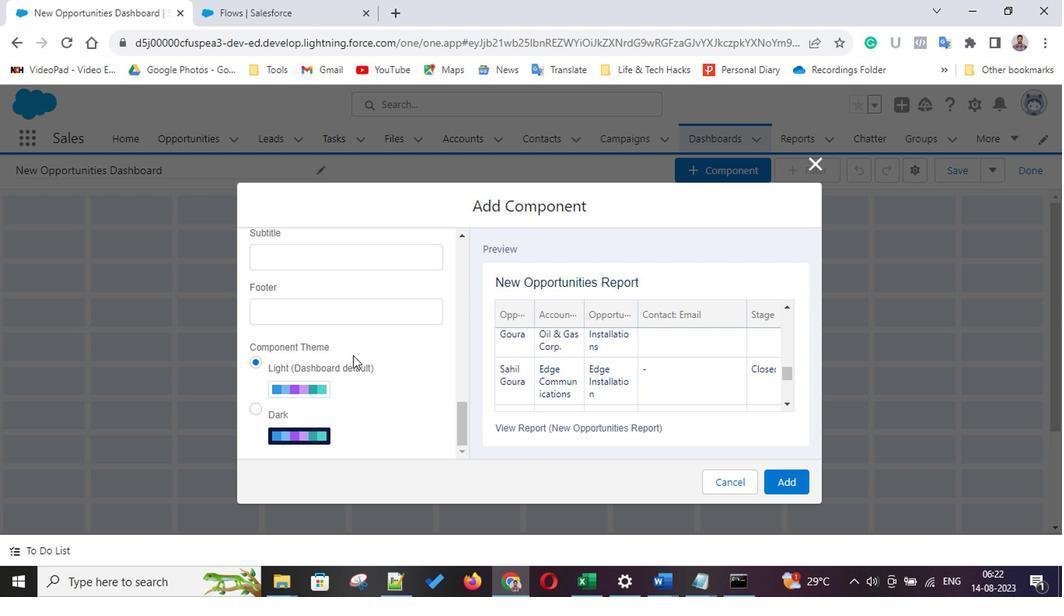 
Action: Mouse scrolled (418, 367) with delta (0, 0)
Screenshot: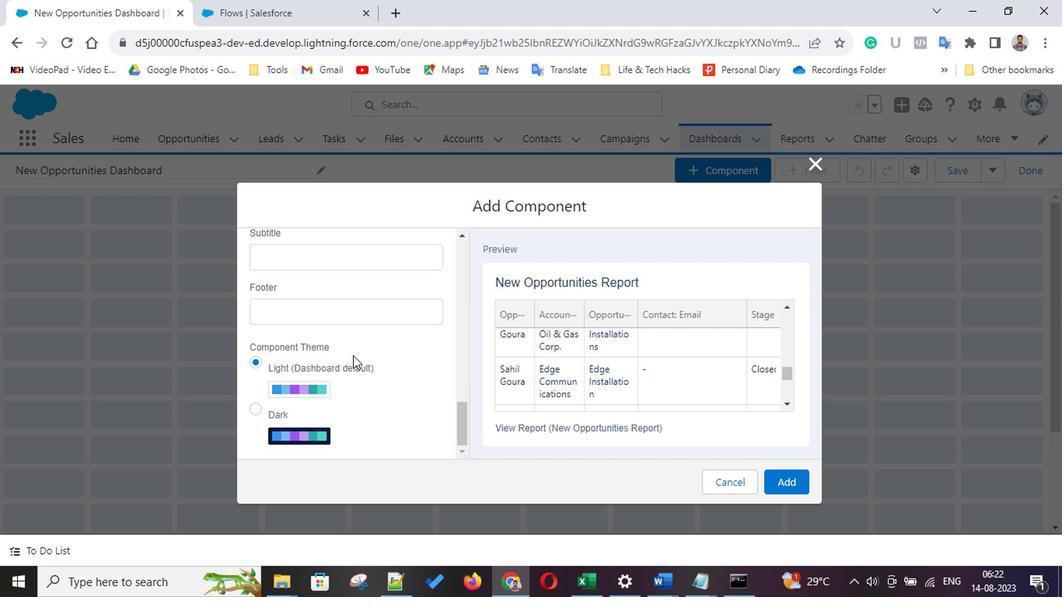 
Action: Mouse scrolled (418, 367) with delta (0, 0)
Screenshot: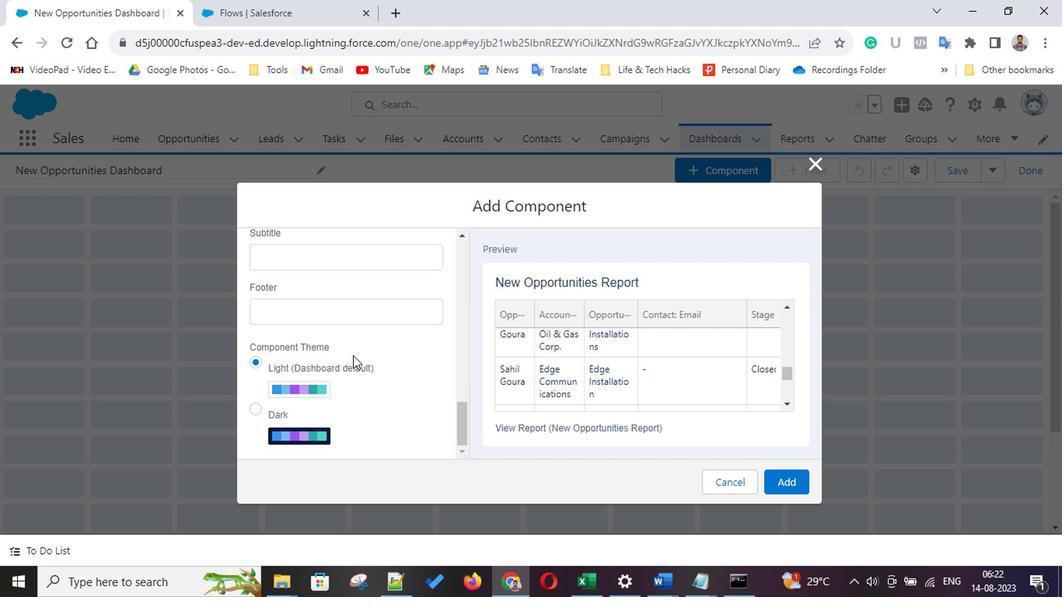 
Action: Mouse scrolled (418, 367) with delta (0, 0)
Screenshot: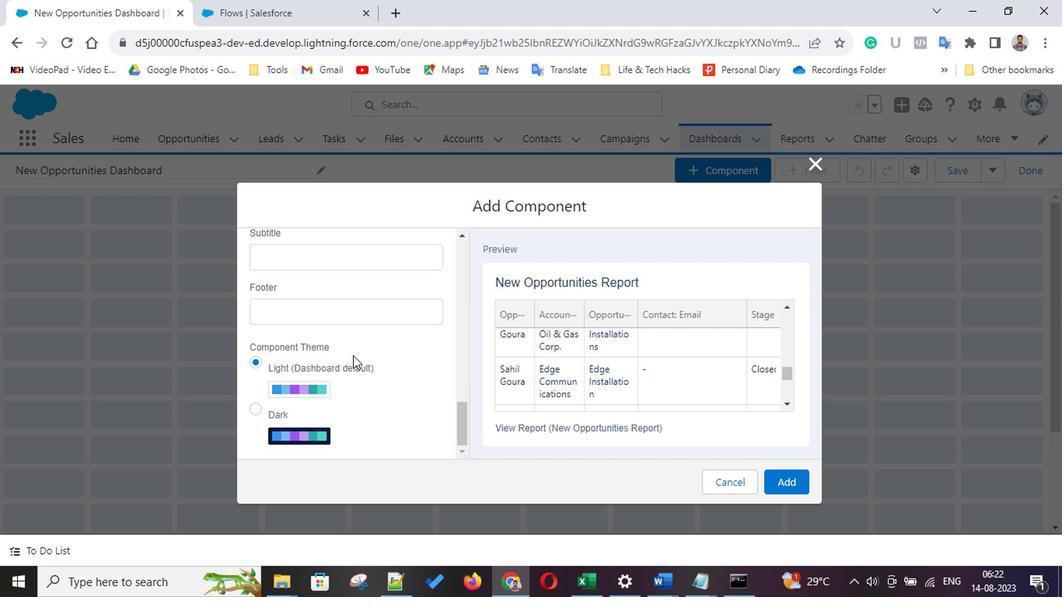 
Action: Mouse scrolled (418, 367) with delta (0, 0)
Screenshot: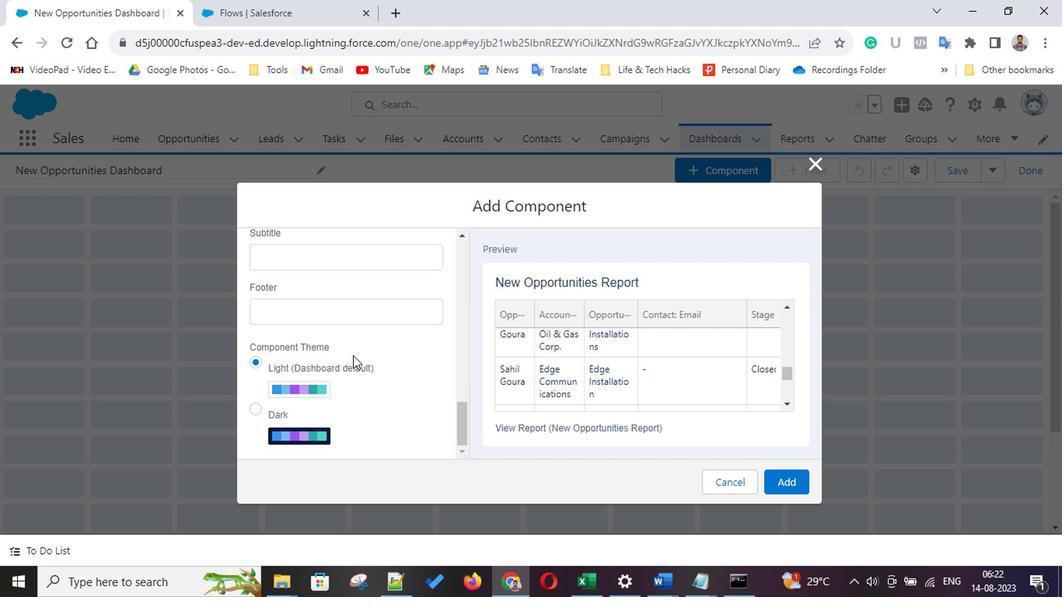 
Action: Mouse scrolled (418, 367) with delta (0, 0)
Screenshot: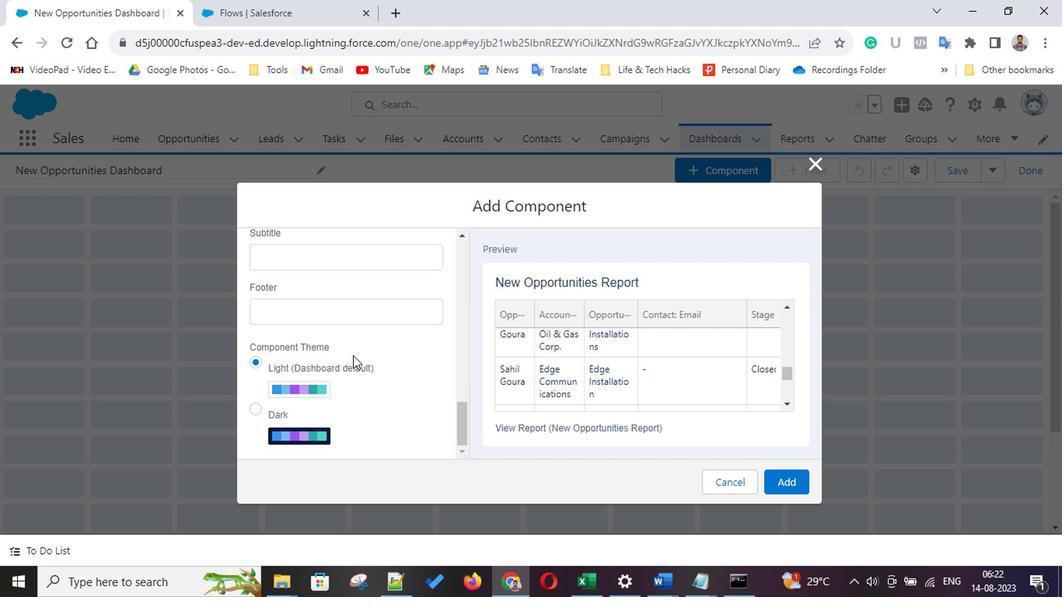 
Action: Mouse scrolled (418, 367) with delta (0, 0)
Screenshot: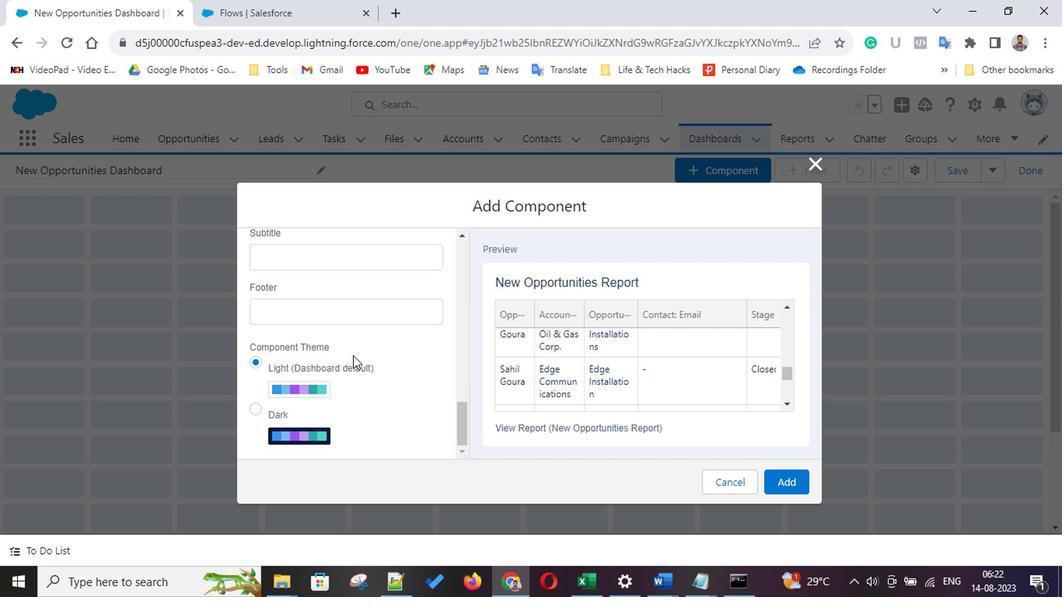 
Action: Mouse scrolled (418, 367) with delta (0, 0)
Screenshot: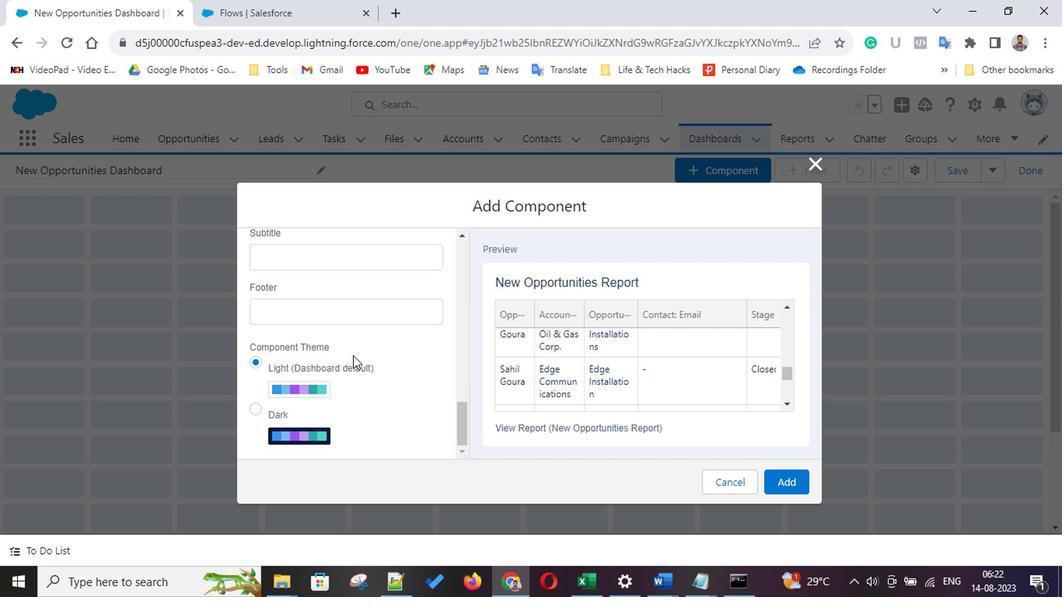 
Action: Mouse scrolled (418, 367) with delta (0, 0)
Screenshot: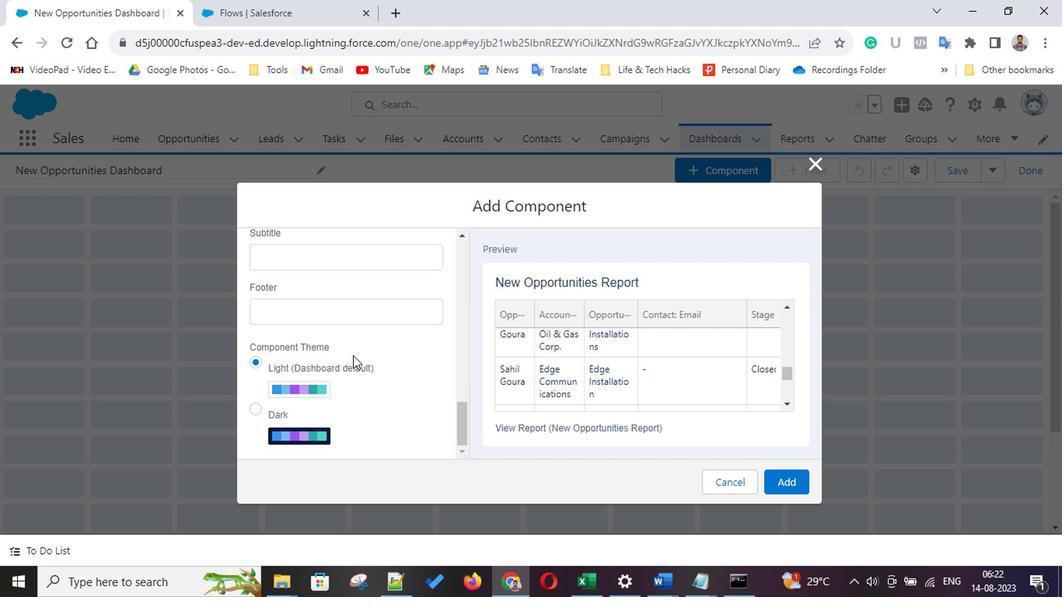 
Action: Mouse scrolled (418, 367) with delta (0, 0)
Screenshot: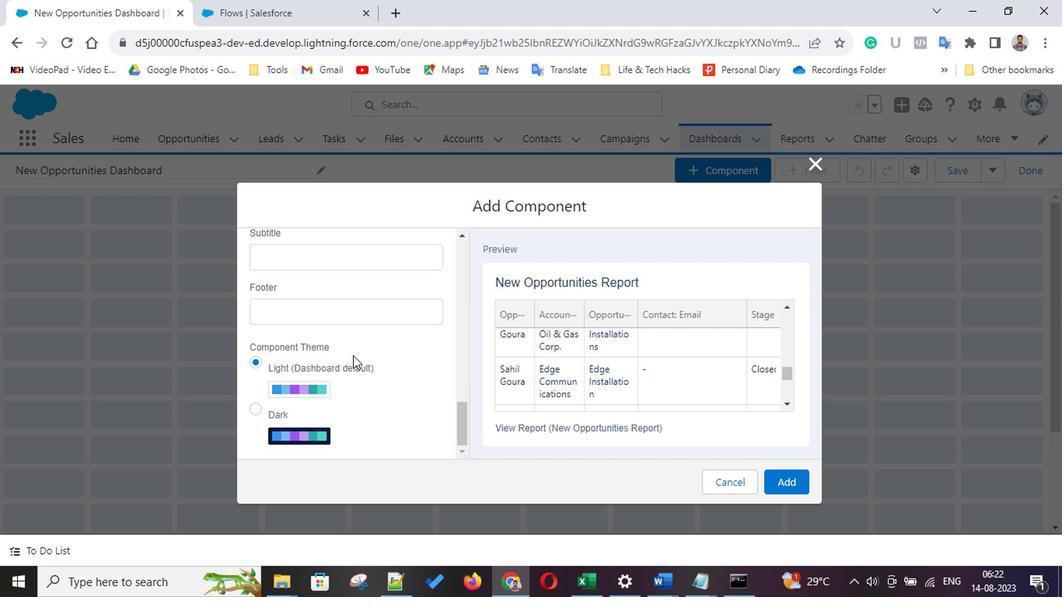 
Action: Mouse scrolled (418, 367) with delta (0, 0)
Screenshot: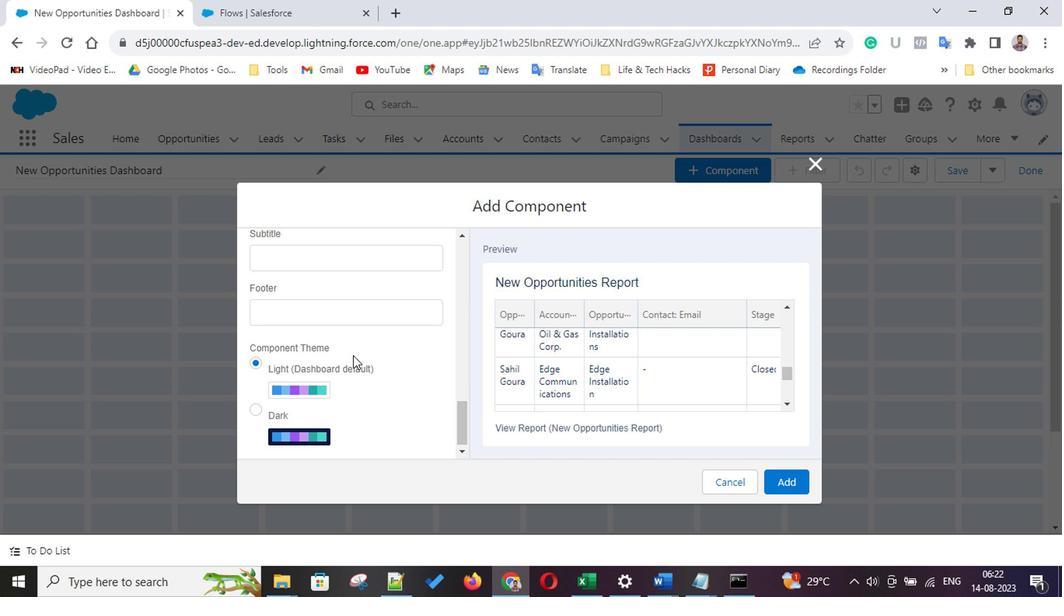 
Action: Mouse scrolled (418, 367) with delta (0, 0)
Screenshot: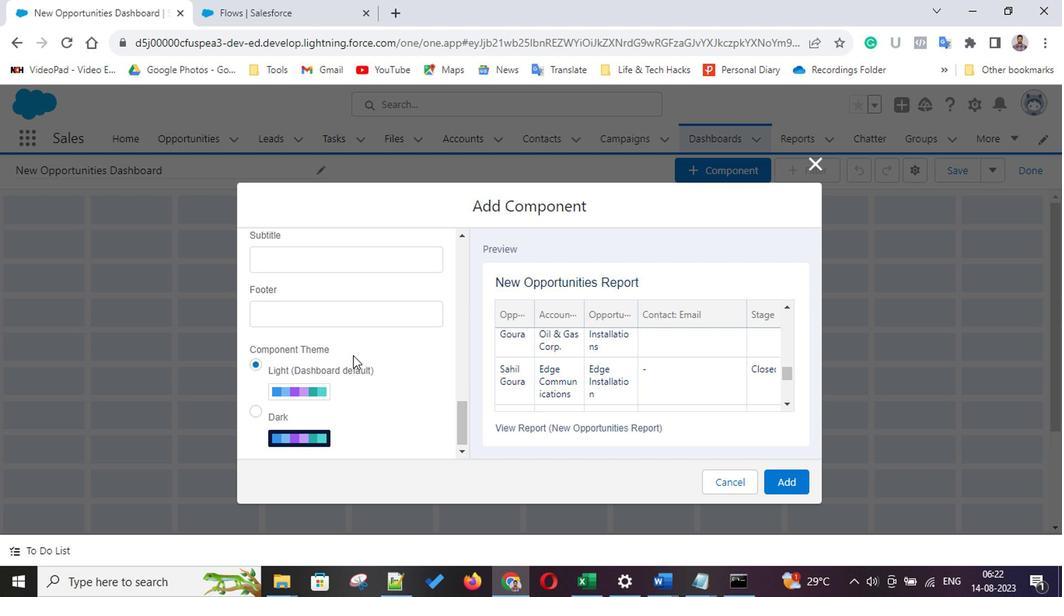 
Action: Mouse scrolled (418, 367) with delta (0, 0)
Screenshot: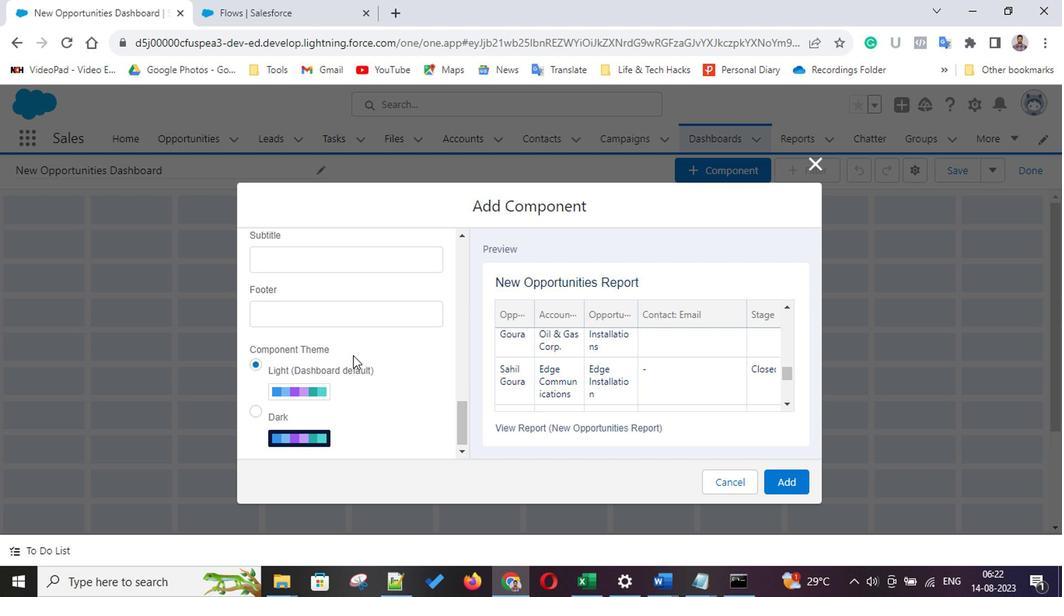 
Action: Mouse scrolled (418, 367) with delta (0, 0)
Screenshot: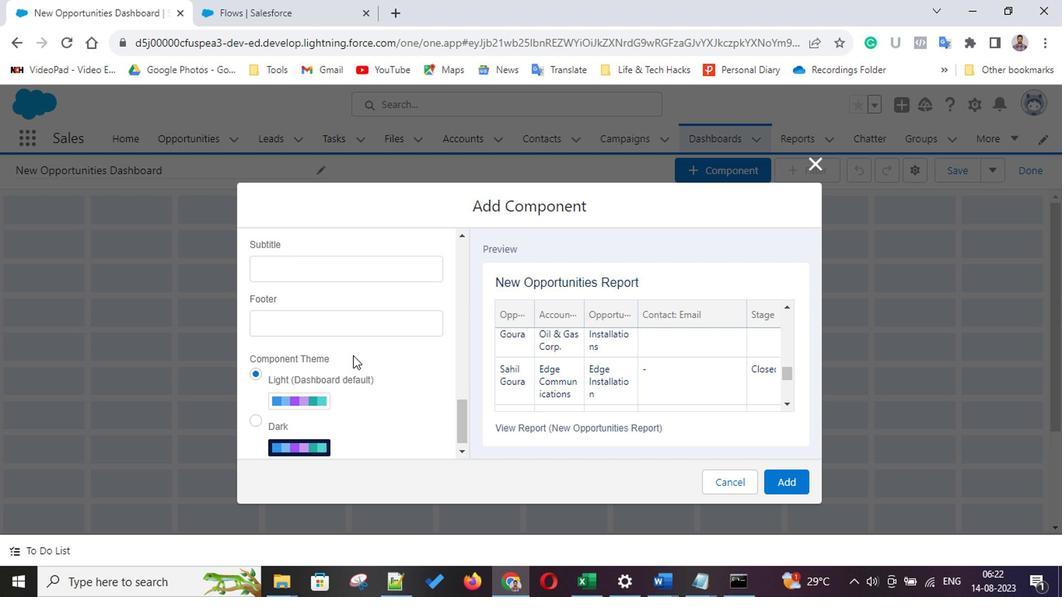 
Action: Mouse scrolled (418, 367) with delta (0, 0)
Screenshot: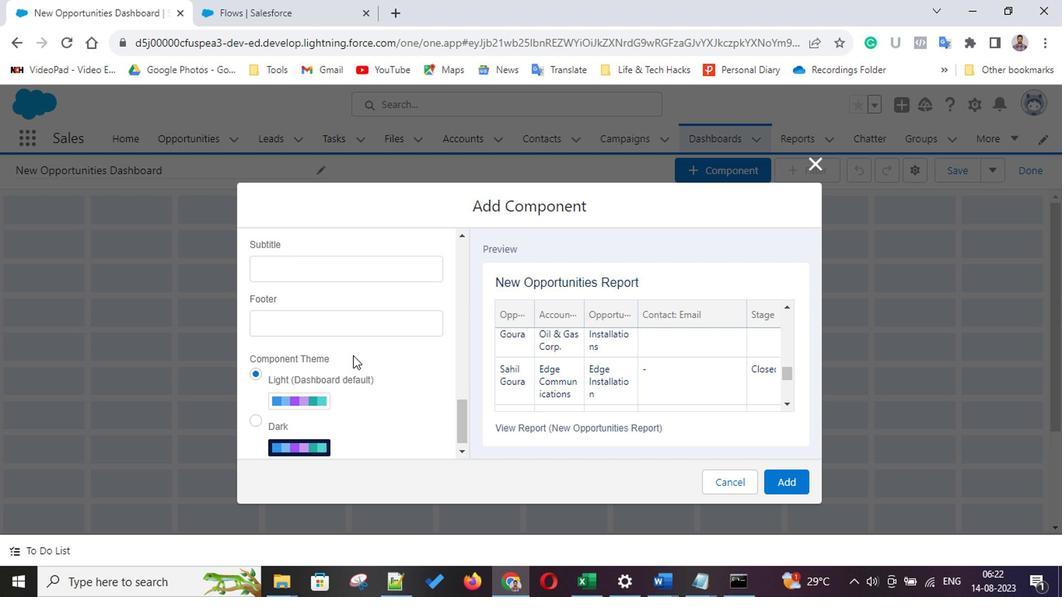 
Action: Mouse scrolled (418, 367) with delta (0, 0)
Screenshot: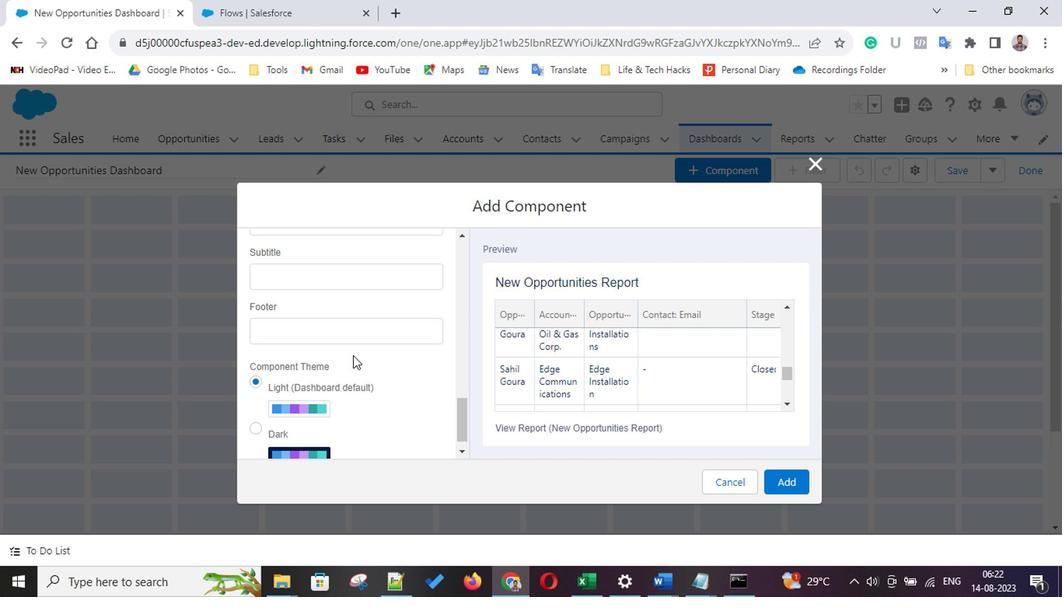 
Action: Mouse scrolled (418, 367) with delta (0, 0)
Screenshot: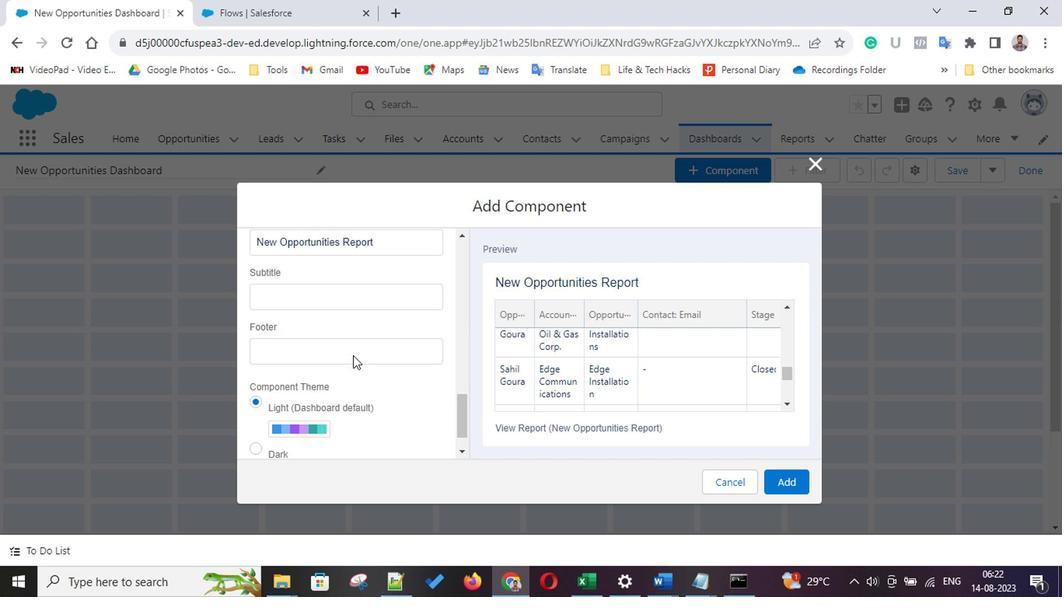 
Action: Mouse scrolled (418, 367) with delta (0, 0)
Screenshot: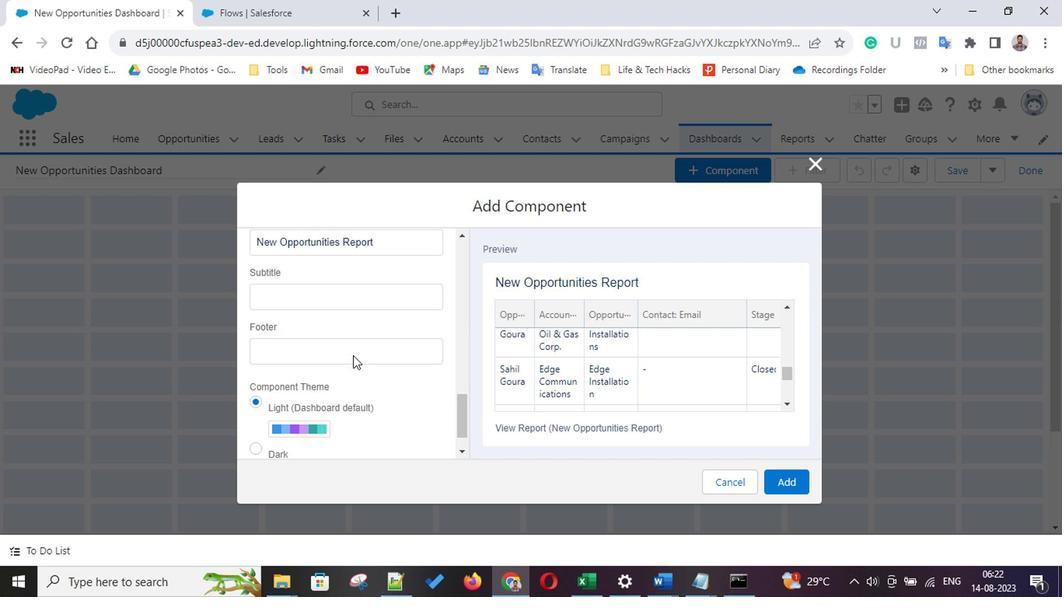 
Action: Mouse moved to (428, 373)
Screenshot: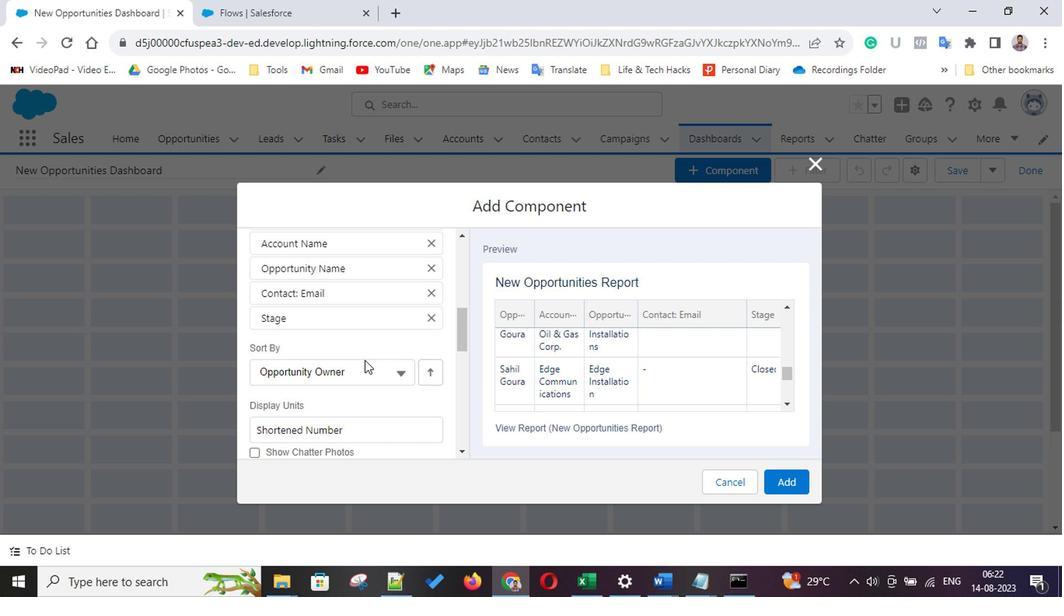
Action: Mouse scrolled (428, 372) with delta (0, 0)
Screenshot: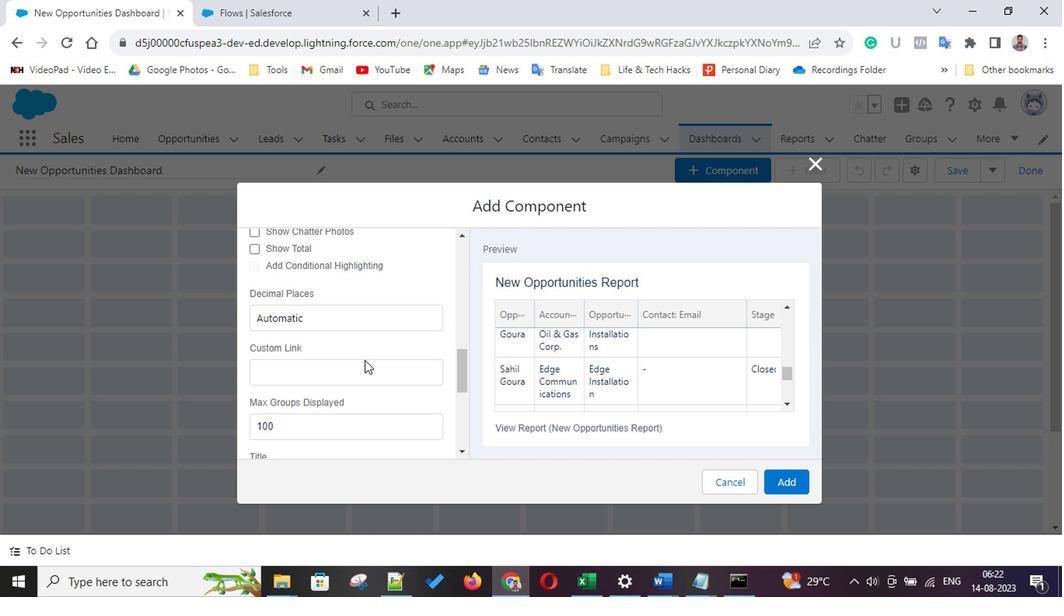 
Action: Mouse scrolled (428, 372) with delta (0, 0)
Screenshot: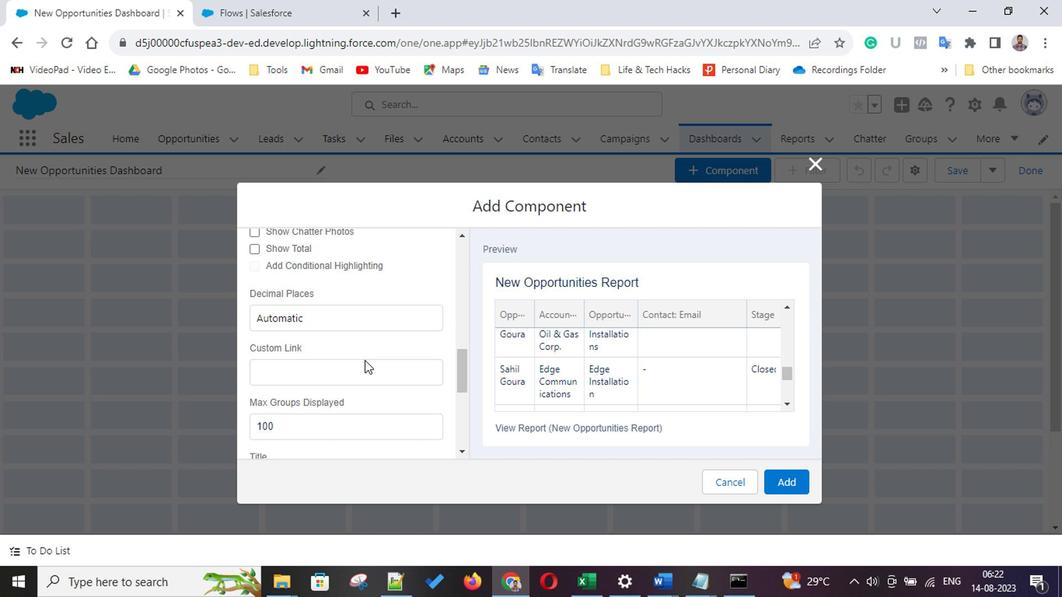 
Action: Mouse scrolled (428, 372) with delta (0, 0)
Screenshot: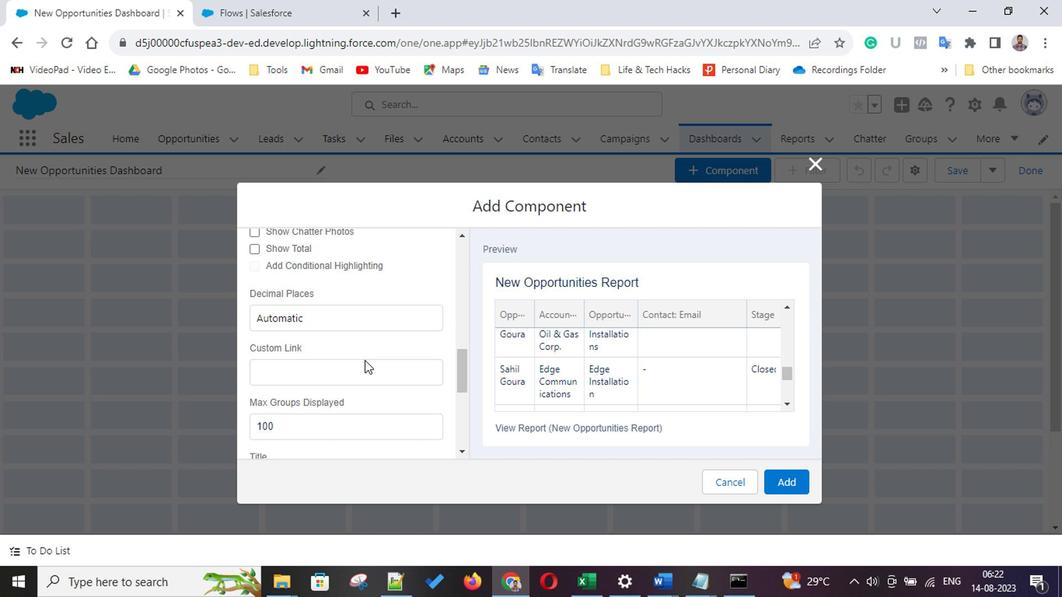 
Action: Mouse scrolled (428, 372) with delta (0, 0)
Screenshot: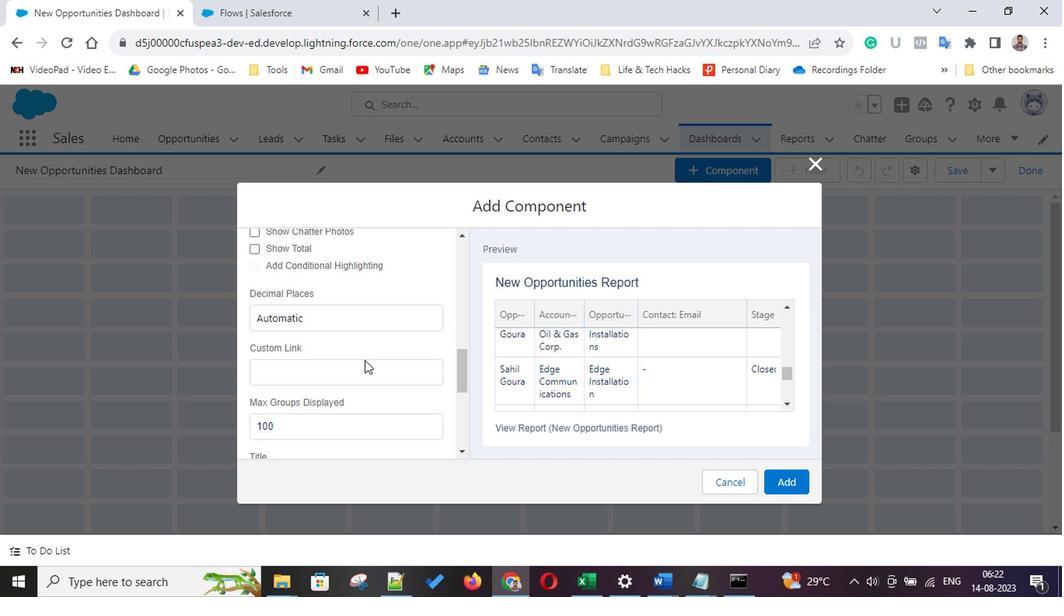 
Action: Mouse scrolled (428, 371) with delta (0, -1)
Screenshot: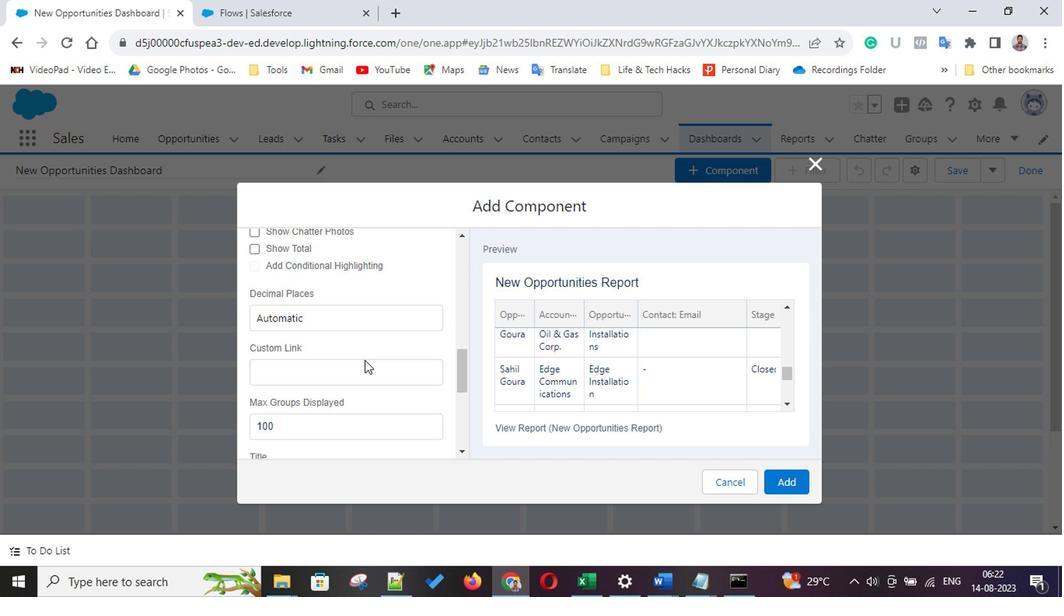 
Action: Mouse scrolled (428, 372) with delta (0, 0)
Screenshot: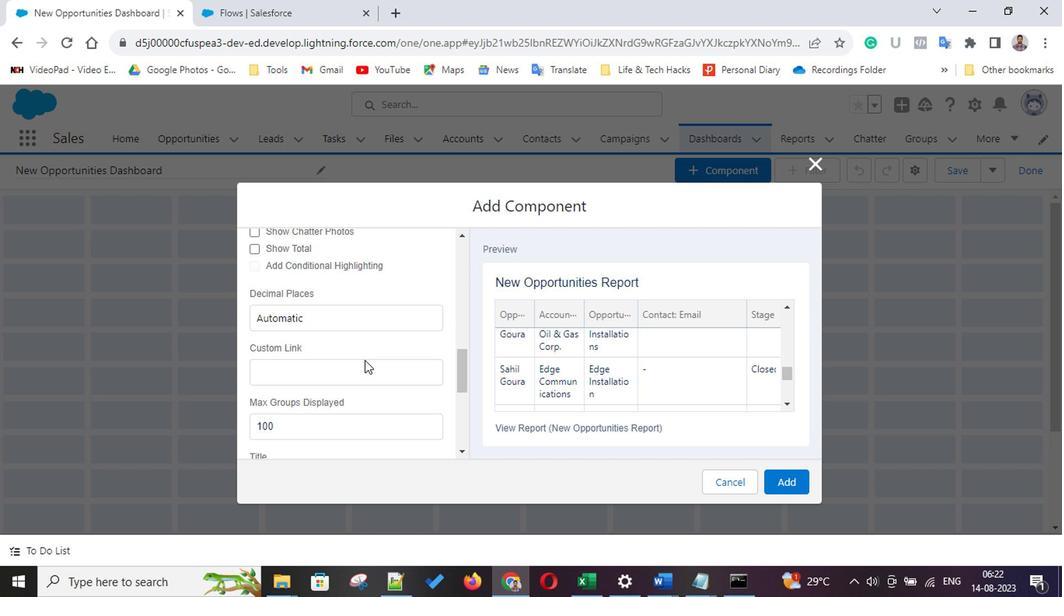 
Action: Mouse scrolled (428, 372) with delta (0, 0)
Screenshot: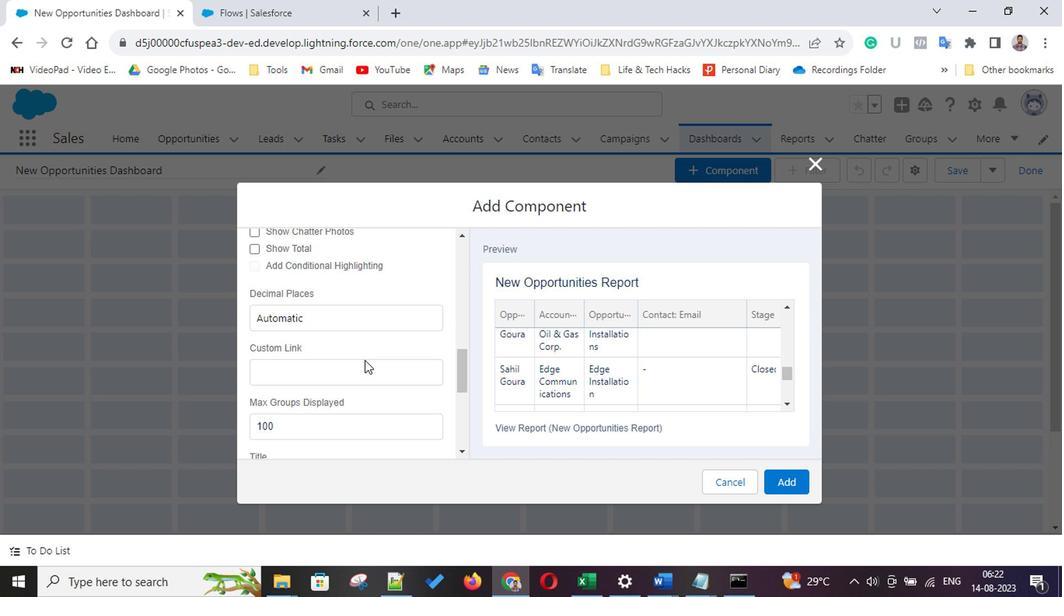 
Action: Mouse scrolled (428, 372) with delta (0, 0)
Screenshot: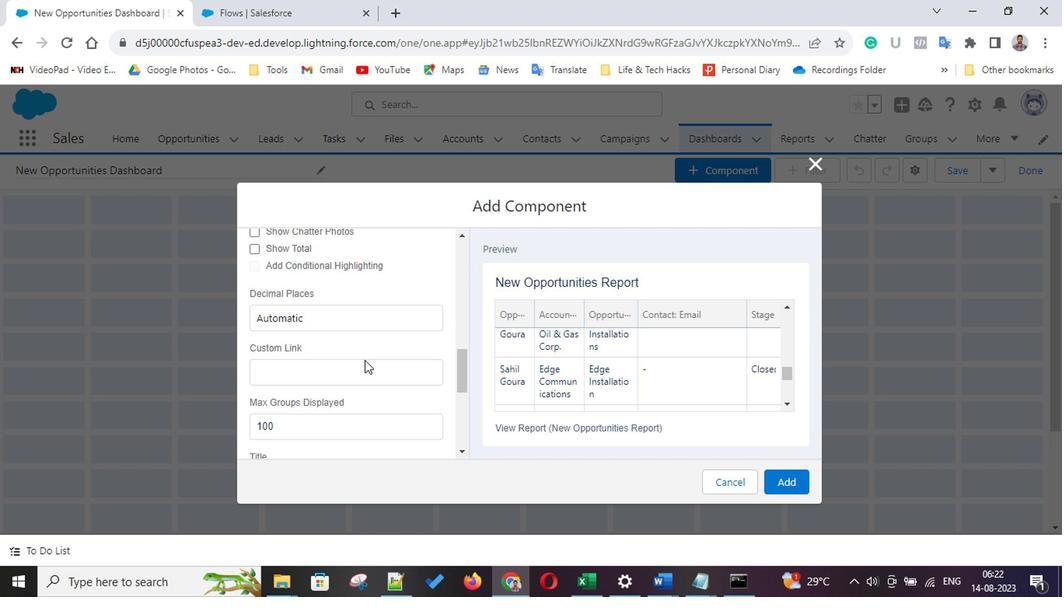 
Action: Mouse scrolled (428, 372) with delta (0, 0)
Screenshot: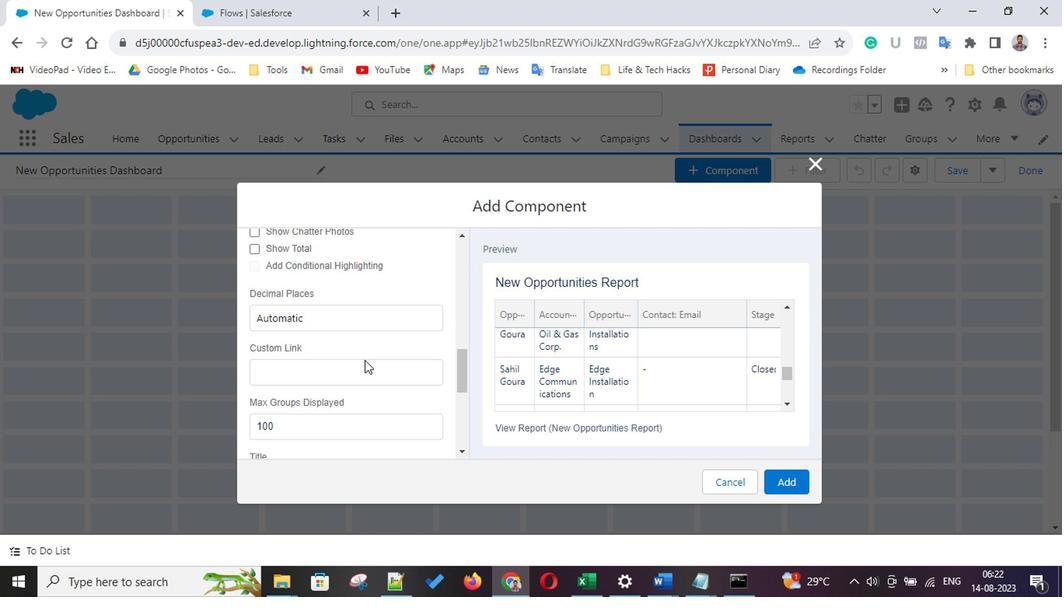
Action: Mouse scrolled (428, 372) with delta (0, 0)
Screenshot: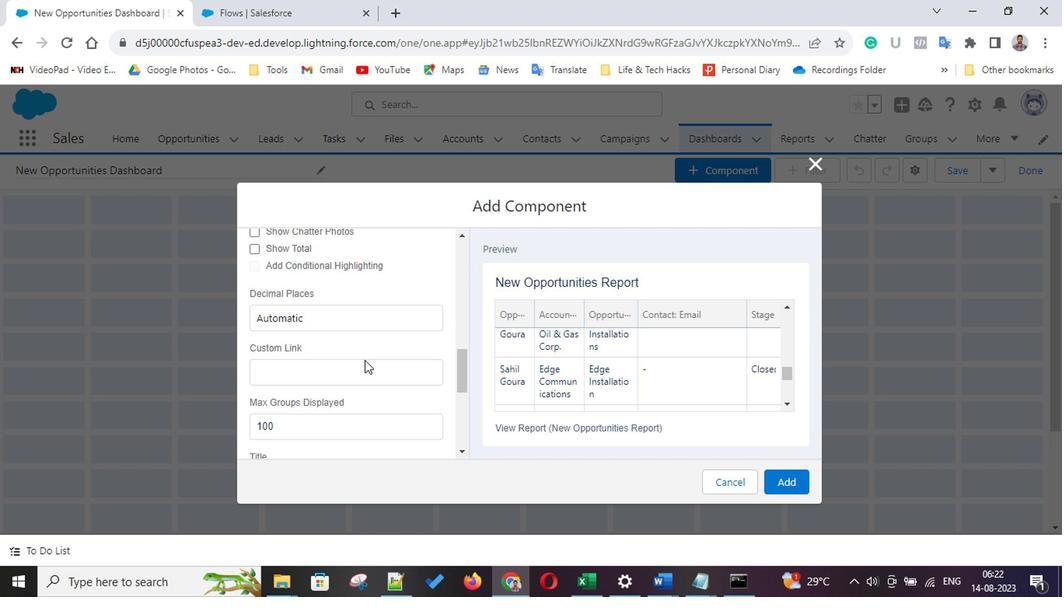 
Action: Mouse scrolled (428, 372) with delta (0, 0)
Screenshot: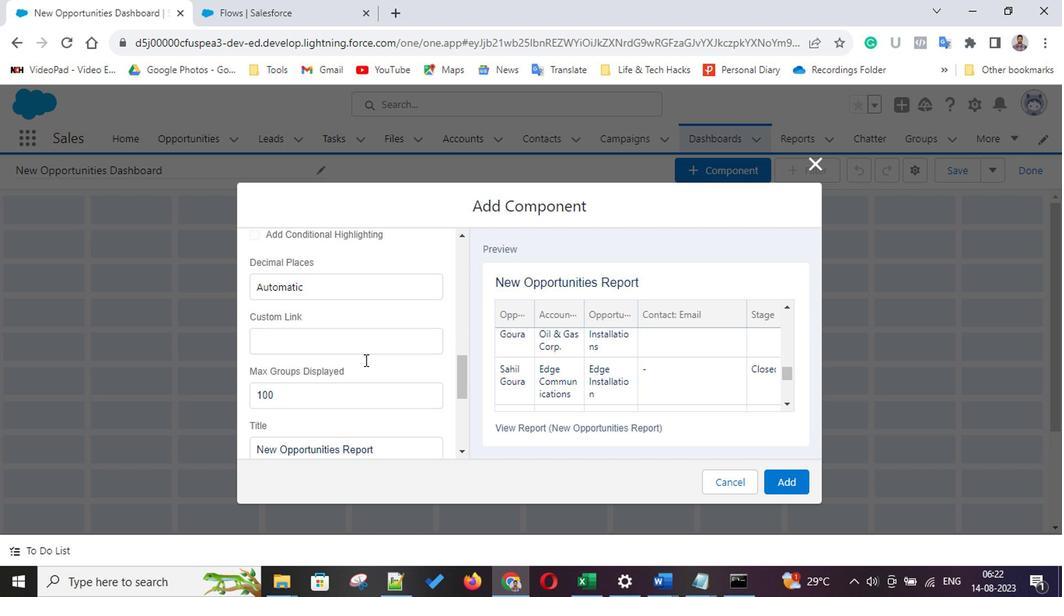 
Action: Mouse scrolled (428, 372) with delta (0, 0)
Screenshot: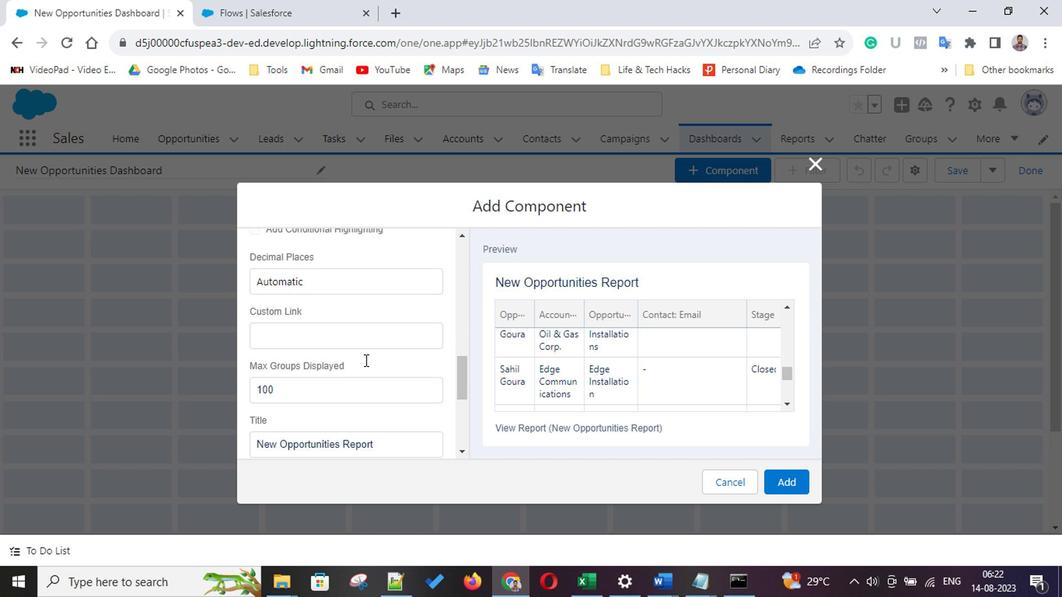
Action: Mouse scrolled (428, 372) with delta (0, 0)
Screenshot: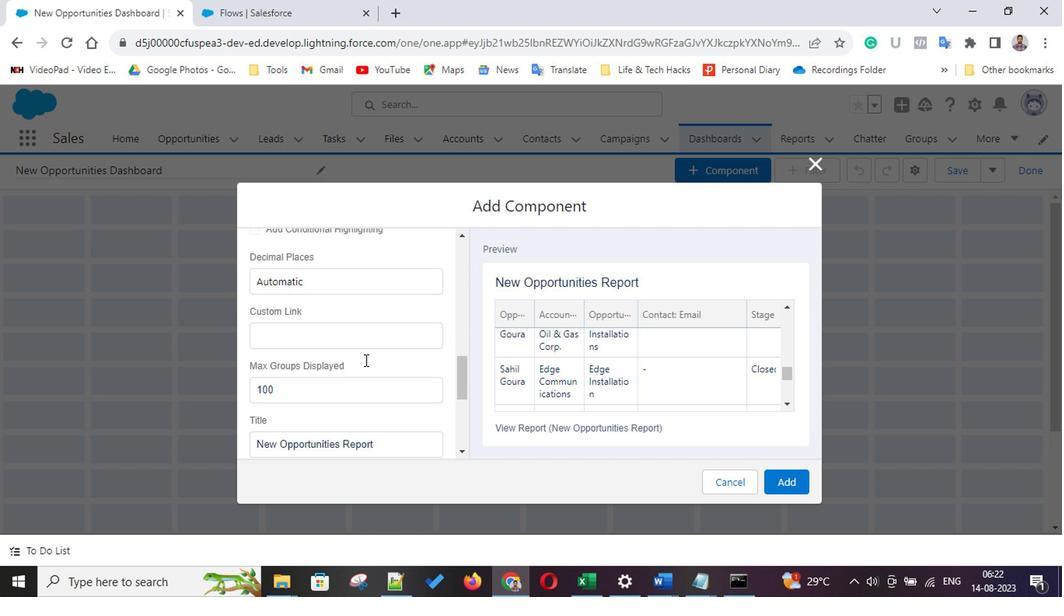 
Action: Mouse scrolled (428, 372) with delta (0, 0)
Screenshot: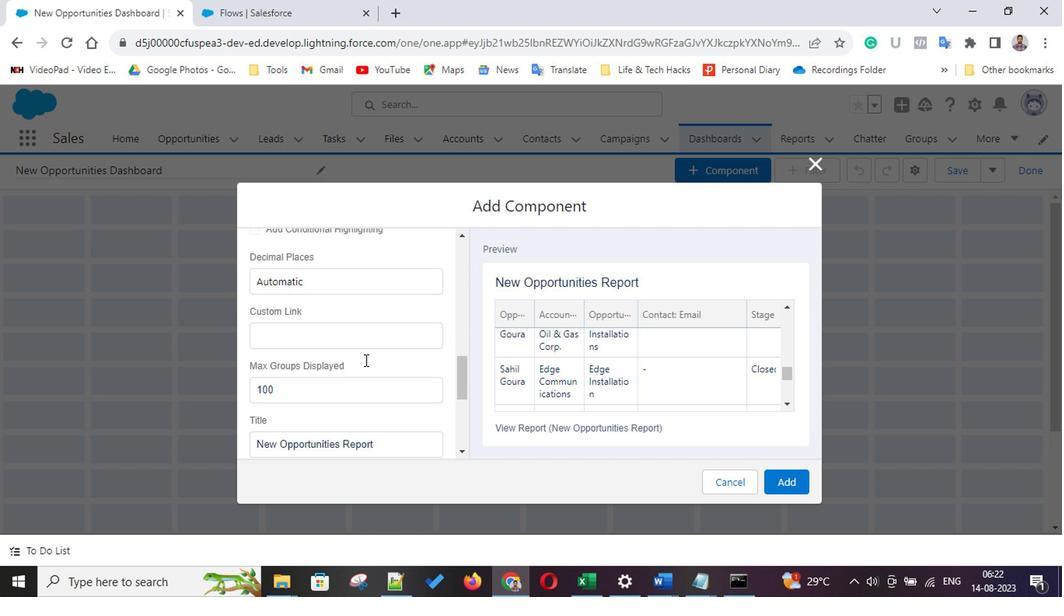 
Action: Mouse scrolled (428, 372) with delta (0, 0)
Screenshot: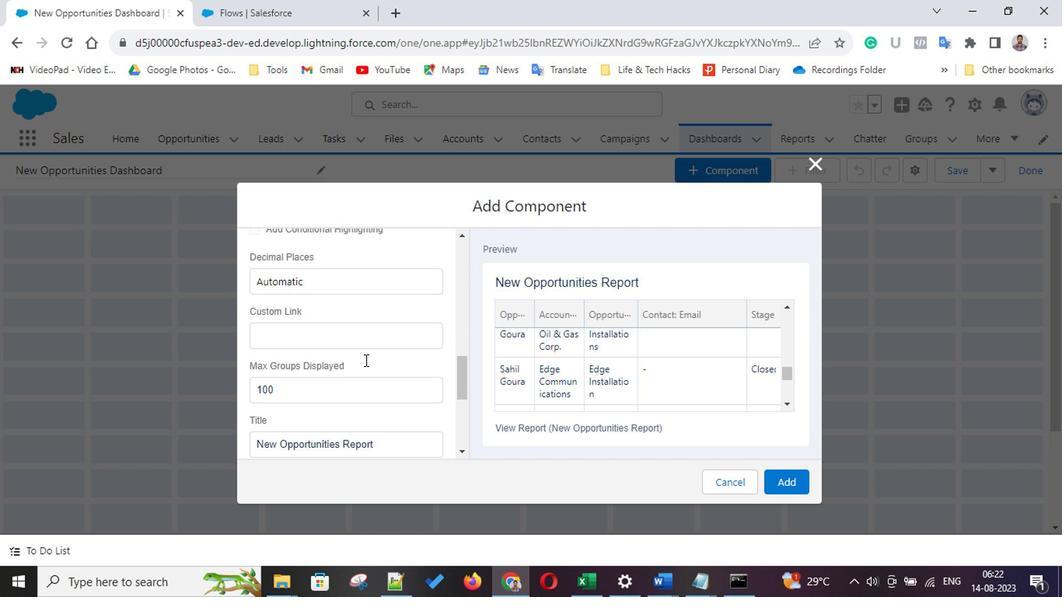 
Action: Mouse scrolled (428, 372) with delta (0, 0)
Screenshot: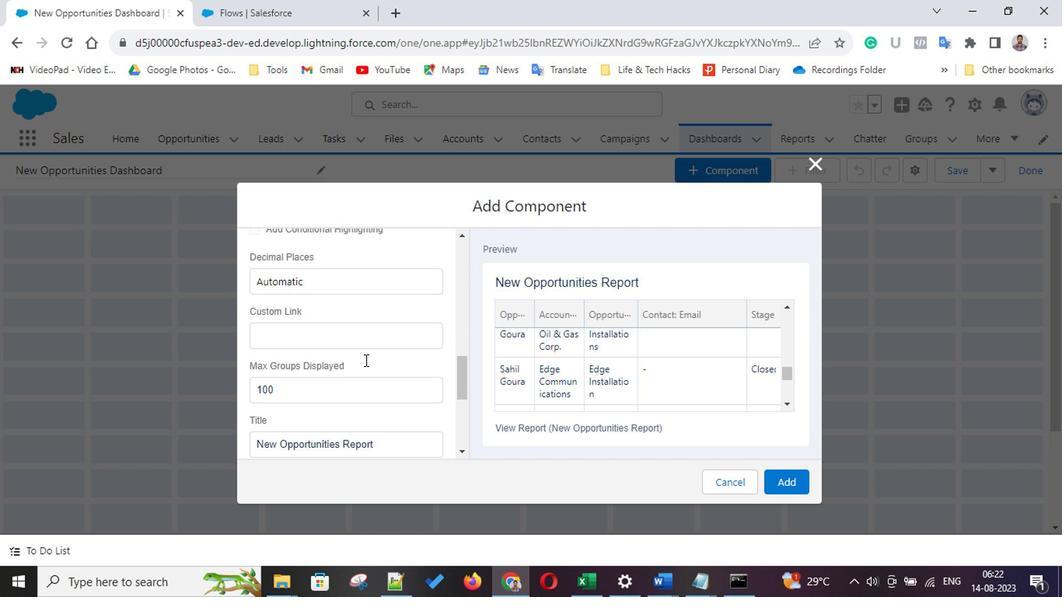 
Action: Mouse scrolled (428, 372) with delta (0, 0)
Screenshot: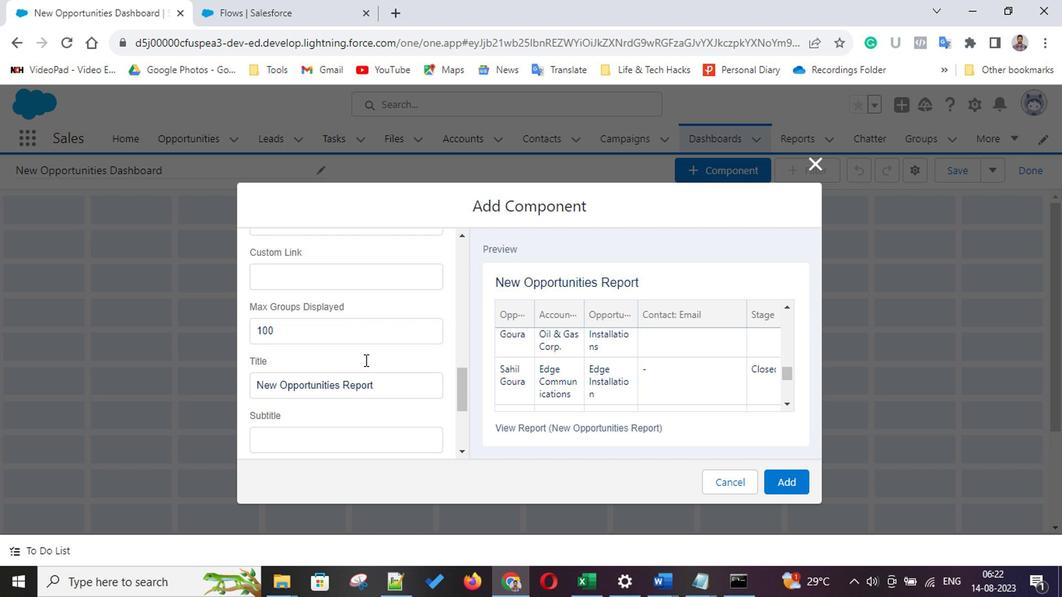 
Action: Mouse scrolled (428, 372) with delta (0, 0)
Screenshot: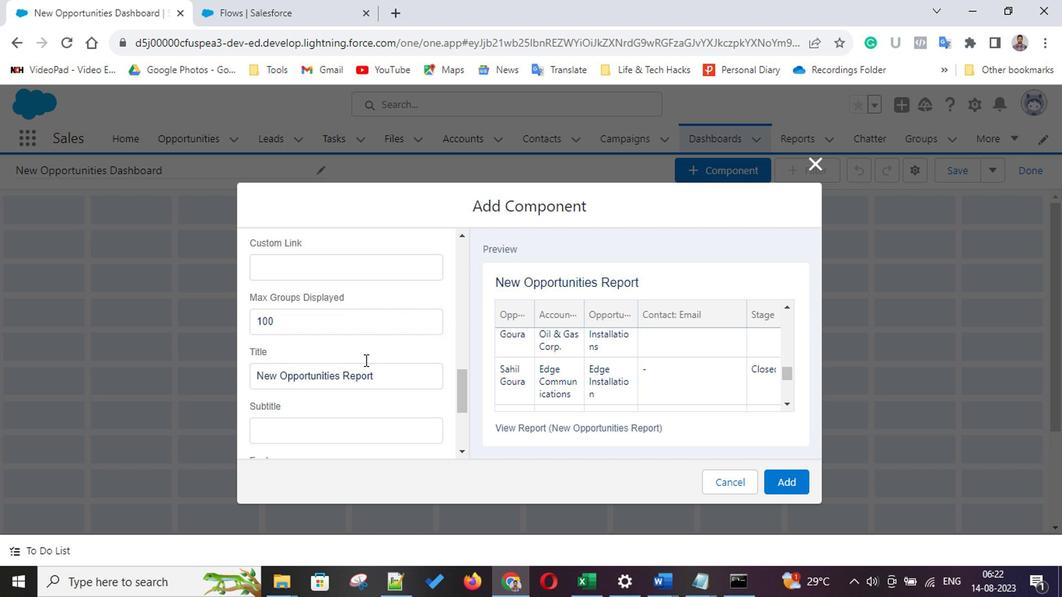 
Action: Mouse scrolled (428, 372) with delta (0, 0)
